 Task: Buy 1 Sunsuits of size small for Baby Girls from Clothing section under best seller category for shipping address: Greyson Robinson, 3110 Abia Martin Drive, Panther Burn, Mississippi 38765, Cell Number 6314971043. Pay from credit card ending with 2005, CVV 3321
Action: Mouse moved to (227, 69)
Screenshot: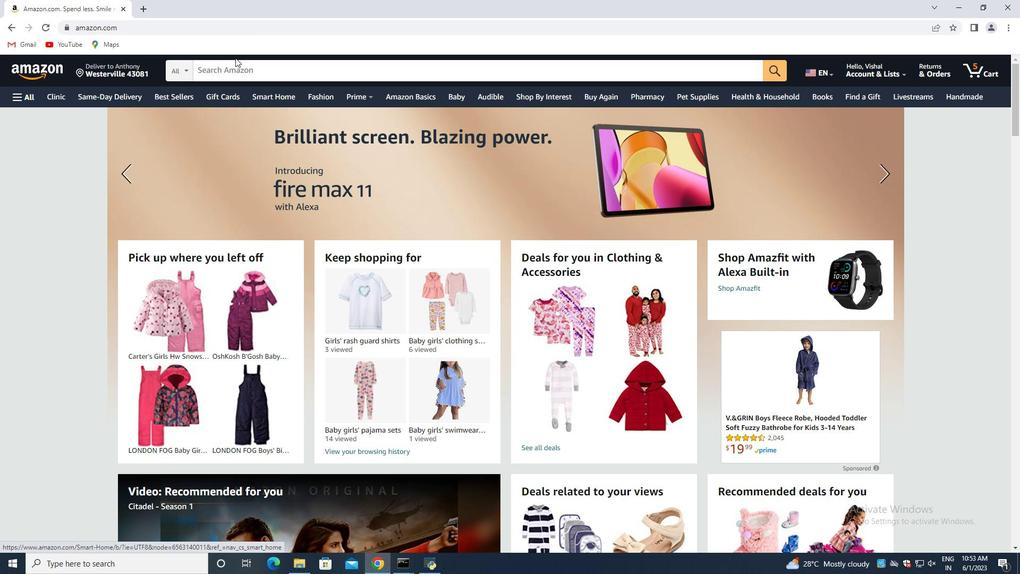 
Action: Mouse pressed left at (227, 69)
Screenshot: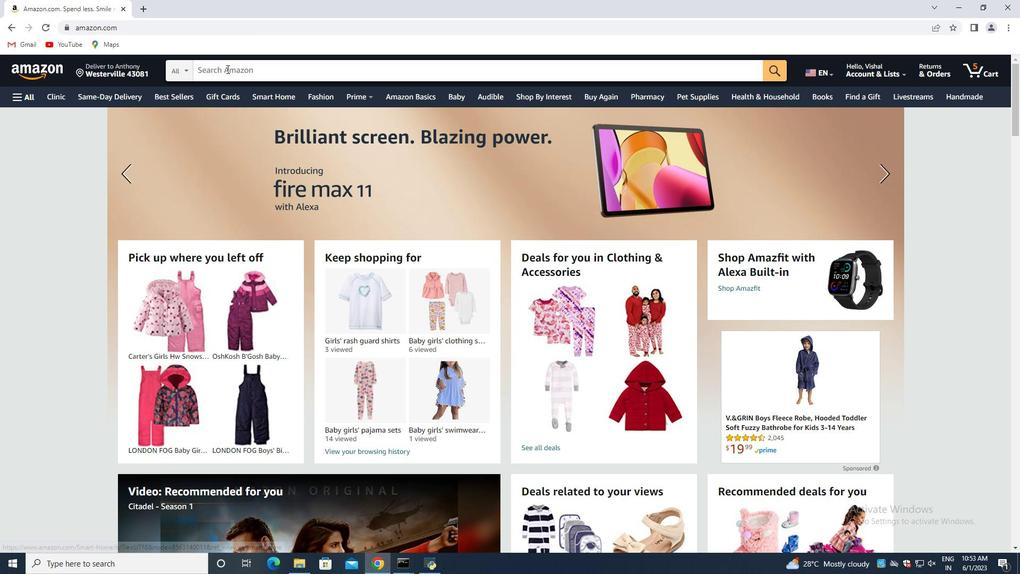 
Action: Key pressed <Key.shift>Sunsuits<Key.space>of<Key.space>size<Key.space>small<Key.space>for<Key.space><Key.shift>Baby<Key.space><Key.shift>Girls<Key.enter>
Screenshot: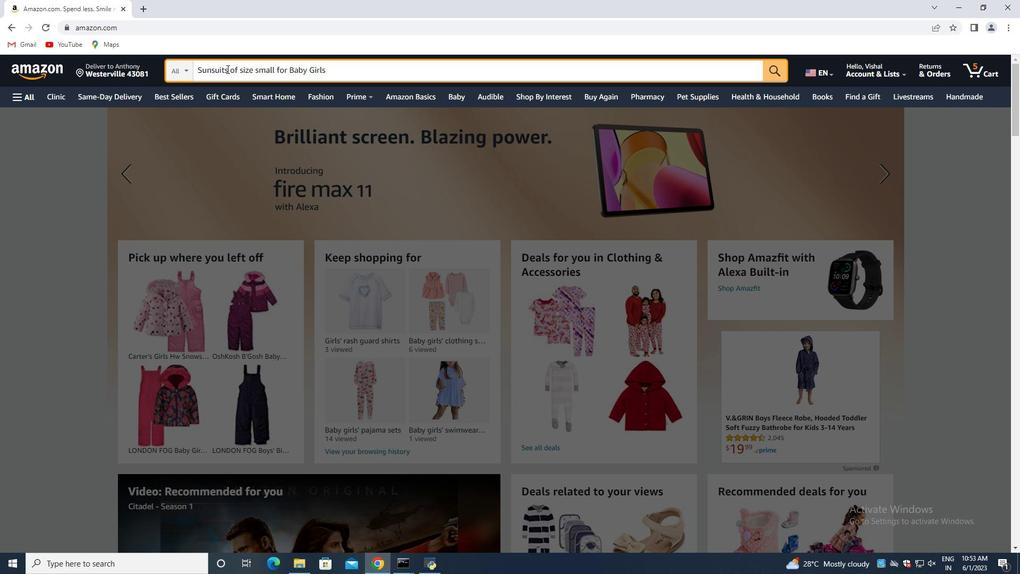 
Action: Mouse moved to (996, 240)
Screenshot: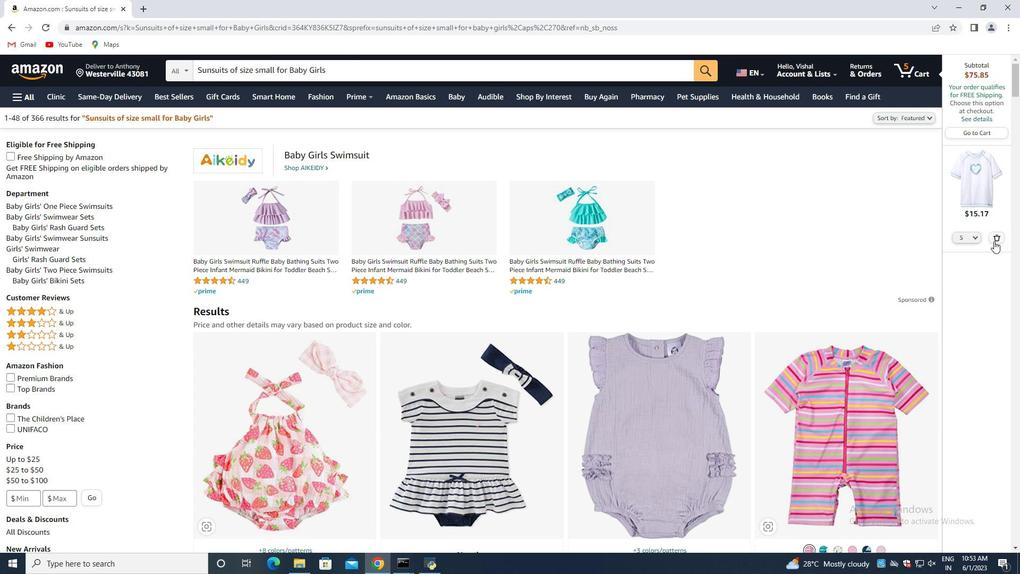 
Action: Mouse pressed left at (996, 240)
Screenshot: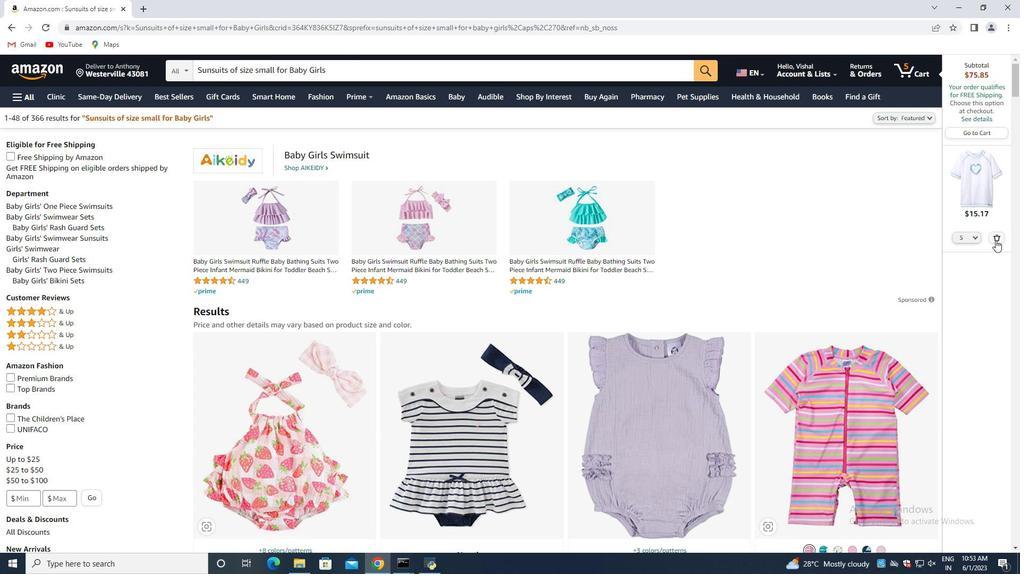 
Action: Mouse moved to (409, 287)
Screenshot: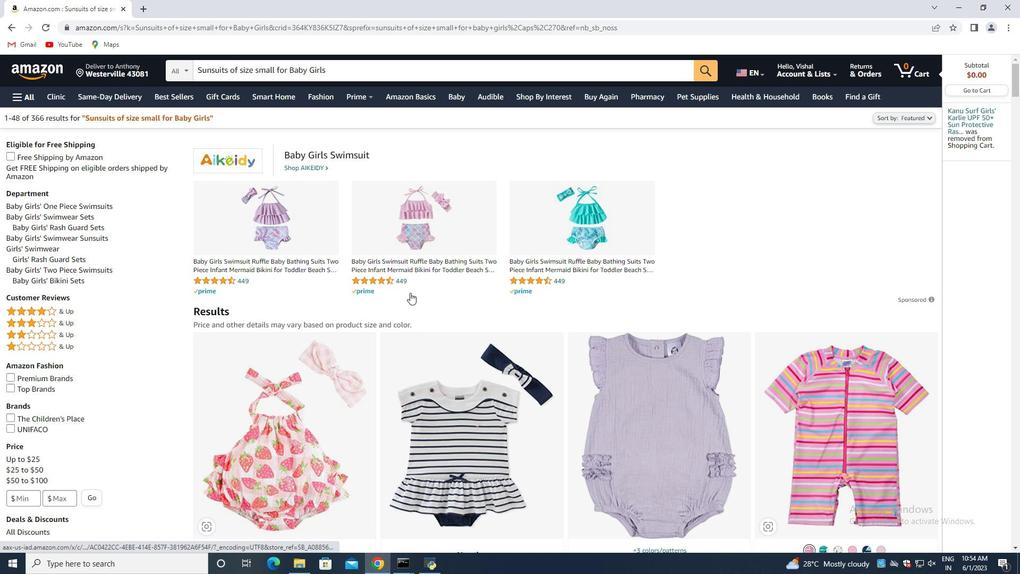 
Action: Mouse scrolled (409, 286) with delta (0, 0)
Screenshot: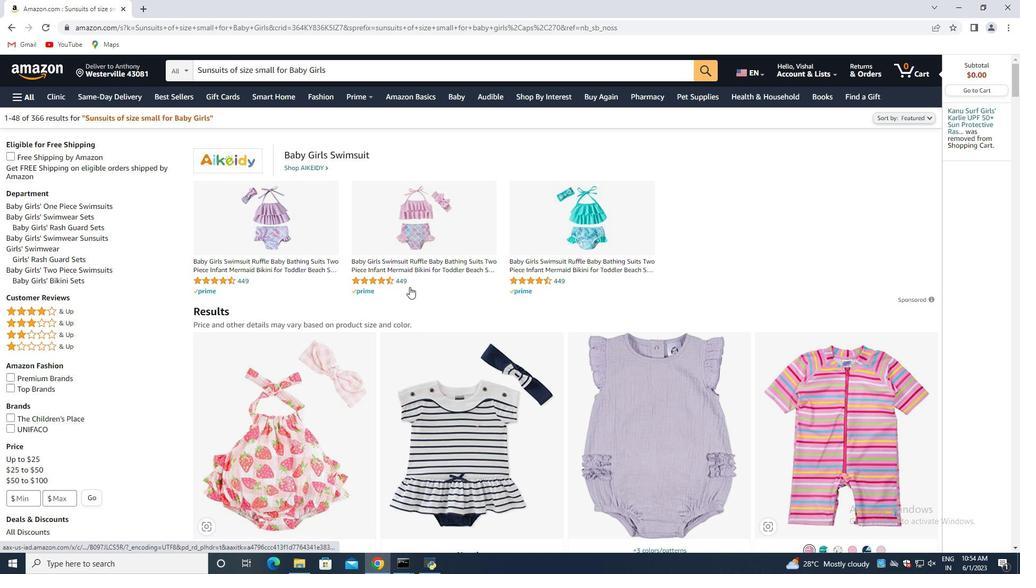 
Action: Mouse moved to (412, 281)
Screenshot: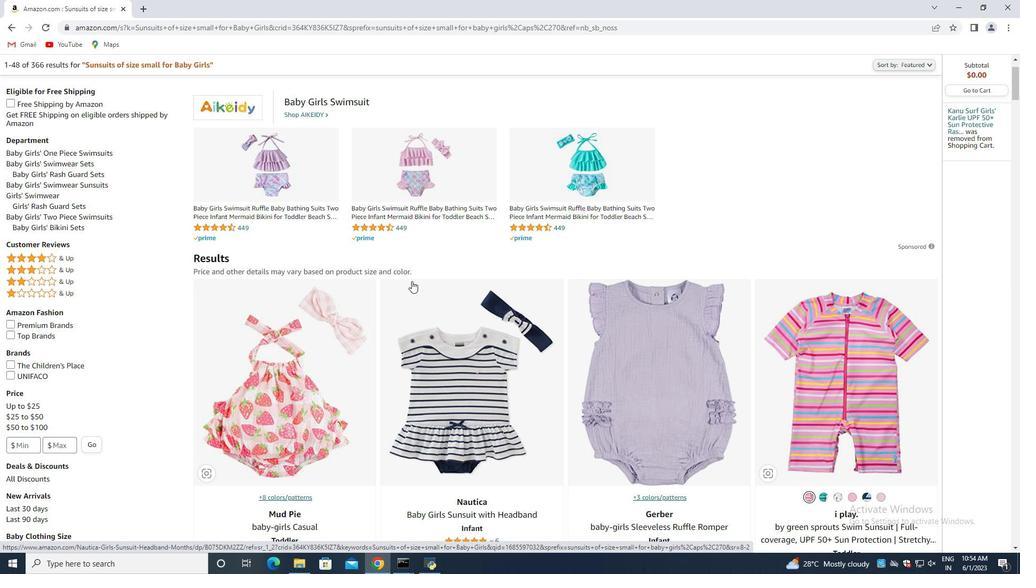 
Action: Mouse scrolled (412, 280) with delta (0, 0)
Screenshot: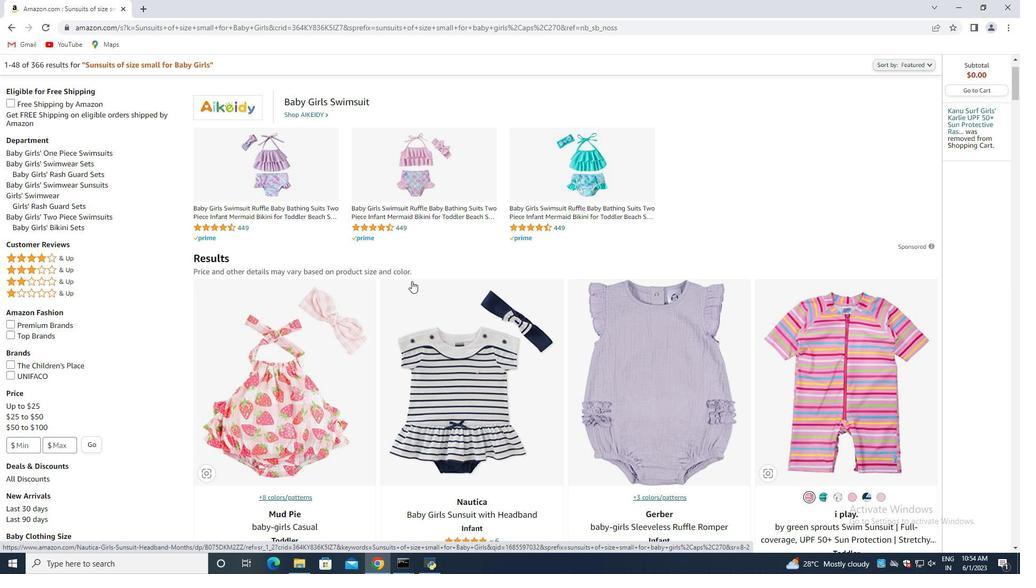 
Action: Mouse moved to (354, 282)
Screenshot: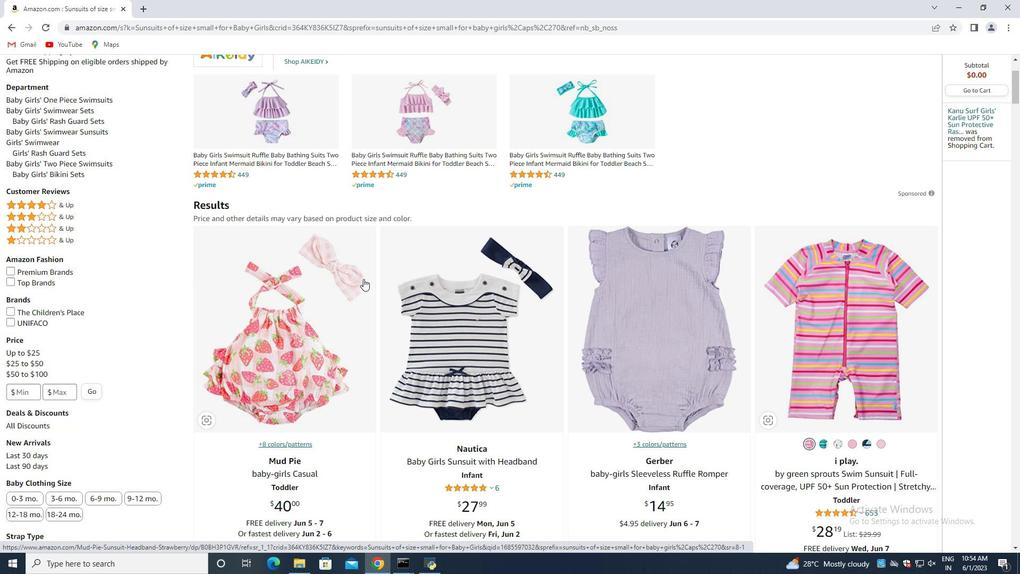 
Action: Mouse scrolled (354, 281) with delta (0, 0)
Screenshot: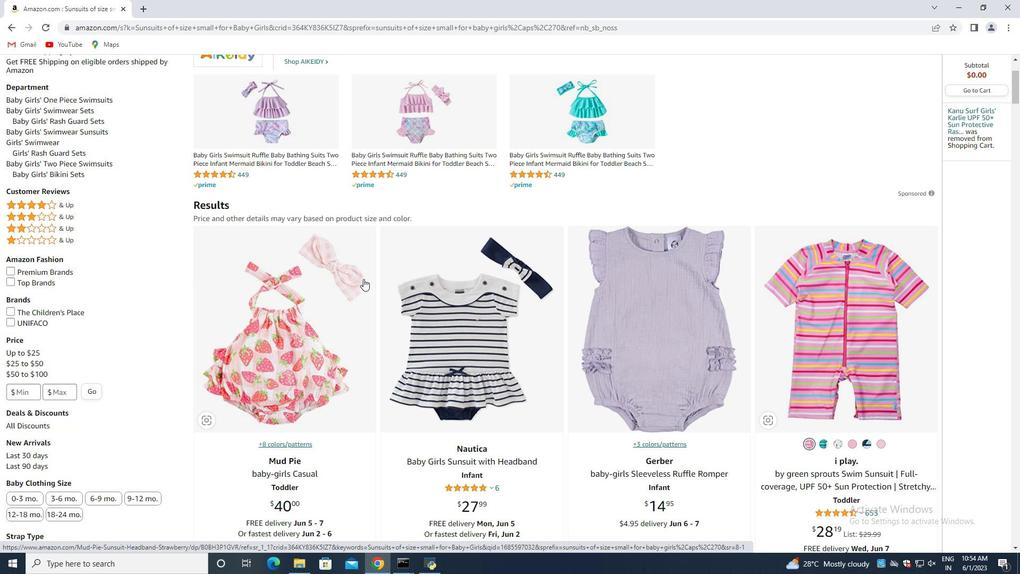 
Action: Mouse moved to (353, 283)
Screenshot: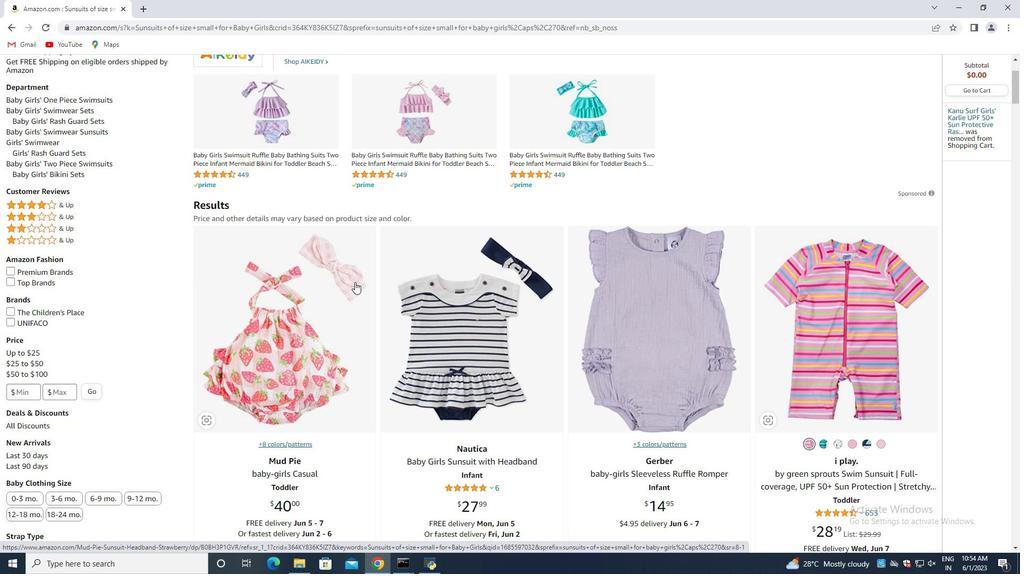 
Action: Mouse scrolled (353, 282) with delta (0, 0)
Screenshot: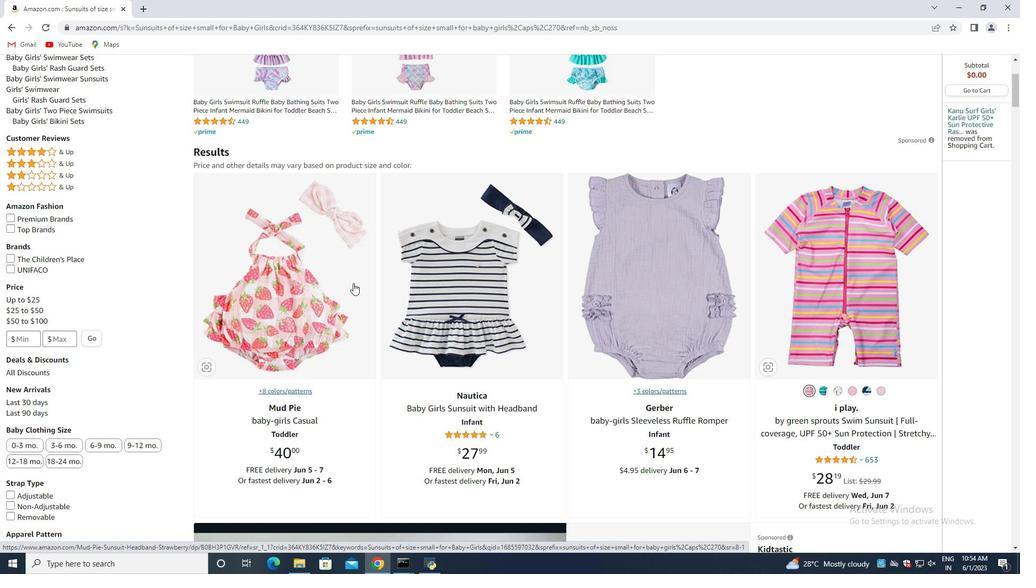 
Action: Mouse moved to (635, 301)
Screenshot: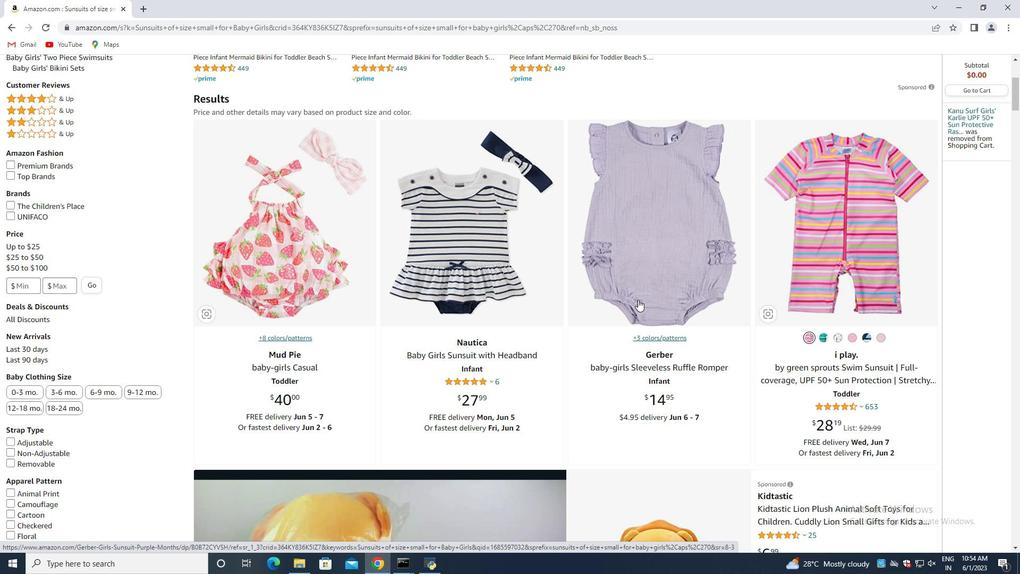 
Action: Mouse scrolled (635, 300) with delta (0, 0)
Screenshot: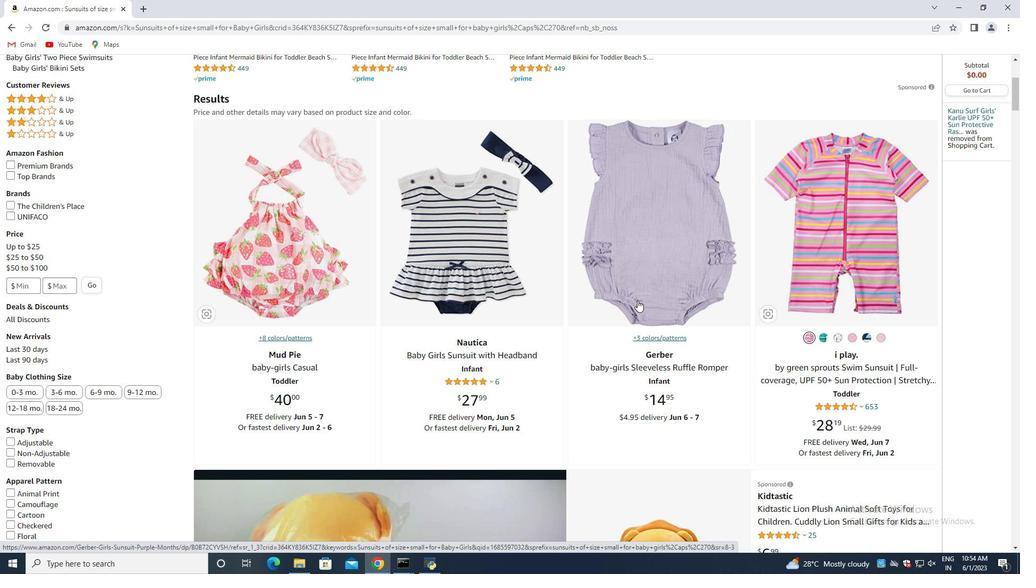 
Action: Mouse moved to (632, 303)
Screenshot: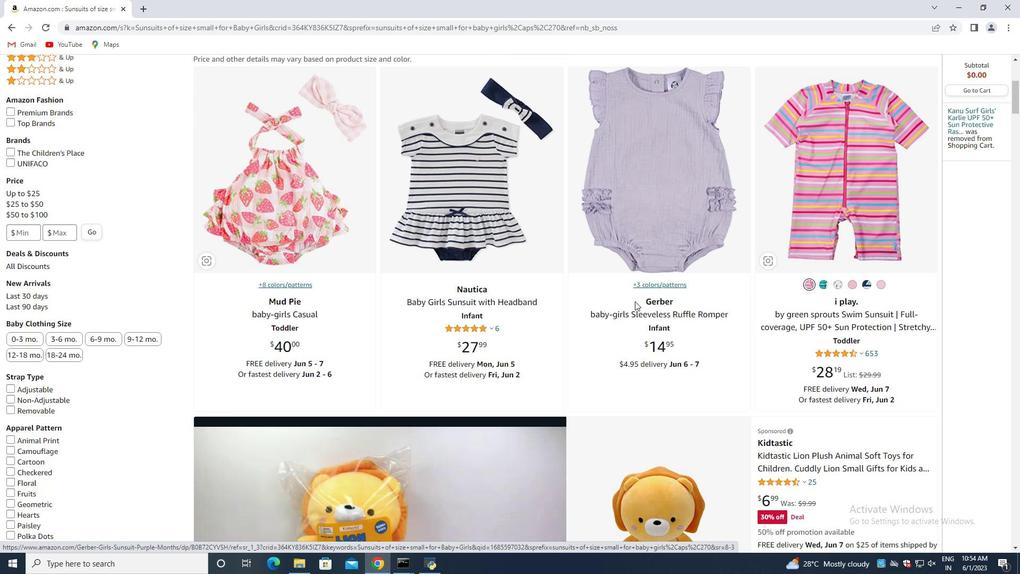 
Action: Mouse scrolled (632, 302) with delta (0, 0)
Screenshot: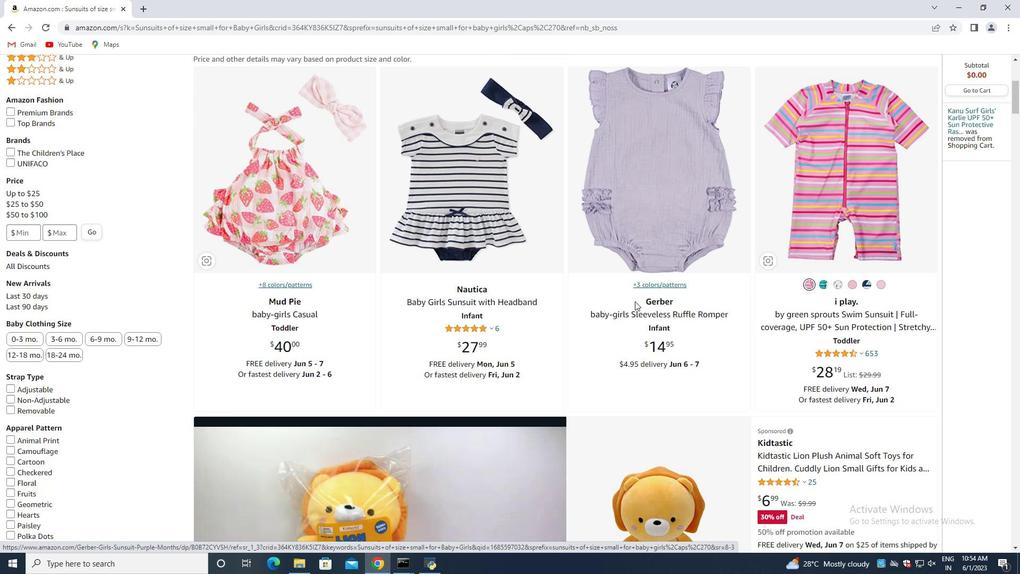 
Action: Mouse moved to (631, 303)
Screenshot: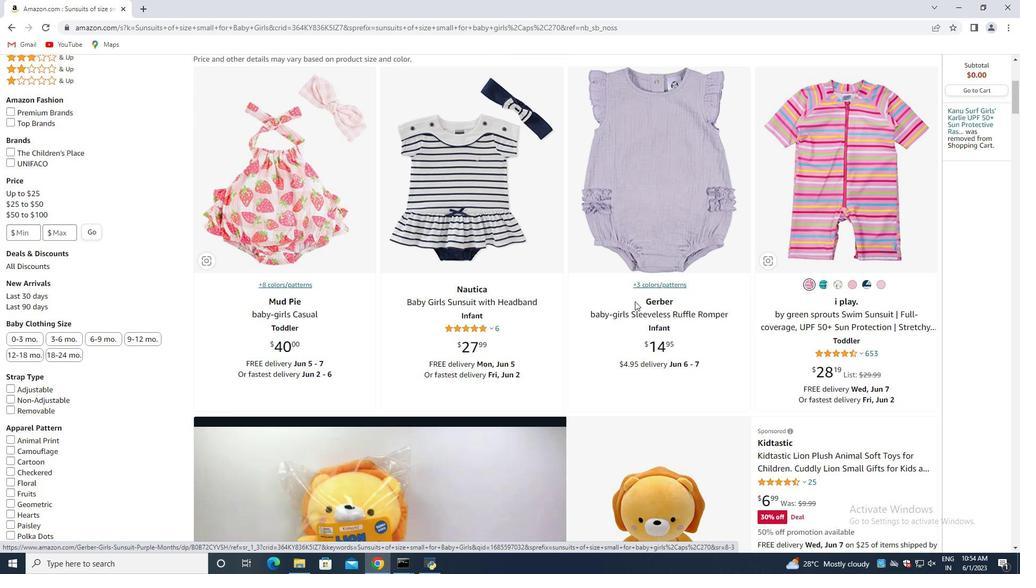 
Action: Mouse scrolled (631, 303) with delta (0, 0)
Screenshot: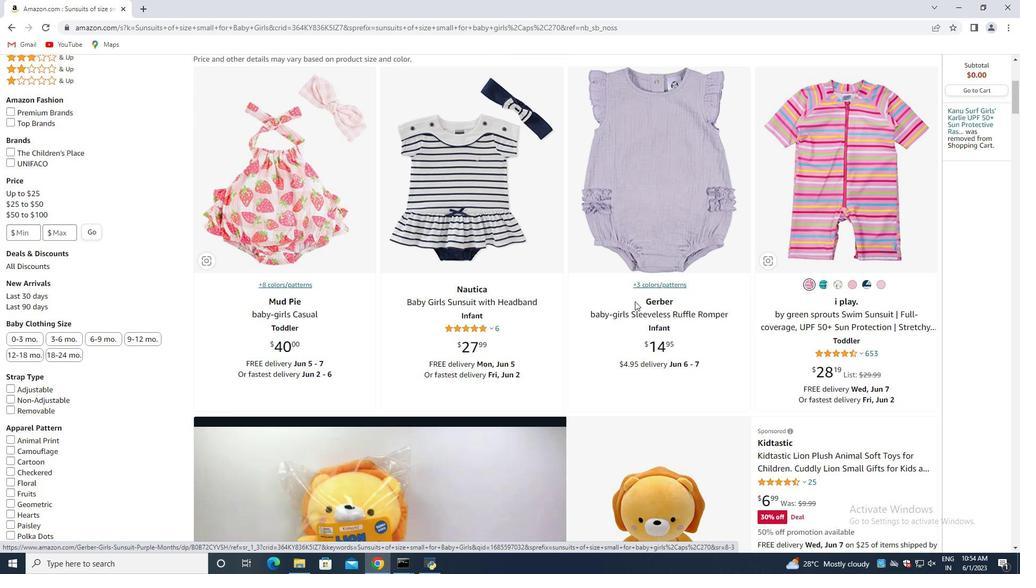 
Action: Mouse moved to (630, 304)
Screenshot: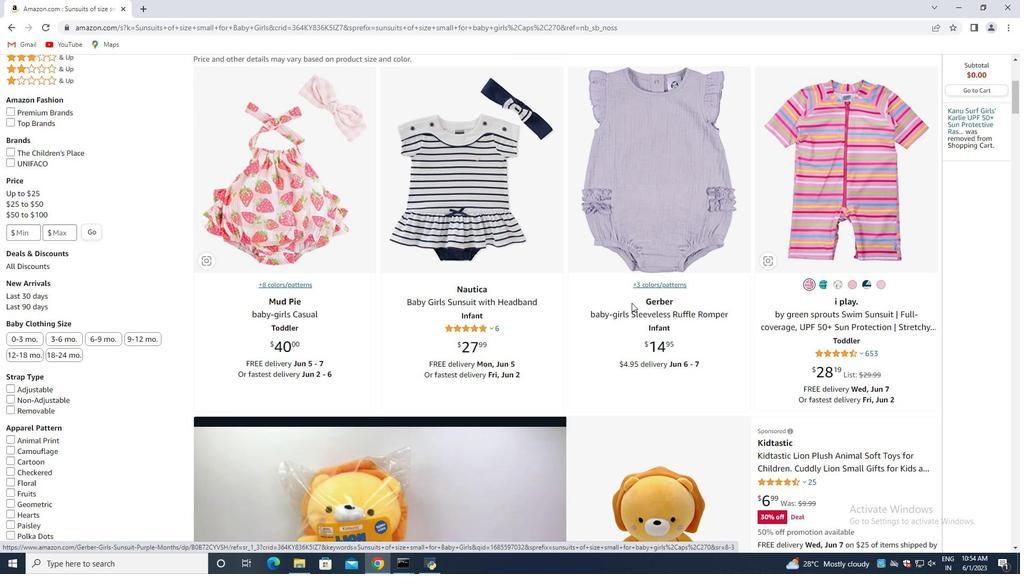 
Action: Mouse scrolled (630, 304) with delta (0, 0)
Screenshot: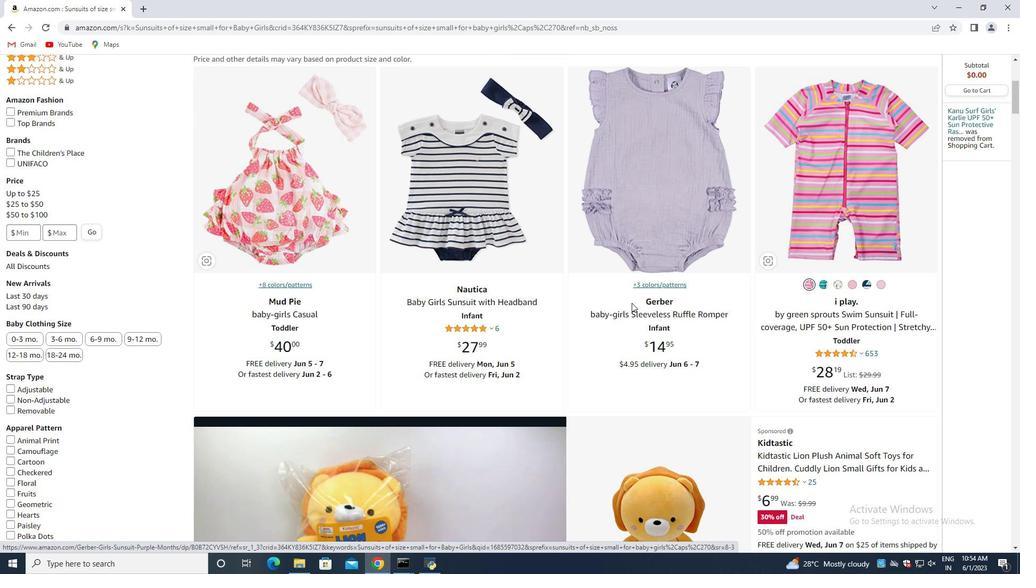
Action: Mouse moved to (618, 313)
Screenshot: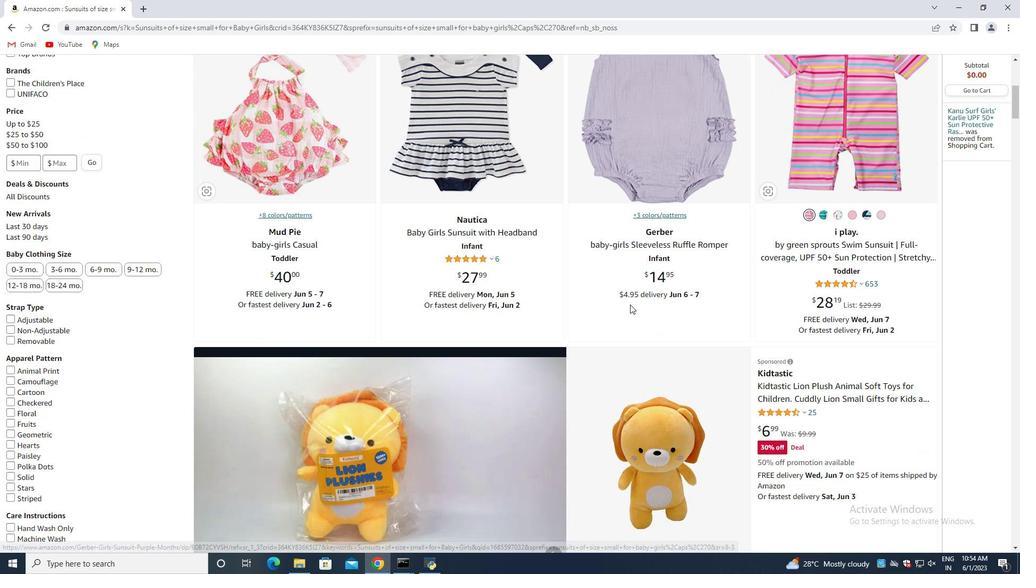 
Action: Mouse scrolled (618, 313) with delta (0, 0)
Screenshot: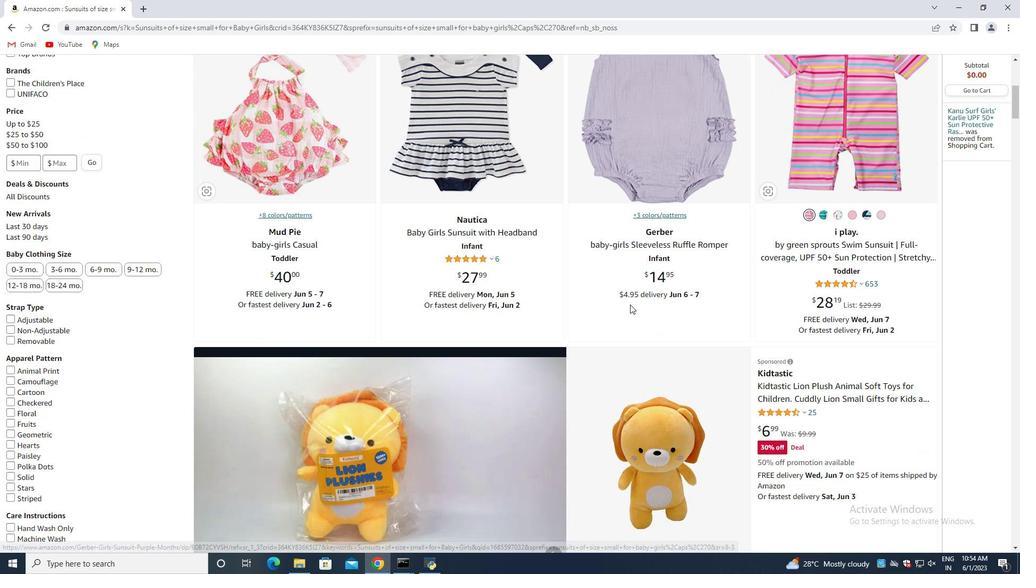 
Action: Mouse moved to (606, 320)
Screenshot: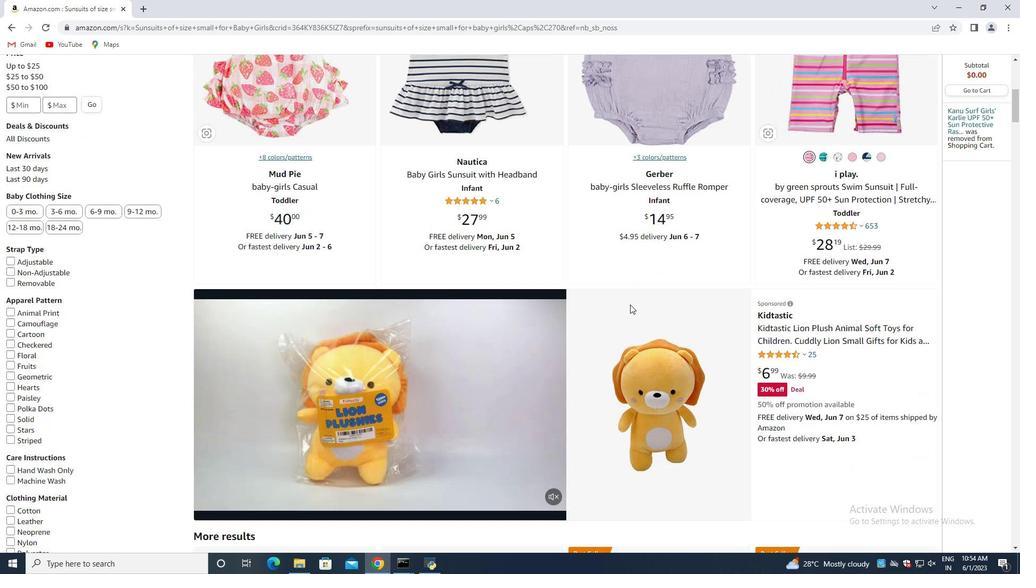 
Action: Mouse scrolled (606, 320) with delta (0, 0)
Screenshot: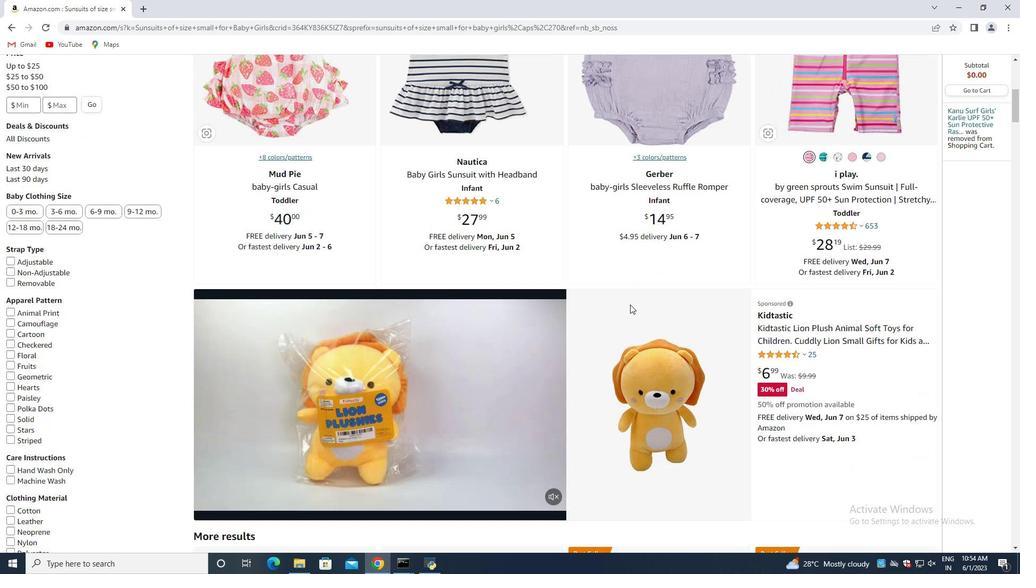 
Action: Mouse moved to (599, 323)
Screenshot: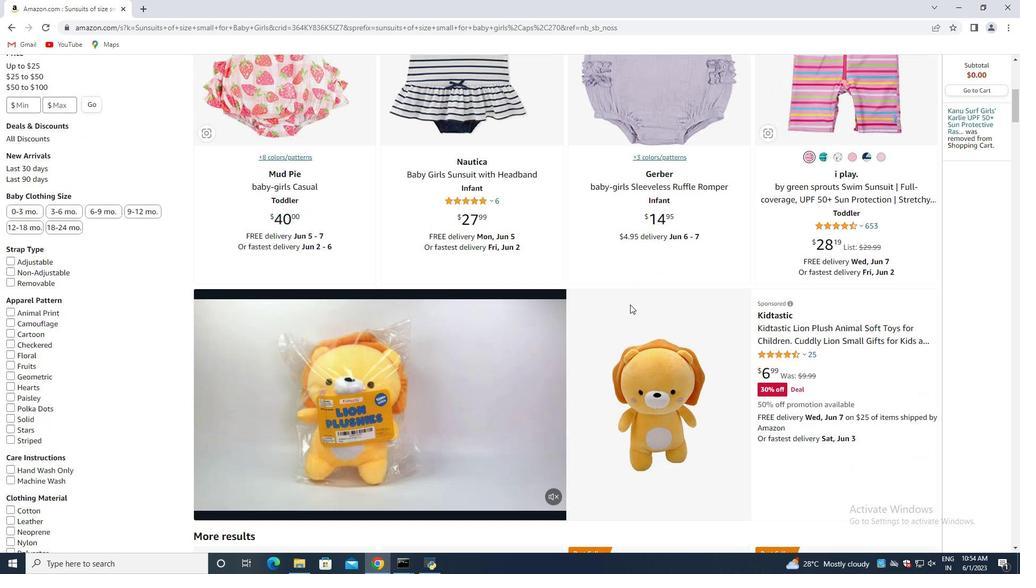 
Action: Mouse scrolled (599, 323) with delta (0, 0)
Screenshot: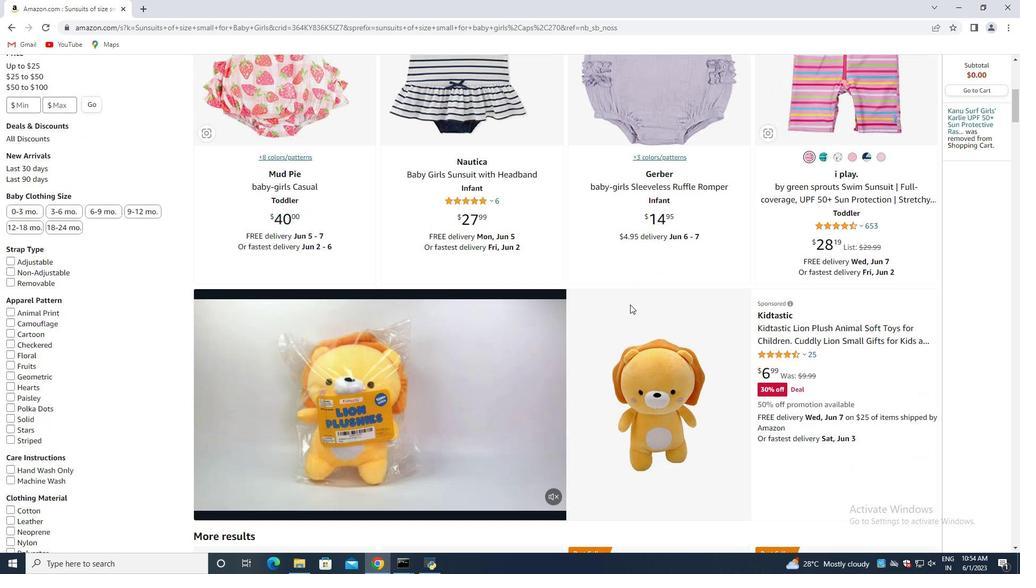 
Action: Mouse moved to (593, 326)
Screenshot: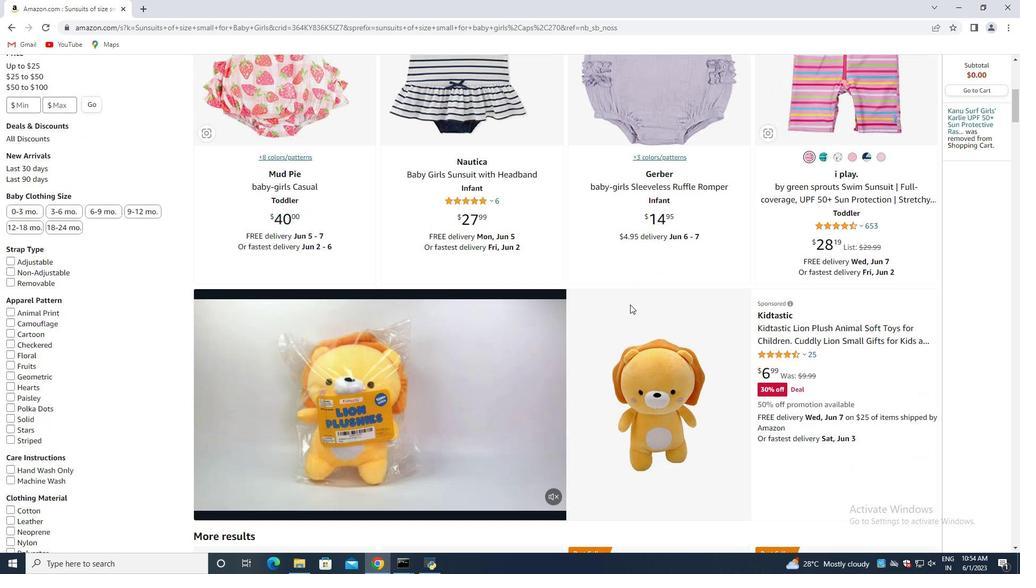 
Action: Mouse scrolled (593, 326) with delta (0, 0)
Screenshot: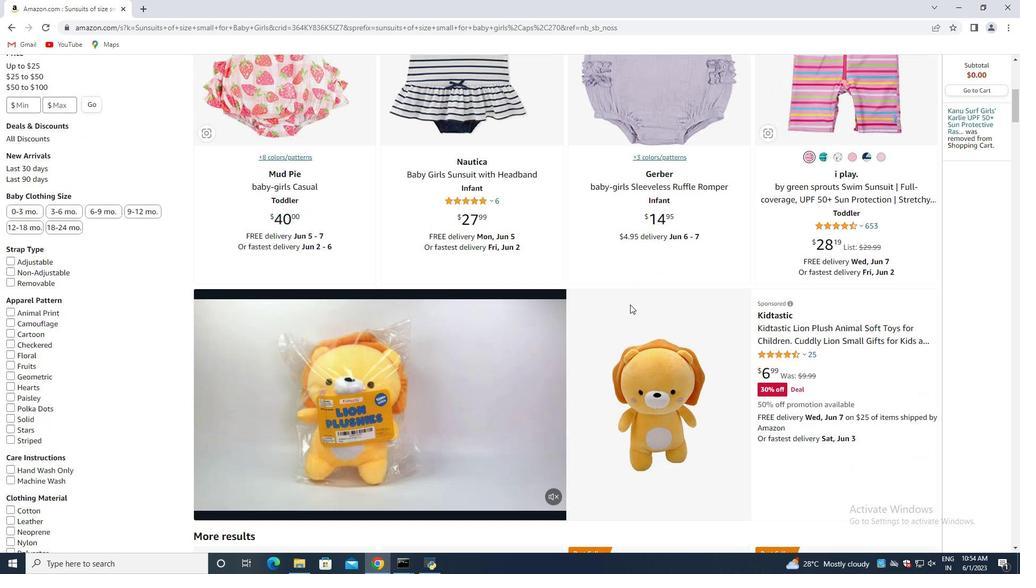 
Action: Mouse moved to (590, 329)
Screenshot: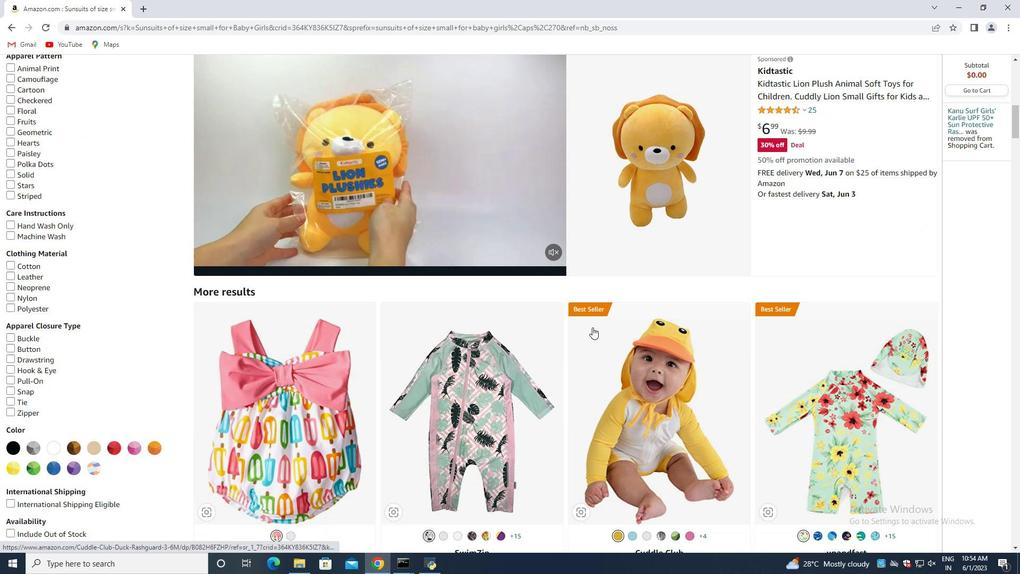 
Action: Mouse scrolled (590, 328) with delta (0, 0)
Screenshot: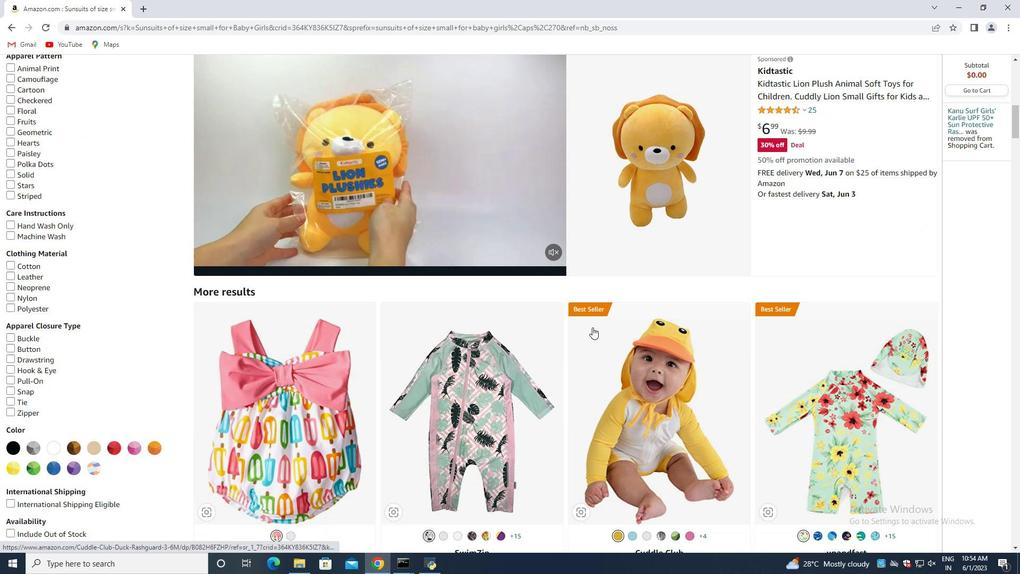 
Action: Mouse moved to (588, 329)
Screenshot: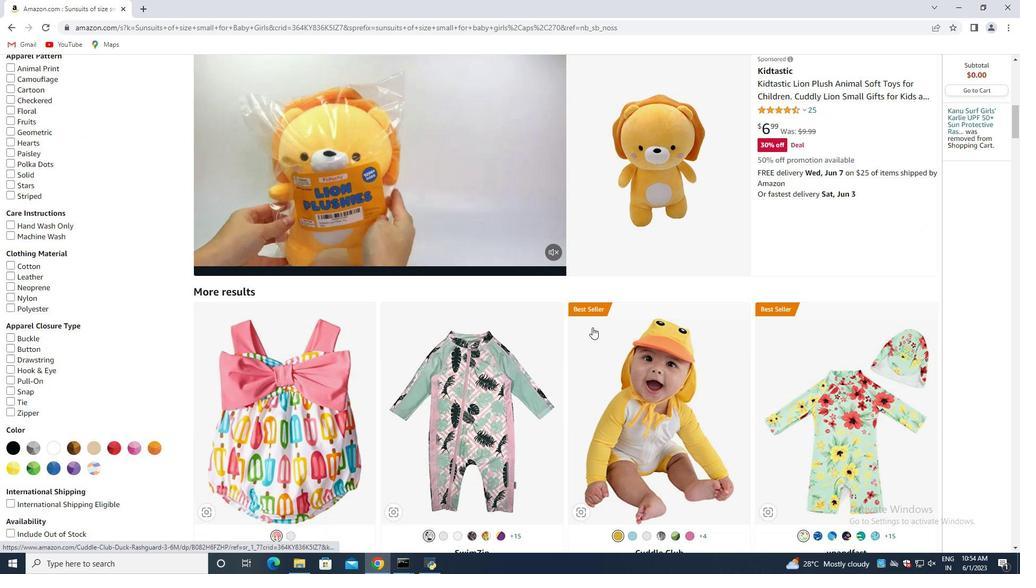 
Action: Mouse scrolled (588, 329) with delta (0, 0)
Screenshot: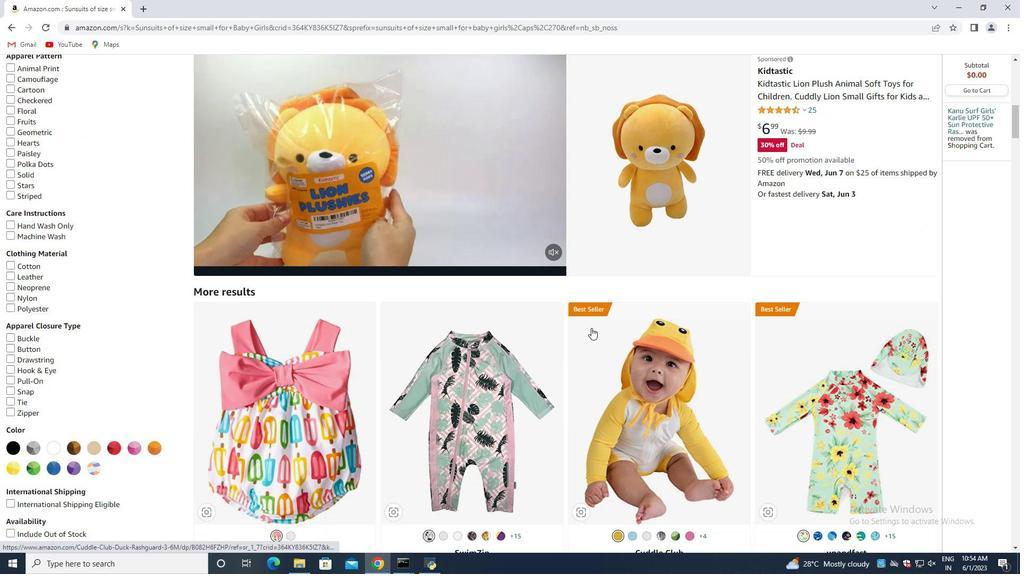 
Action: Mouse moved to (647, 319)
Screenshot: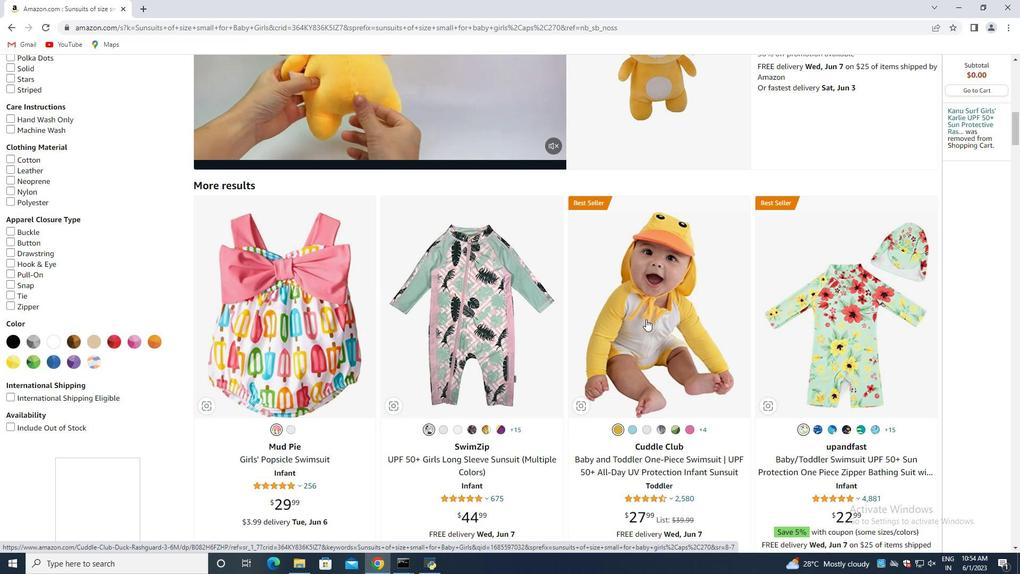 
Action: Mouse pressed left at (647, 319)
Screenshot: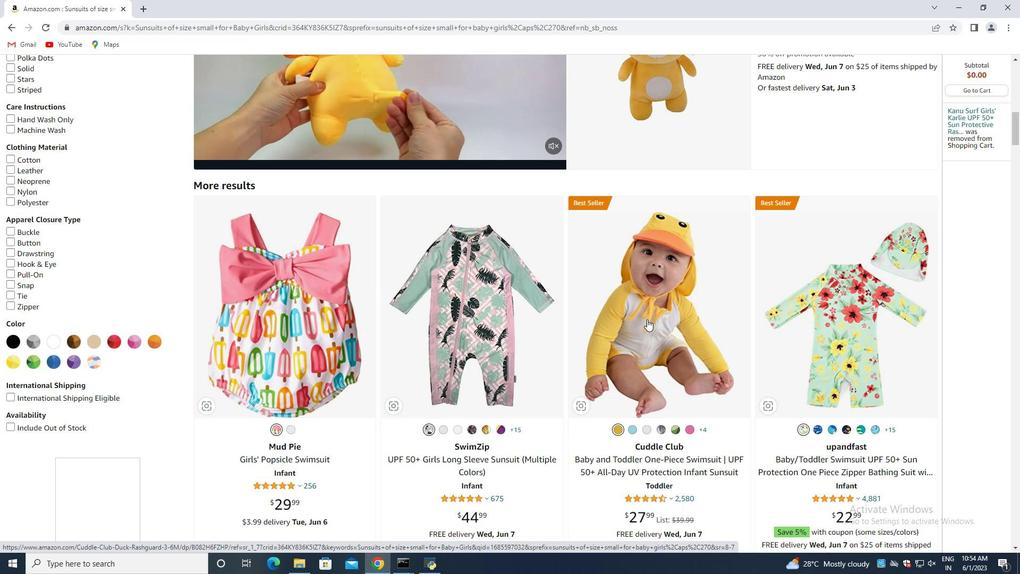 
Action: Mouse moved to (576, 390)
Screenshot: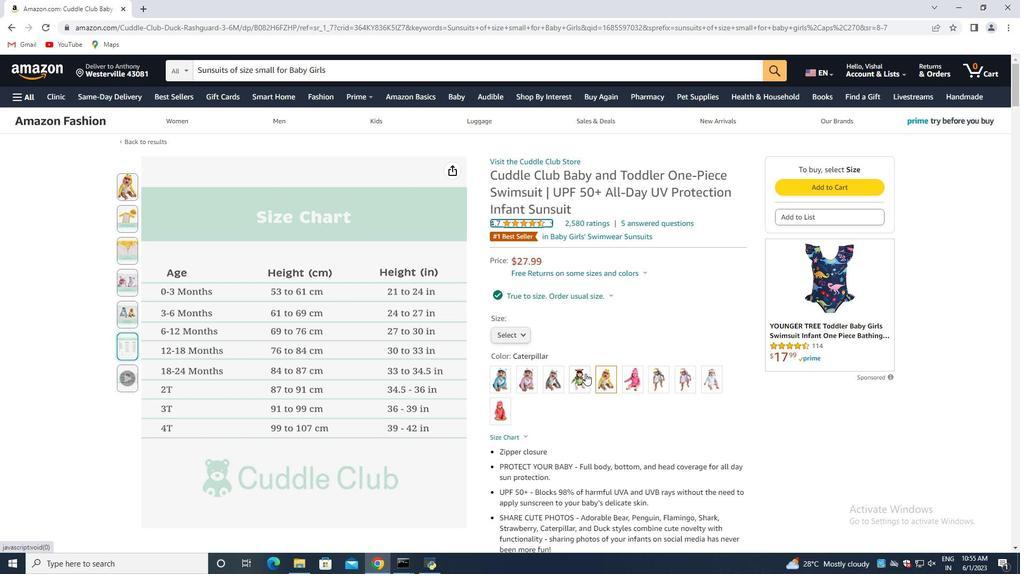 
Action: Mouse scrolled (576, 389) with delta (0, 0)
Screenshot: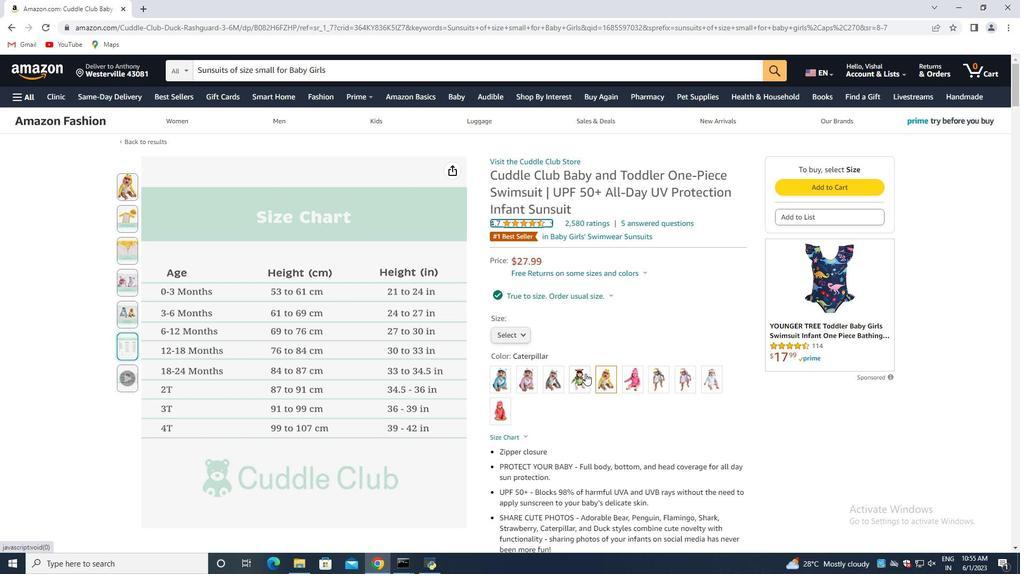 
Action: Mouse moved to (575, 395)
Screenshot: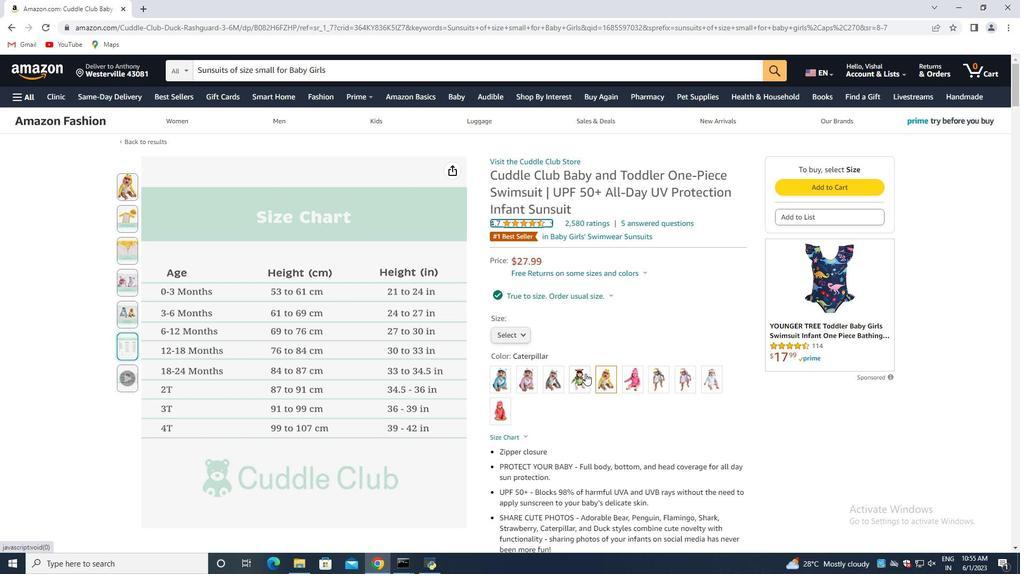 
Action: Mouse scrolled (575, 394) with delta (0, 0)
Screenshot: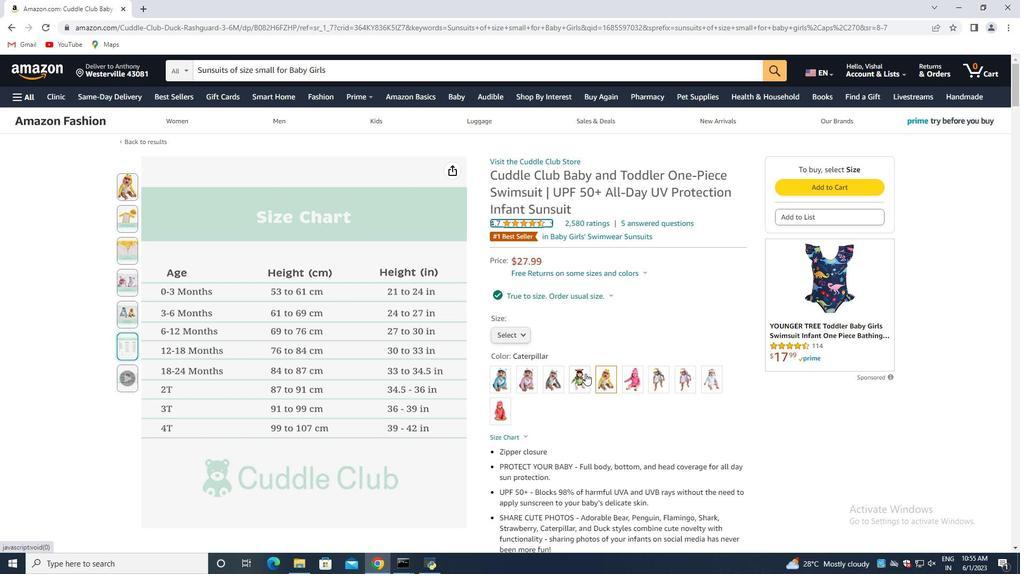 
Action: Mouse moved to (575, 396)
Screenshot: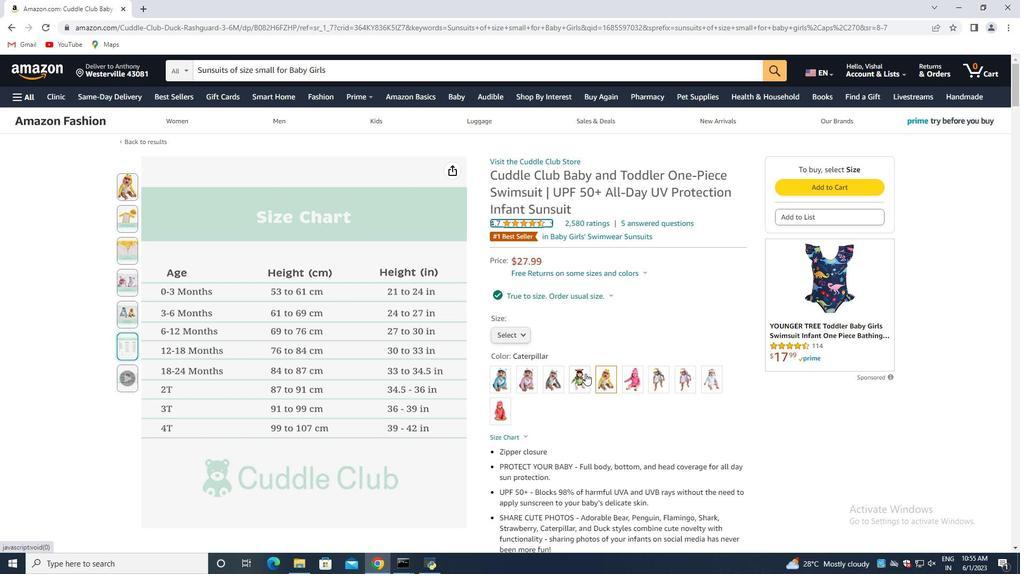 
Action: Mouse scrolled (575, 395) with delta (0, 0)
Screenshot: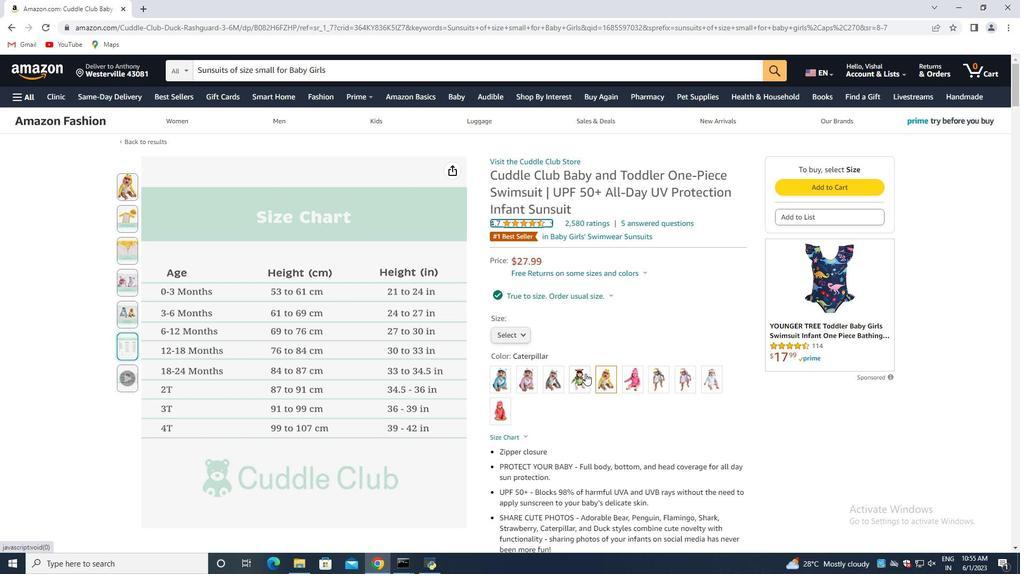 
Action: Mouse scrolled (575, 395) with delta (0, 0)
Screenshot: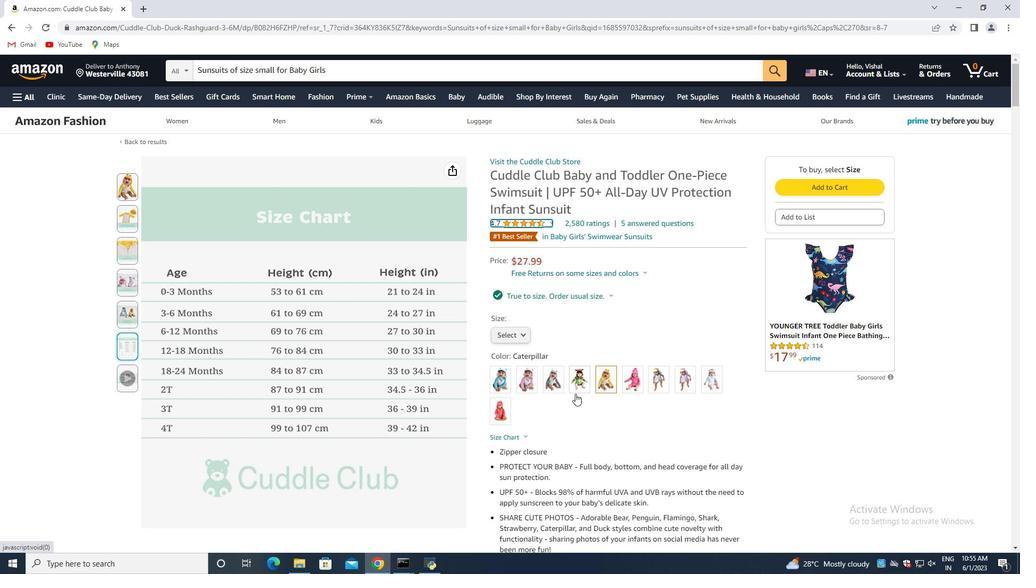 
Action: Mouse moved to (571, 399)
Screenshot: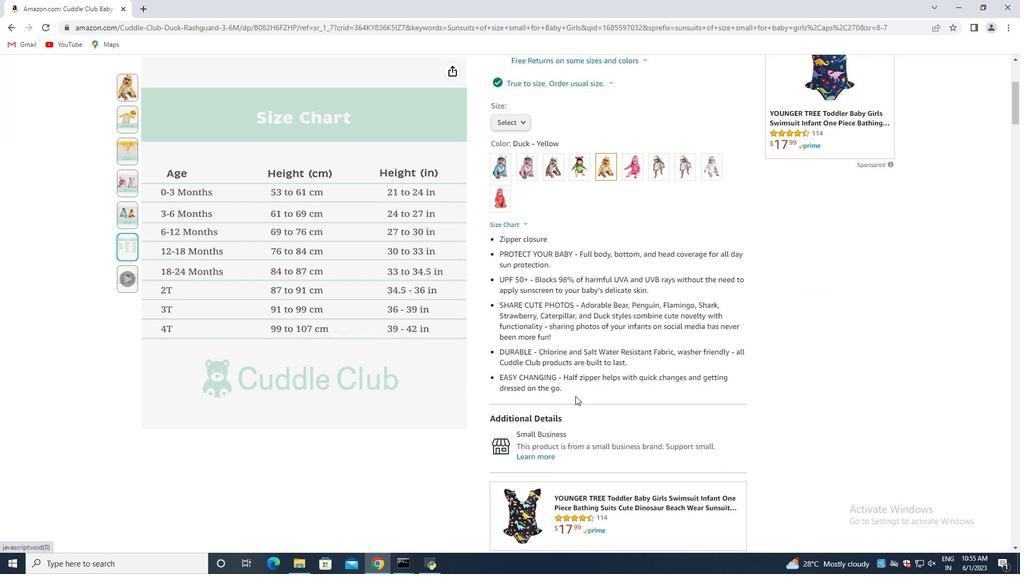 
Action: Mouse scrolled (571, 399) with delta (0, 0)
Screenshot: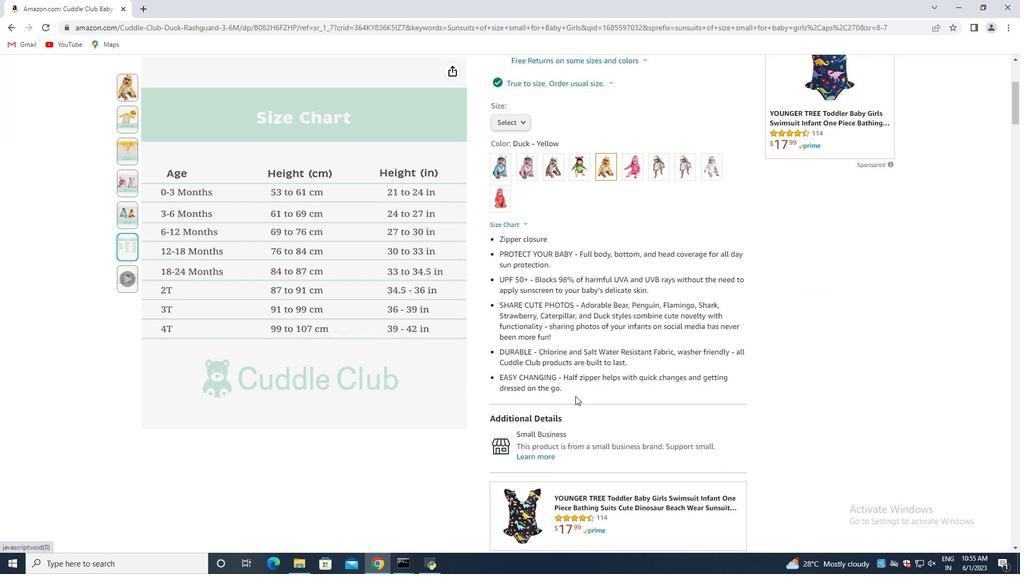 
Action: Mouse moved to (569, 400)
Screenshot: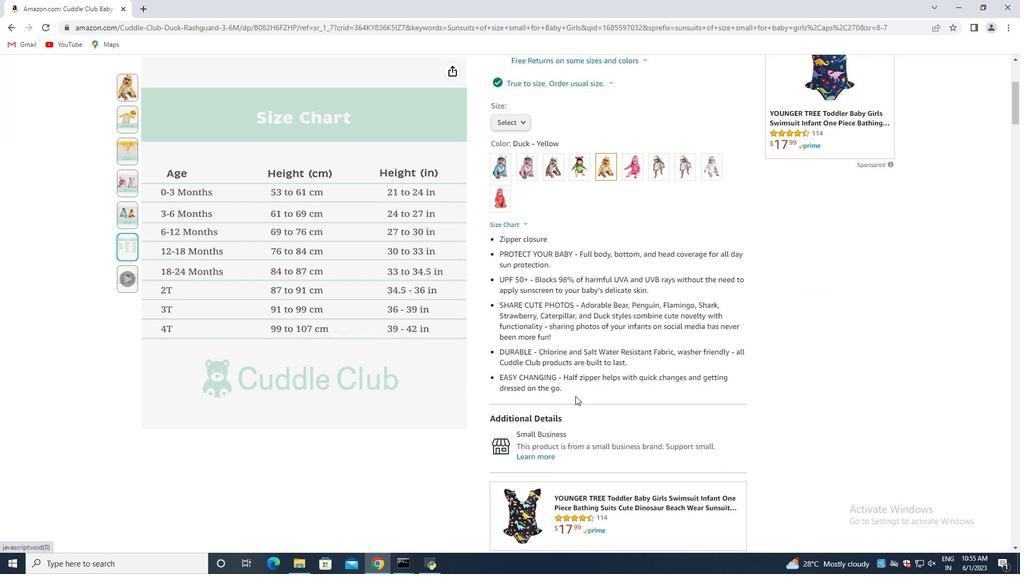 
Action: Mouse scrolled (569, 399) with delta (0, 0)
Screenshot: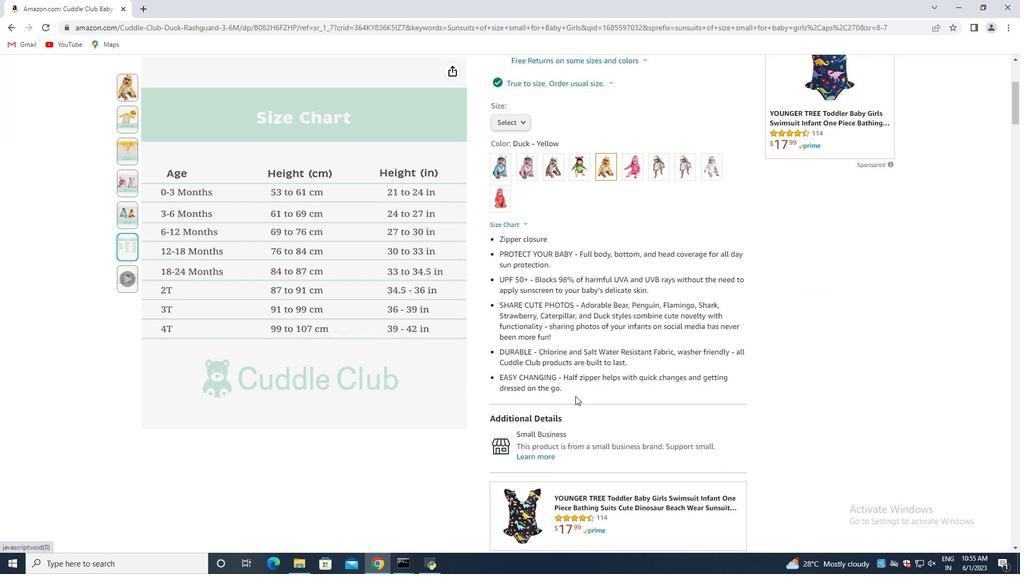 
Action: Mouse scrolled (569, 399) with delta (0, 0)
Screenshot: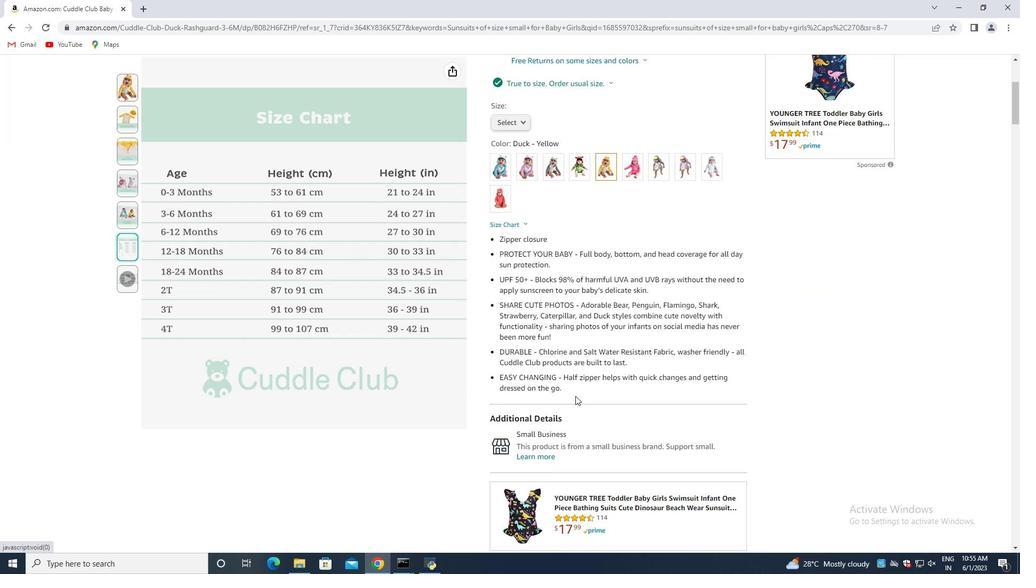 
Action: Mouse moved to (569, 400)
Screenshot: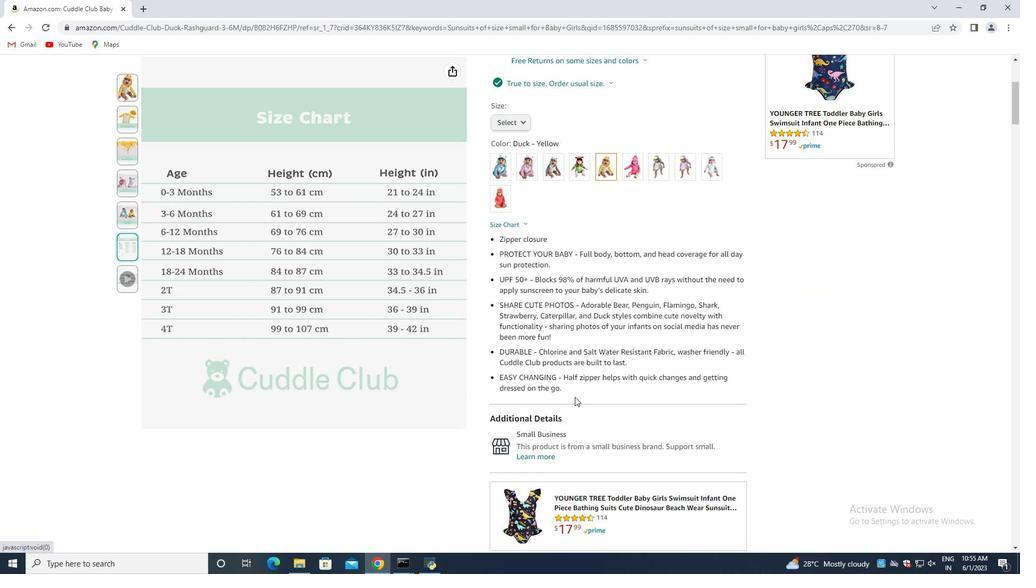 
Action: Mouse scrolled (569, 399) with delta (0, 0)
Screenshot: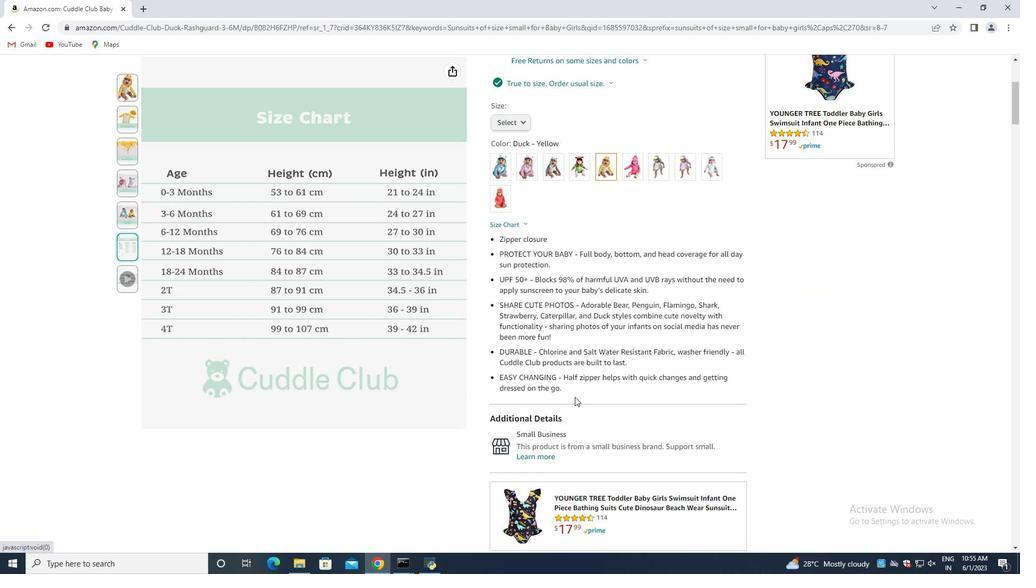 
Action: Mouse moved to (566, 400)
Screenshot: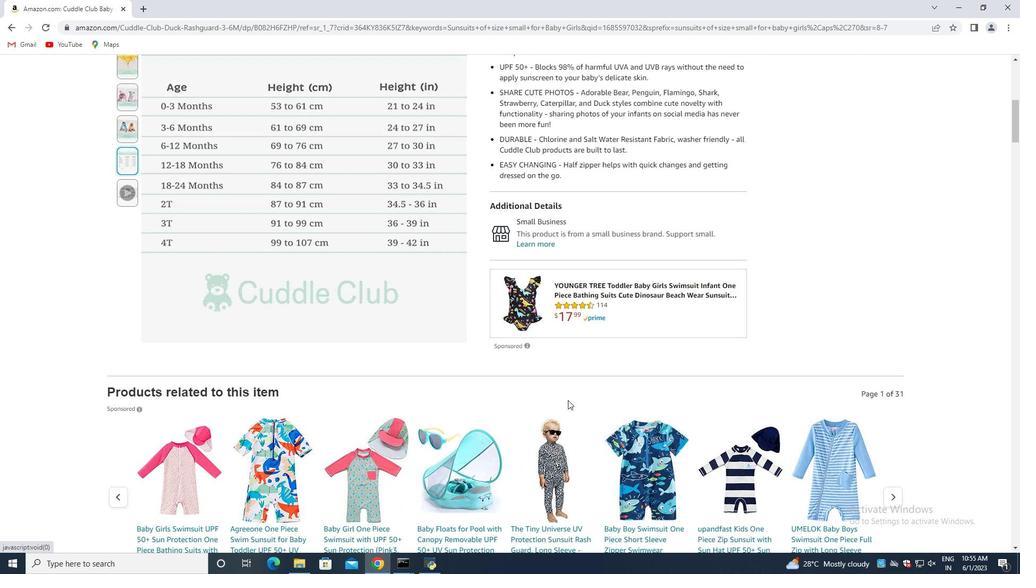 
Action: Mouse scrolled (566, 399) with delta (0, 0)
Screenshot: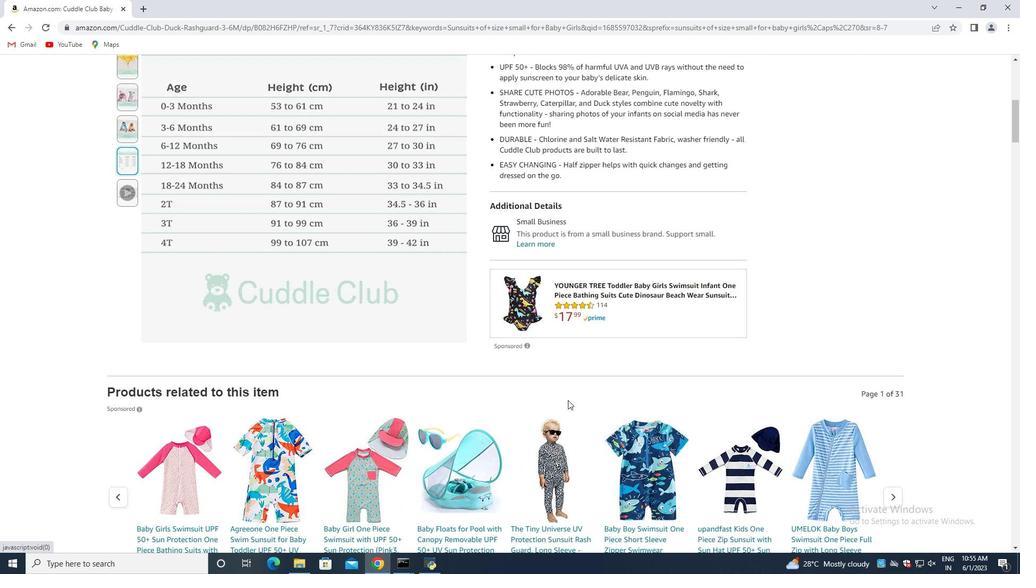 
Action: Mouse scrolled (566, 399) with delta (0, 0)
Screenshot: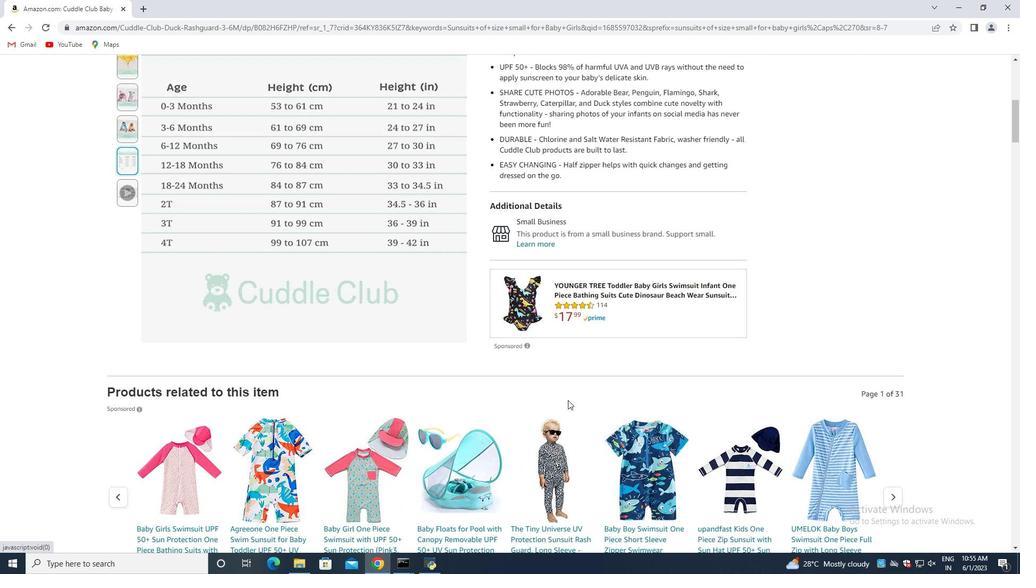 
Action: Mouse moved to (565, 400)
Screenshot: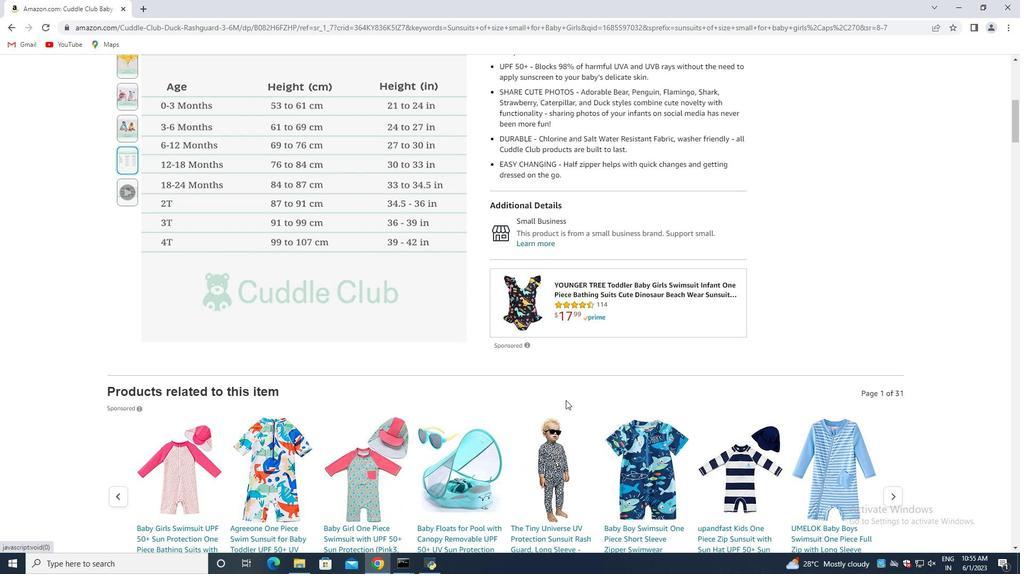 
Action: Mouse scrolled (566, 399) with delta (0, 0)
Screenshot: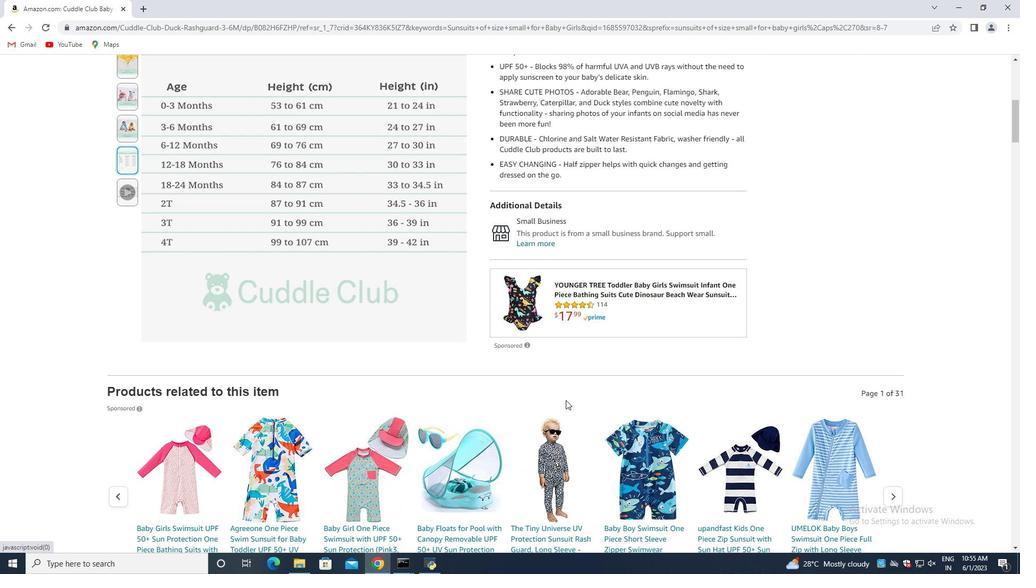 
Action: Mouse moved to (562, 401)
Screenshot: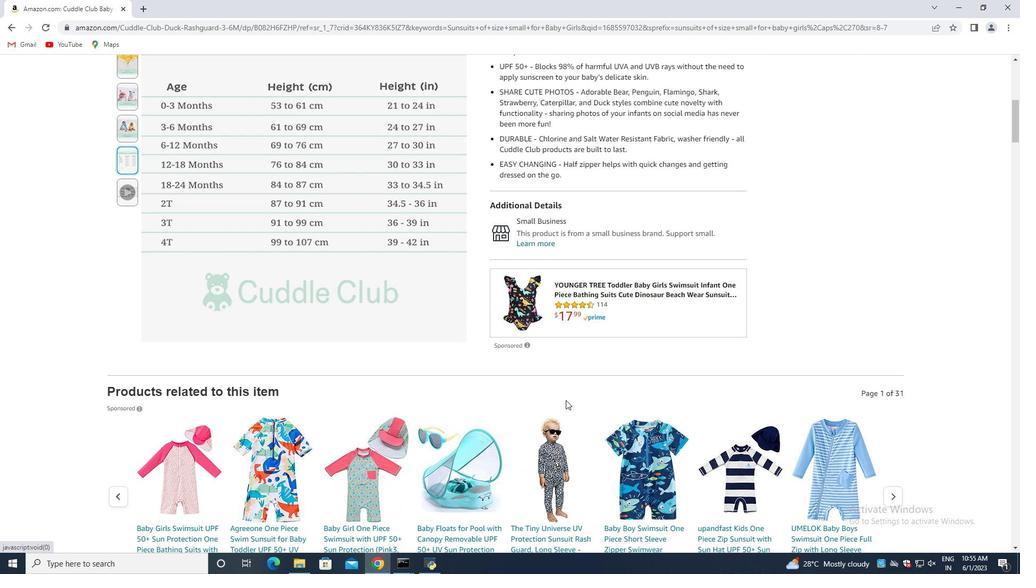 
Action: Mouse scrolled (565, 400) with delta (0, 0)
Screenshot: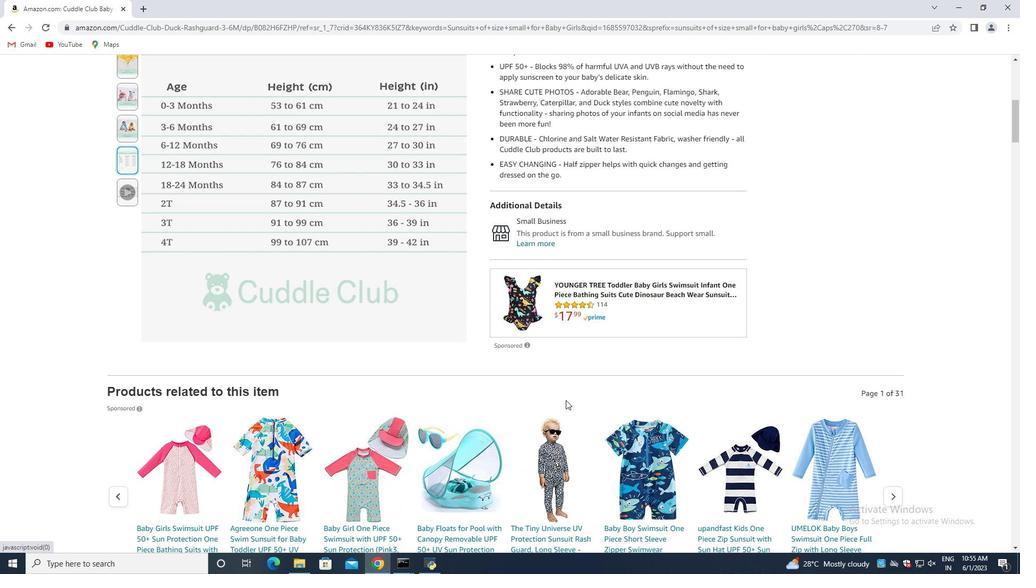 
Action: Mouse moved to (555, 405)
Screenshot: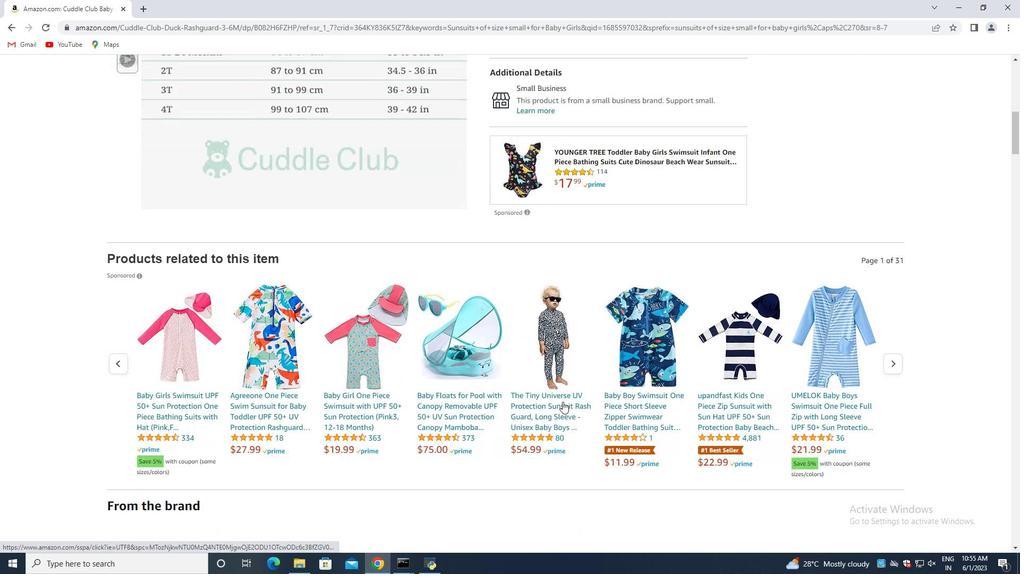 
Action: Mouse scrolled (558, 402) with delta (0, 0)
Screenshot: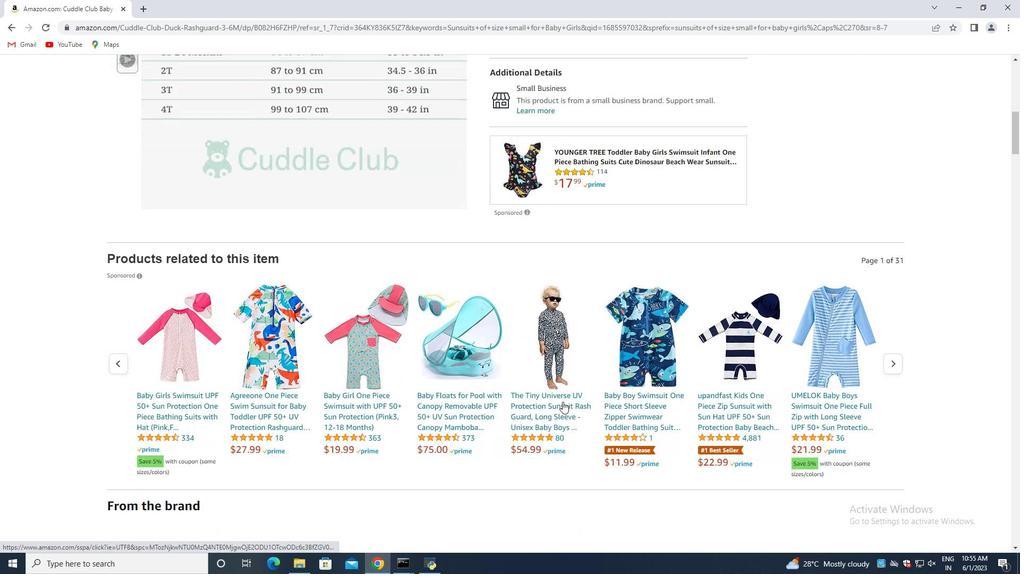 
Action: Mouse moved to (555, 406)
Screenshot: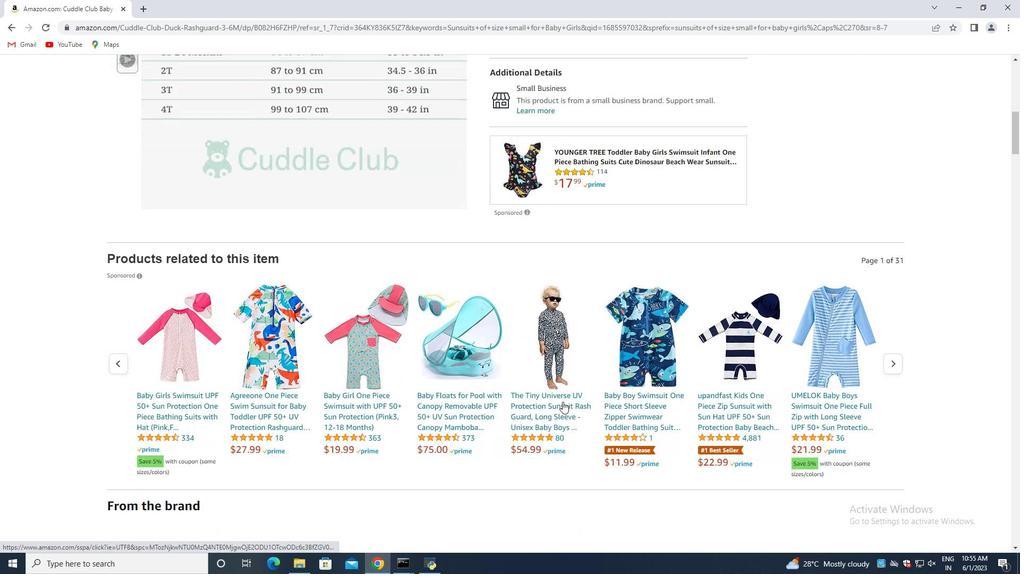 
Action: Mouse scrolled (555, 405) with delta (0, 0)
Screenshot: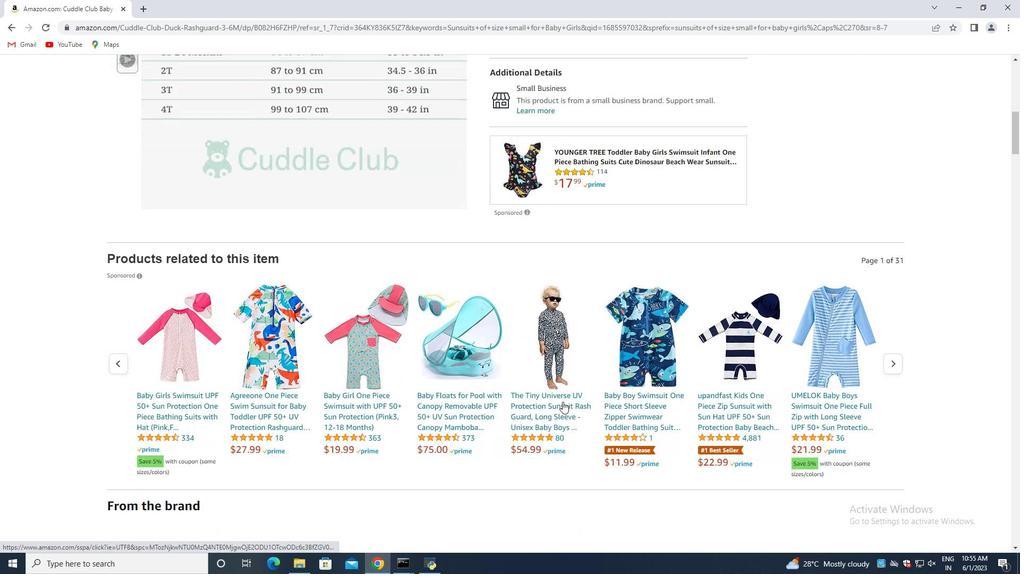 
Action: Mouse moved to (555, 406)
Screenshot: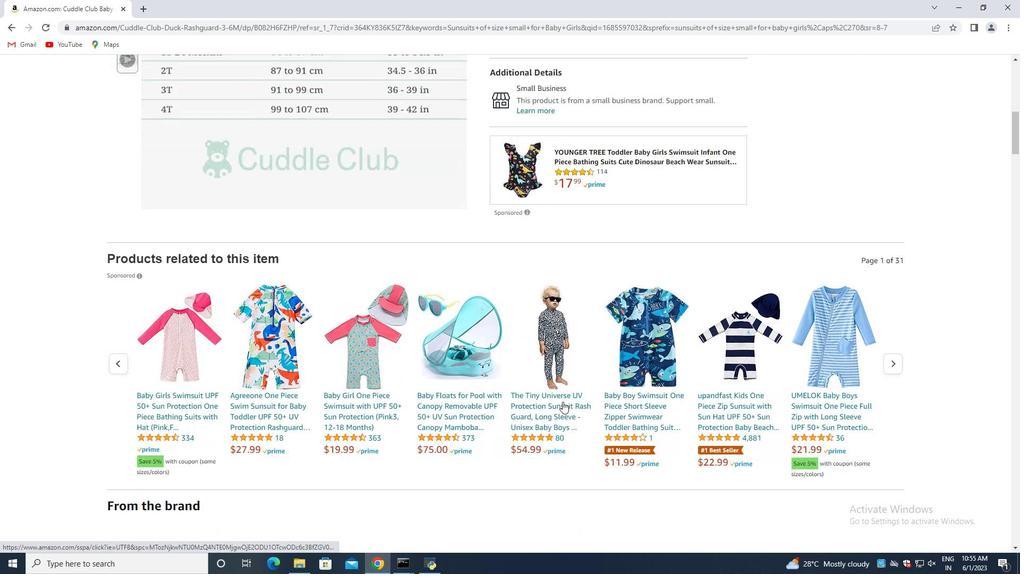 
Action: Mouse scrolled (555, 405) with delta (0, 0)
Screenshot: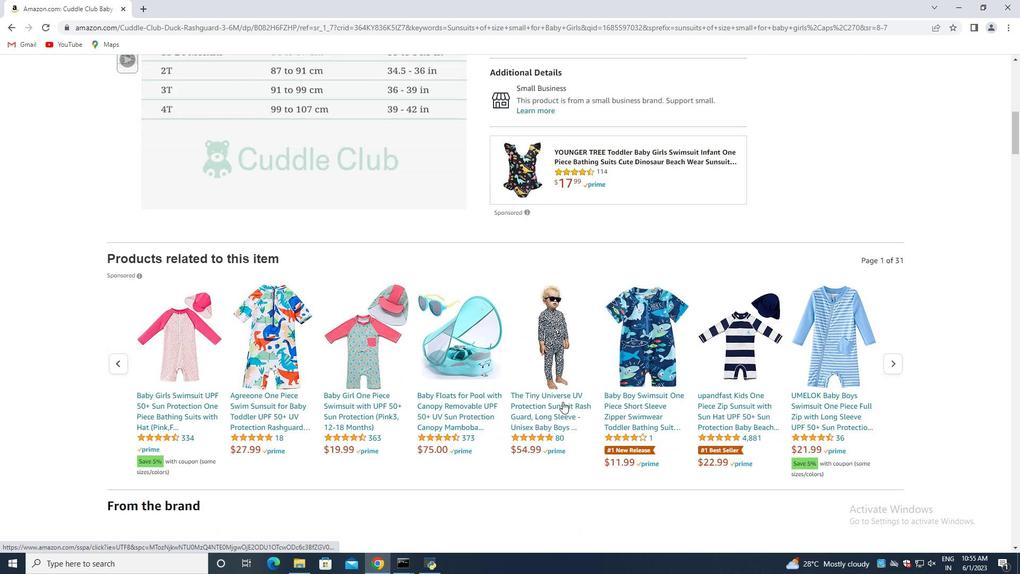 
Action: Mouse scrolled (555, 405) with delta (0, 0)
Screenshot: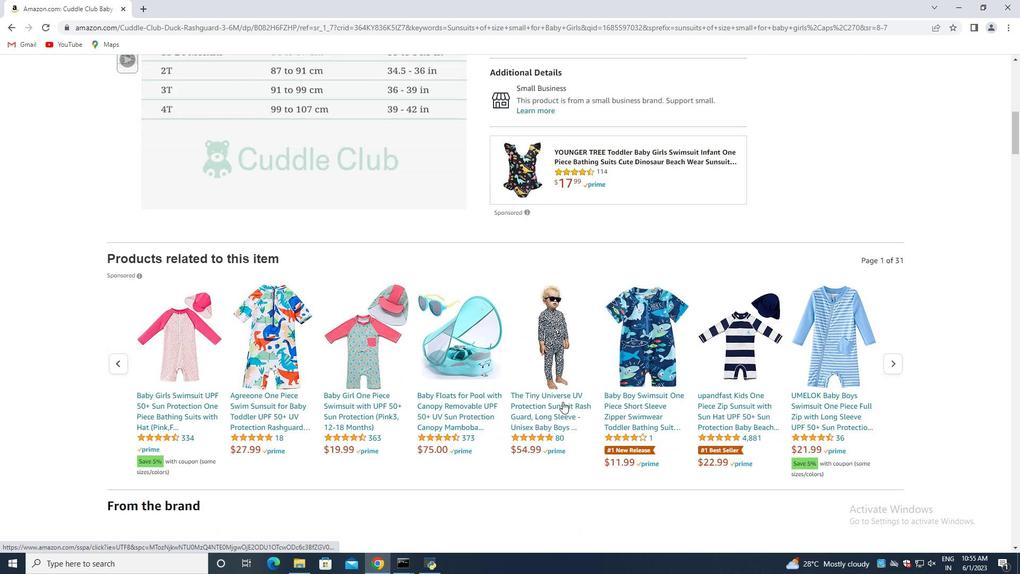 
Action: Mouse moved to (552, 406)
Screenshot: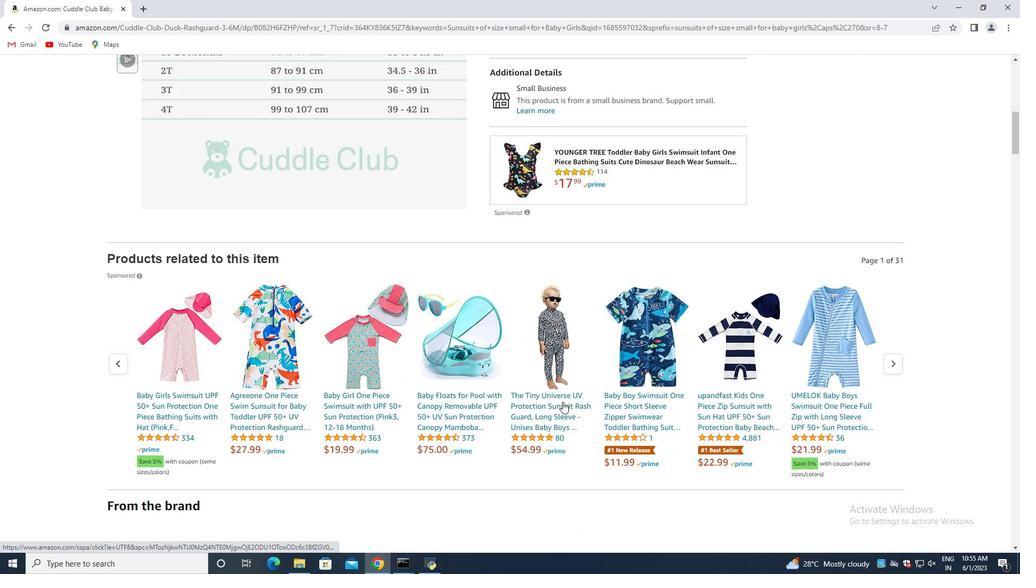 
Action: Mouse scrolled (552, 406) with delta (0, 0)
Screenshot: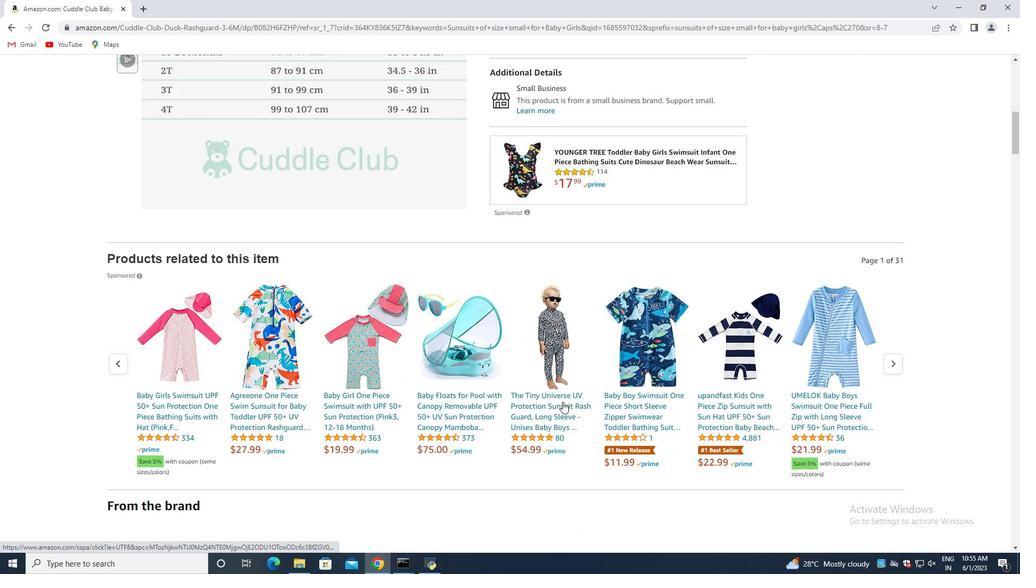 
Action: Mouse moved to (543, 411)
Screenshot: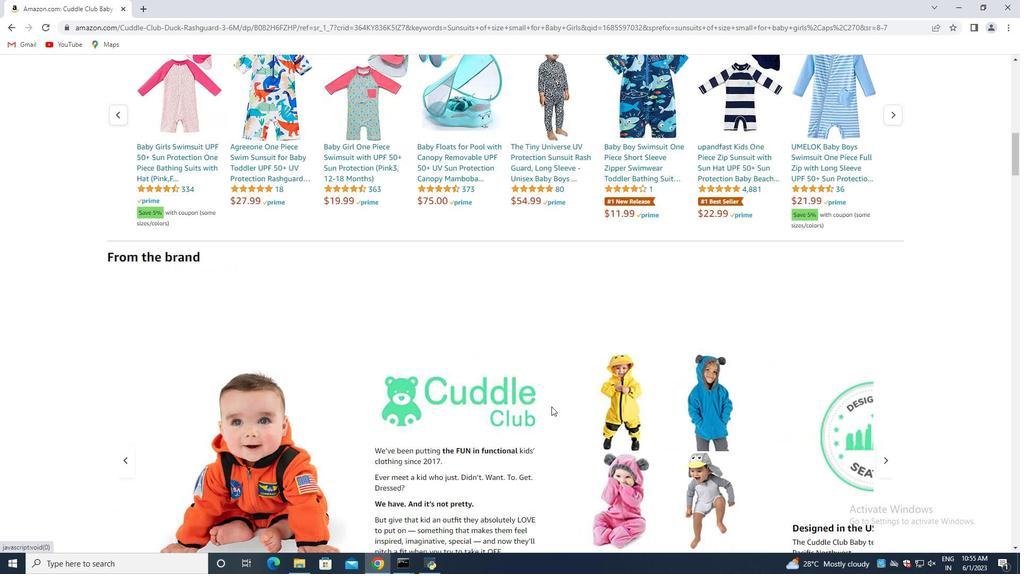 
Action: Mouse scrolled (543, 410) with delta (0, 0)
Screenshot: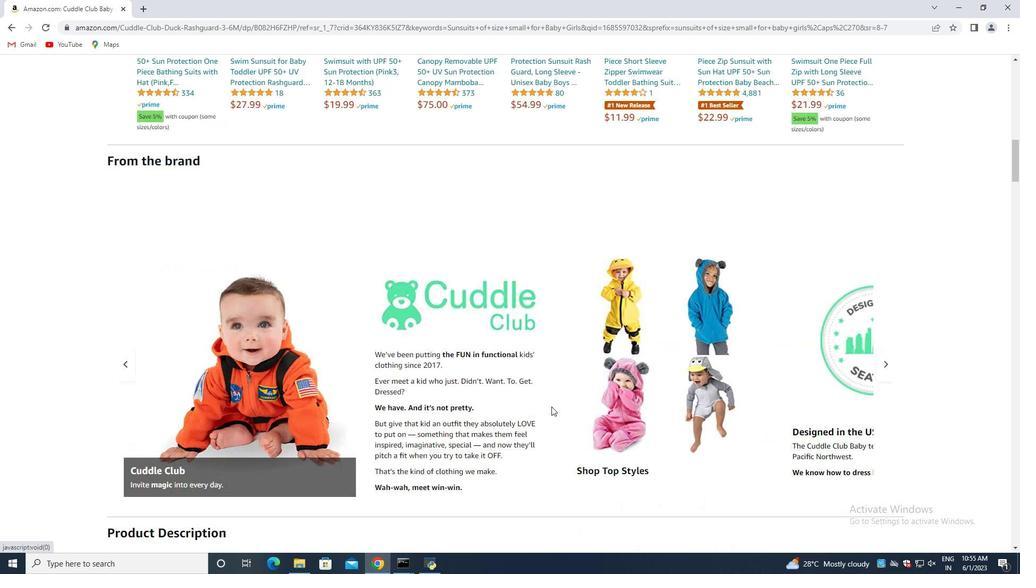 
Action: Mouse moved to (541, 413)
Screenshot: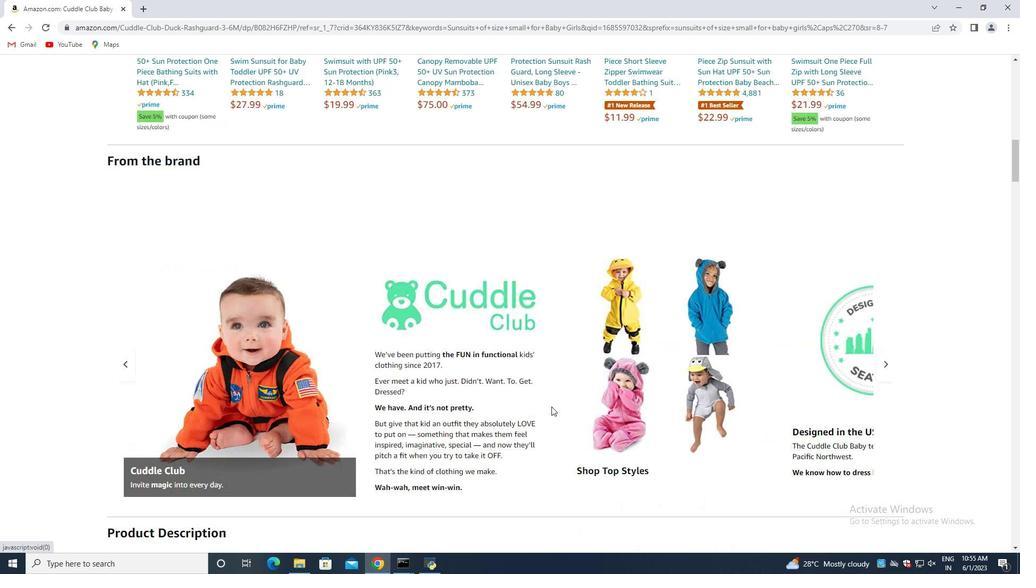 
Action: Mouse scrolled (541, 413) with delta (0, 0)
Screenshot: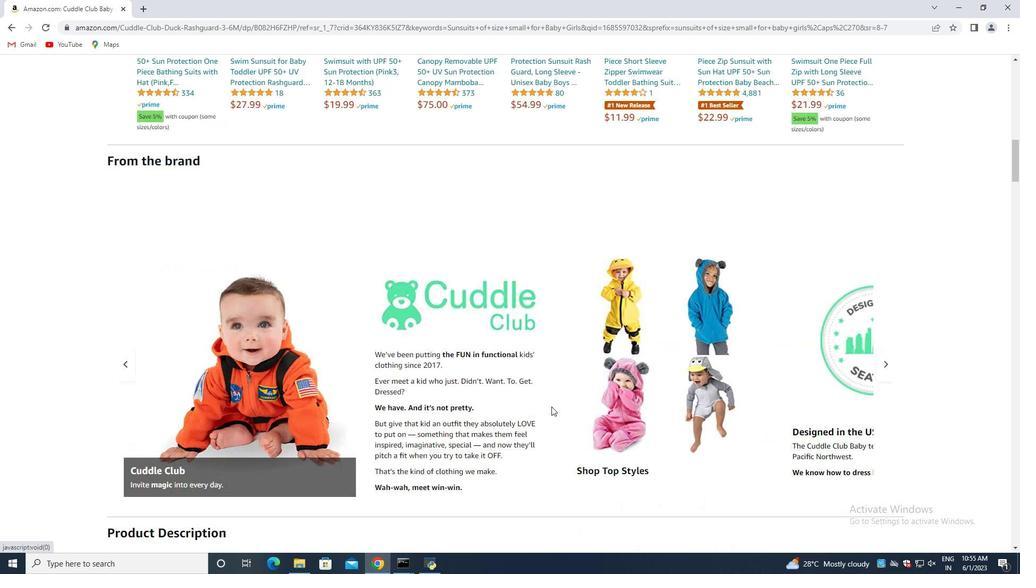 
Action: Mouse scrolled (541, 413) with delta (0, 0)
Screenshot: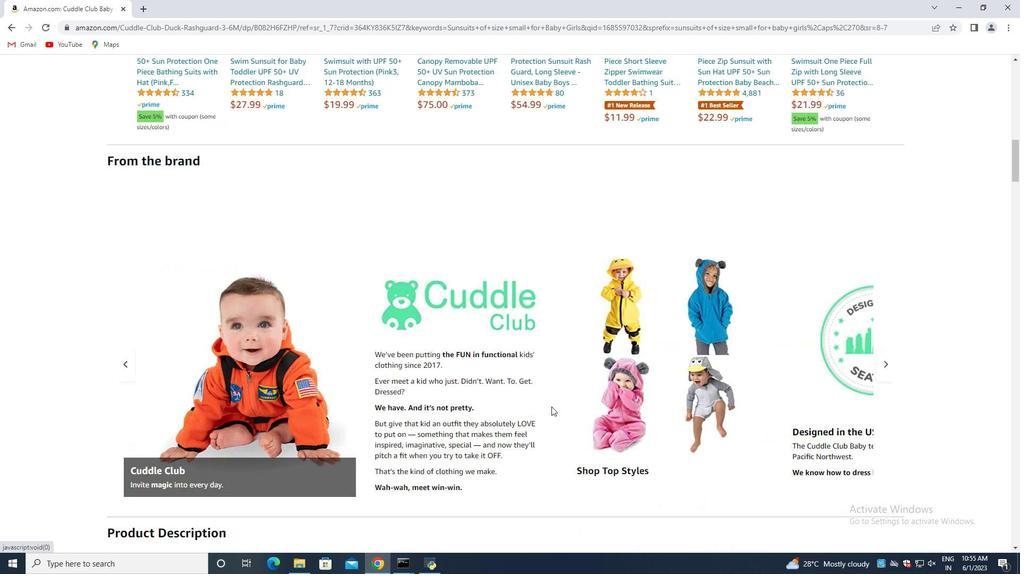 
Action: Mouse moved to (523, 415)
Screenshot: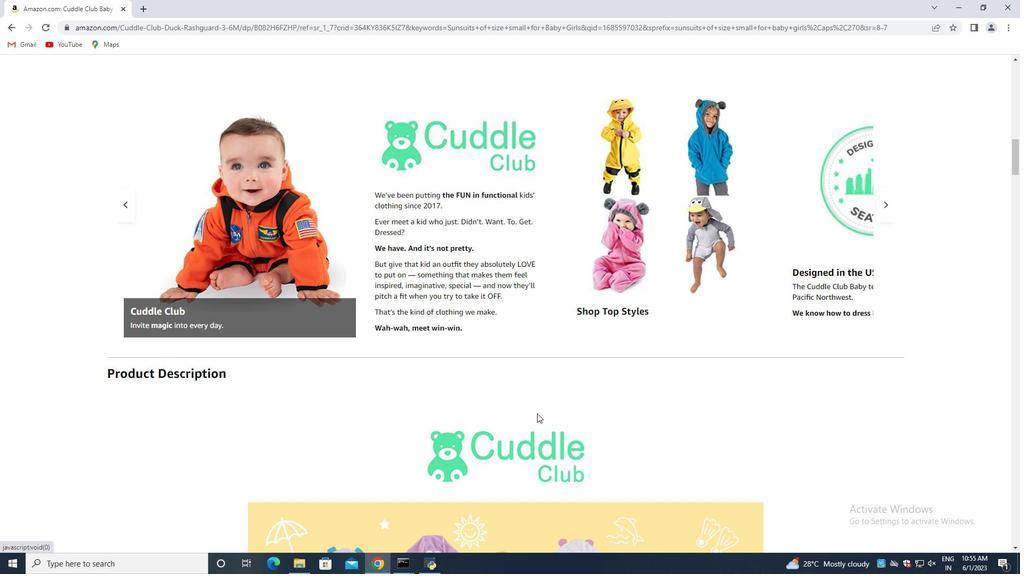 
Action: Mouse scrolled (523, 415) with delta (0, 0)
Screenshot: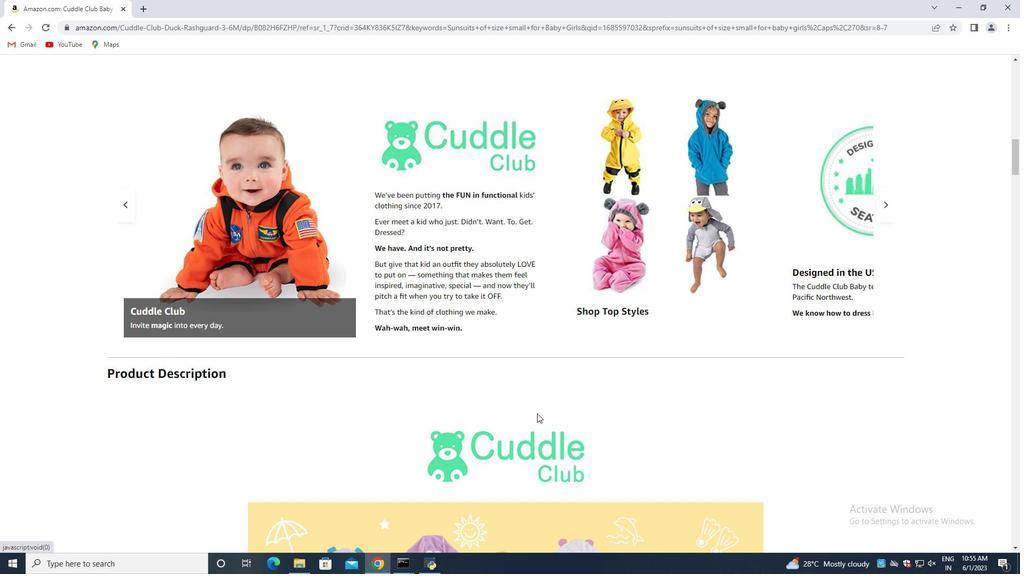 
Action: Mouse moved to (515, 416)
Screenshot: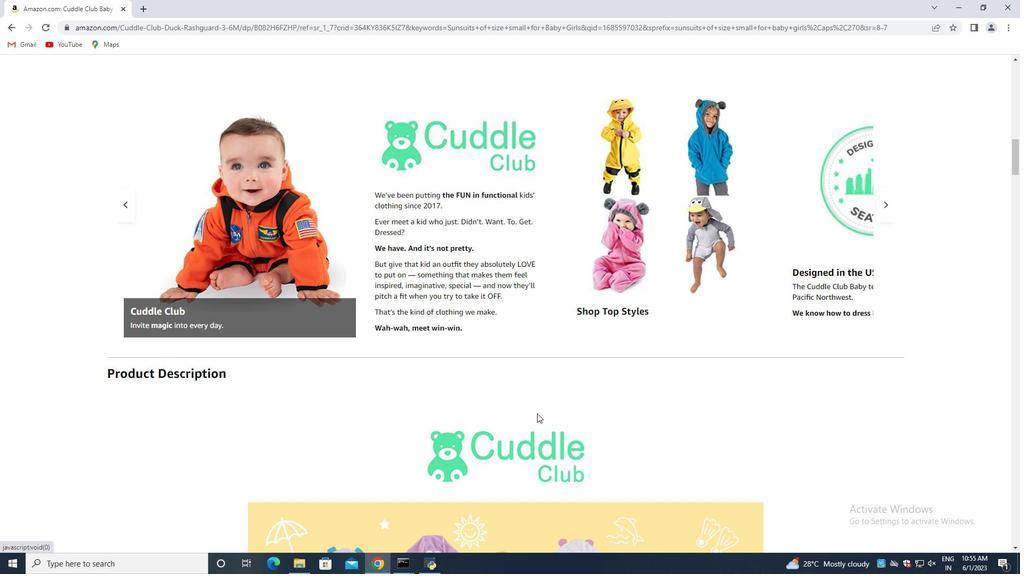 
Action: Mouse scrolled (515, 416) with delta (0, 0)
Screenshot: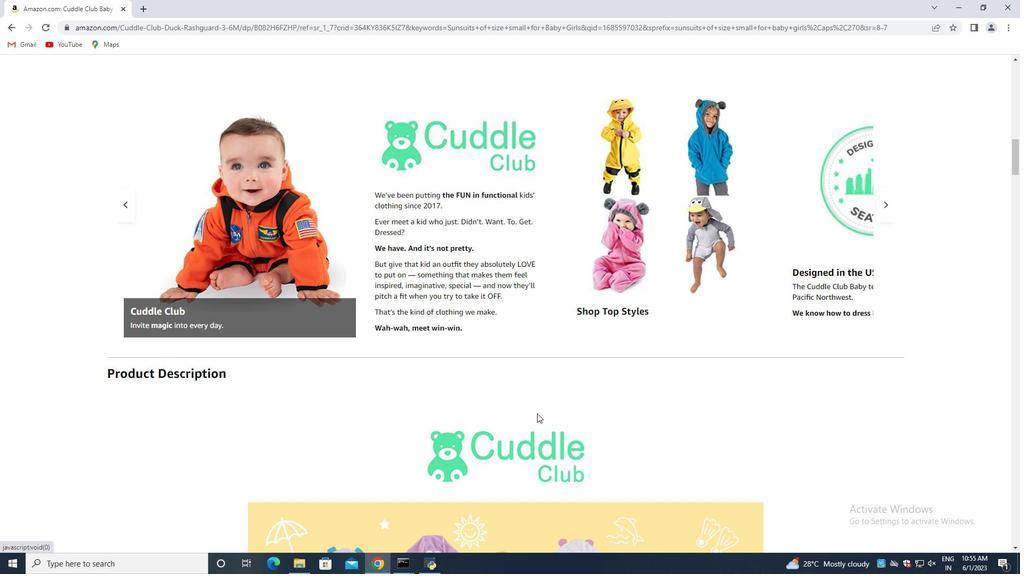 
Action: Mouse moved to (515, 416)
Screenshot: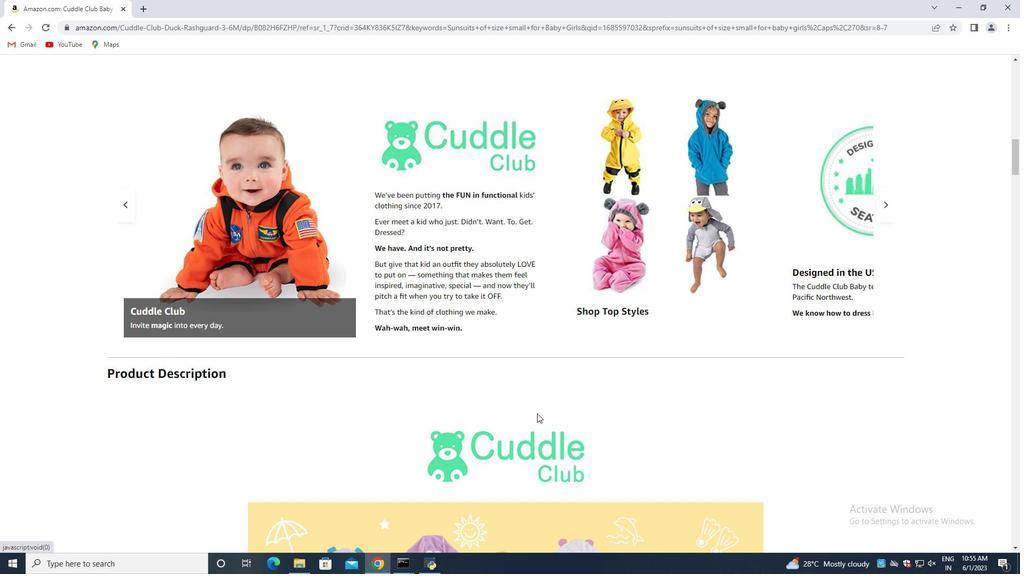 
Action: Mouse scrolled (515, 416) with delta (0, 0)
Screenshot: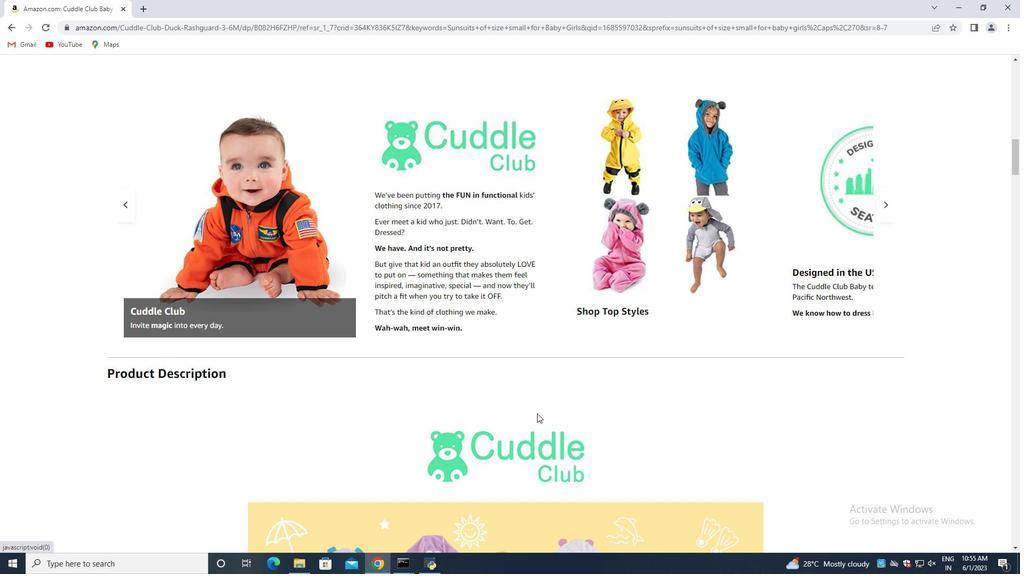 
Action: Mouse moved to (513, 415)
Screenshot: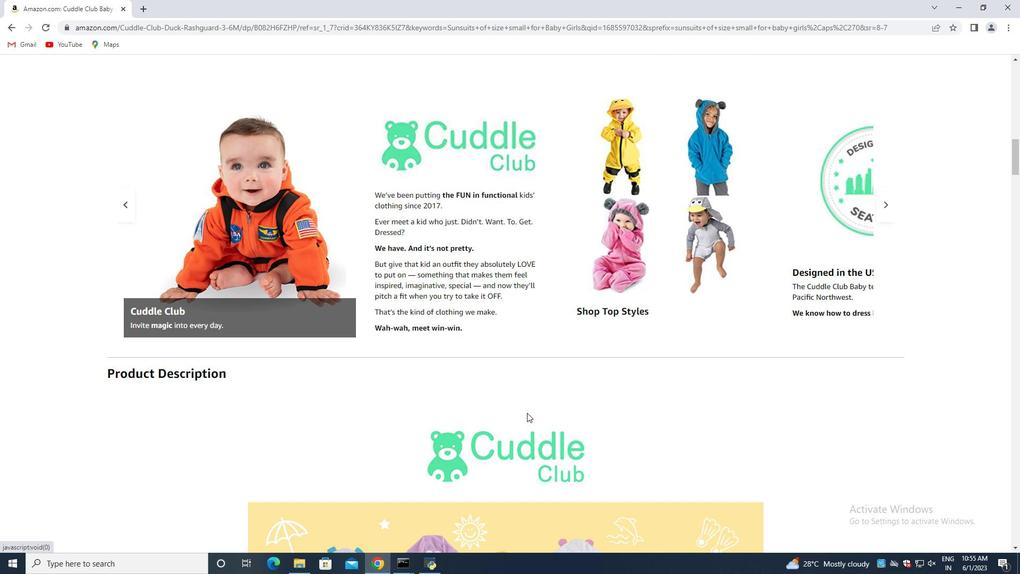 
Action: Mouse scrolled (514, 416) with delta (0, 0)
Screenshot: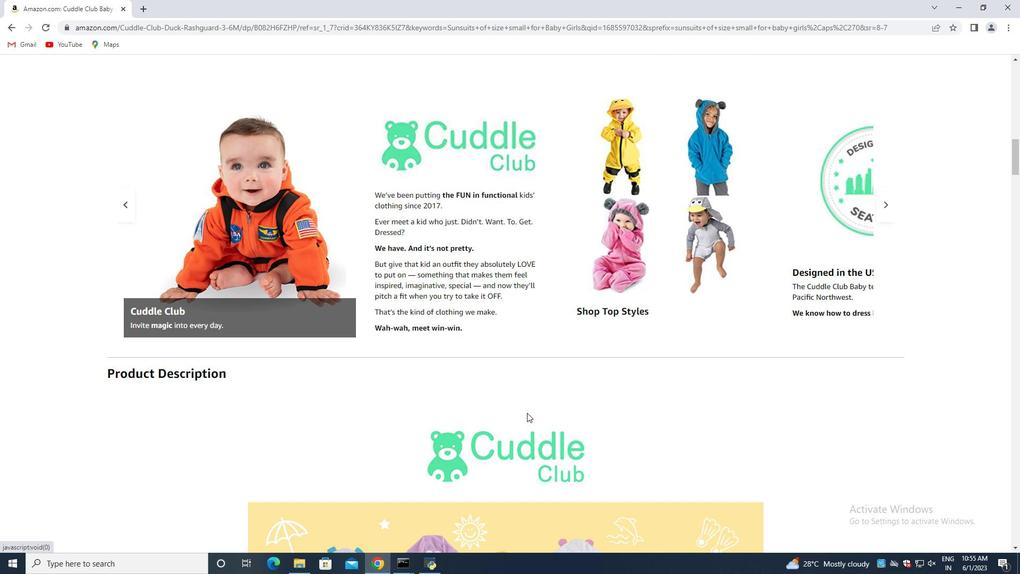 
Action: Mouse moved to (513, 412)
Screenshot: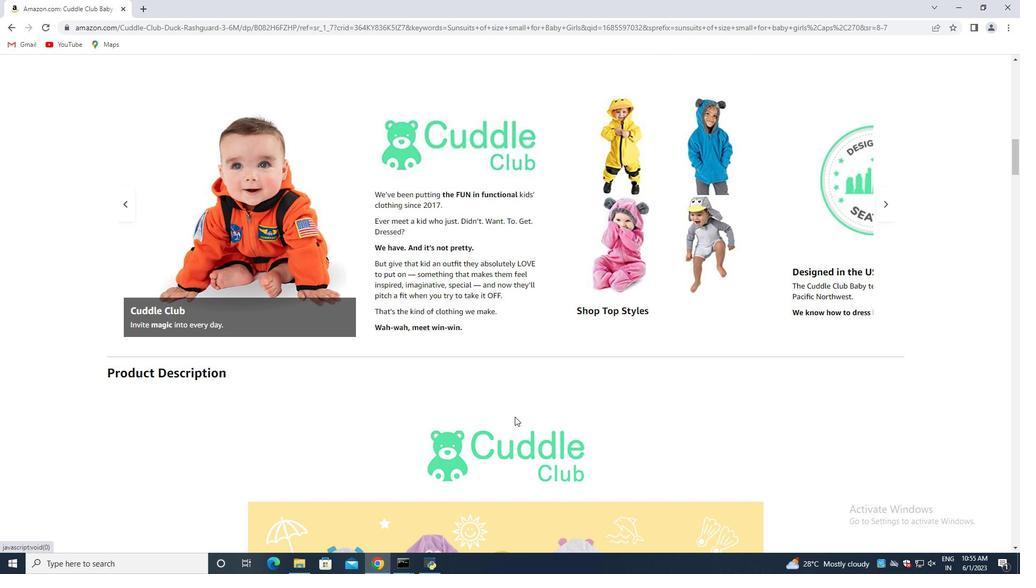 
Action: Mouse scrolled (513, 412) with delta (0, 0)
Screenshot: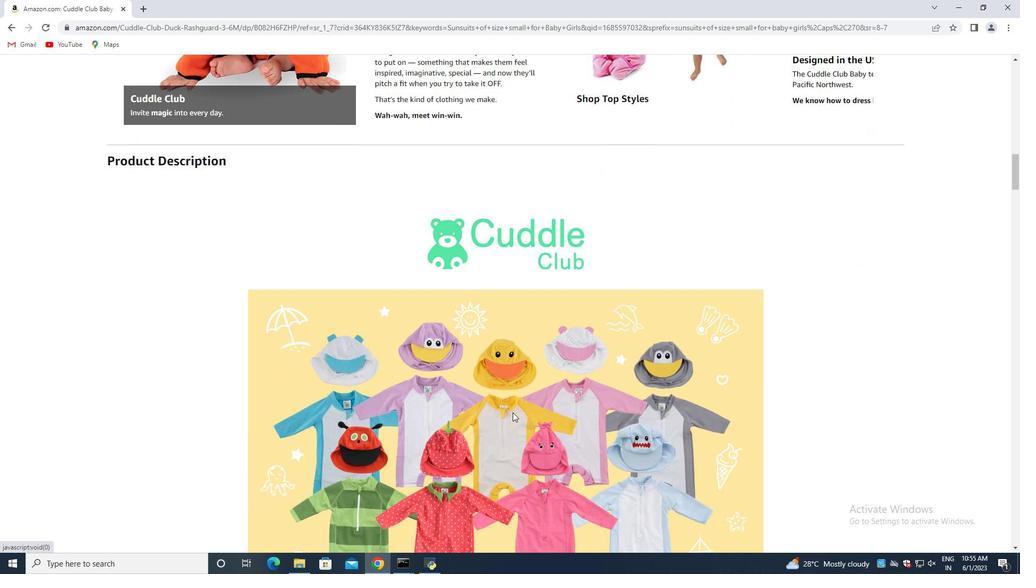 
Action: Mouse moved to (513, 412)
Screenshot: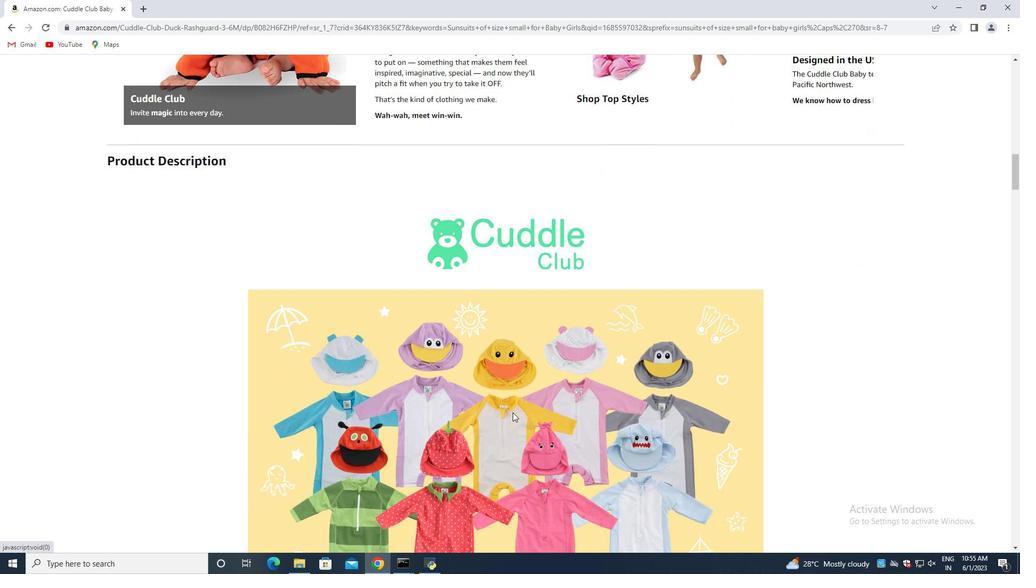 
Action: Mouse scrolled (513, 411) with delta (0, 0)
Screenshot: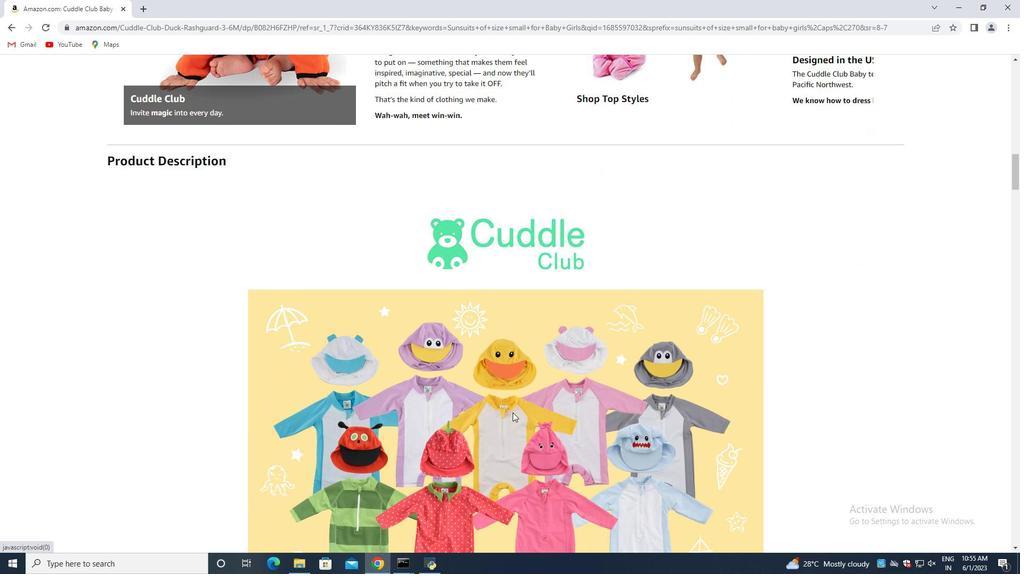 
Action: Mouse moved to (513, 412)
Screenshot: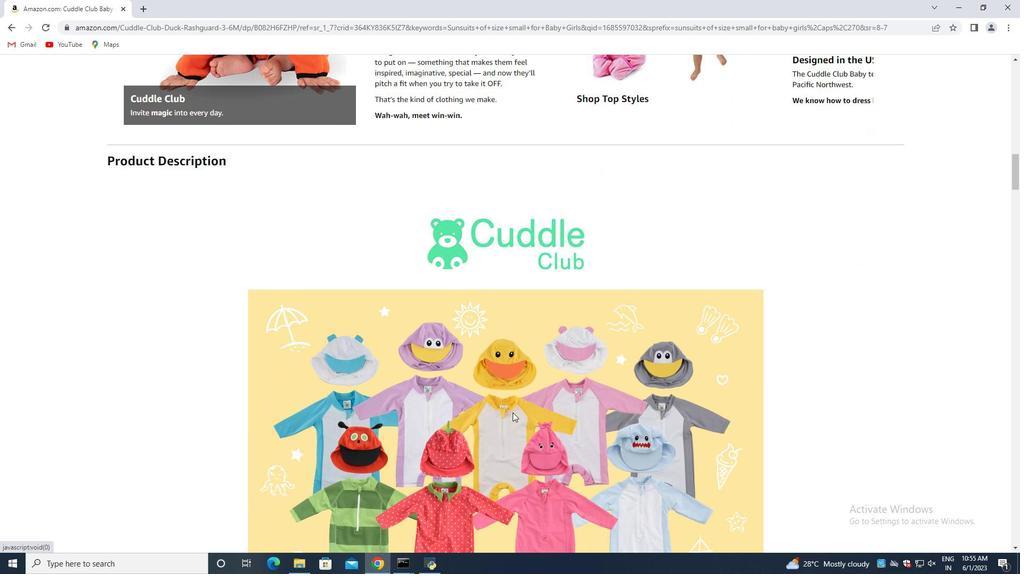 
Action: Mouse scrolled (513, 411) with delta (0, 0)
Screenshot: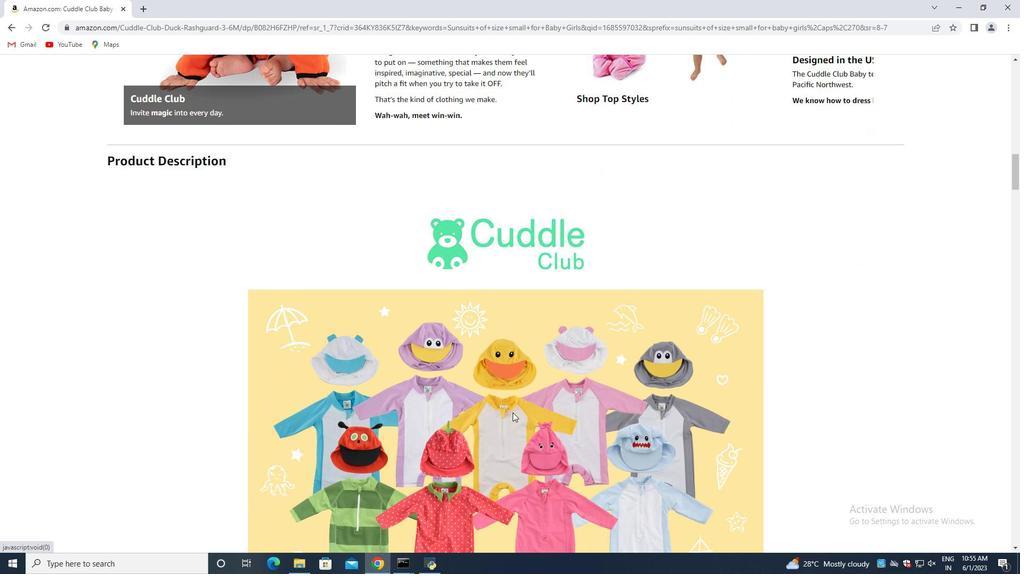 
Action: Mouse moved to (511, 412)
Screenshot: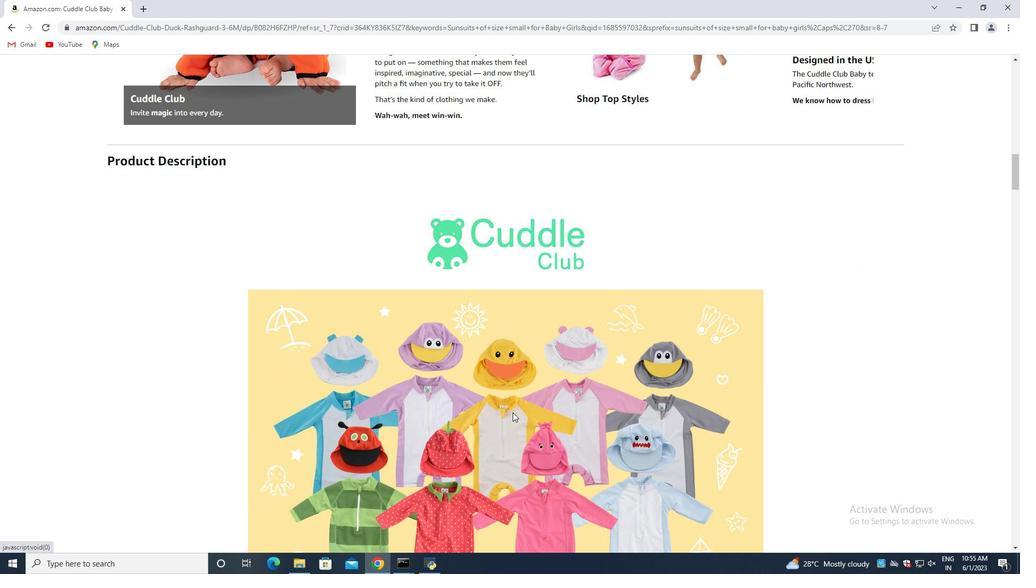 
Action: Mouse scrolled (511, 411) with delta (0, 0)
Screenshot: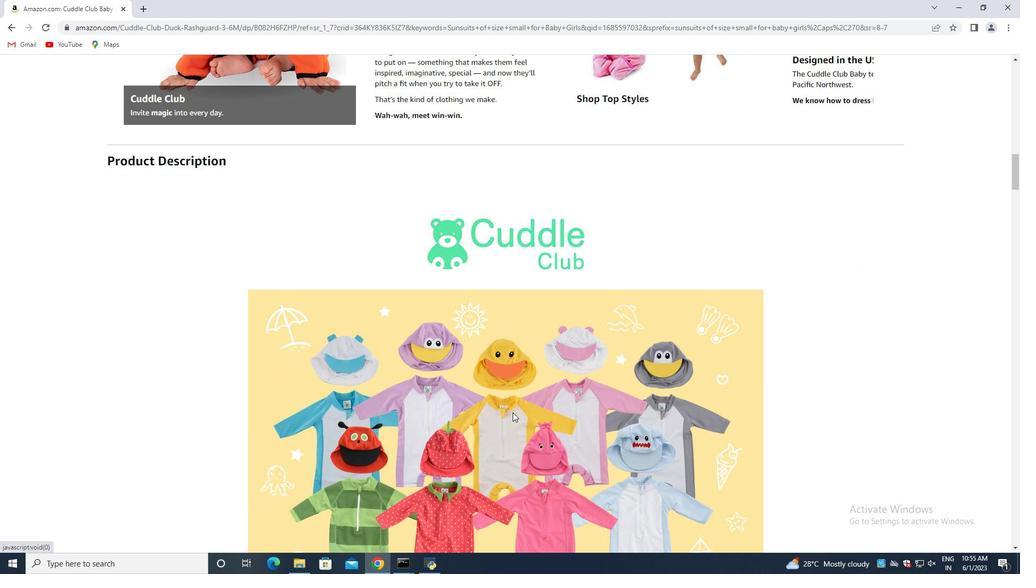 
Action: Mouse moved to (508, 412)
Screenshot: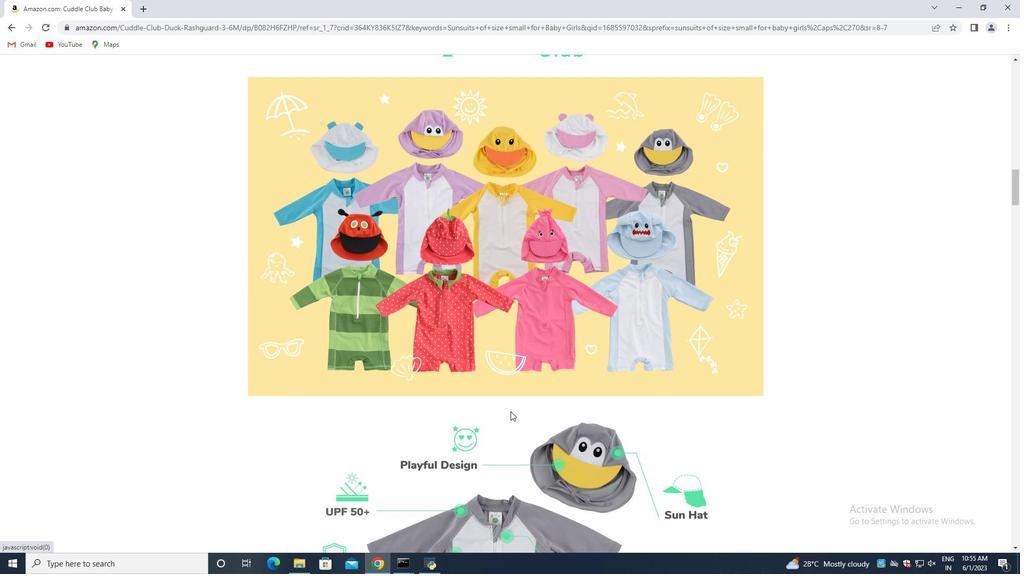 
Action: Mouse scrolled (508, 411) with delta (0, 0)
Screenshot: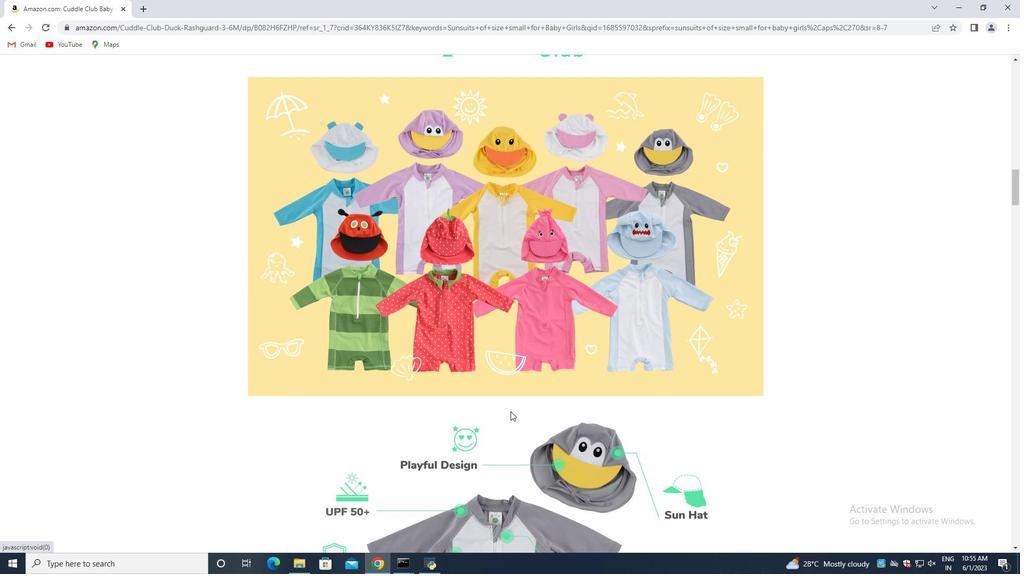 
Action: Mouse moved to (507, 412)
Screenshot: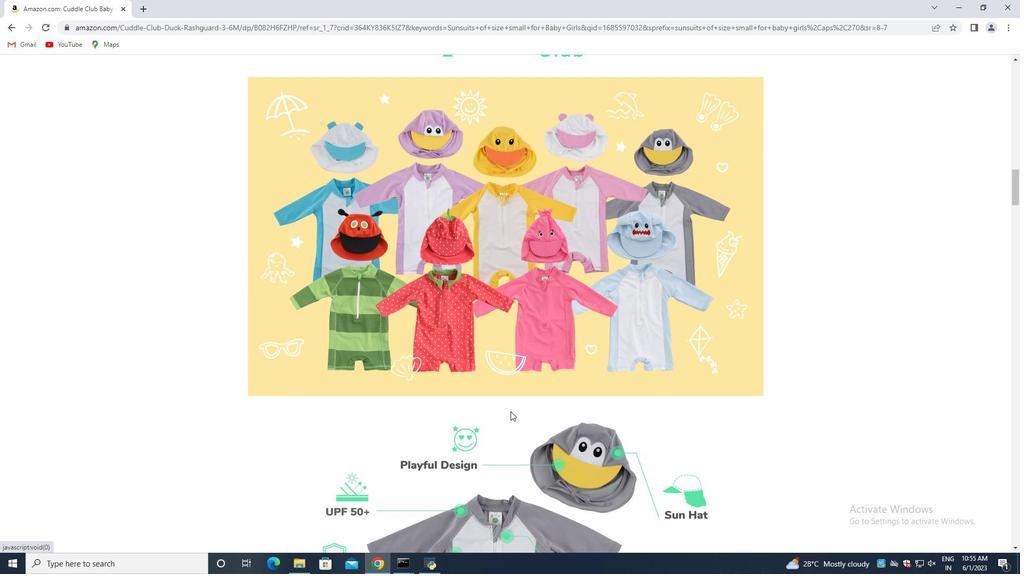 
Action: Mouse scrolled (507, 411) with delta (0, 0)
Screenshot: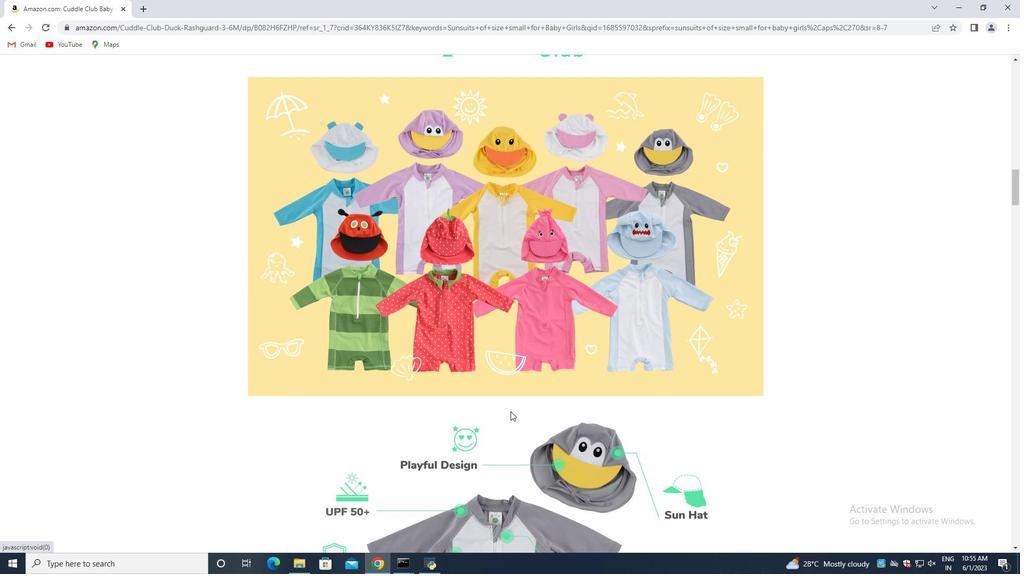 
Action: Mouse scrolled (507, 411) with delta (0, 0)
Screenshot: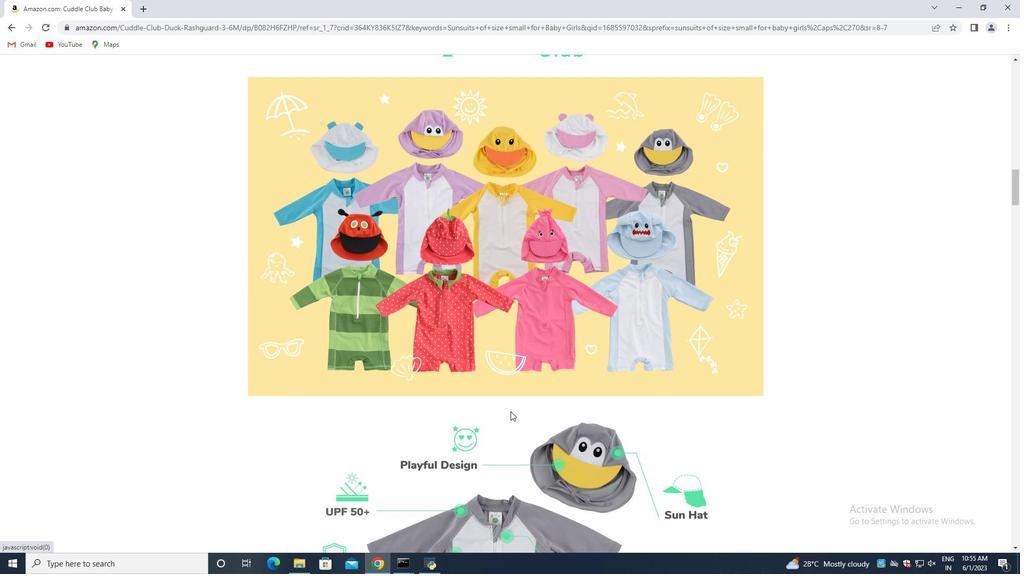 
Action: Mouse scrolled (507, 411) with delta (0, 0)
Screenshot: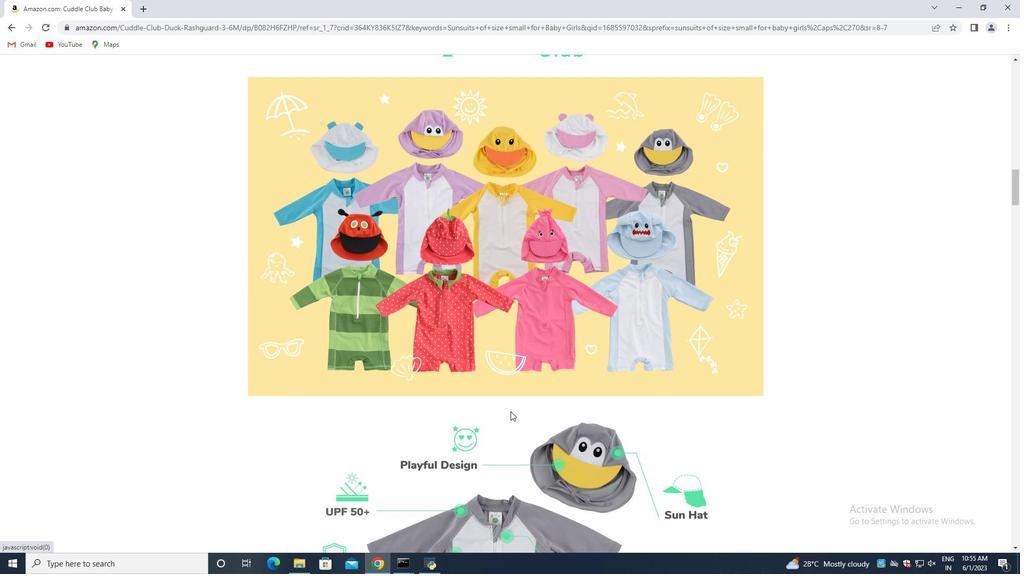 
Action: Mouse moved to (507, 412)
Screenshot: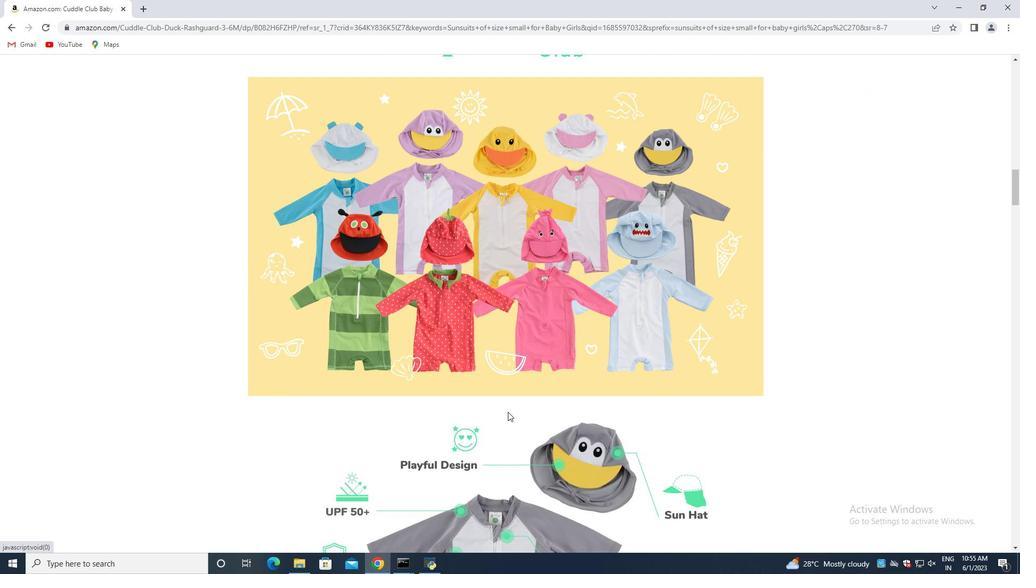 
Action: Mouse scrolled (507, 411) with delta (0, 0)
Screenshot: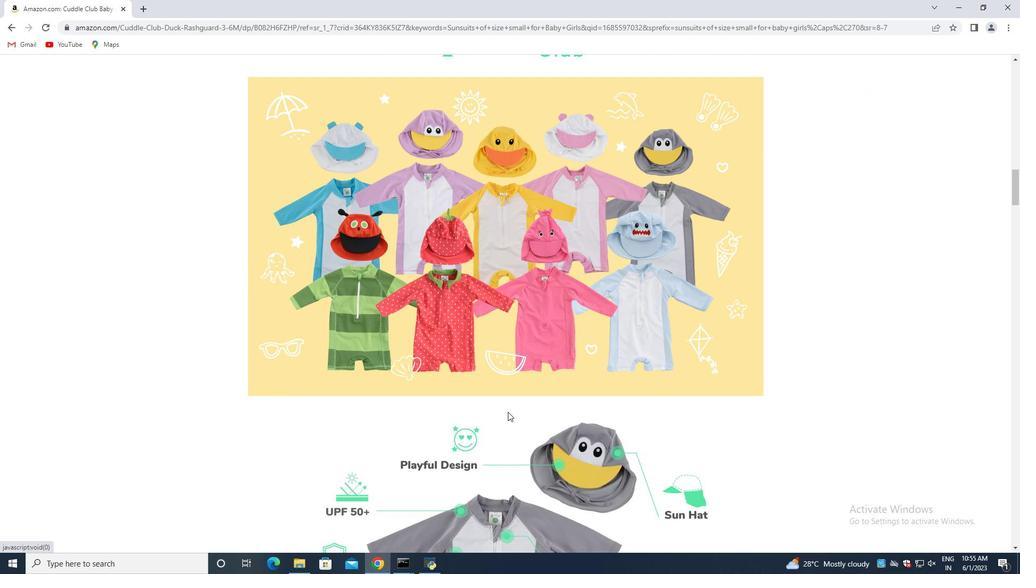 
Action: Mouse moved to (506, 410)
Screenshot: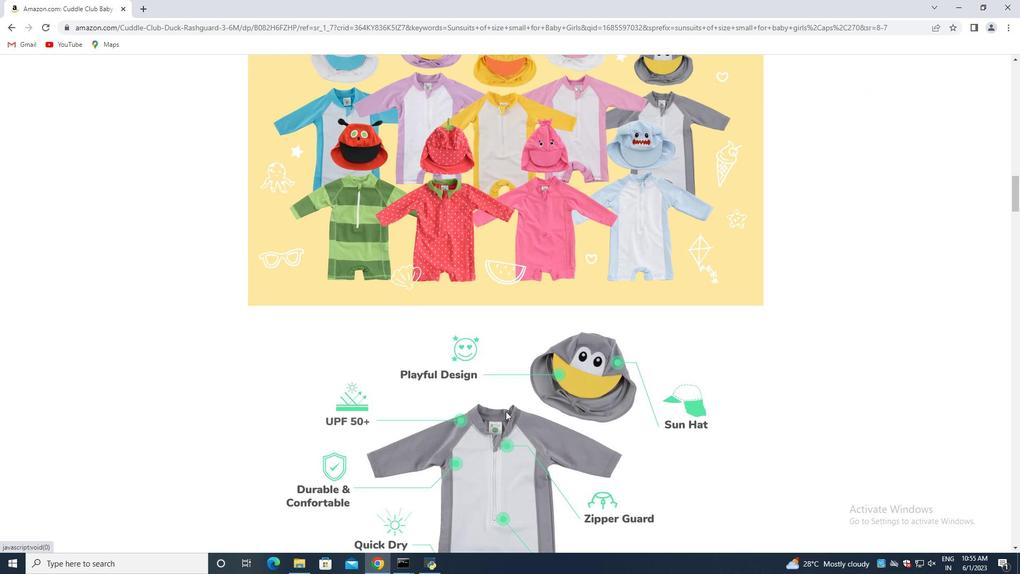 
Action: Mouse scrolled (506, 410) with delta (0, 0)
Screenshot: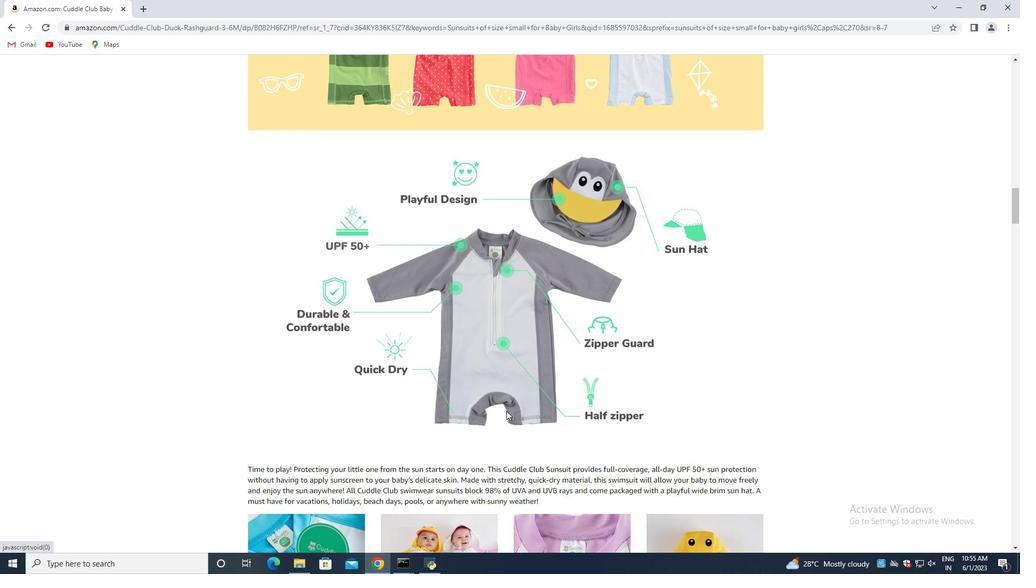 
Action: Mouse scrolled (506, 410) with delta (0, 0)
Screenshot: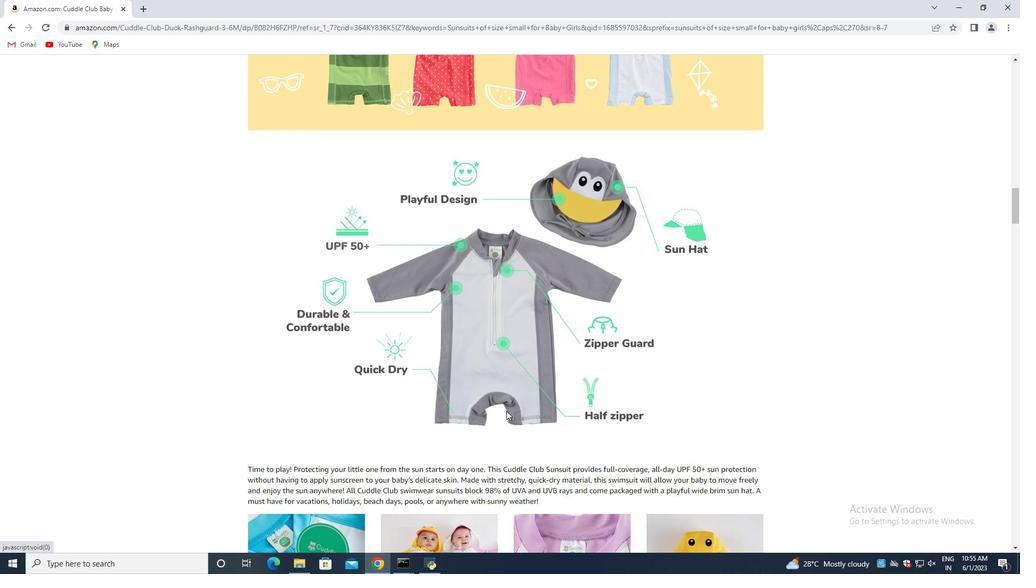 
Action: Mouse scrolled (506, 410) with delta (0, 0)
Screenshot: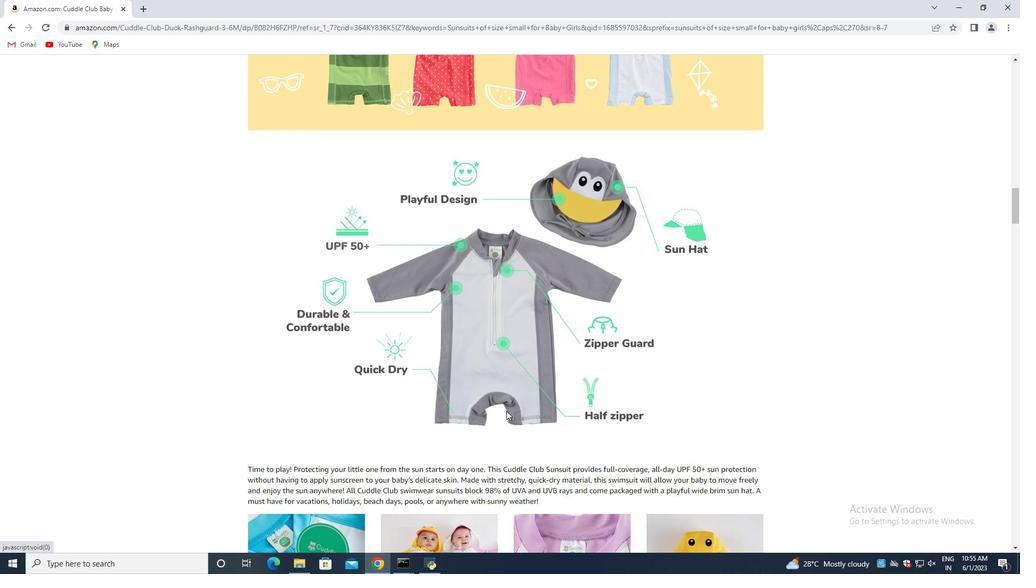 
Action: Mouse moved to (506, 410)
Screenshot: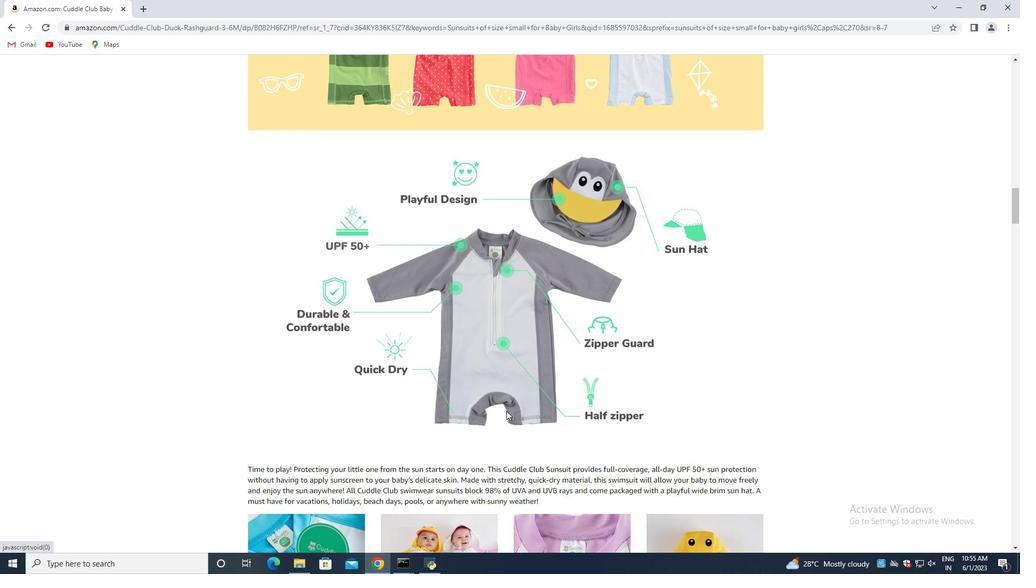 
Action: Mouse scrolled (506, 410) with delta (0, 0)
Screenshot: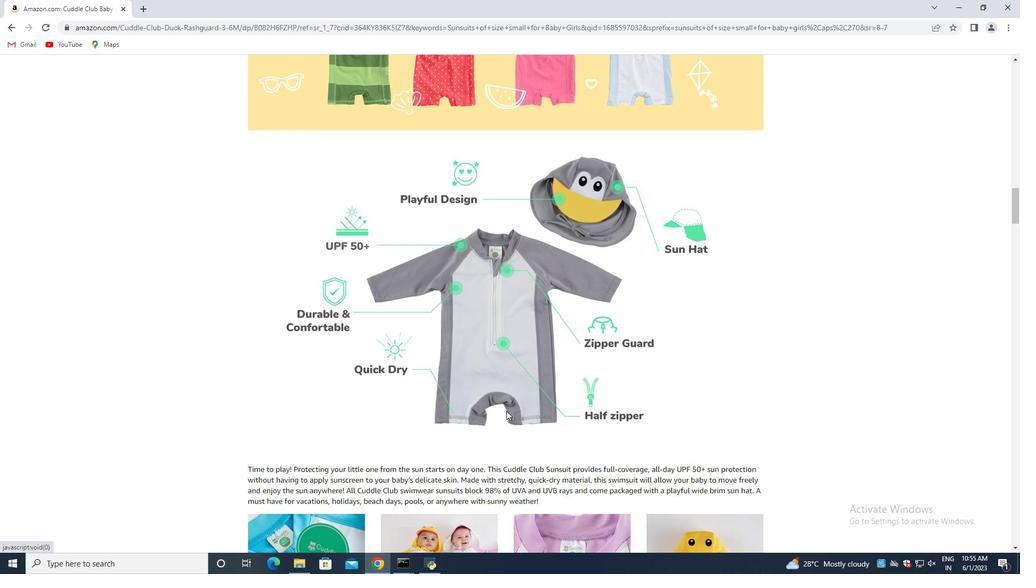 
Action: Mouse moved to (506, 410)
Screenshot: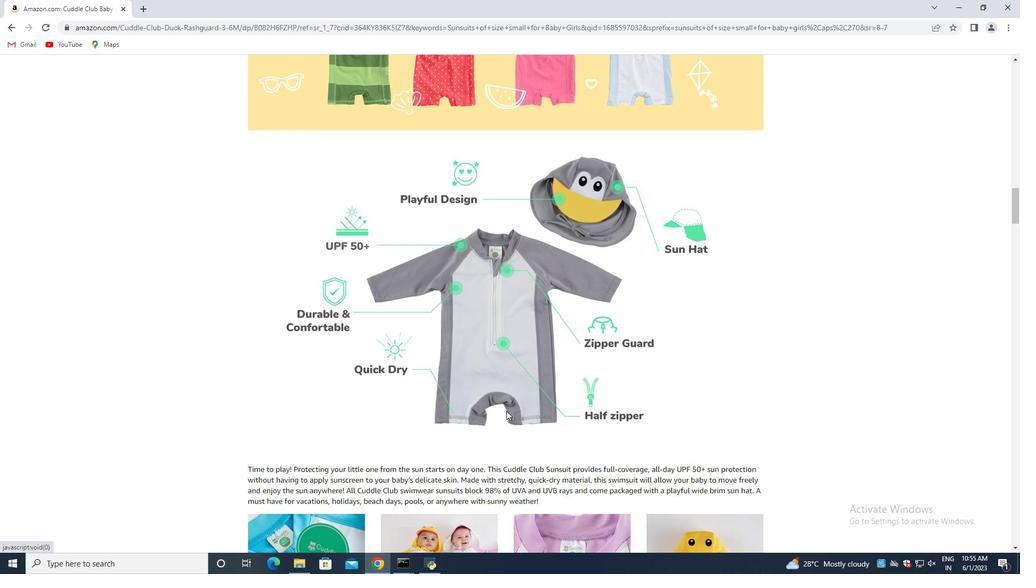 
Action: Mouse scrolled (506, 410) with delta (0, 0)
Screenshot: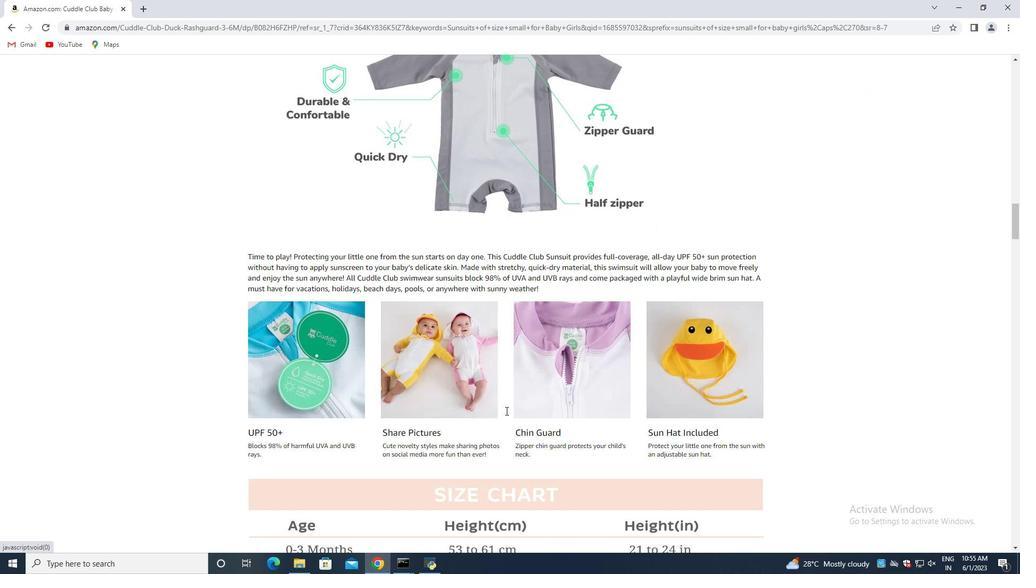 
Action: Mouse scrolled (506, 410) with delta (0, 0)
Screenshot: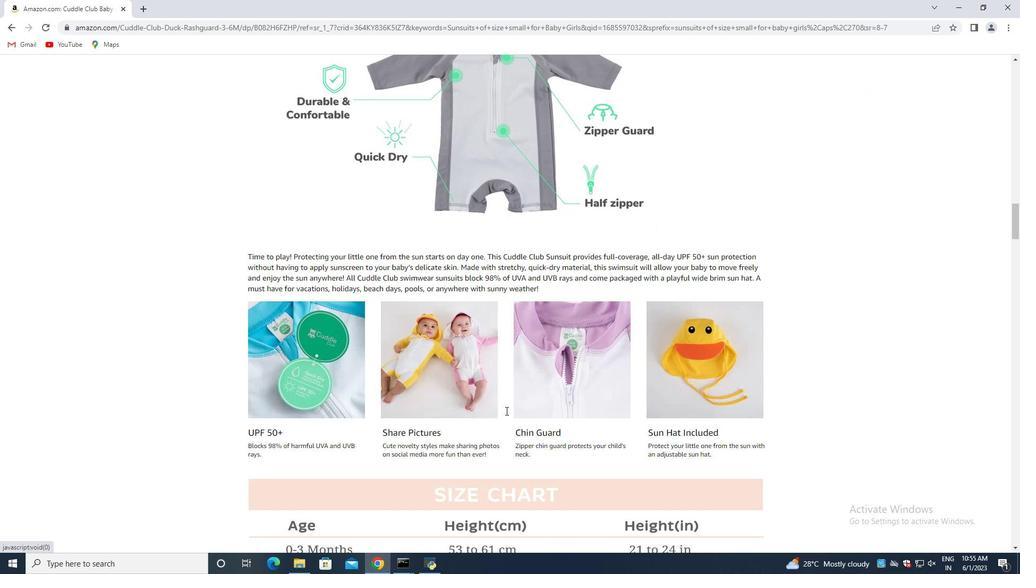 
Action: Mouse moved to (505, 410)
Screenshot: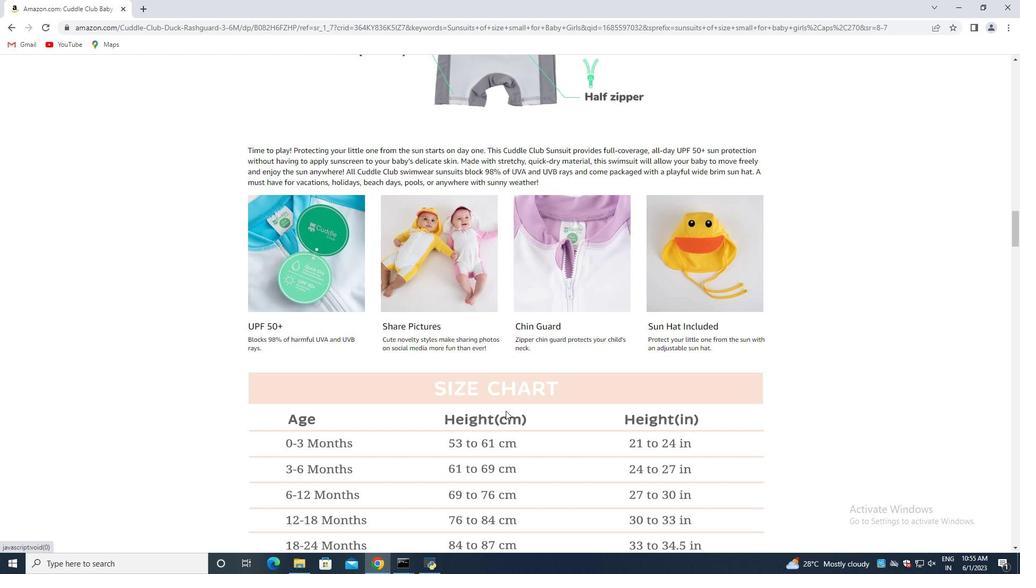 
Action: Mouse scrolled (505, 410) with delta (0, 0)
Screenshot: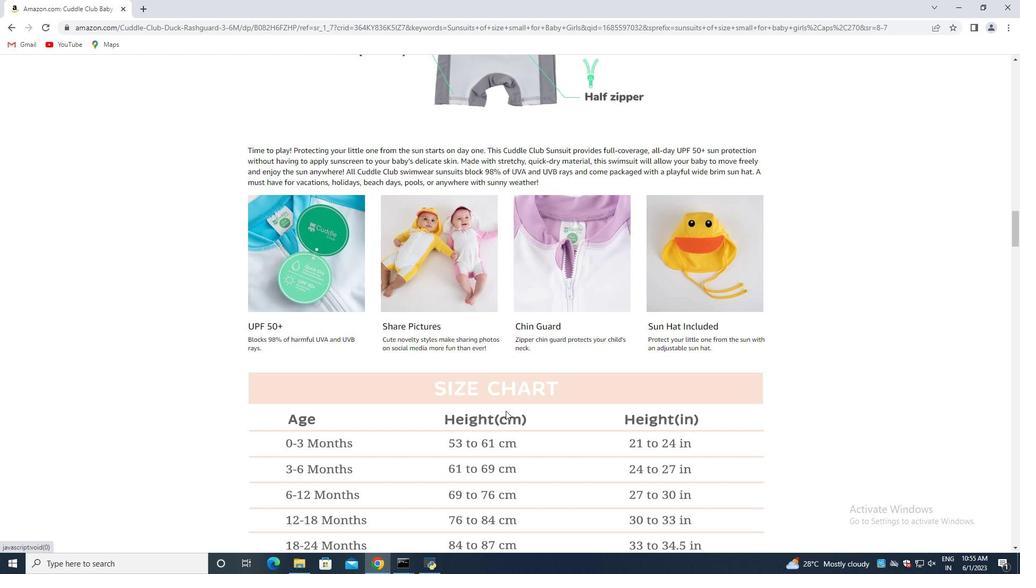 
Action: Mouse scrolled (505, 410) with delta (0, 0)
Screenshot: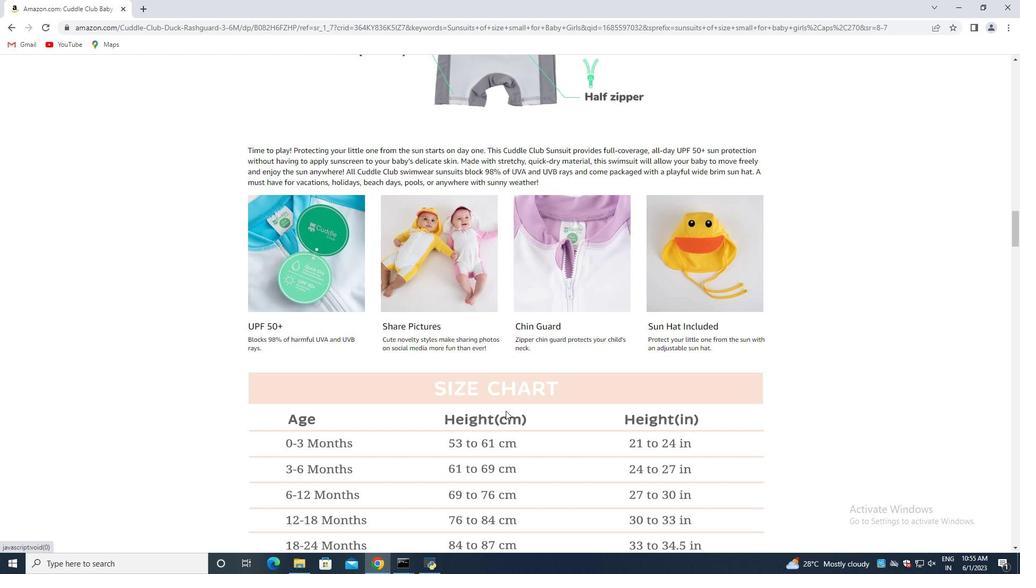 
Action: Mouse scrolled (505, 410) with delta (0, 0)
Screenshot: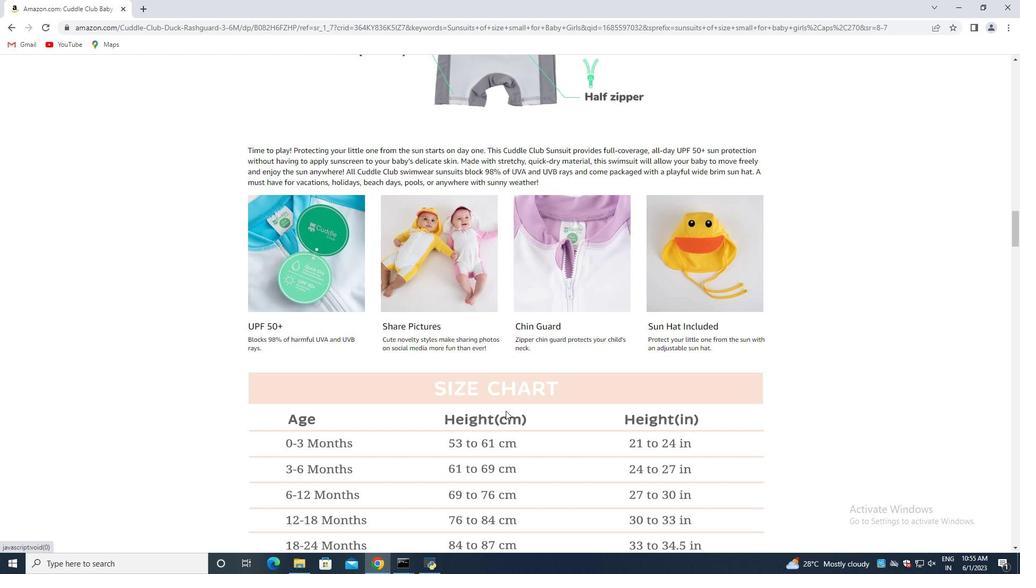 
Action: Mouse moved to (503, 410)
Screenshot: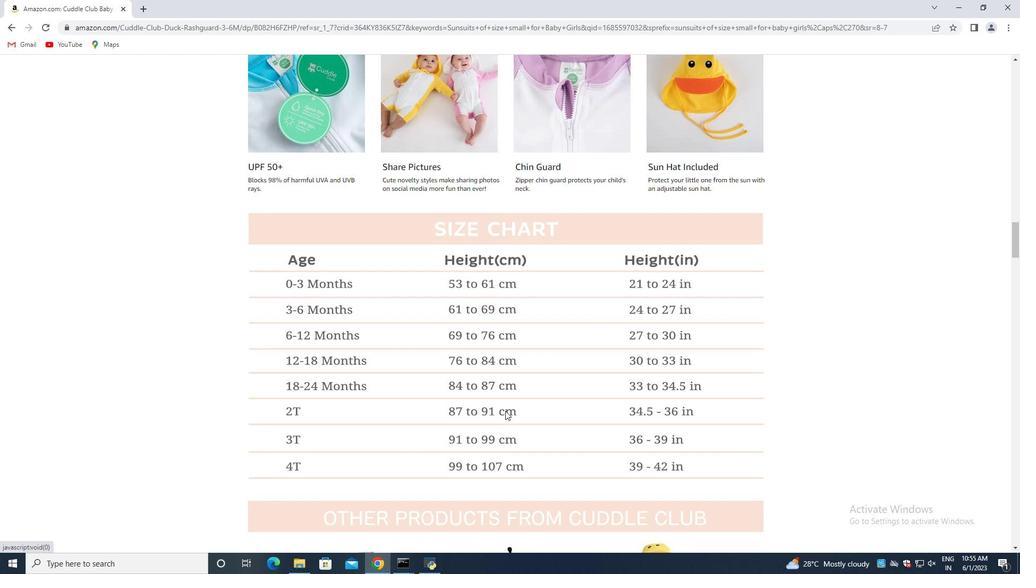 
Action: Mouse scrolled (503, 410) with delta (0, 0)
Screenshot: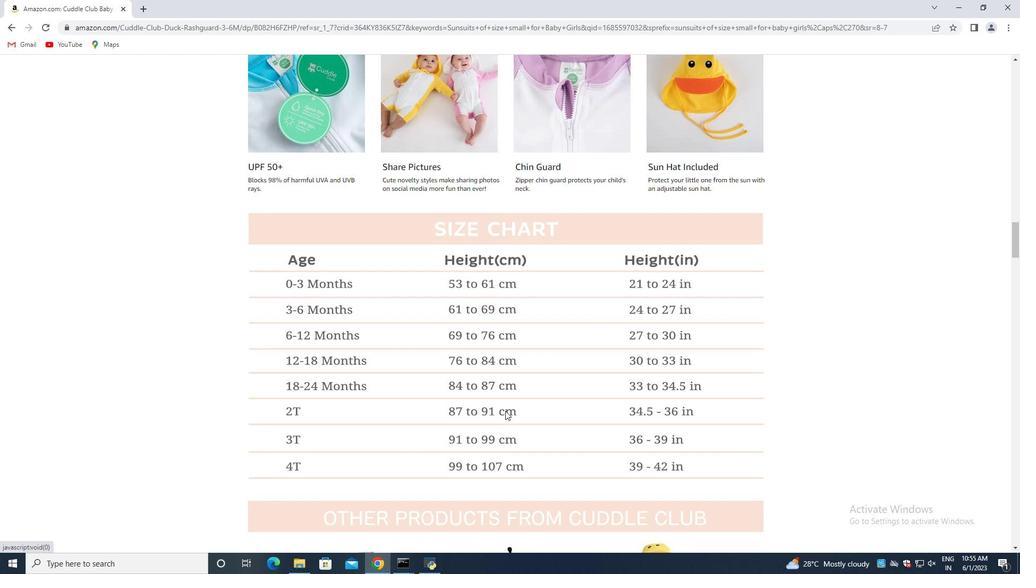 
Action: Mouse moved to (503, 411)
Screenshot: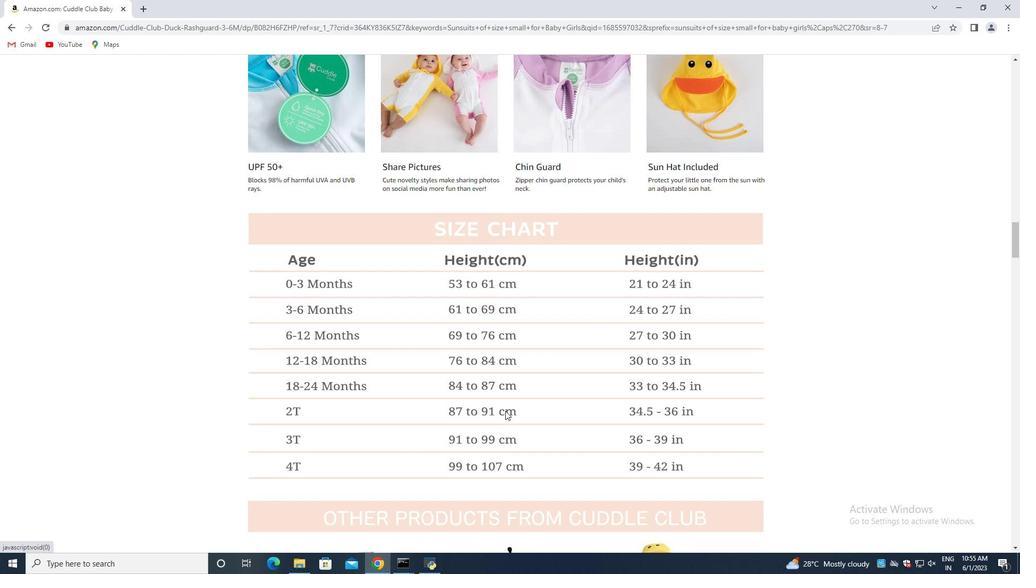 
Action: Mouse scrolled (503, 410) with delta (0, 0)
Screenshot: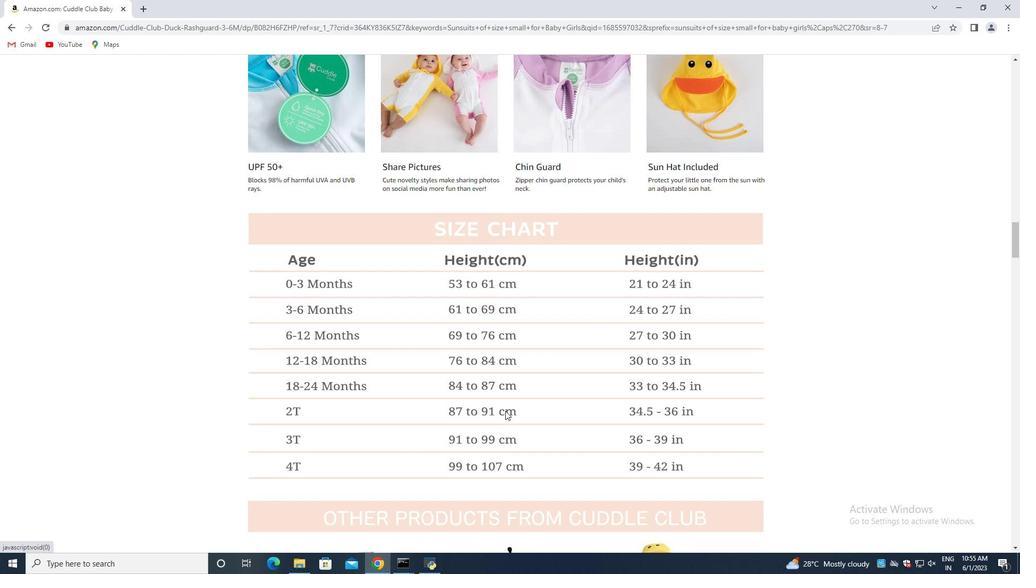 
Action: Mouse scrolled (503, 410) with delta (0, 0)
Screenshot: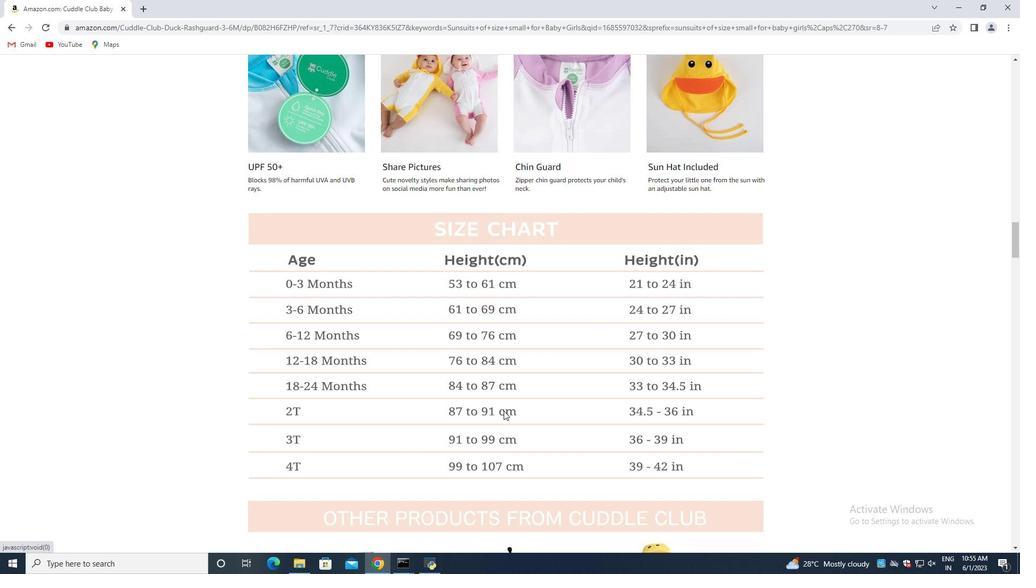 
Action: Mouse moved to (493, 417)
Screenshot: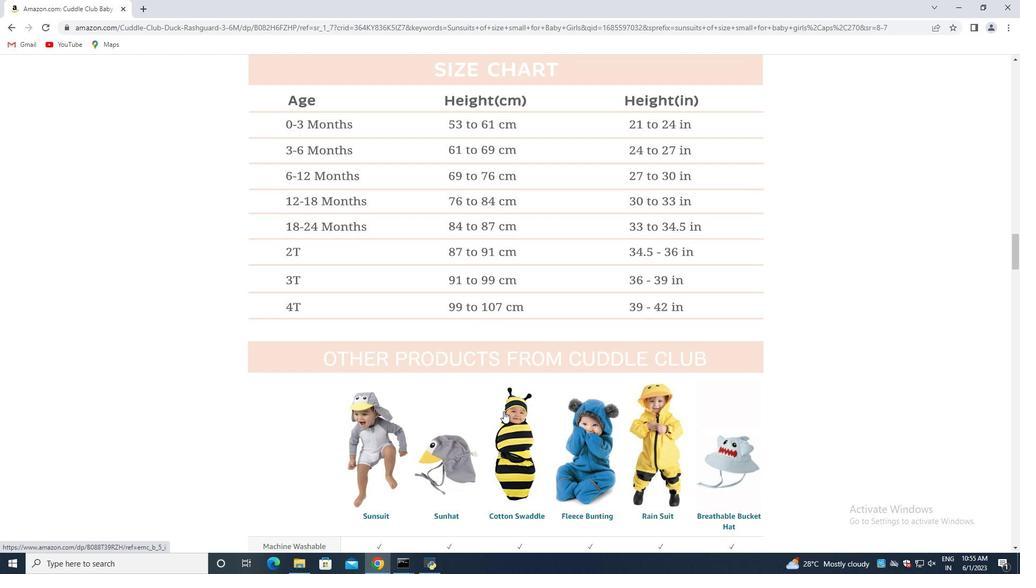 
Action: Mouse scrolled (493, 417) with delta (0, 0)
Screenshot: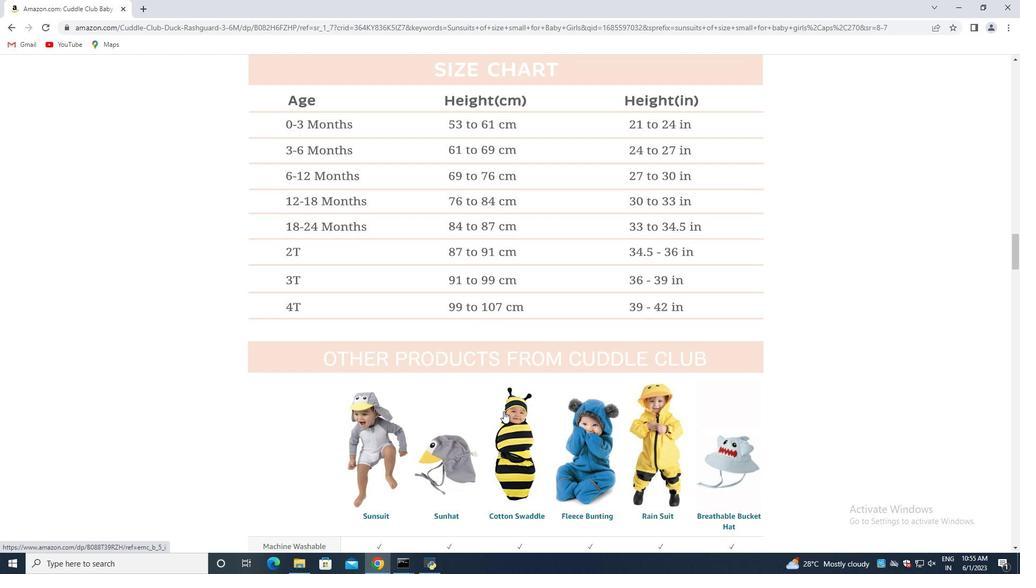 
Action: Mouse moved to (491, 418)
Screenshot: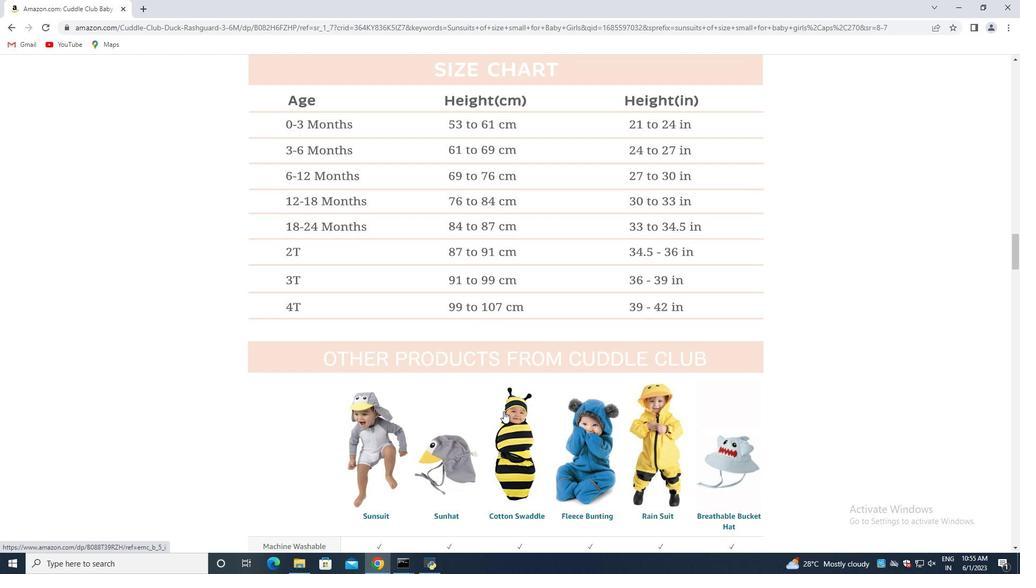 
Action: Mouse scrolled (491, 418) with delta (0, 0)
Screenshot: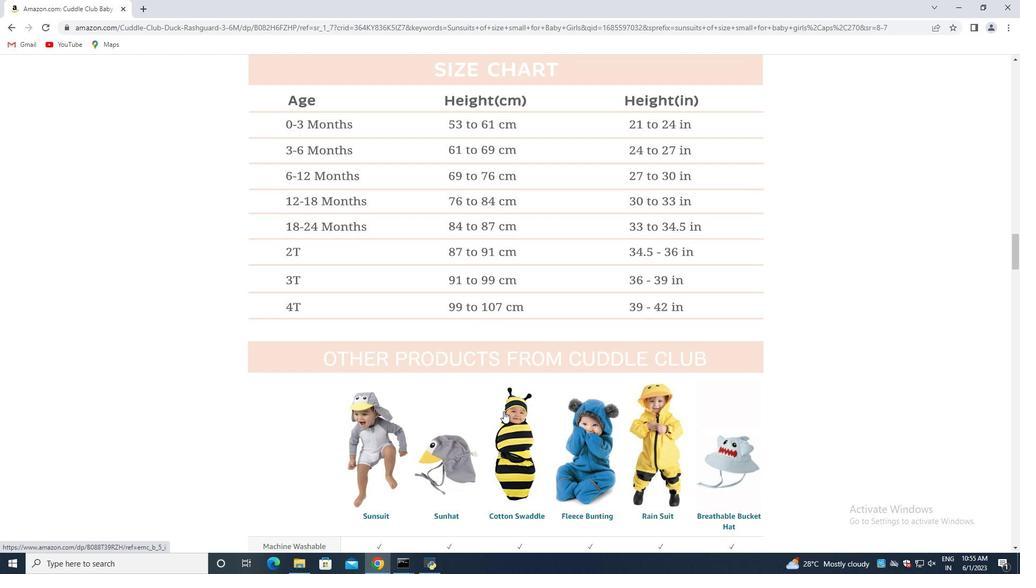 
Action: Mouse moved to (489, 419)
Screenshot: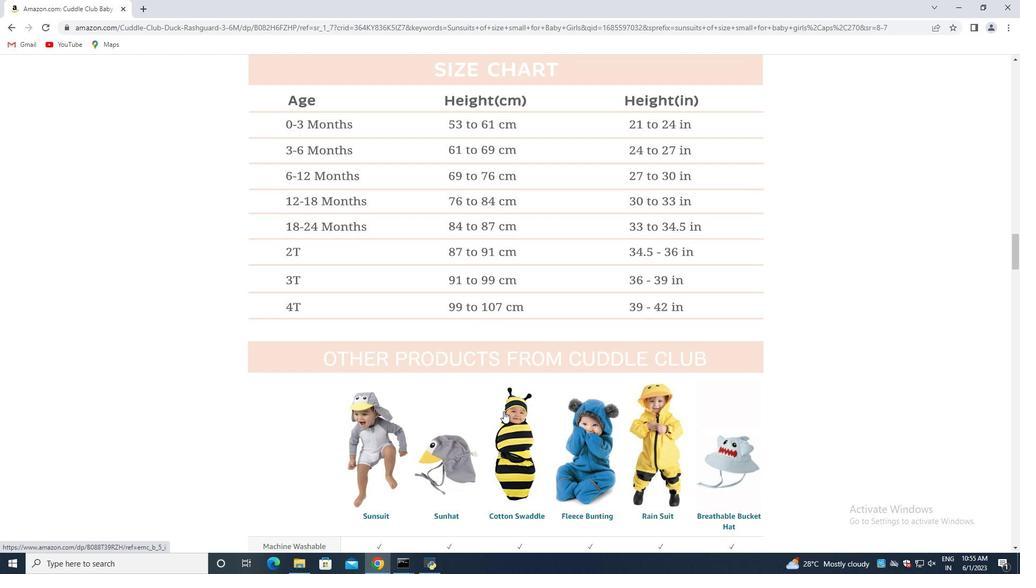 
Action: Mouse scrolled (489, 419) with delta (0, 0)
Screenshot: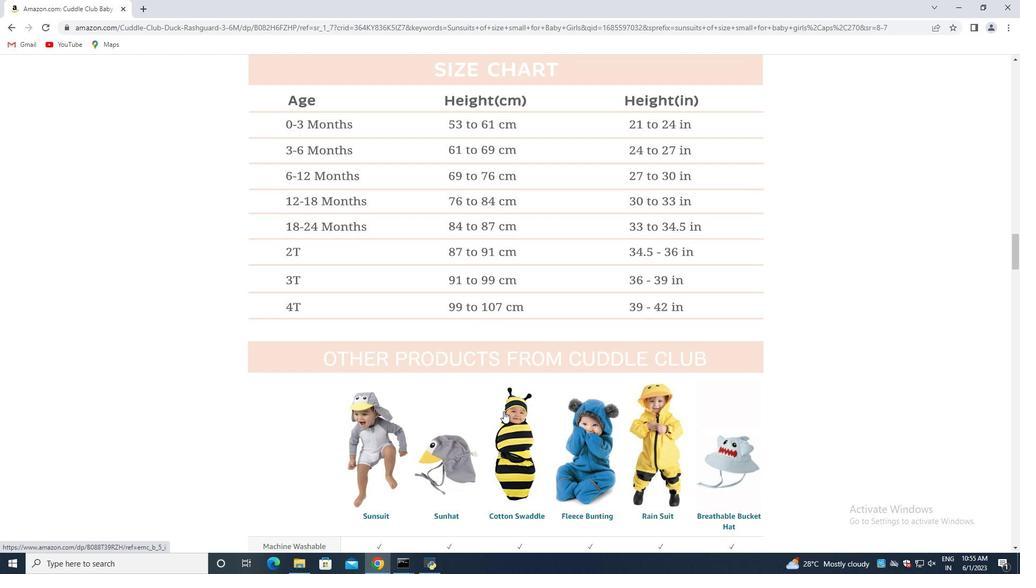 
Action: Mouse moved to (488, 420)
Screenshot: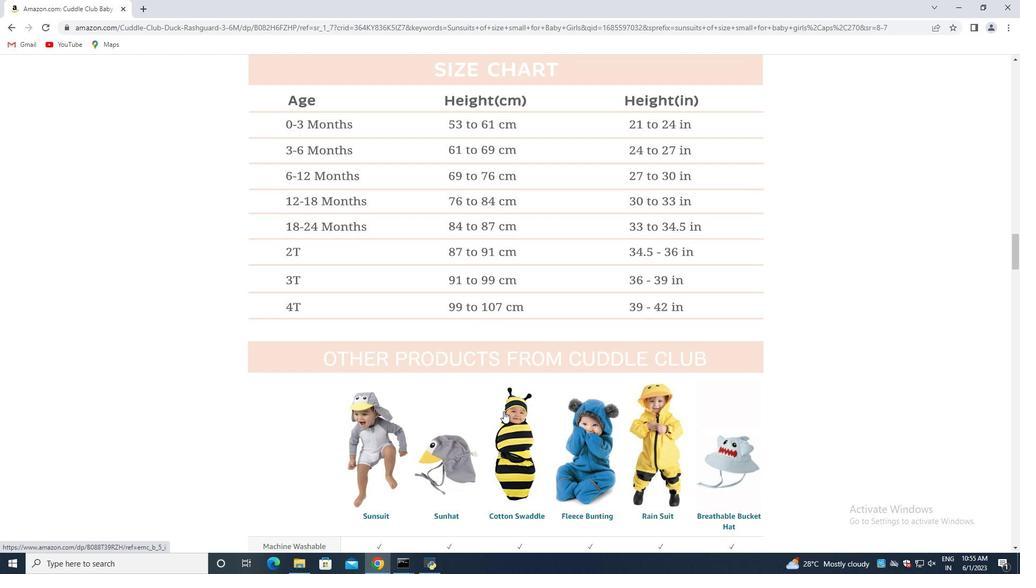 
Action: Mouse scrolled (488, 419) with delta (0, 0)
Screenshot: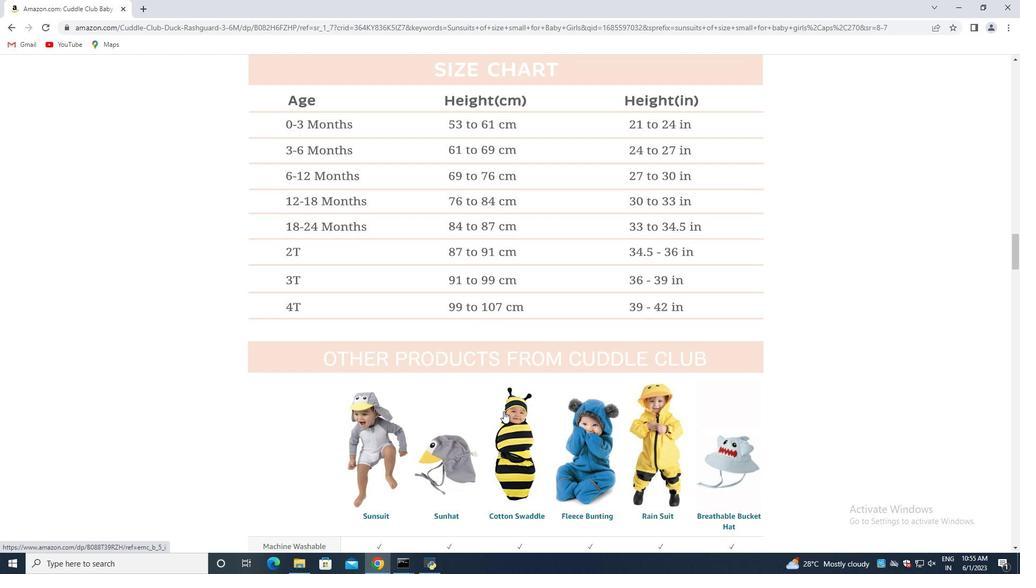 
Action: Mouse moved to (485, 421)
Screenshot: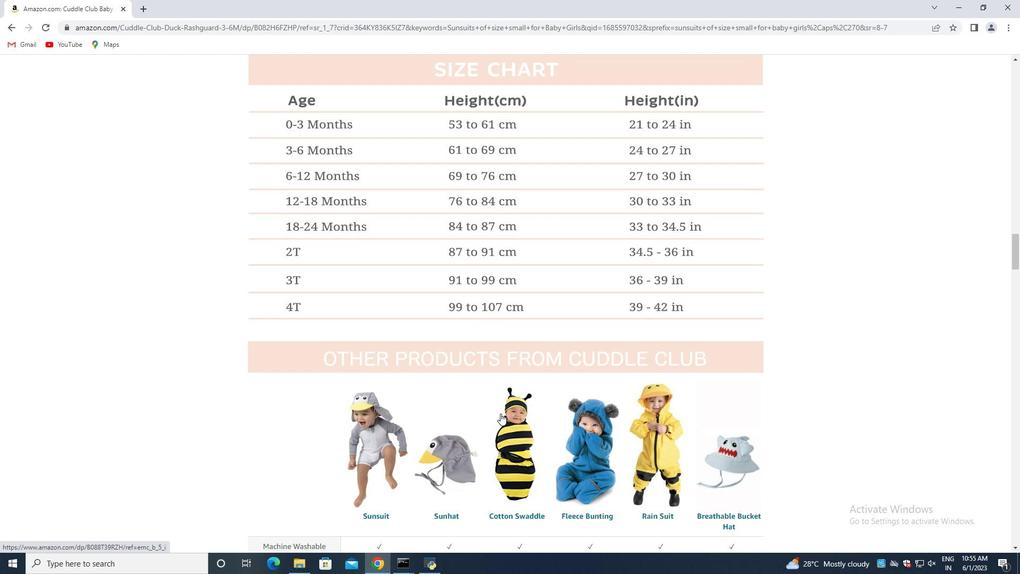 
Action: Mouse scrolled (485, 420) with delta (0, 0)
Screenshot: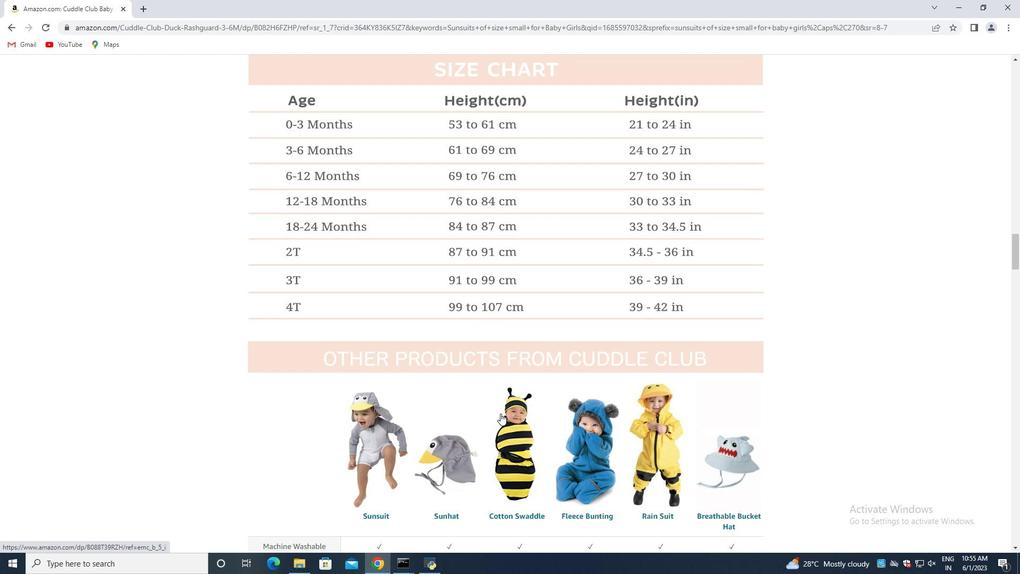 
Action: Mouse moved to (484, 418)
Screenshot: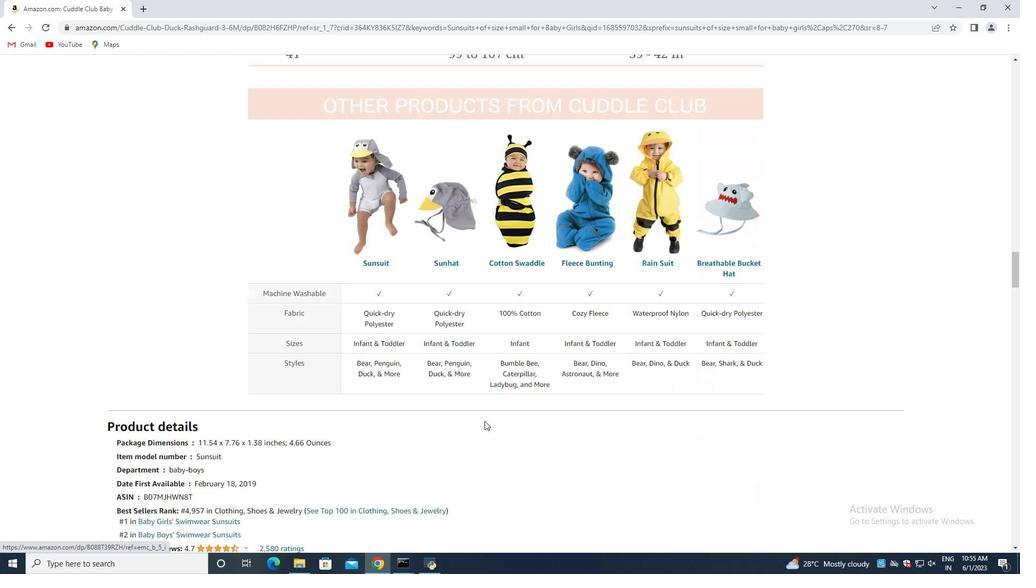 
Action: Mouse scrolled (484, 417) with delta (0, 0)
Screenshot: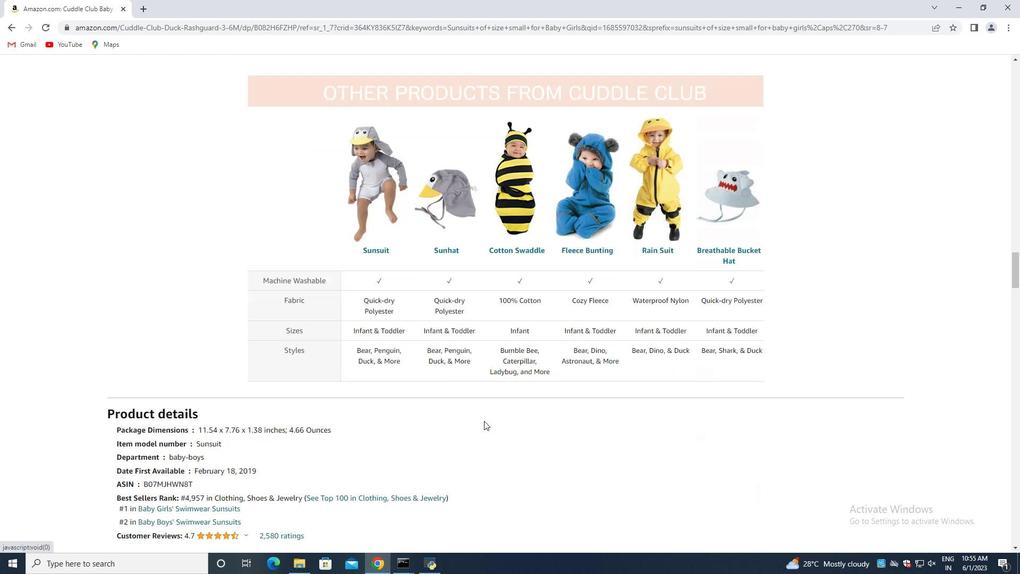 
Action: Mouse scrolled (484, 417) with delta (0, 0)
Screenshot: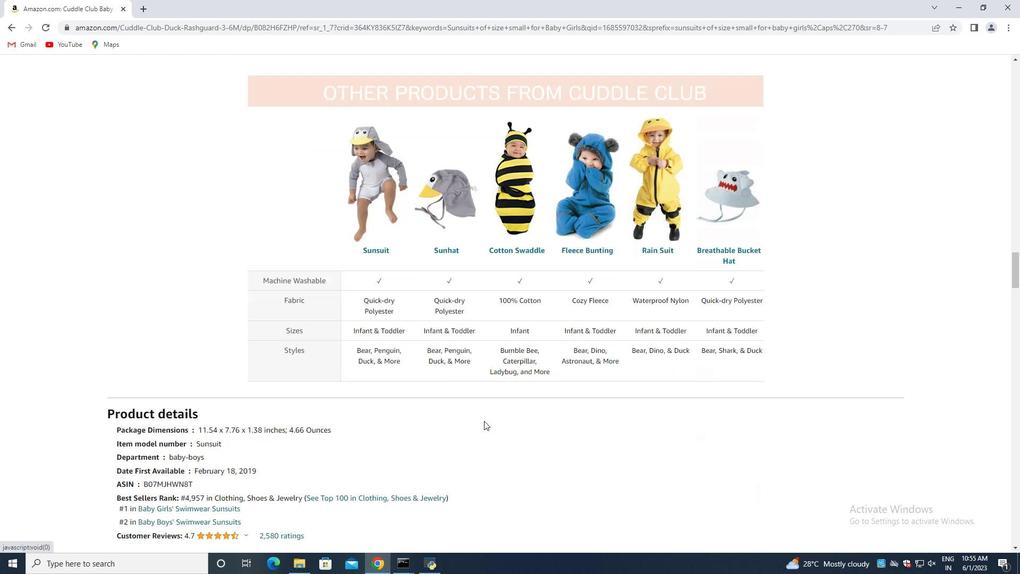 
Action: Mouse scrolled (484, 417) with delta (0, 0)
Screenshot: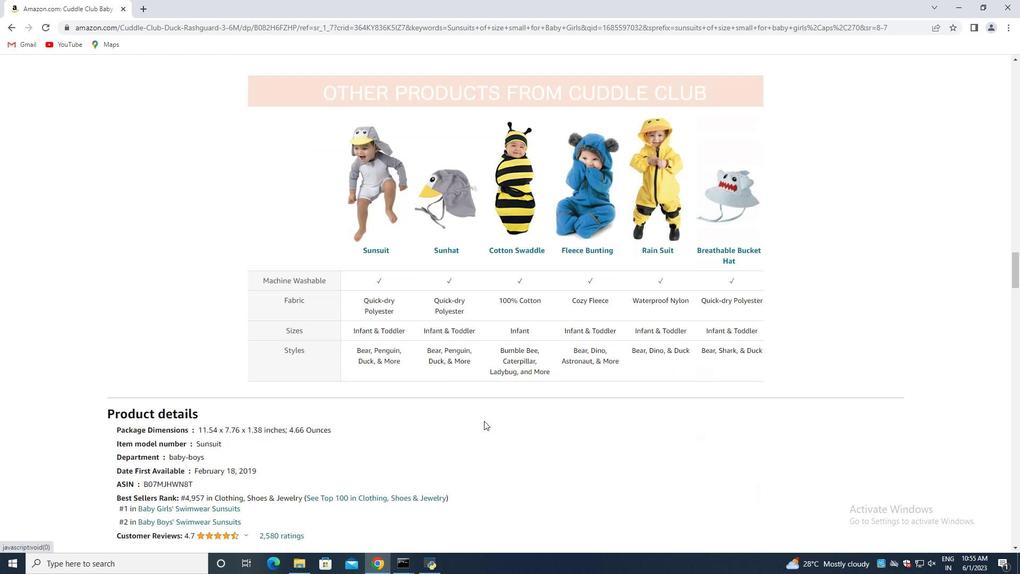 
Action: Mouse moved to (489, 416)
Screenshot: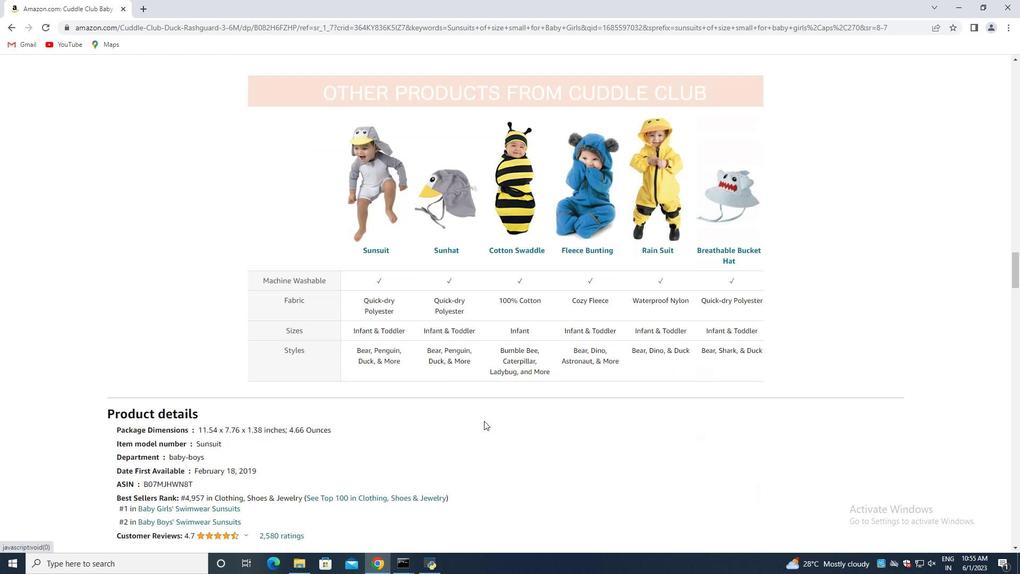 
Action: Mouse scrolled (489, 416) with delta (0, 0)
Screenshot: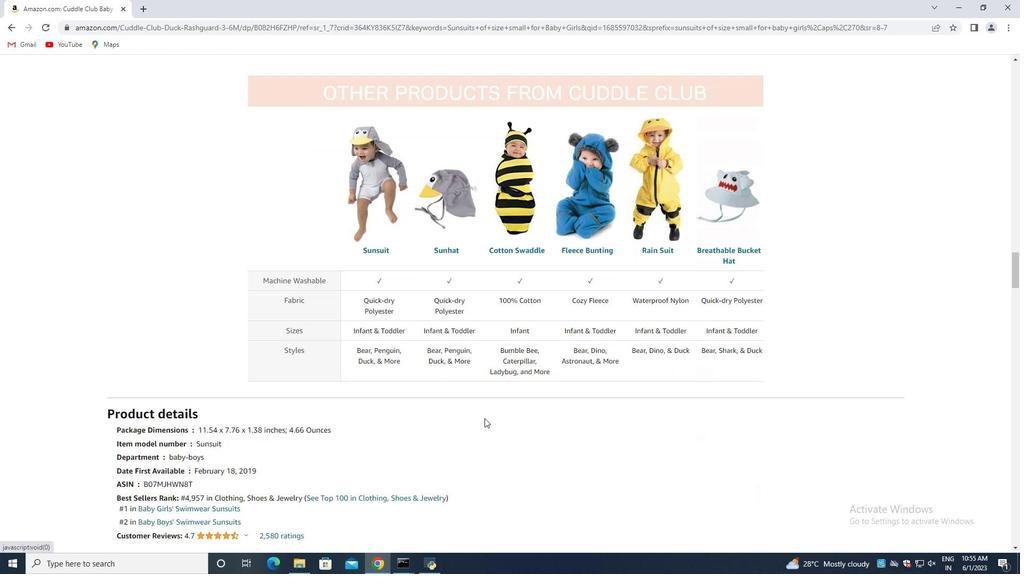 
Action: Mouse moved to (501, 409)
Screenshot: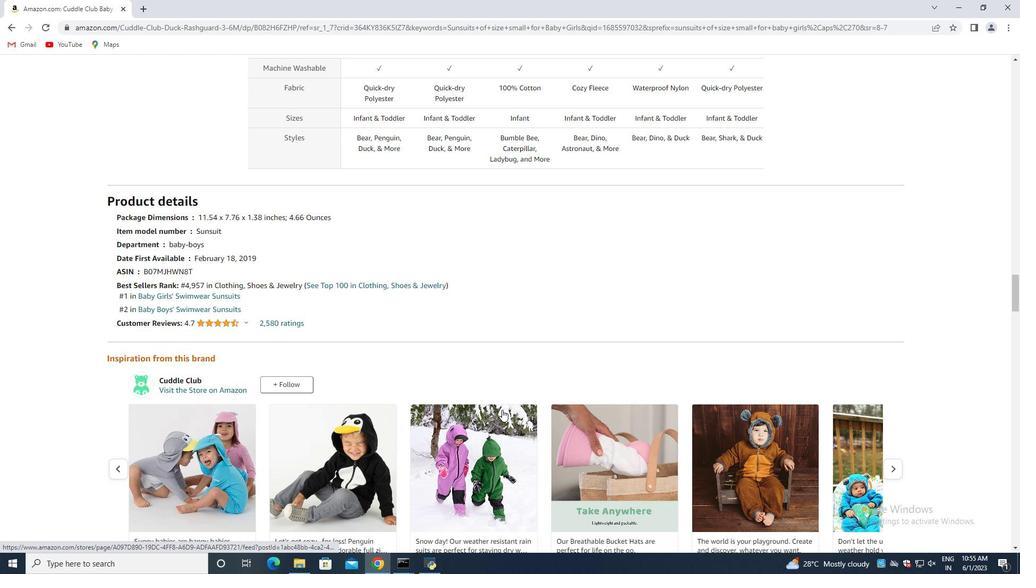 
Action: Mouse scrolled (501, 409) with delta (0, 0)
Screenshot: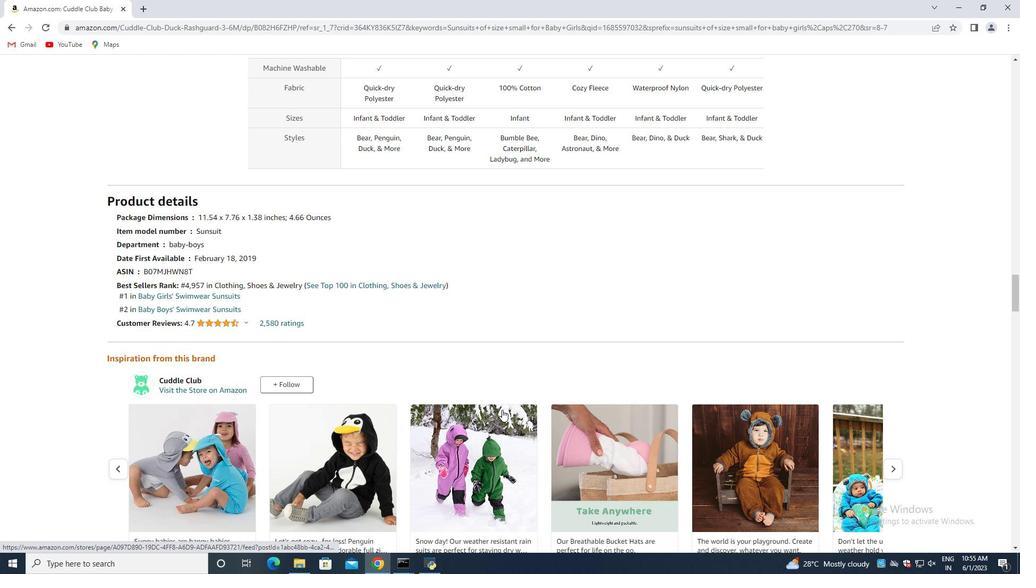 
Action: Mouse moved to (500, 409)
Screenshot: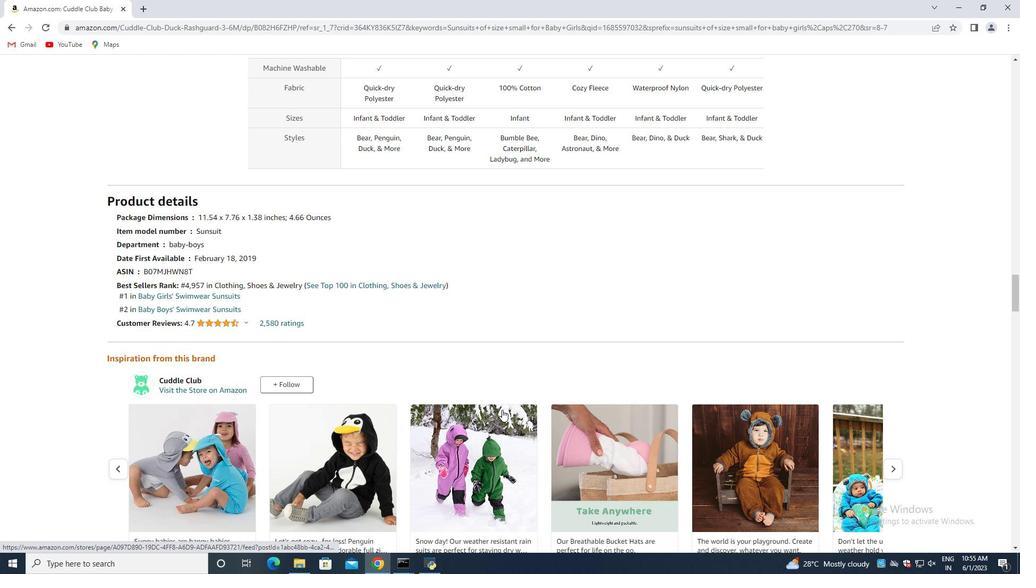 
Action: Mouse scrolled (500, 409) with delta (0, 0)
Screenshot: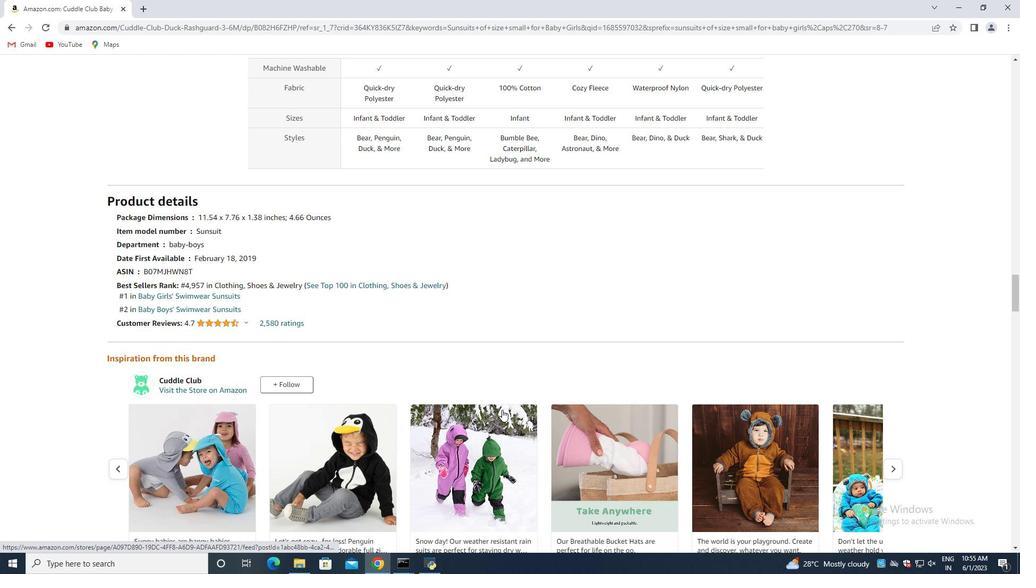 
Action: Mouse moved to (500, 410)
Screenshot: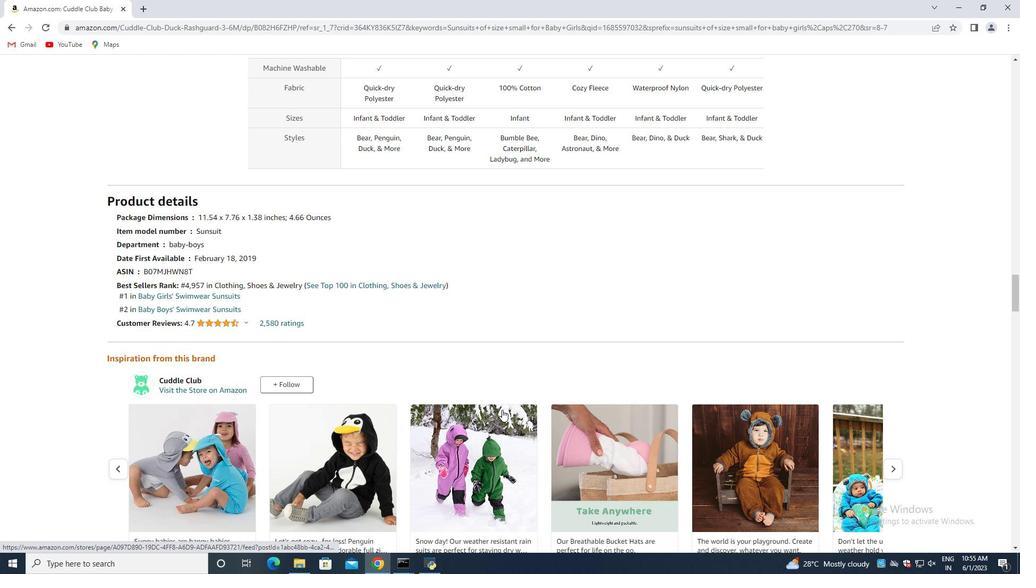 
Action: Mouse scrolled (500, 409) with delta (0, 0)
Screenshot: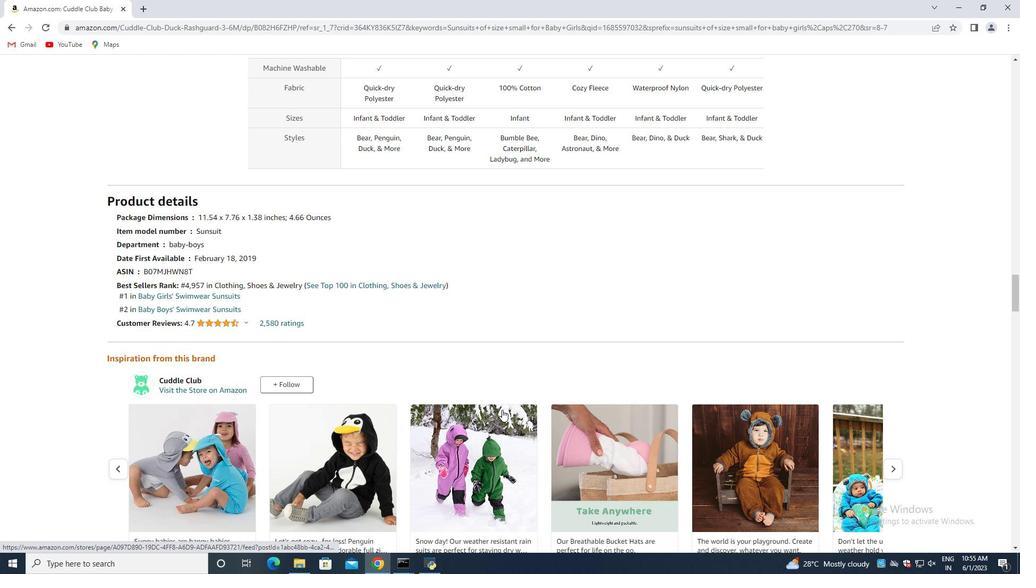
Action: Mouse moved to (500, 410)
Screenshot: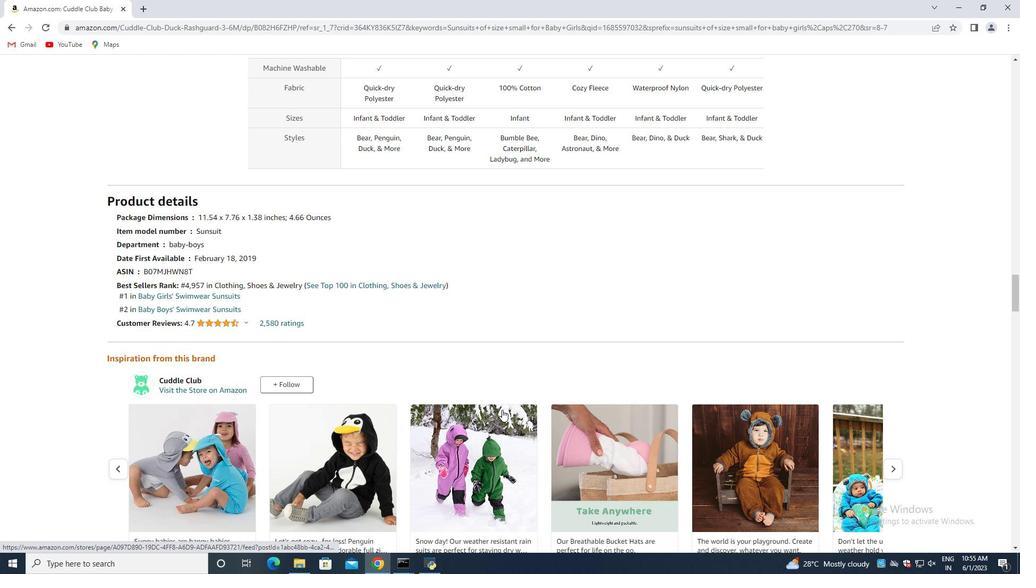 
Action: Mouse scrolled (500, 410) with delta (0, 0)
Screenshot: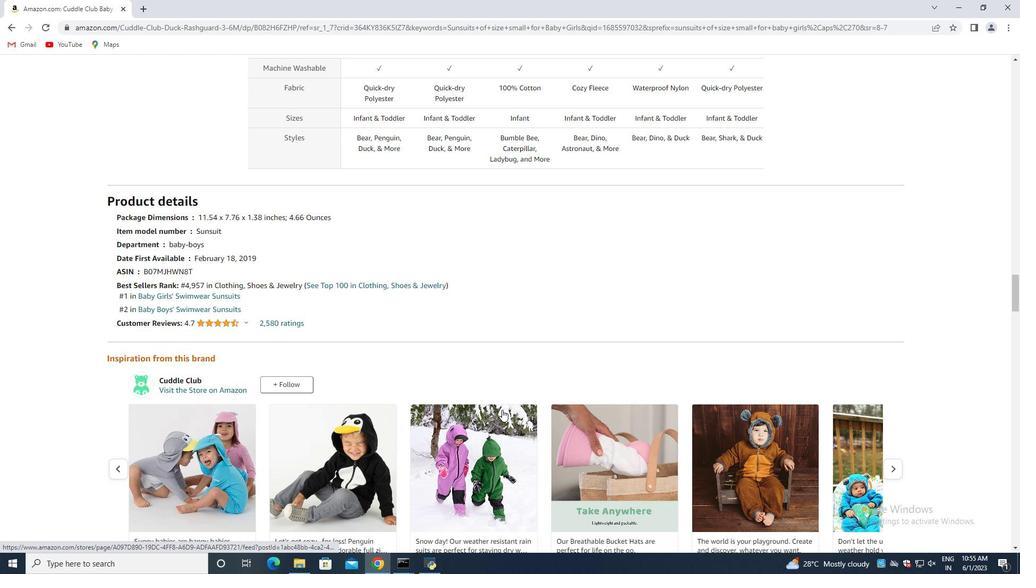 
Action: Mouse scrolled (500, 410) with delta (0, 0)
Screenshot: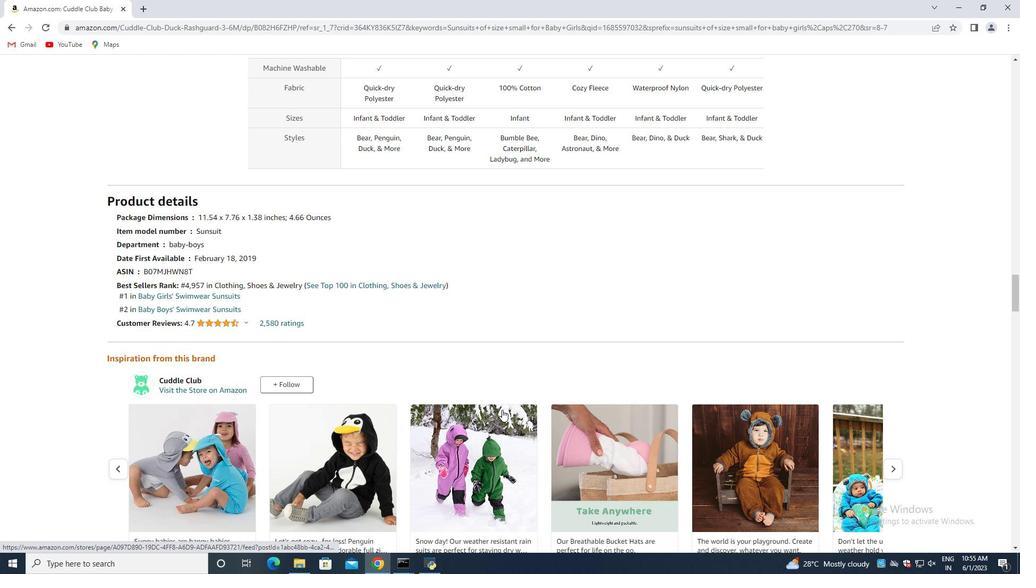 
Action: Mouse moved to (499, 410)
Screenshot: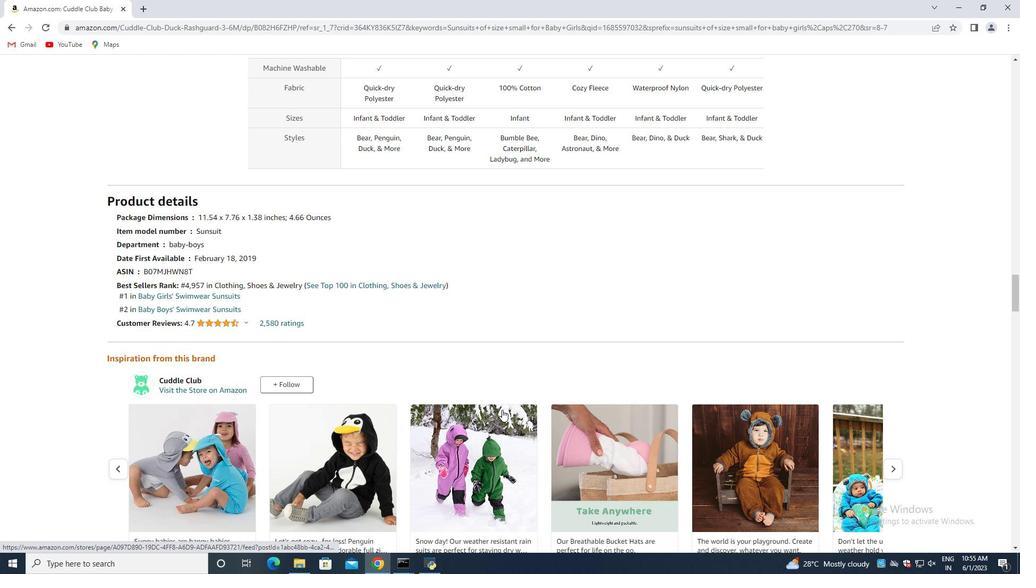 
Action: Mouse scrolled (499, 410) with delta (0, 0)
Screenshot: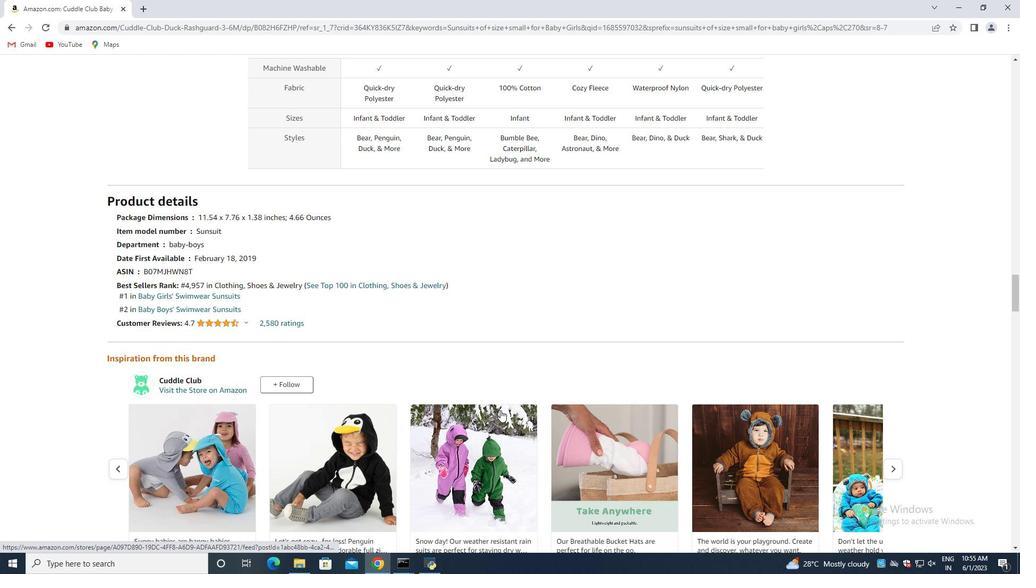 
Action: Mouse moved to (501, 408)
Screenshot: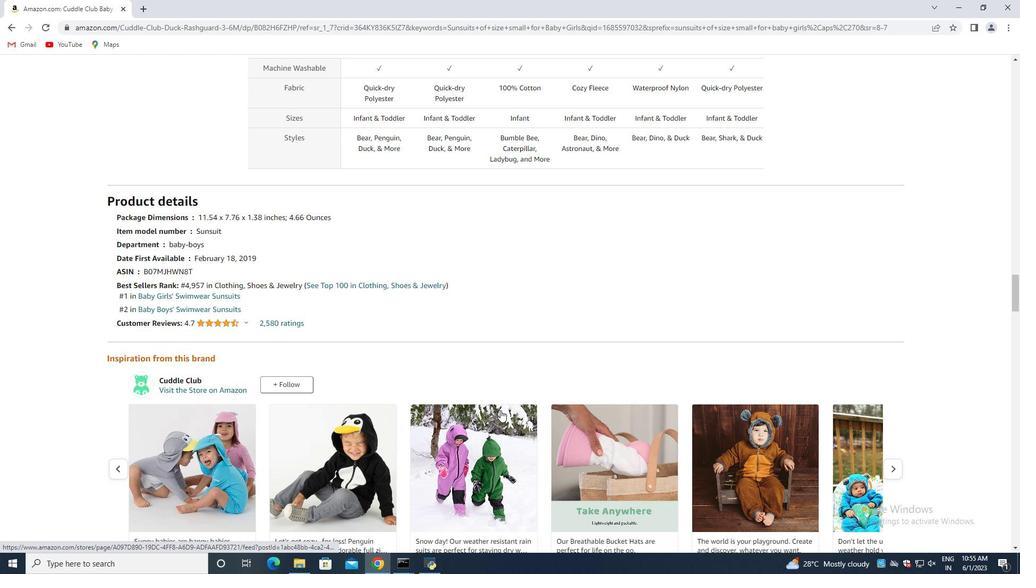 
Action: Mouse scrolled (501, 409) with delta (0, 0)
Screenshot: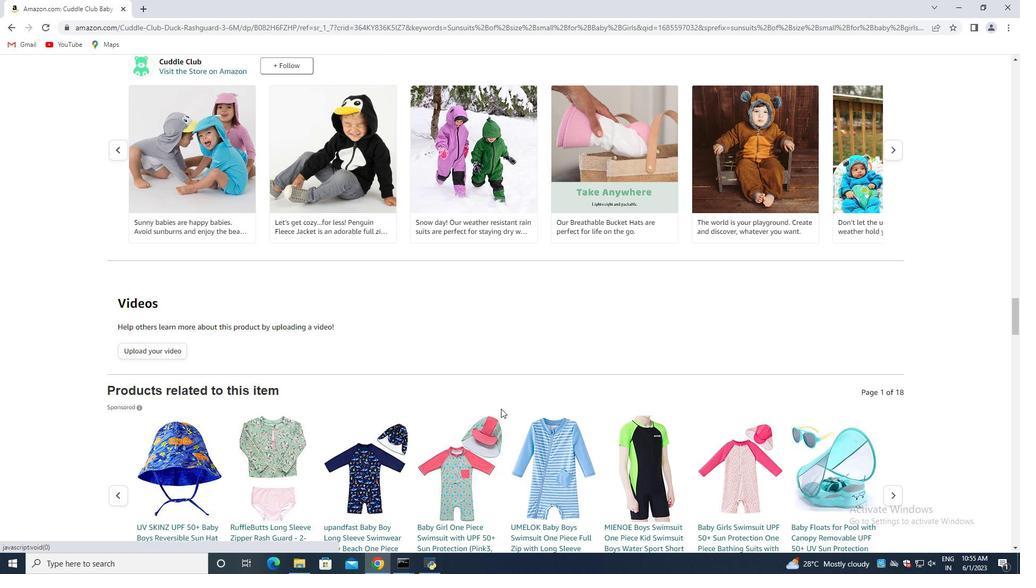 
Action: Mouse scrolled (501, 409) with delta (0, 0)
Screenshot: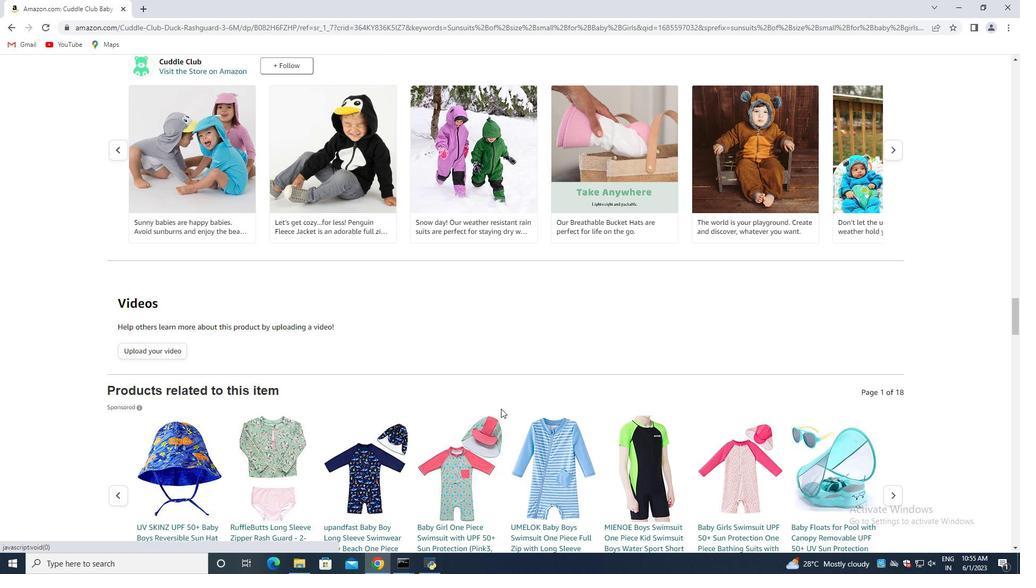 
Action: Mouse scrolled (501, 409) with delta (0, 0)
Screenshot: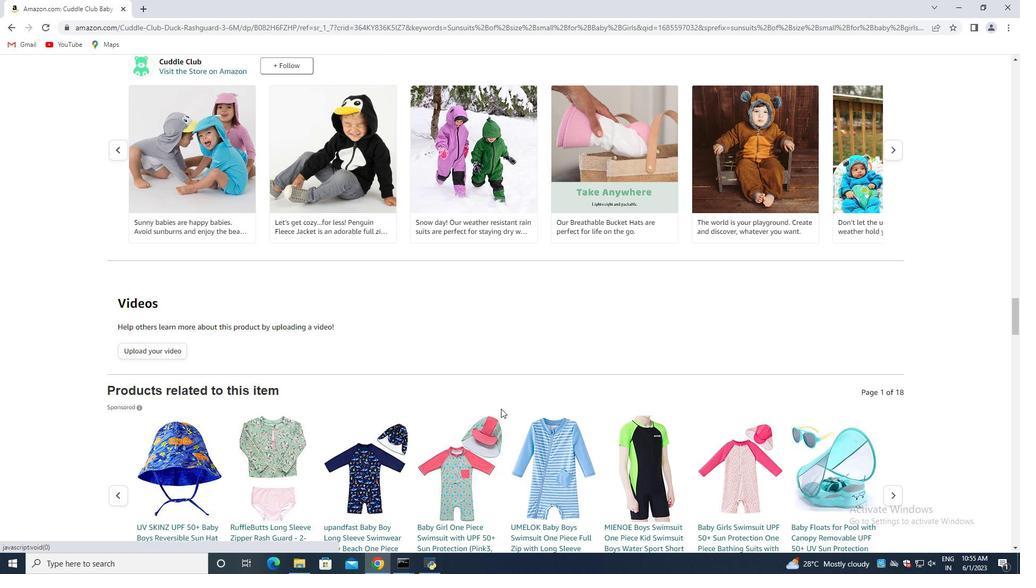 
Action: Mouse scrolled (501, 409) with delta (0, 0)
Screenshot: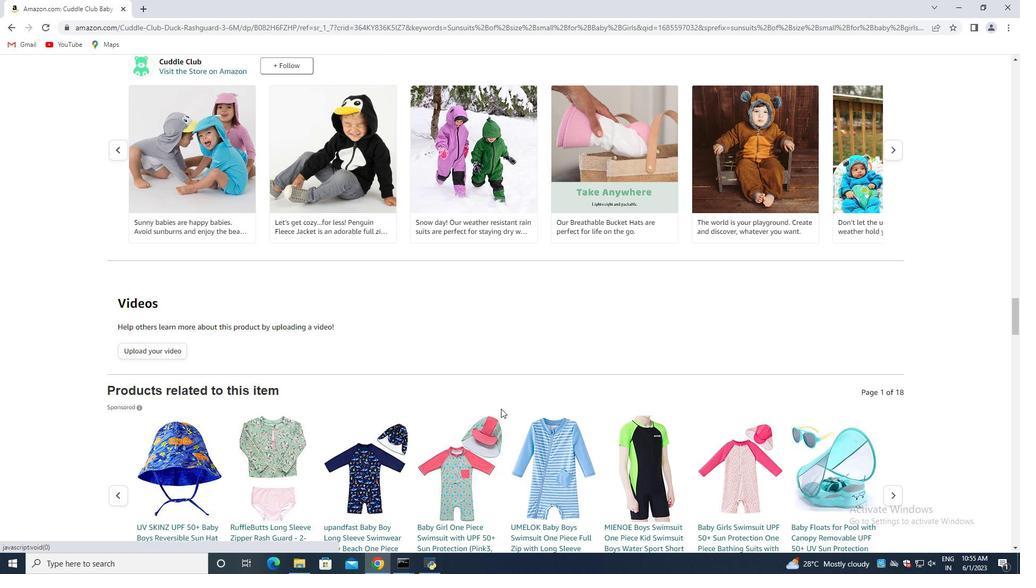 
Action: Mouse scrolled (501, 409) with delta (0, 0)
Screenshot: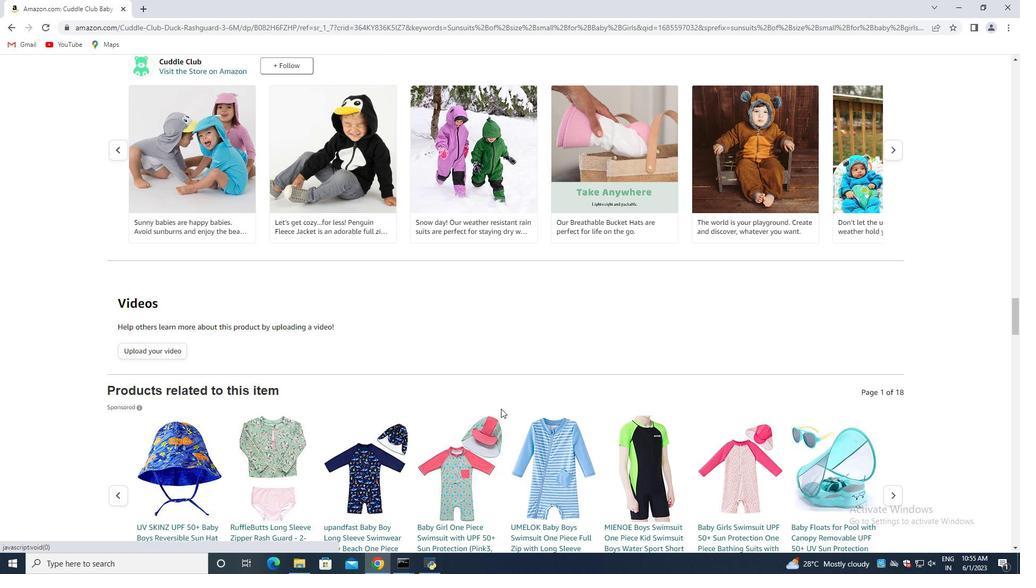 
Action: Mouse scrolled (501, 409) with delta (0, 0)
Screenshot: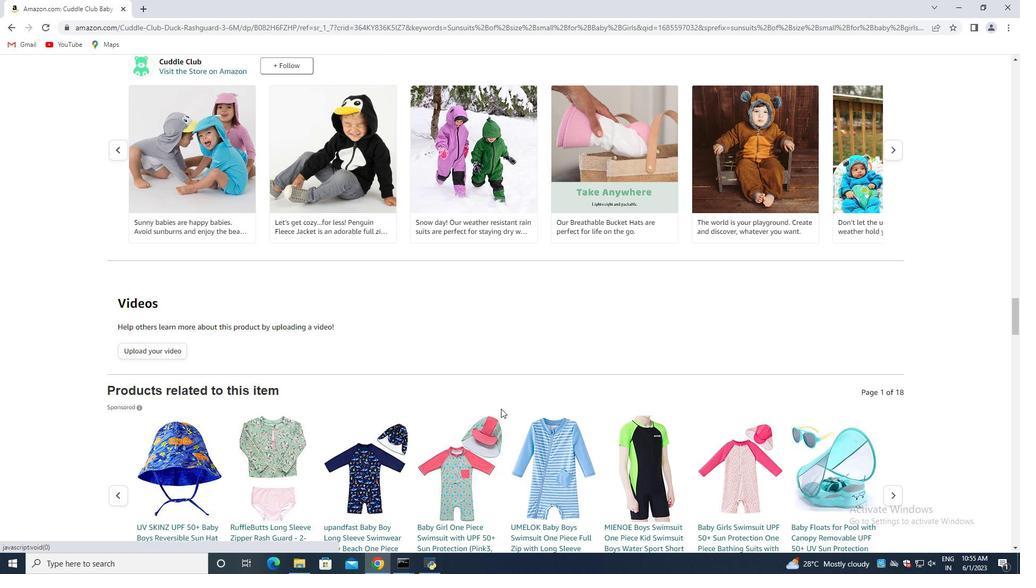 
Action: Mouse scrolled (501, 409) with delta (0, 0)
Screenshot: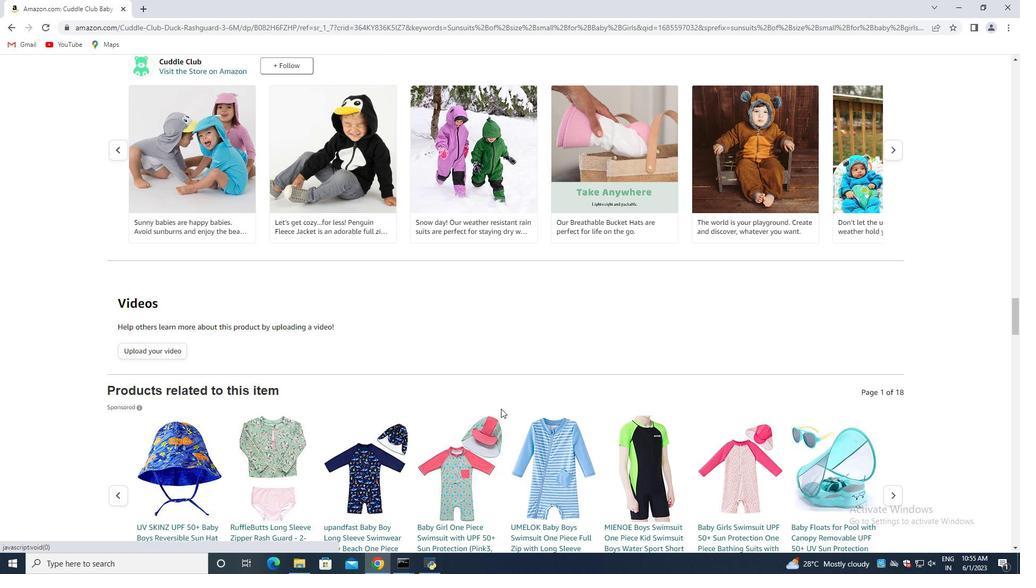 
Action: Mouse scrolled (501, 409) with delta (0, 0)
Screenshot: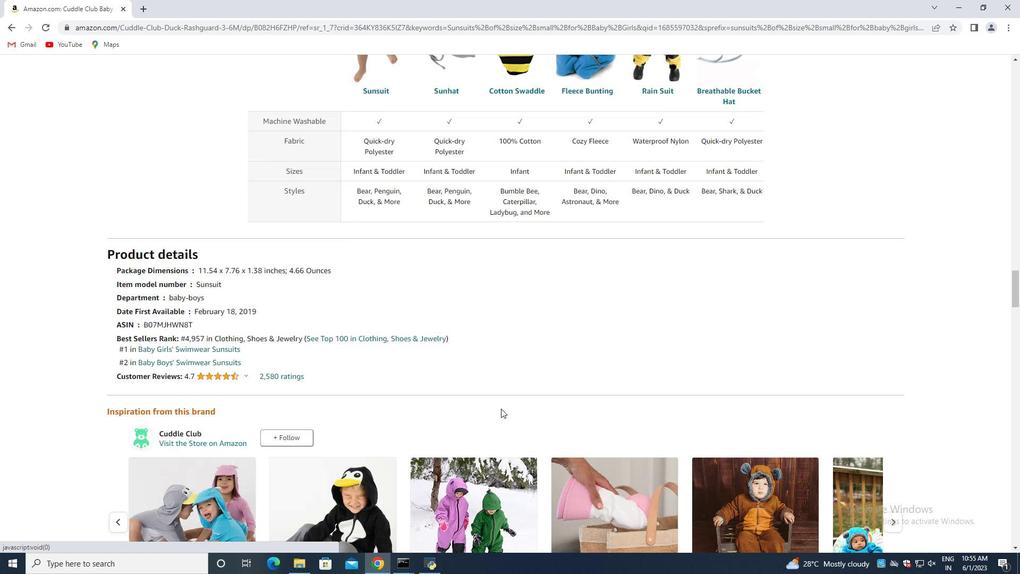 
Action: Mouse scrolled (501, 409) with delta (0, 0)
Screenshot: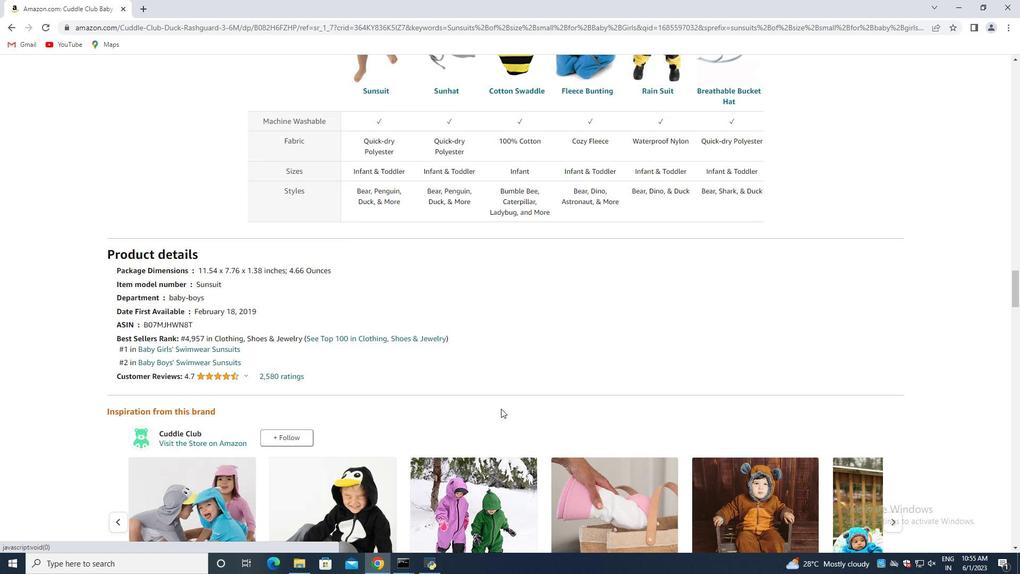 
Action: Mouse scrolled (501, 409) with delta (0, 0)
Screenshot: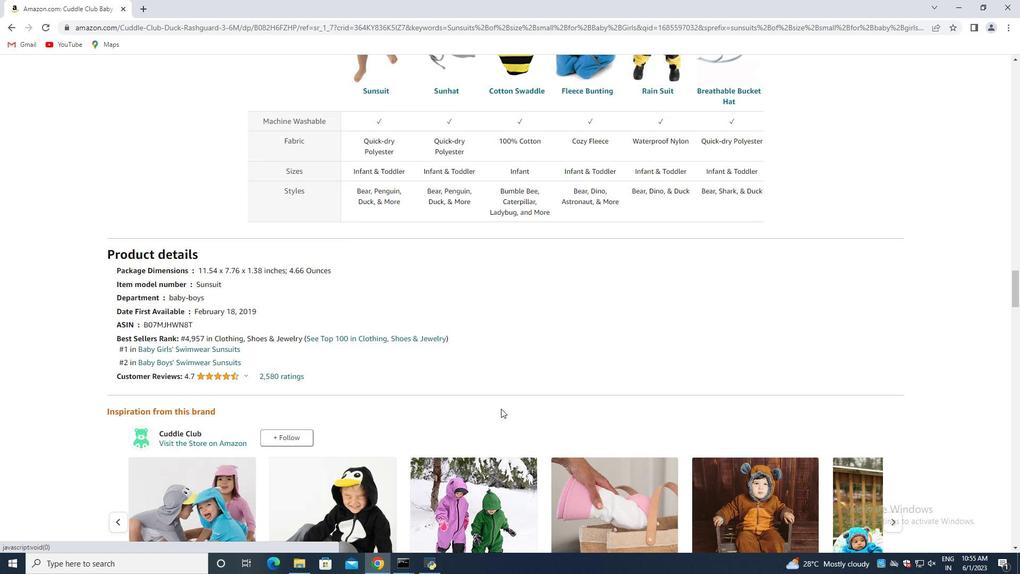 
Action: Mouse scrolled (501, 409) with delta (0, 0)
Screenshot: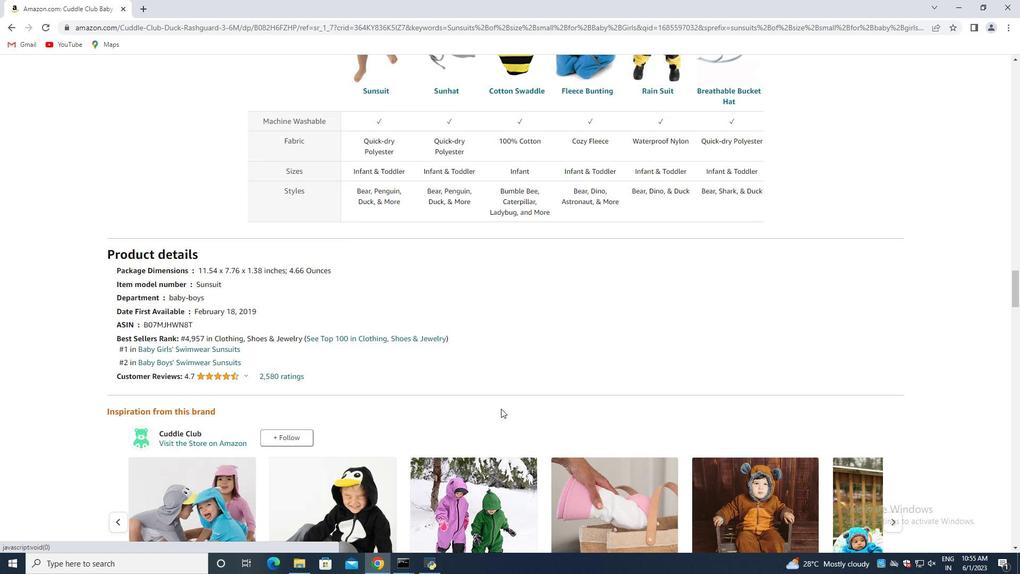 
Action: Mouse scrolled (501, 409) with delta (0, 0)
Screenshot: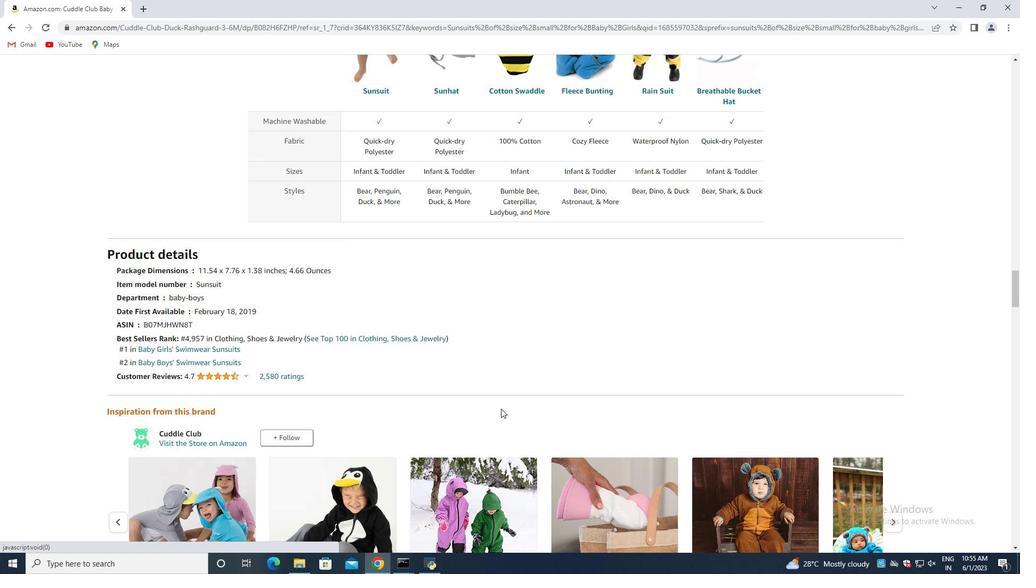 
Action: Mouse scrolled (501, 409) with delta (0, 0)
Screenshot: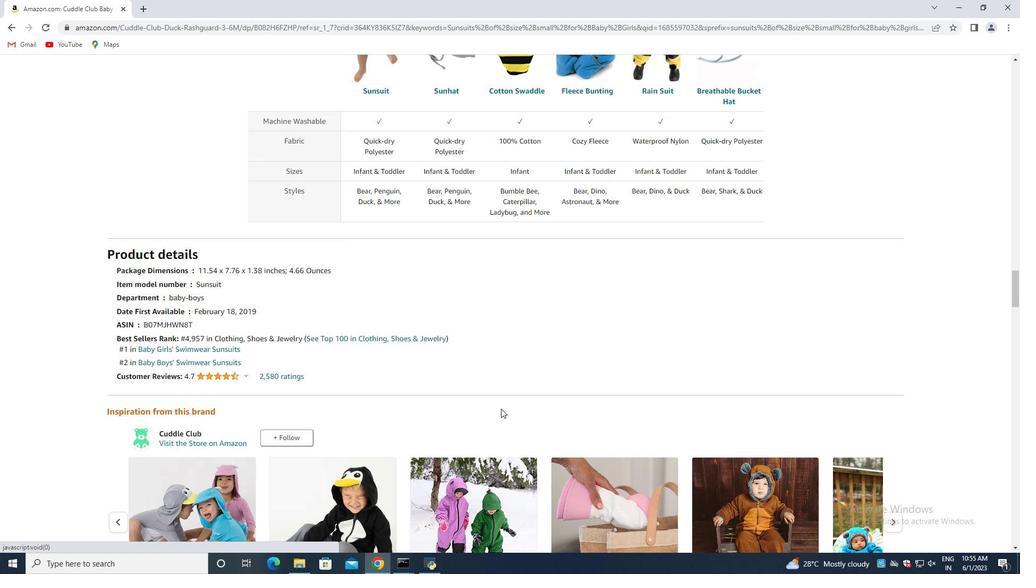 
Action: Mouse scrolled (501, 409) with delta (0, 0)
Screenshot: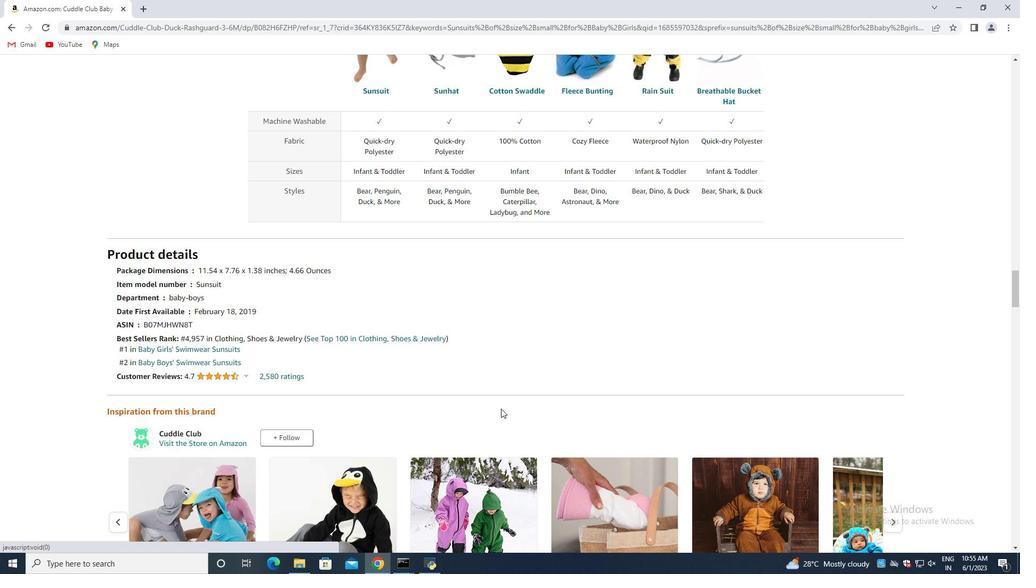 
Action: Mouse scrolled (501, 409) with delta (0, 0)
Screenshot: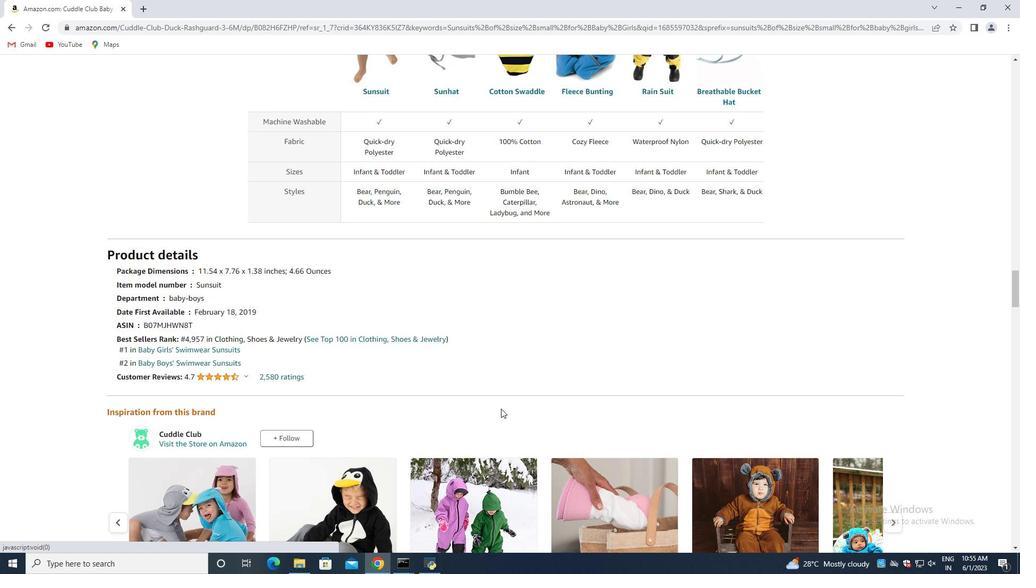 
Action: Mouse moved to (501, 407)
Screenshot: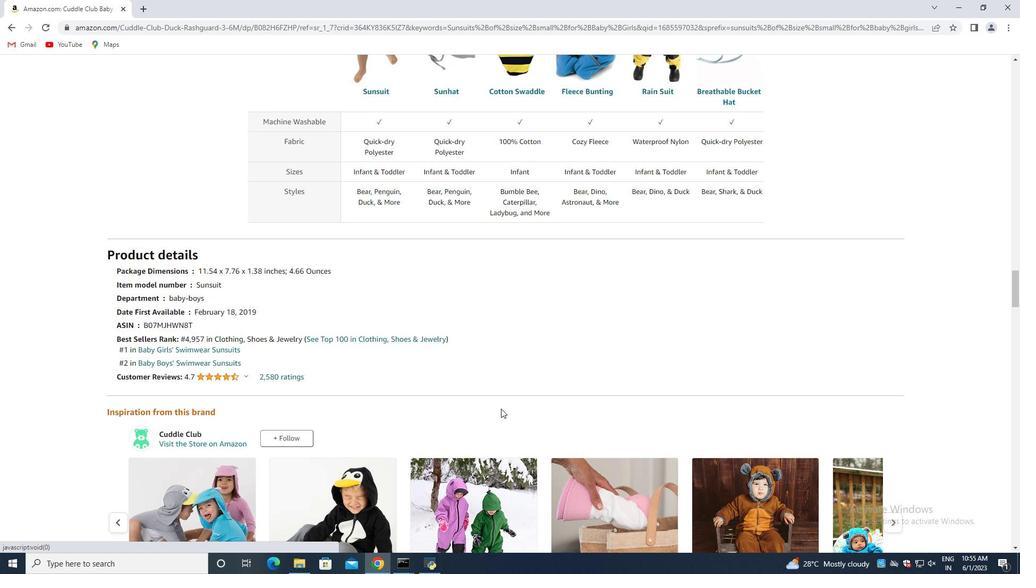
Action: Mouse scrolled (501, 408) with delta (0, 0)
Screenshot: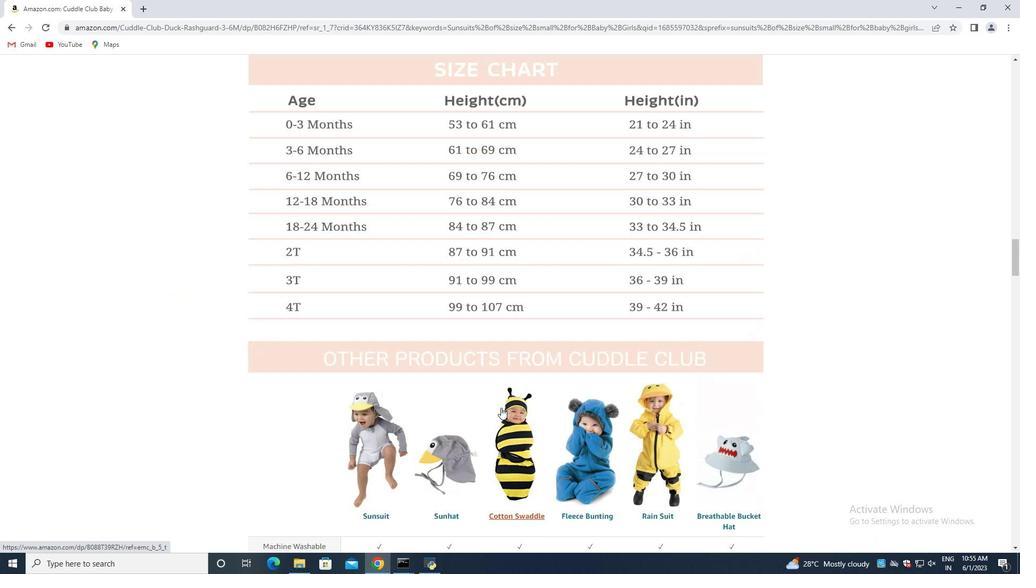 
Action: Mouse scrolled (501, 408) with delta (0, 0)
Screenshot: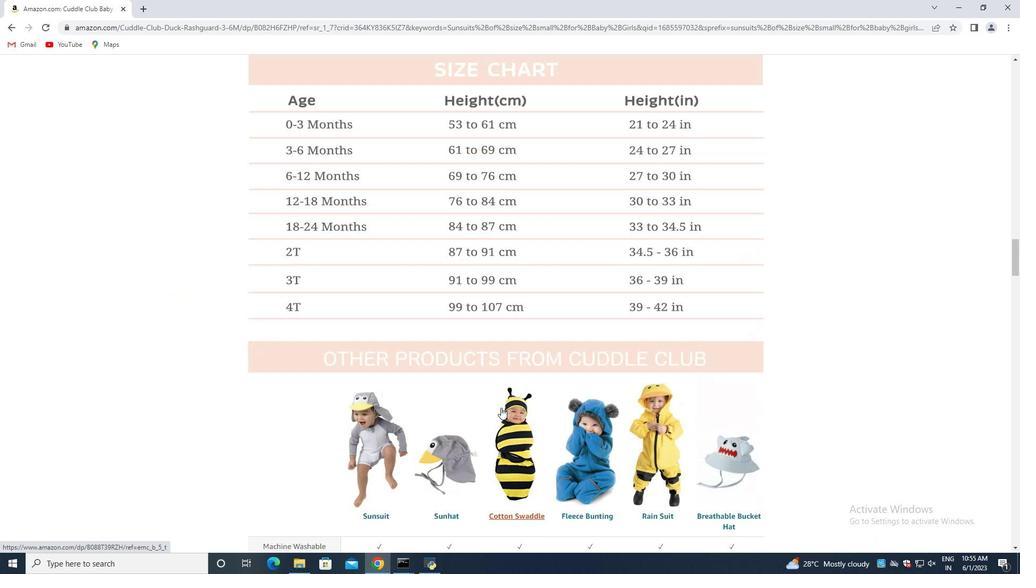 
Action: Mouse scrolled (501, 408) with delta (0, 0)
Screenshot: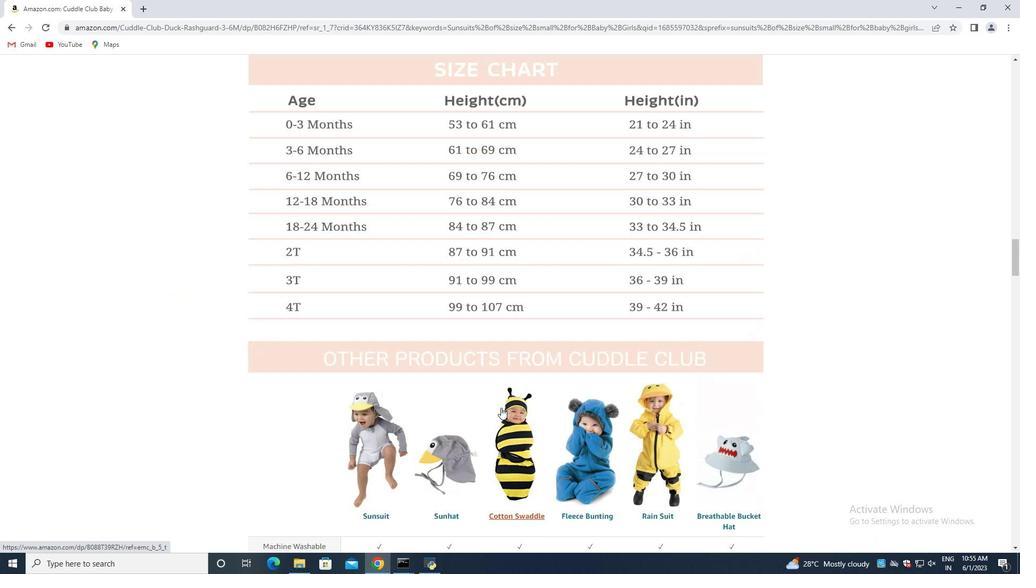 
Action: Mouse scrolled (501, 408) with delta (0, 0)
Screenshot: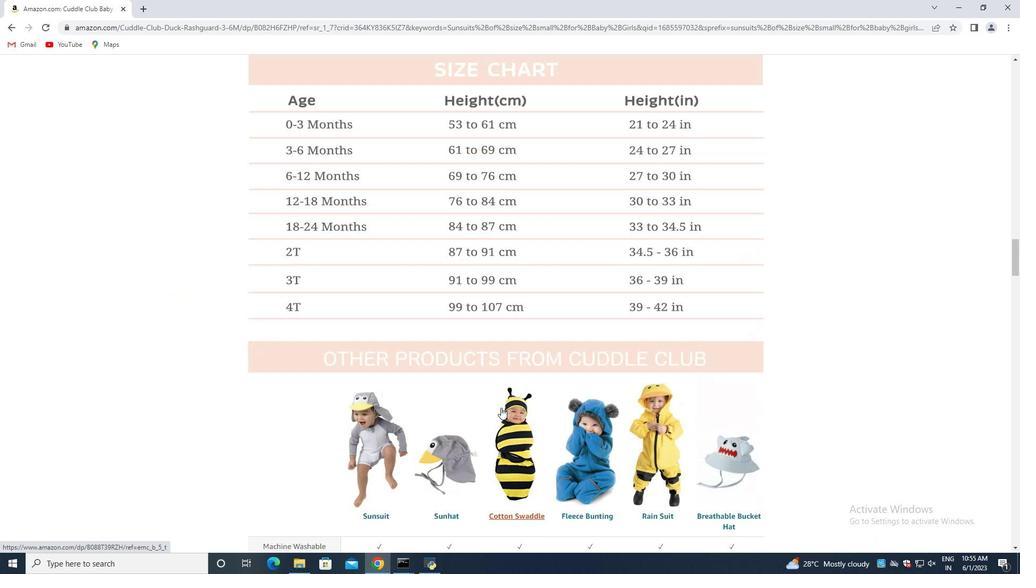 
Action: Mouse scrolled (501, 408) with delta (0, 0)
Screenshot: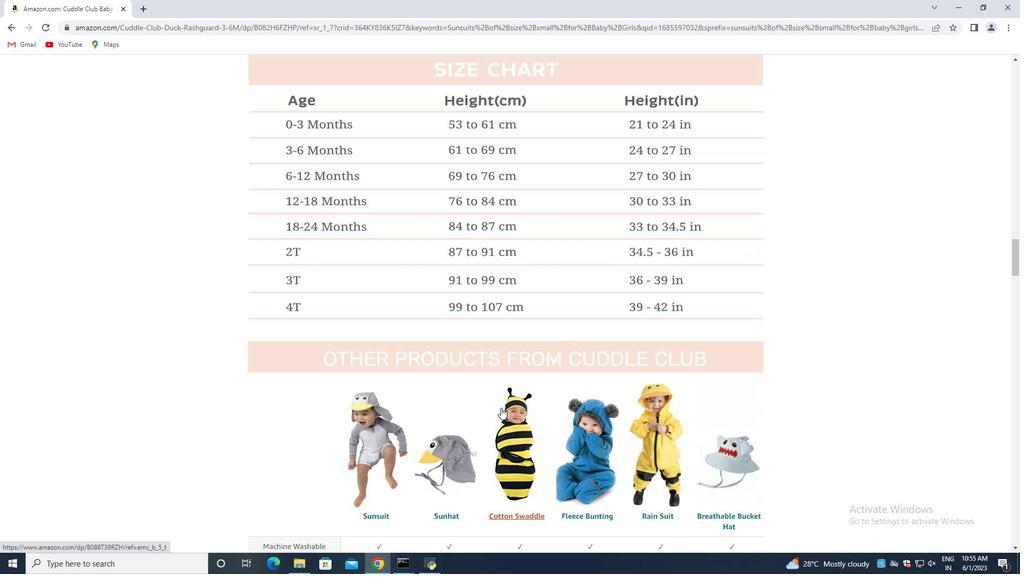 
Action: Mouse scrolled (501, 408) with delta (0, 0)
Screenshot: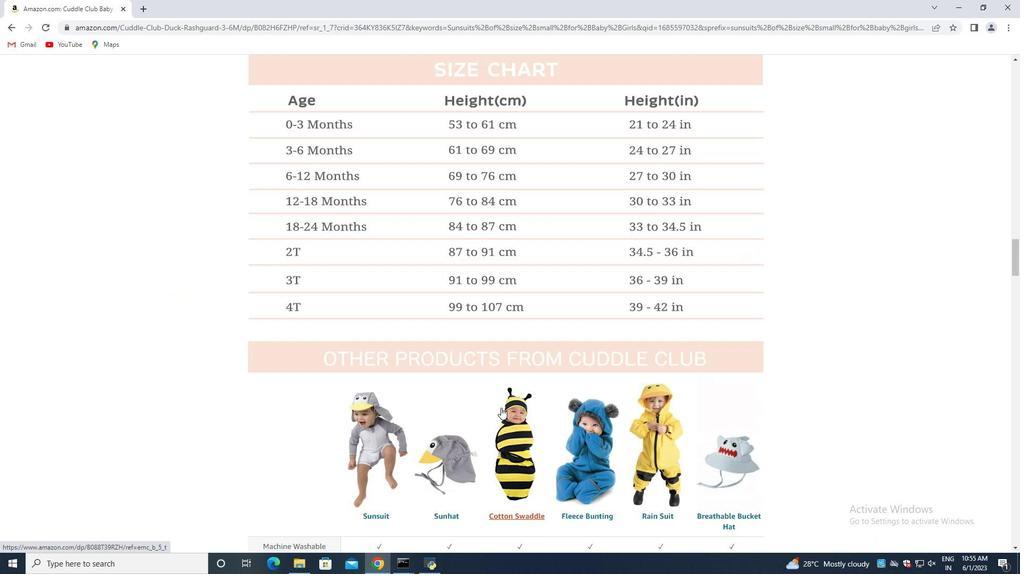 
Action: Mouse scrolled (501, 408) with delta (0, 0)
Screenshot: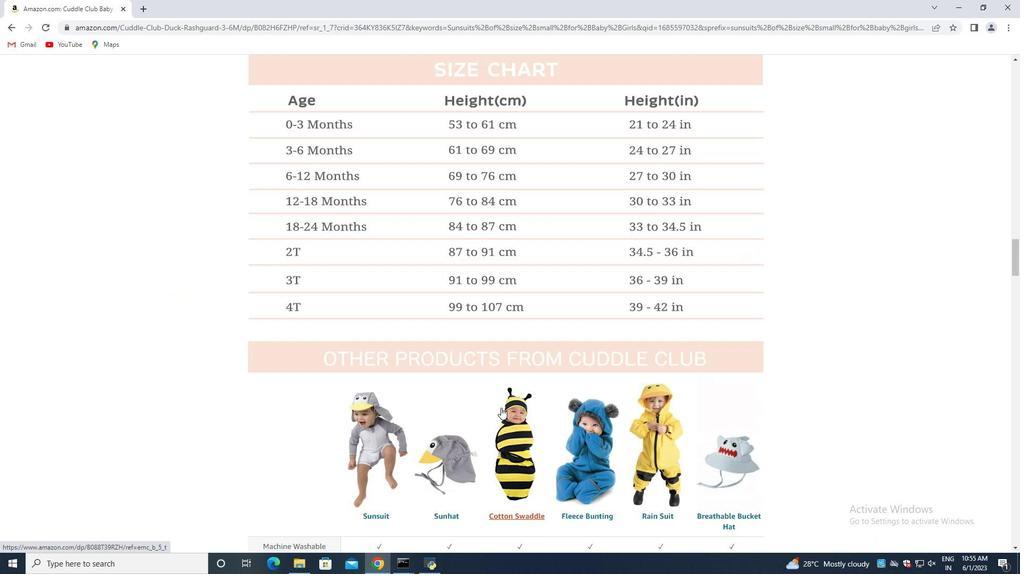
Action: Mouse scrolled (501, 408) with delta (0, 0)
Screenshot: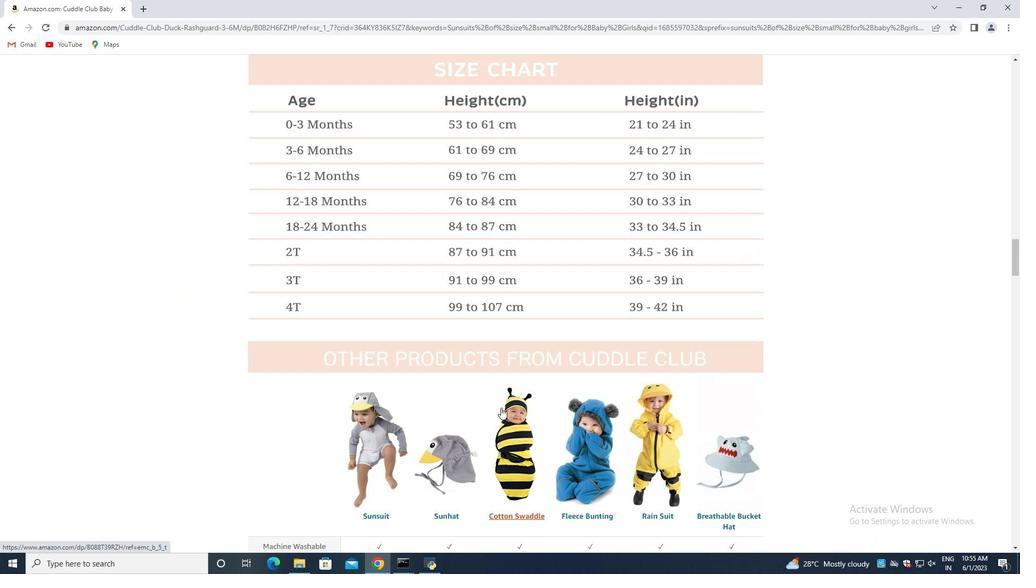 
Action: Mouse moved to (500, 406)
Screenshot: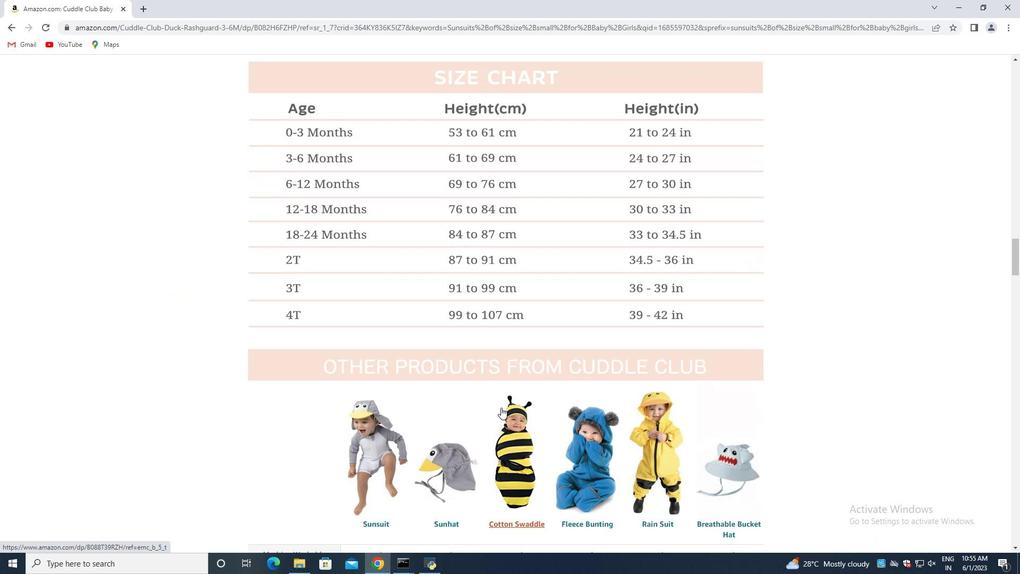 
Action: Mouse scrolled (500, 407) with delta (0, 0)
Screenshot: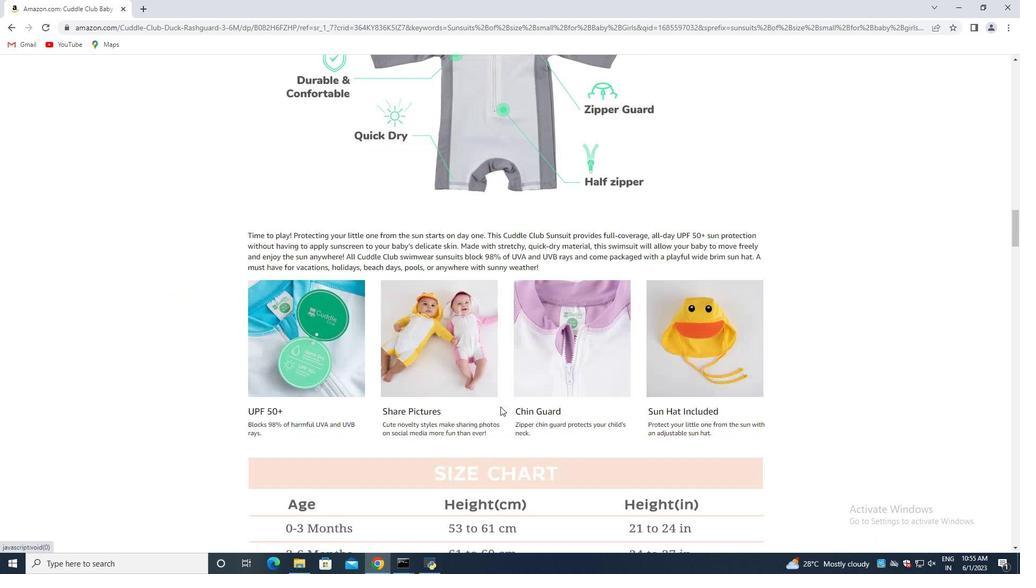 
Action: Mouse scrolled (500, 407) with delta (0, 0)
Screenshot: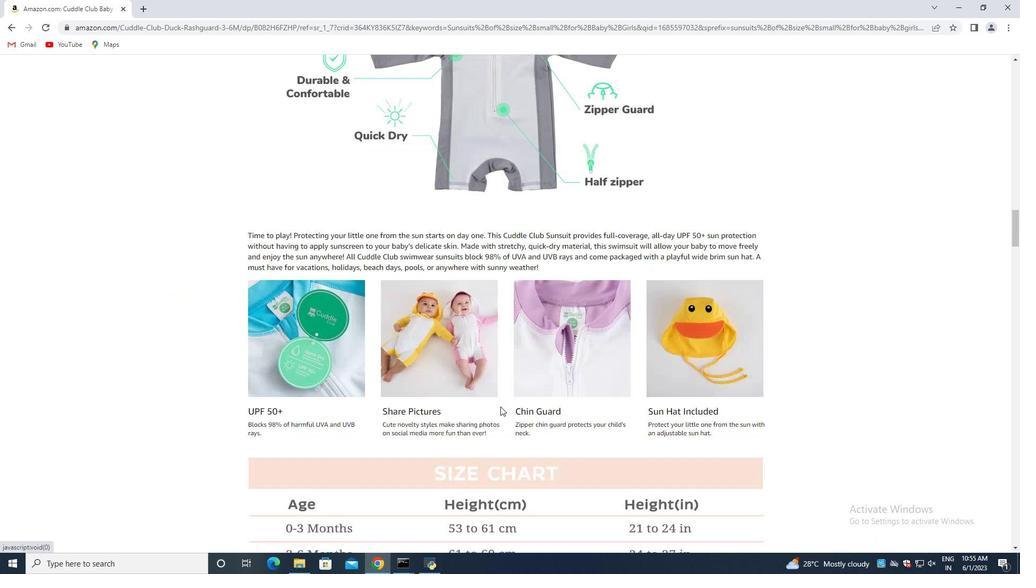 
Action: Mouse scrolled (500, 407) with delta (0, 0)
Screenshot: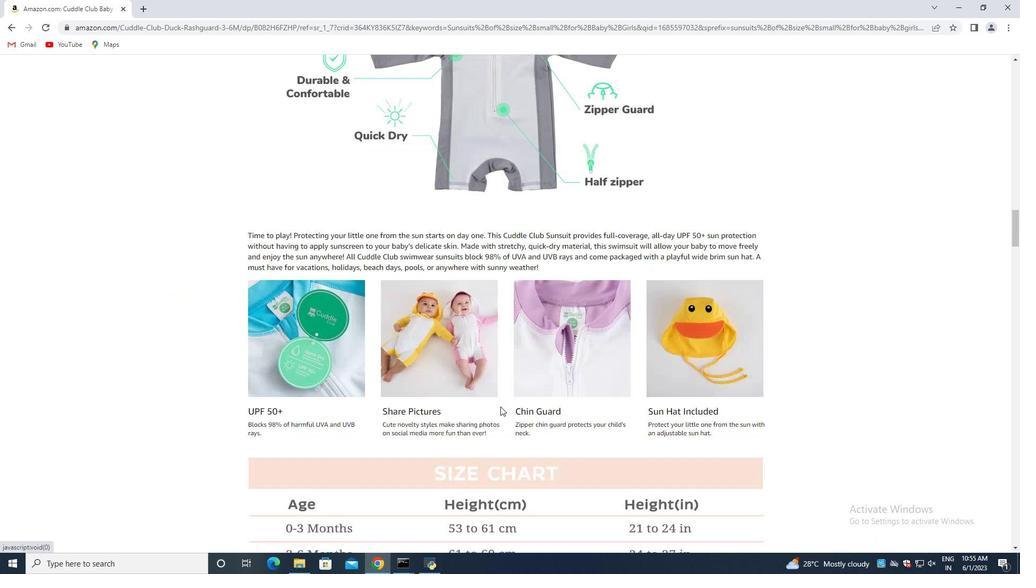 
Action: Mouse scrolled (500, 407) with delta (0, 0)
Screenshot: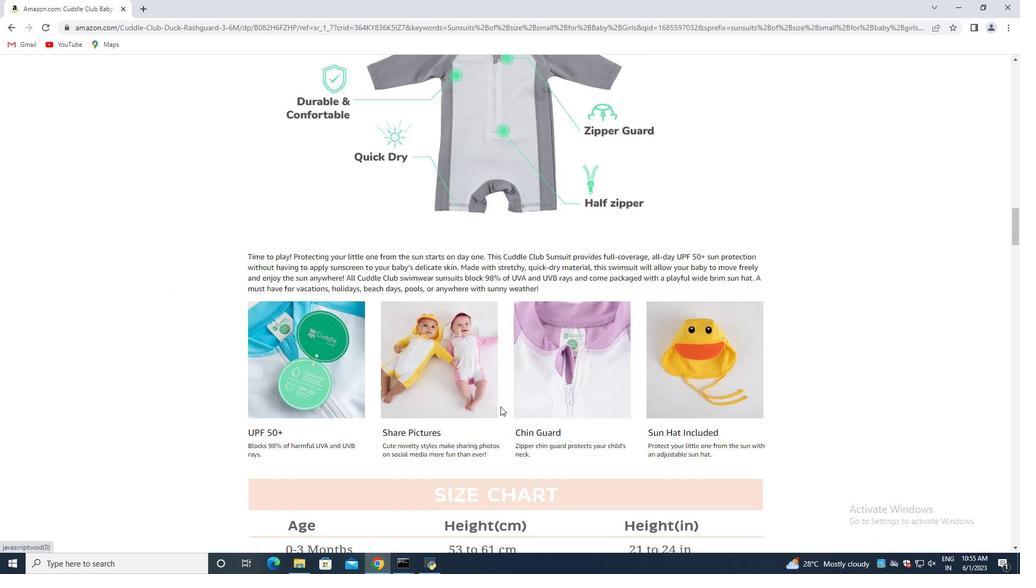 
Action: Mouse scrolled (500, 407) with delta (0, 0)
Screenshot: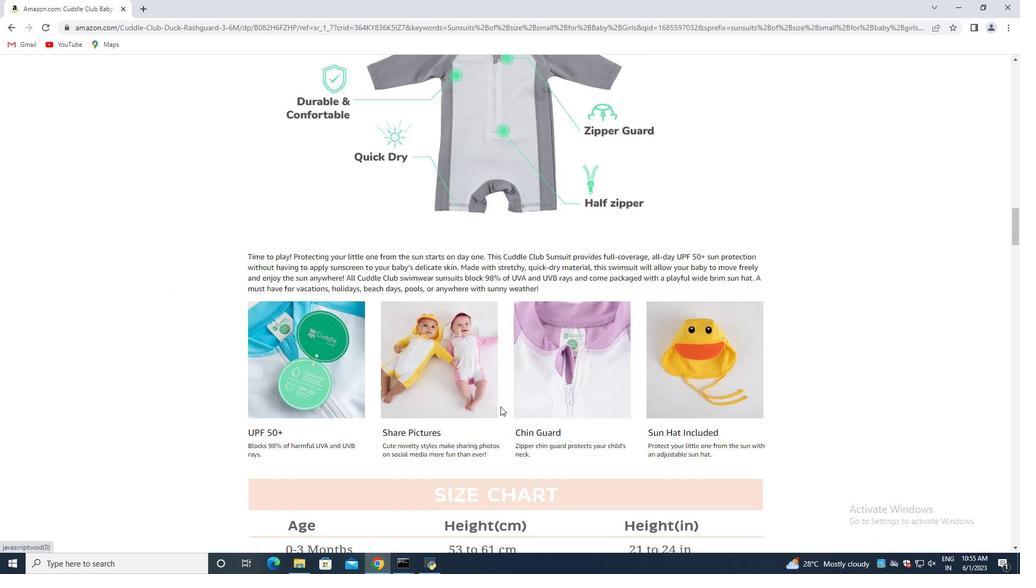 
Action: Mouse scrolled (500, 407) with delta (0, 0)
Screenshot: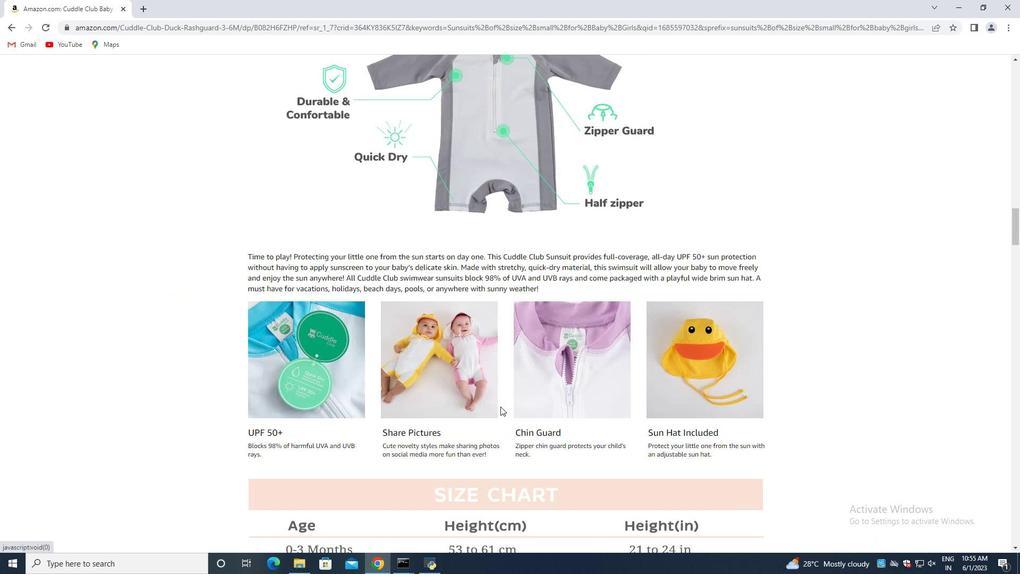 
Action: Mouse scrolled (500, 407) with delta (0, 0)
Screenshot: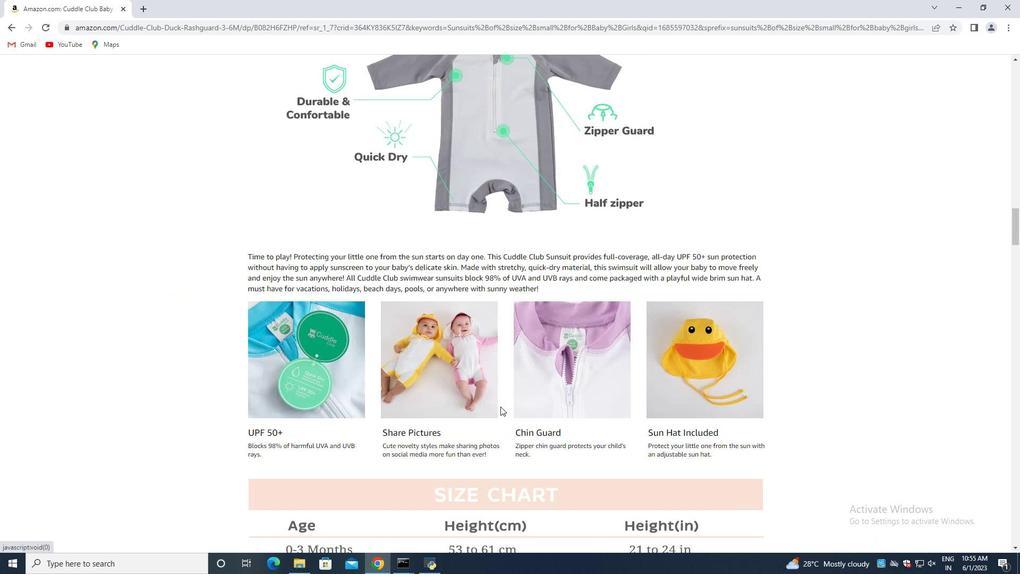 
Action: Mouse moved to (500, 404)
Screenshot: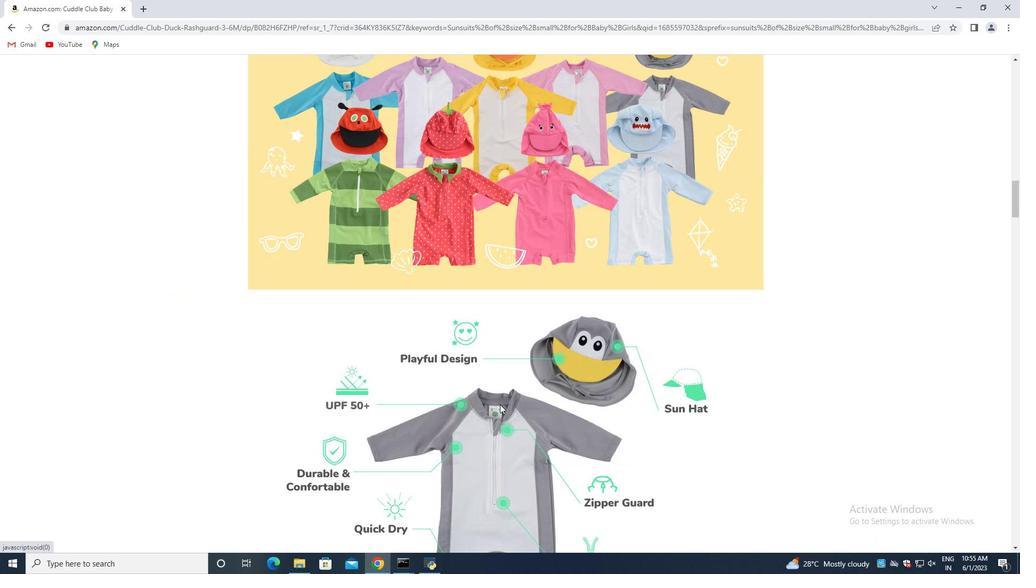 
Action: Mouse scrolled (500, 404) with delta (0, 0)
Screenshot: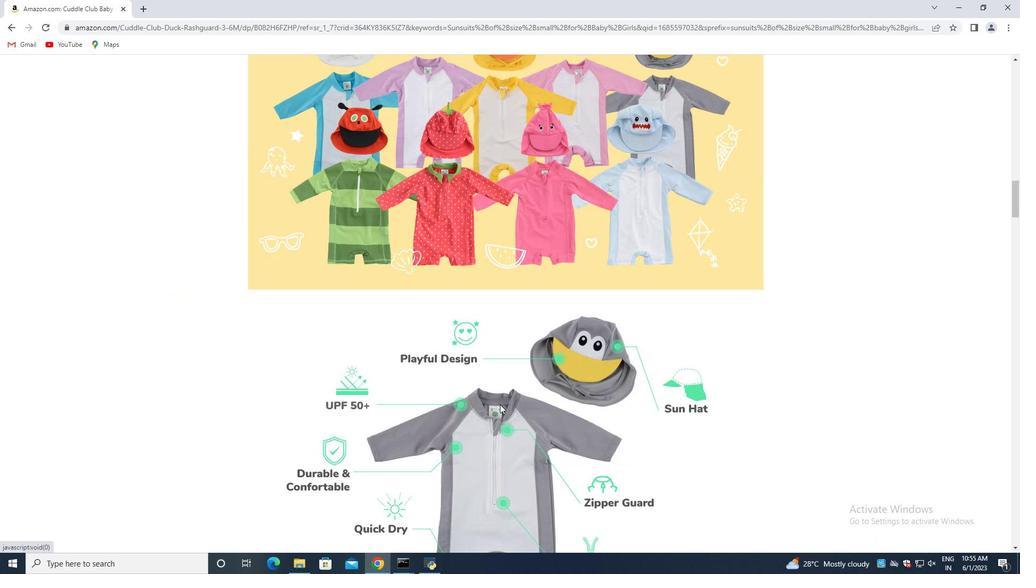 
Action: Mouse scrolled (500, 404) with delta (0, 0)
Screenshot: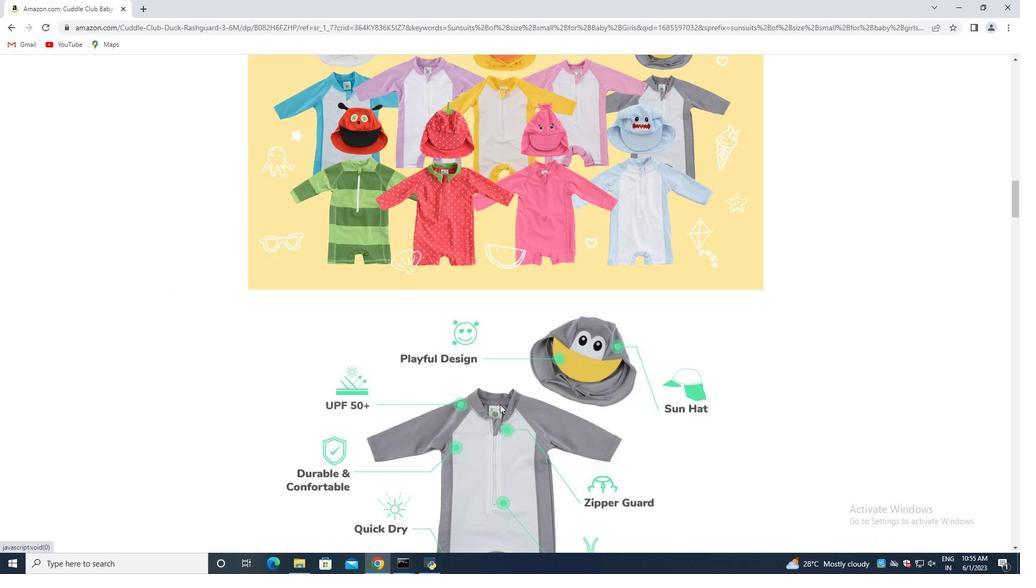 
Action: Mouse moved to (500, 404)
Screenshot: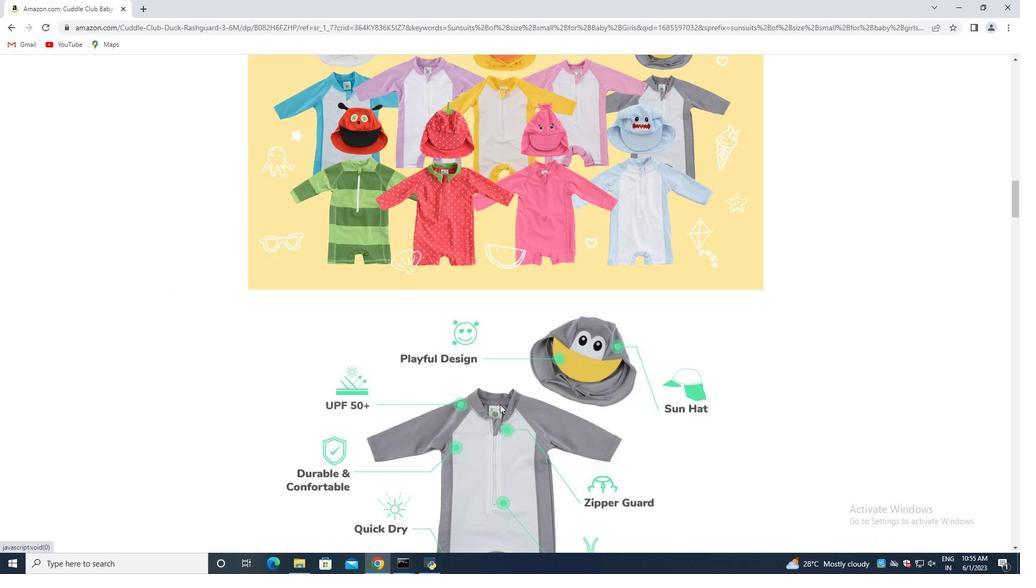 
Action: Mouse scrolled (500, 404) with delta (0, 0)
Screenshot: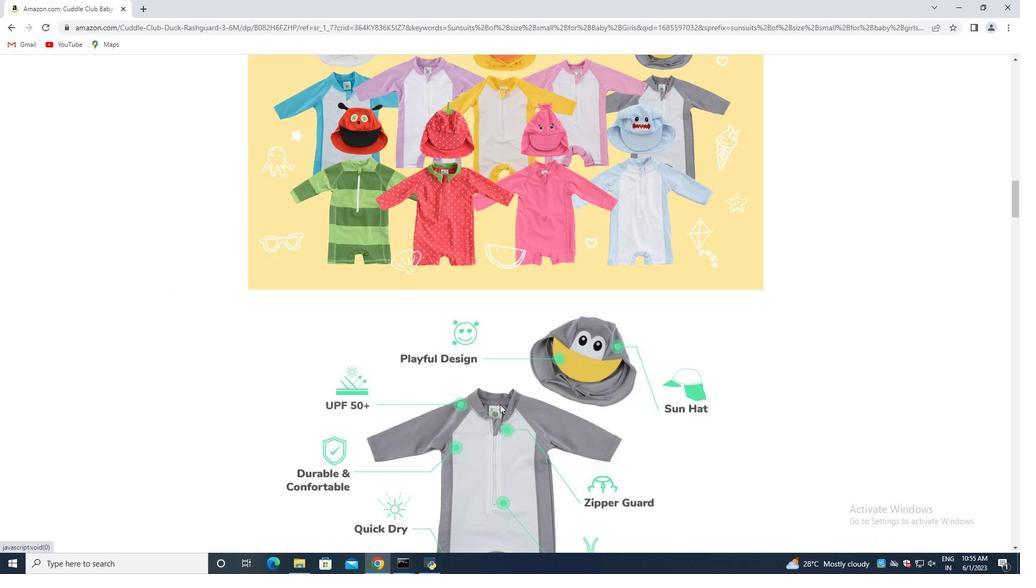 
Action: Mouse moved to (500, 402)
Screenshot: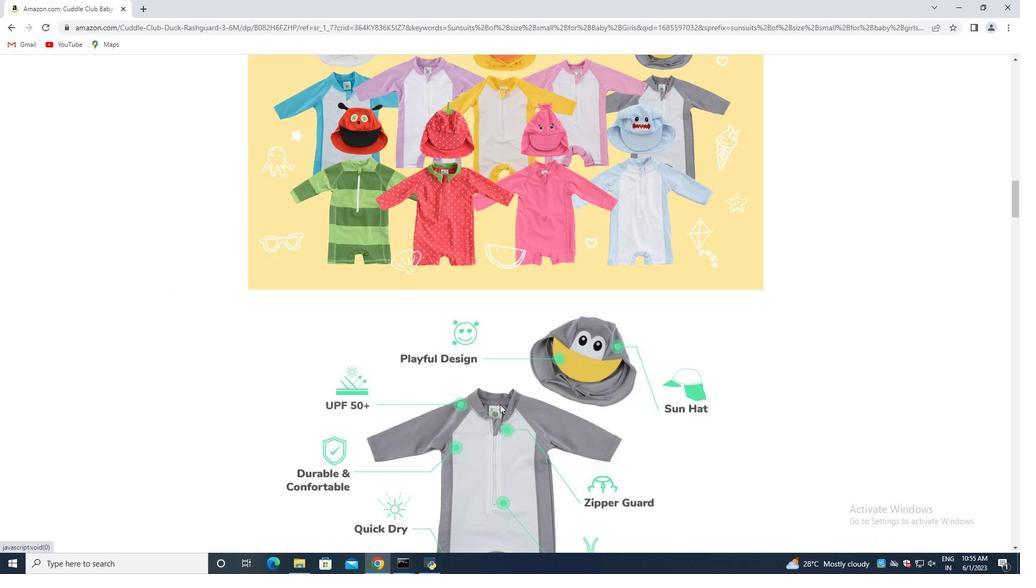 
Action: Mouse scrolled (500, 403) with delta (0, 0)
Screenshot: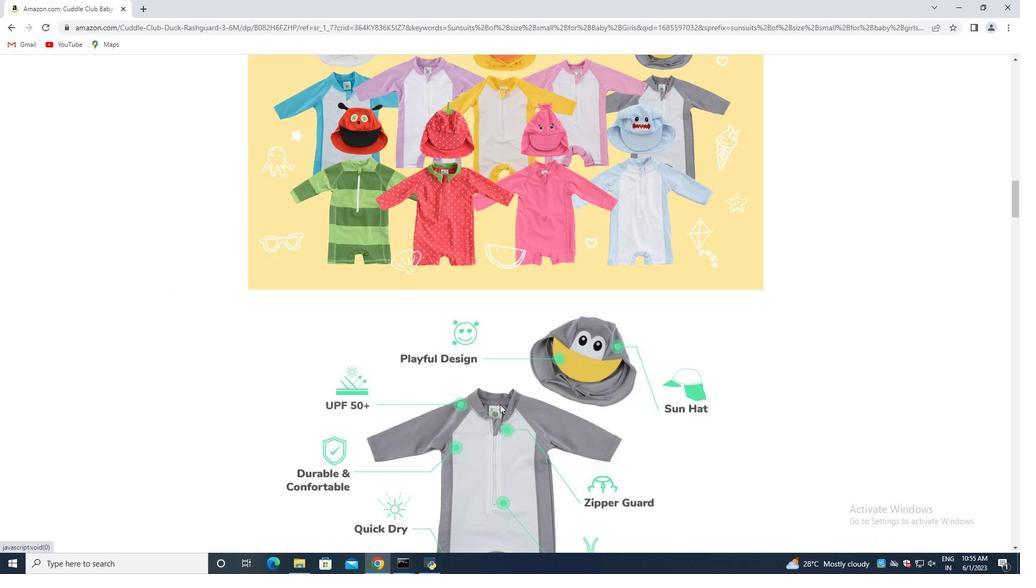 
Action: Mouse moved to (500, 402)
Screenshot: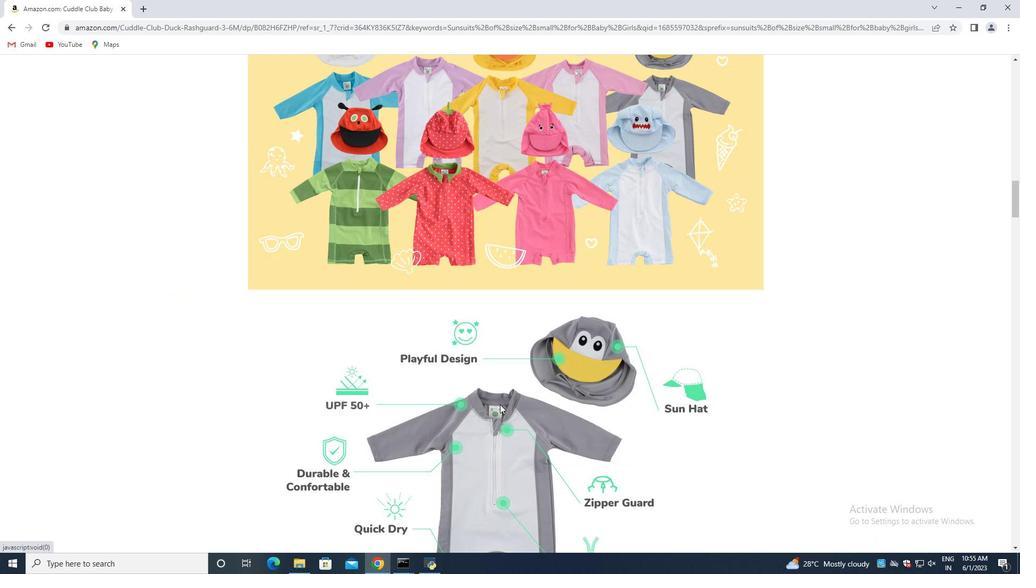 
Action: Mouse scrolled (500, 403) with delta (0, 0)
Screenshot: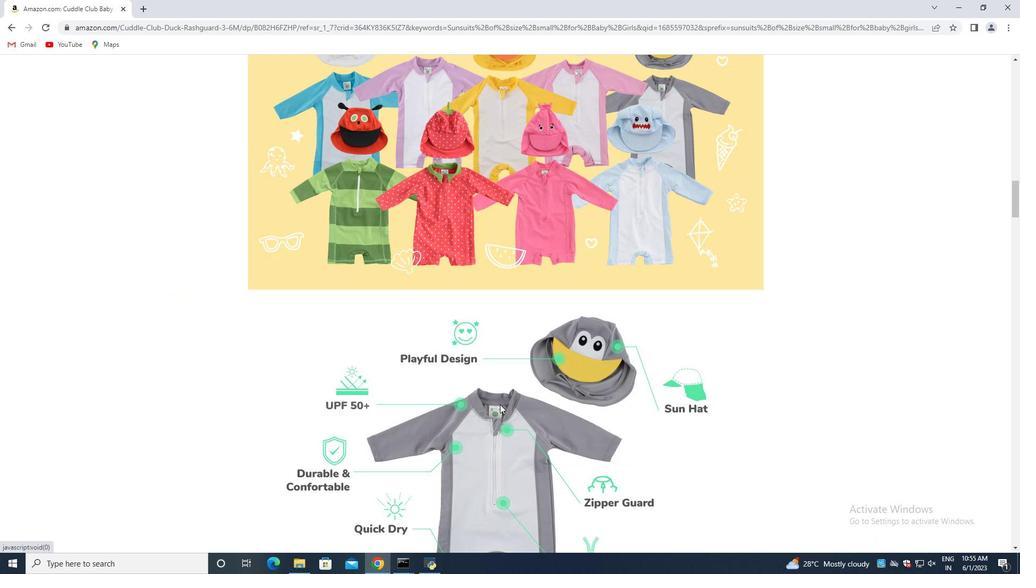 
Action: Mouse scrolled (500, 403) with delta (0, 0)
Screenshot: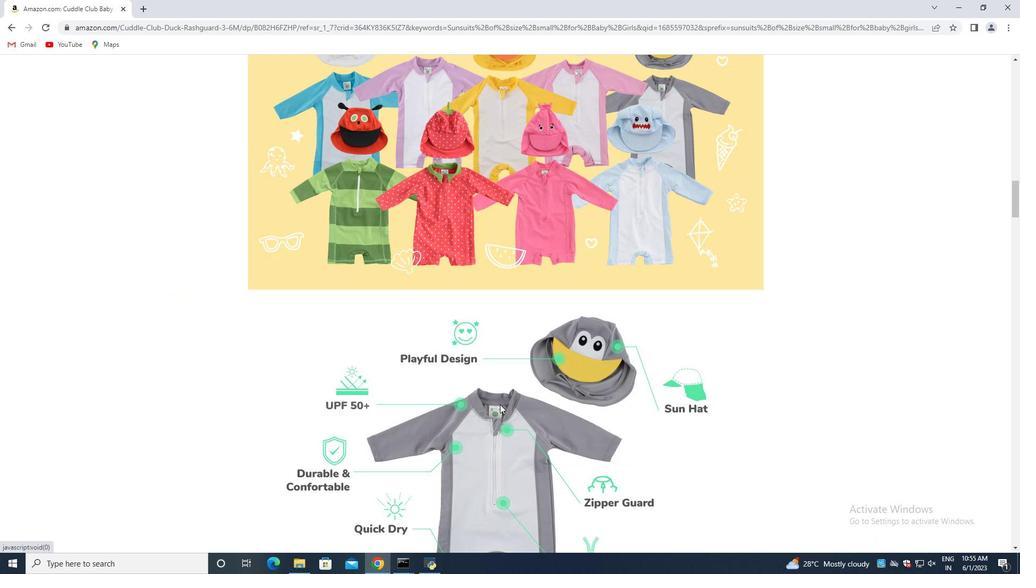 
Action: Mouse scrolled (500, 403) with delta (0, 0)
Screenshot: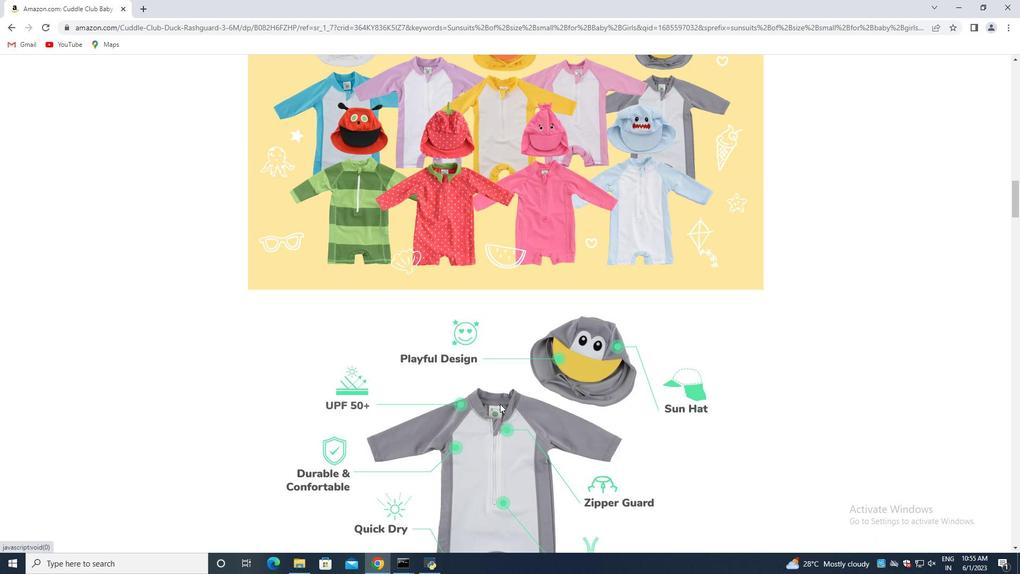 
Action: Mouse scrolled (500, 403) with delta (0, 0)
Screenshot: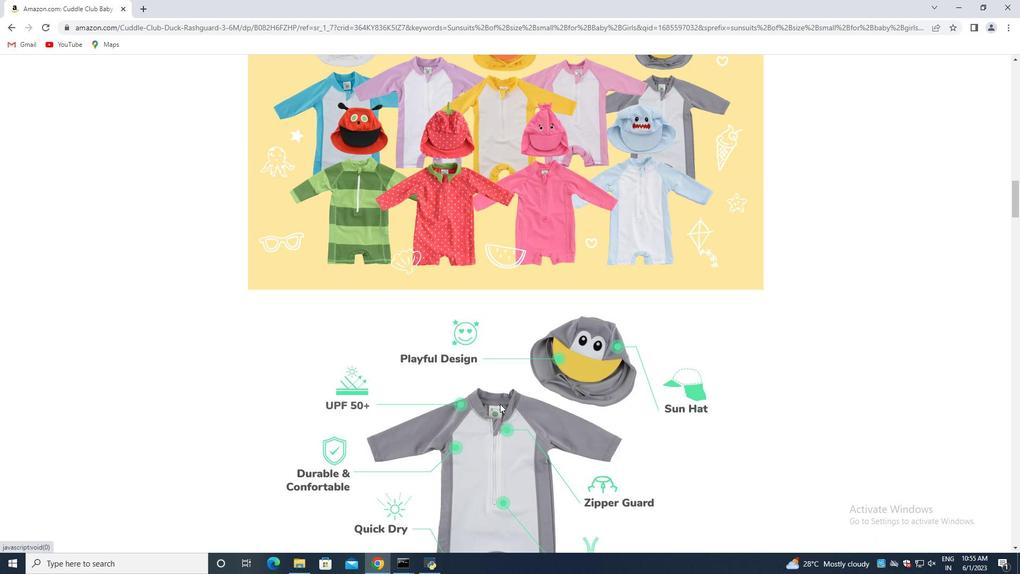 
Action: Mouse scrolled (500, 403) with delta (0, 0)
Screenshot: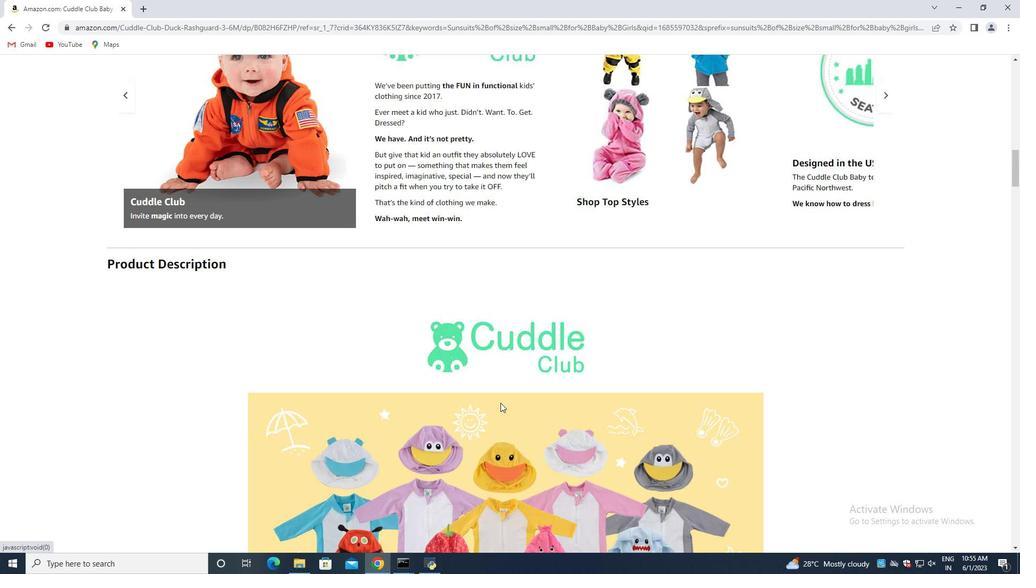 
Action: Mouse scrolled (500, 403) with delta (0, 0)
Screenshot: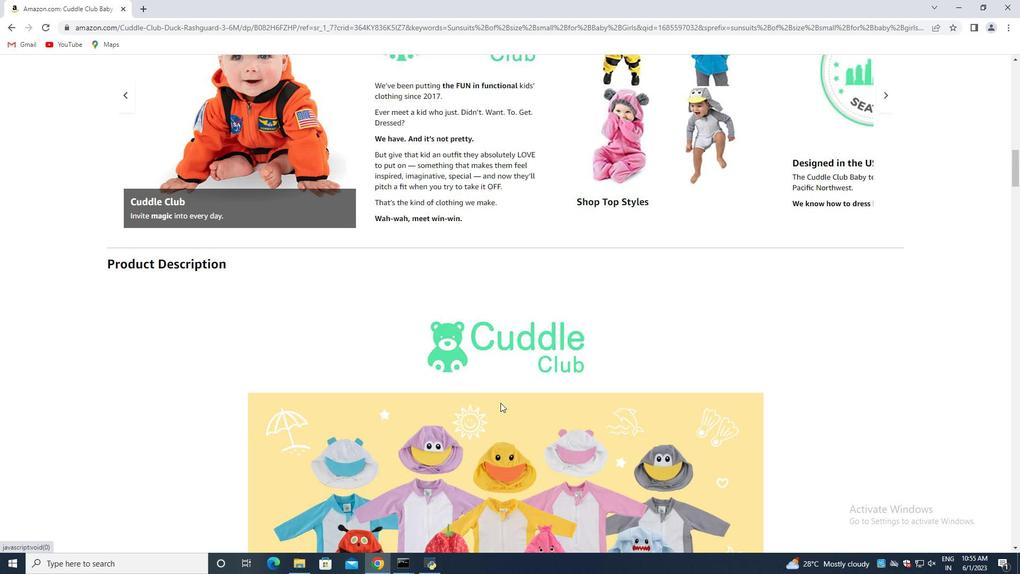 
Action: Mouse moved to (501, 402)
Screenshot: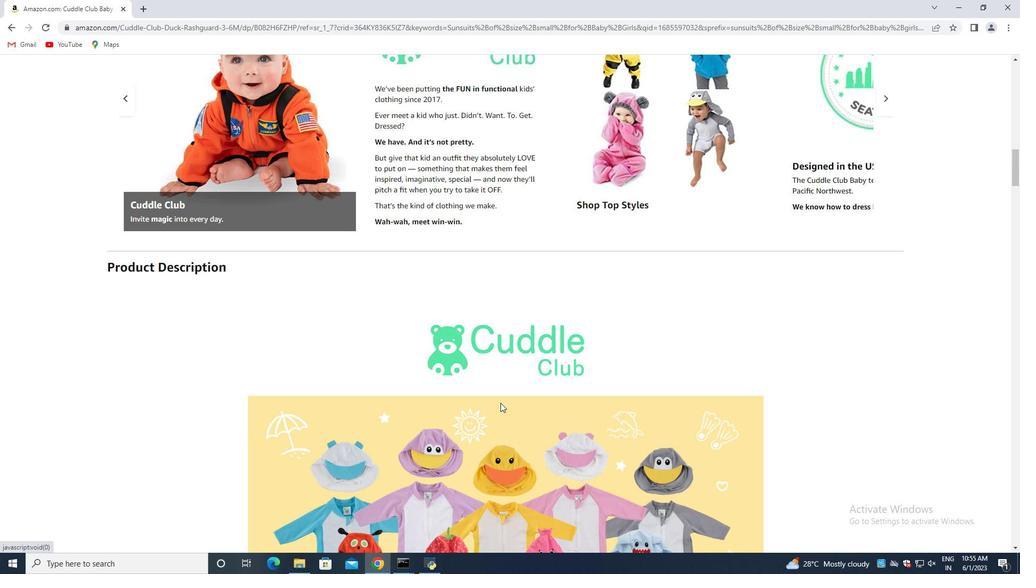 
Action: Mouse scrolled (501, 402) with delta (0, 0)
Screenshot: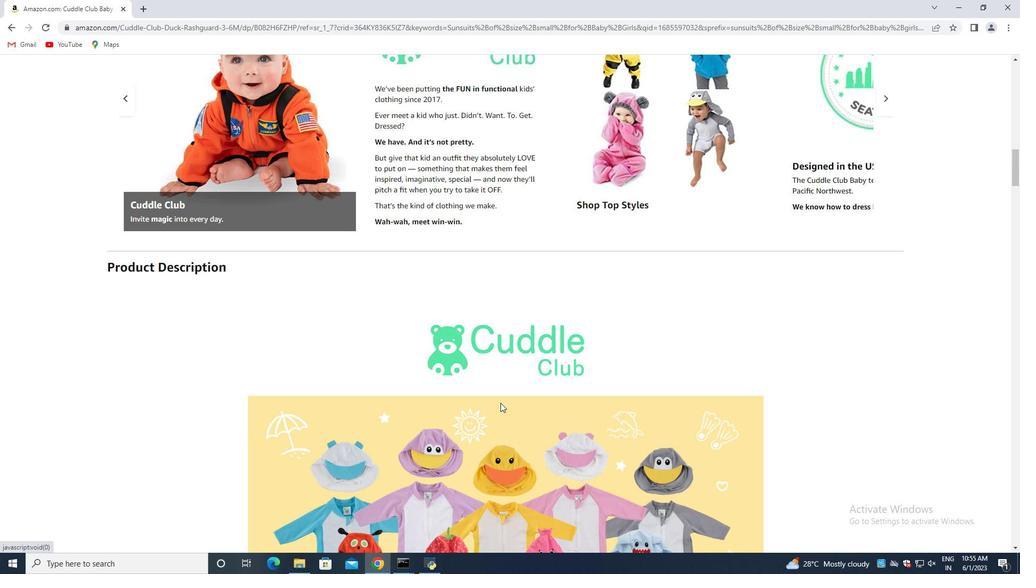 
Action: Mouse scrolled (501, 402) with delta (0, 0)
Screenshot: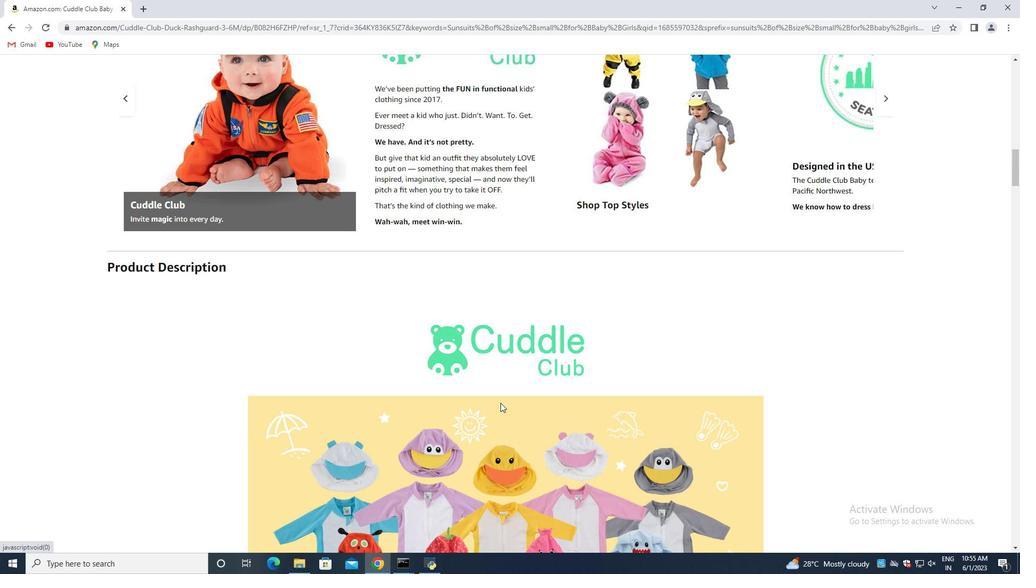 
Action: Mouse moved to (502, 402)
Screenshot: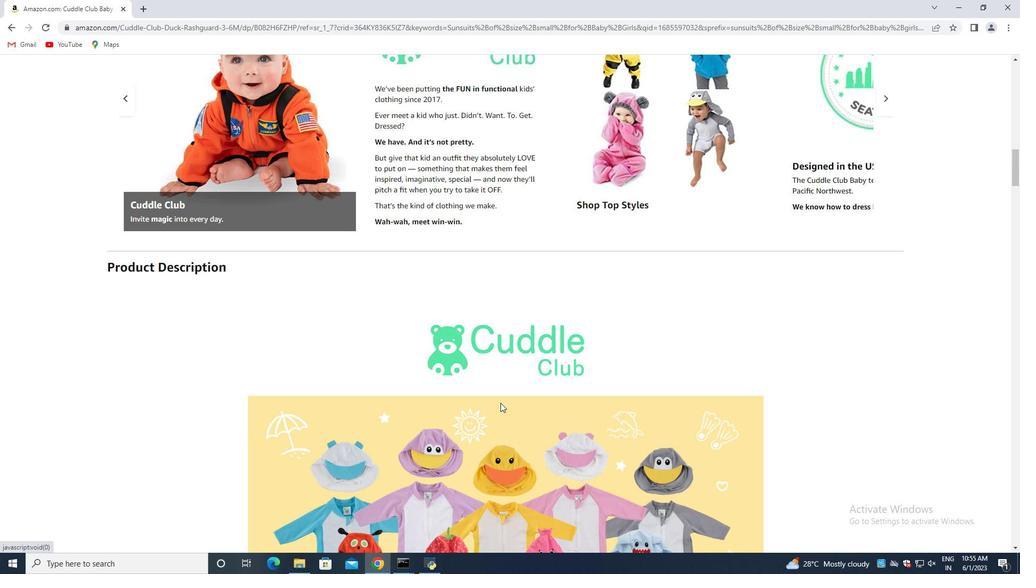 
Action: Mouse scrolled (502, 402) with delta (0, 0)
Screenshot: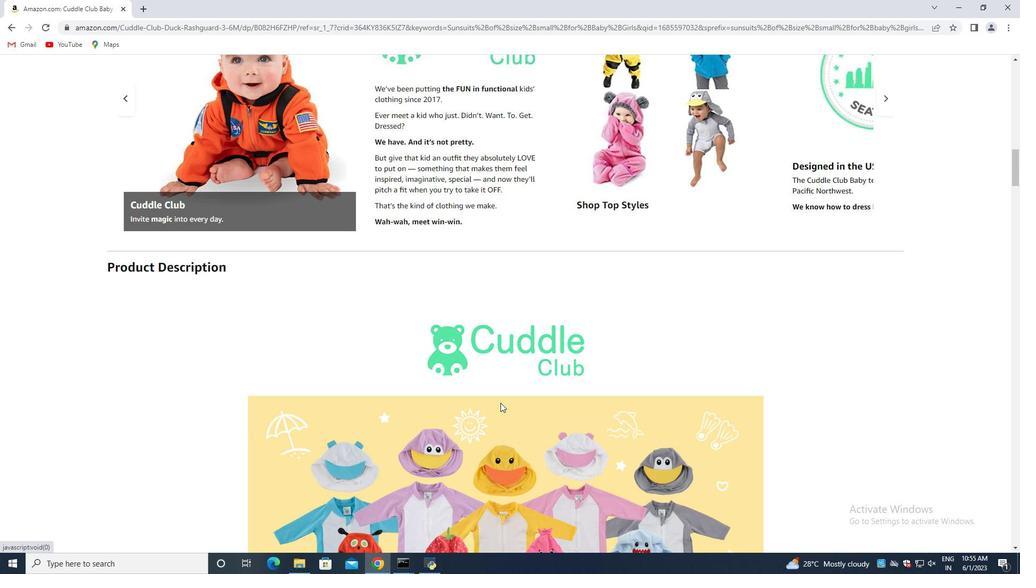 
Action: Mouse scrolled (502, 402) with delta (0, 0)
Screenshot: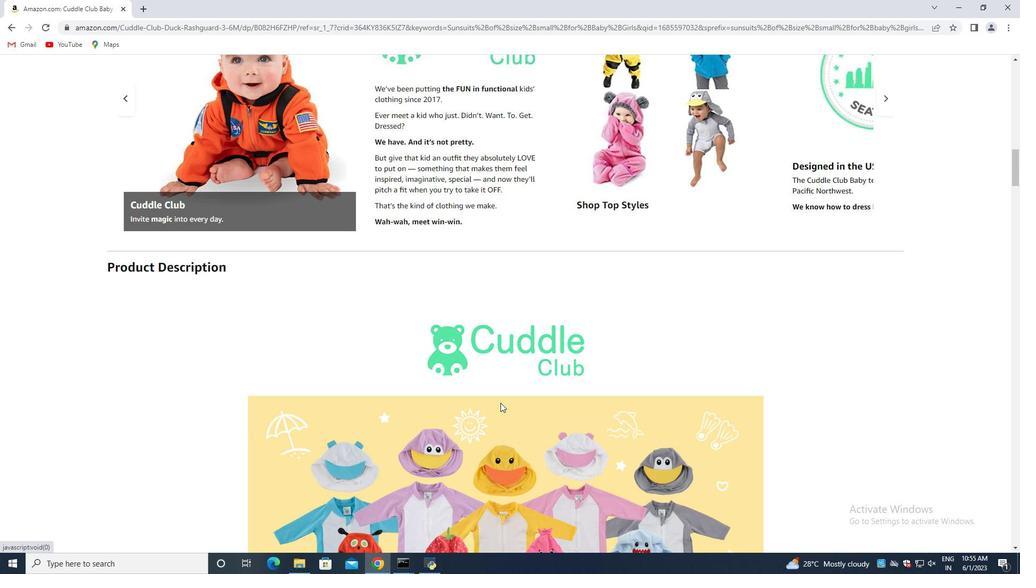 
Action: Mouse scrolled (502, 402) with delta (0, 0)
Screenshot: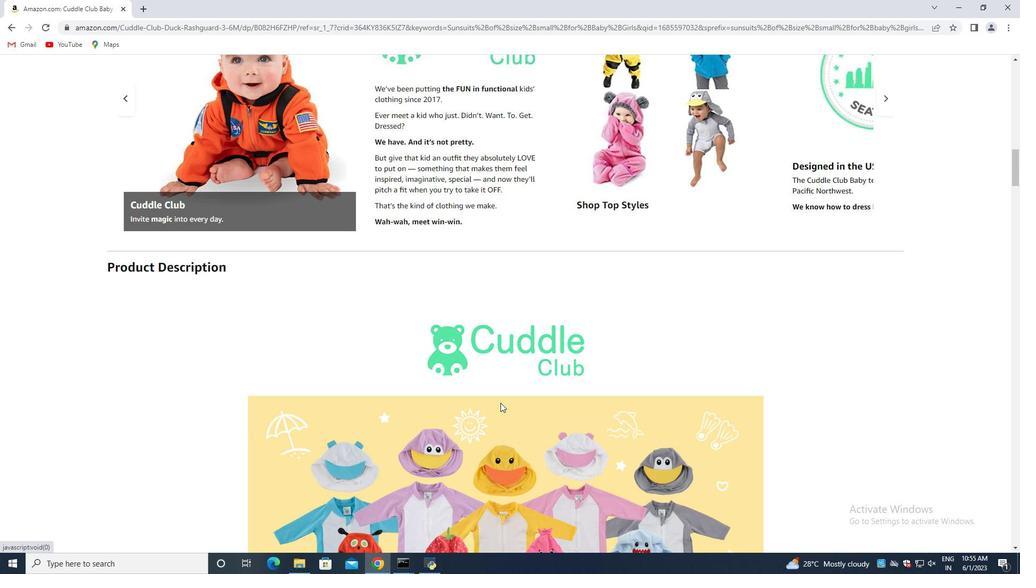 
Action: Mouse scrolled (502, 402) with delta (0, 0)
Screenshot: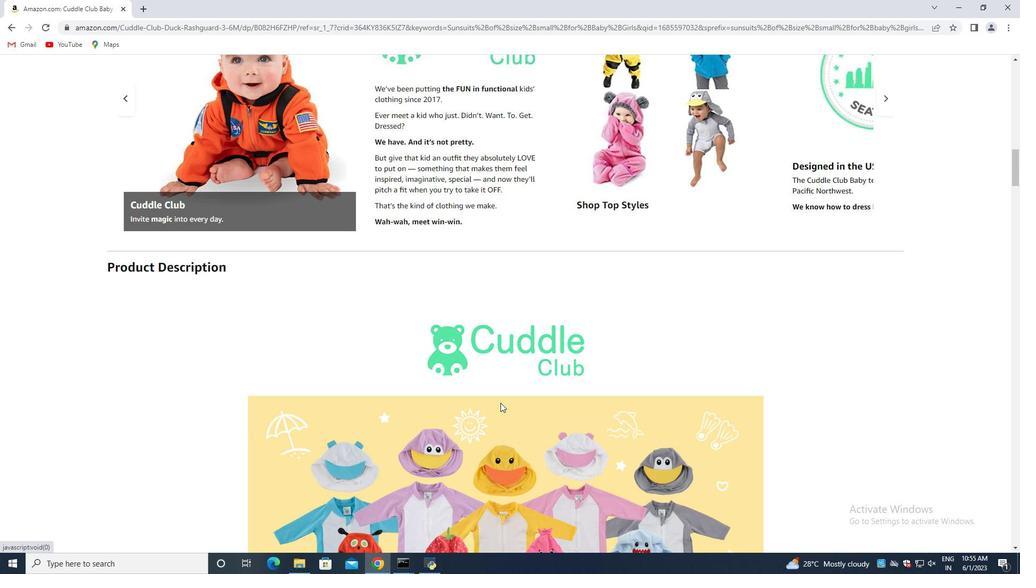 
Action: Mouse moved to (503, 400)
Screenshot: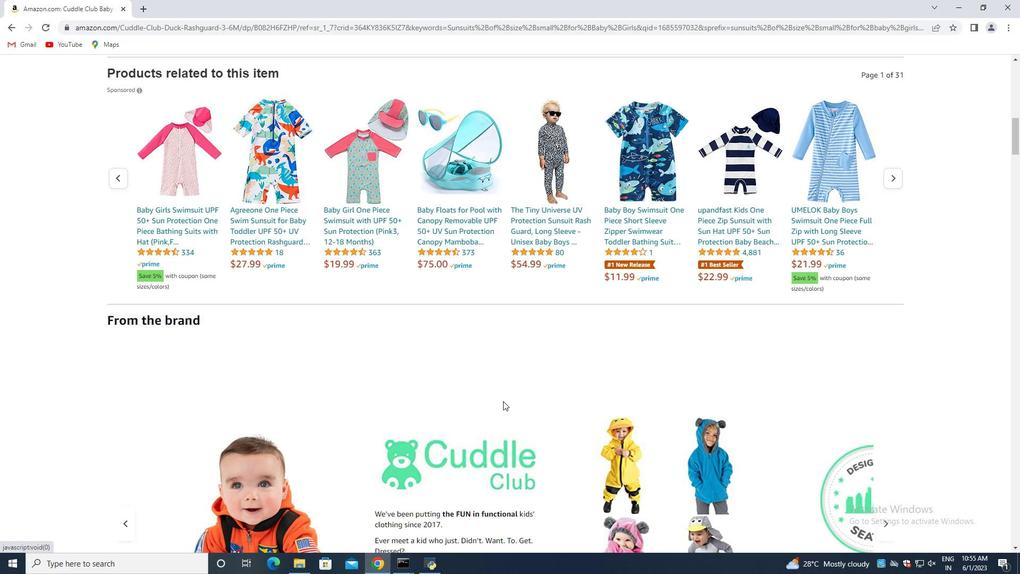 
Action: Mouse scrolled (503, 401) with delta (0, 0)
Screenshot: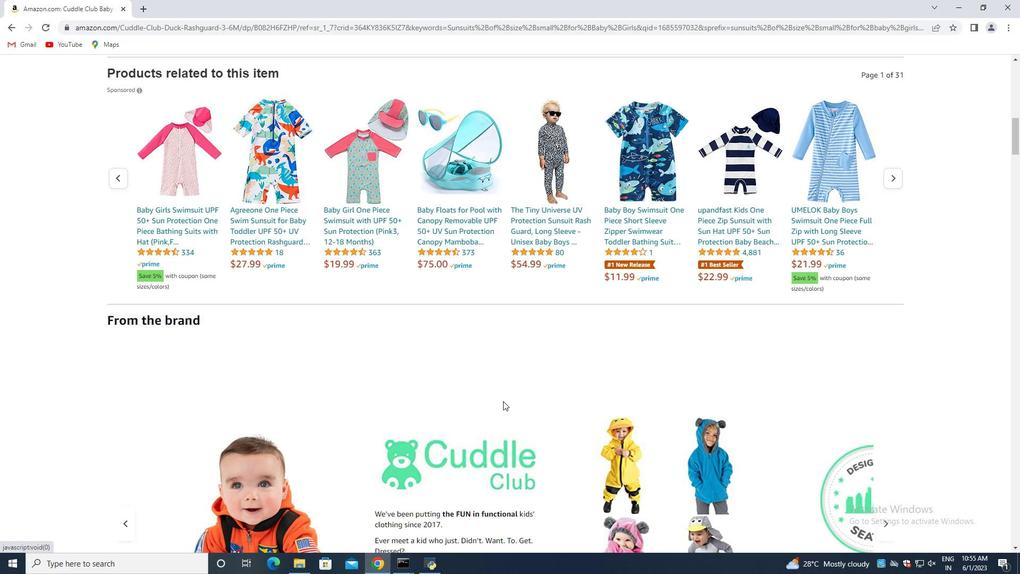 
Action: Mouse scrolled (503, 401) with delta (0, 0)
Screenshot: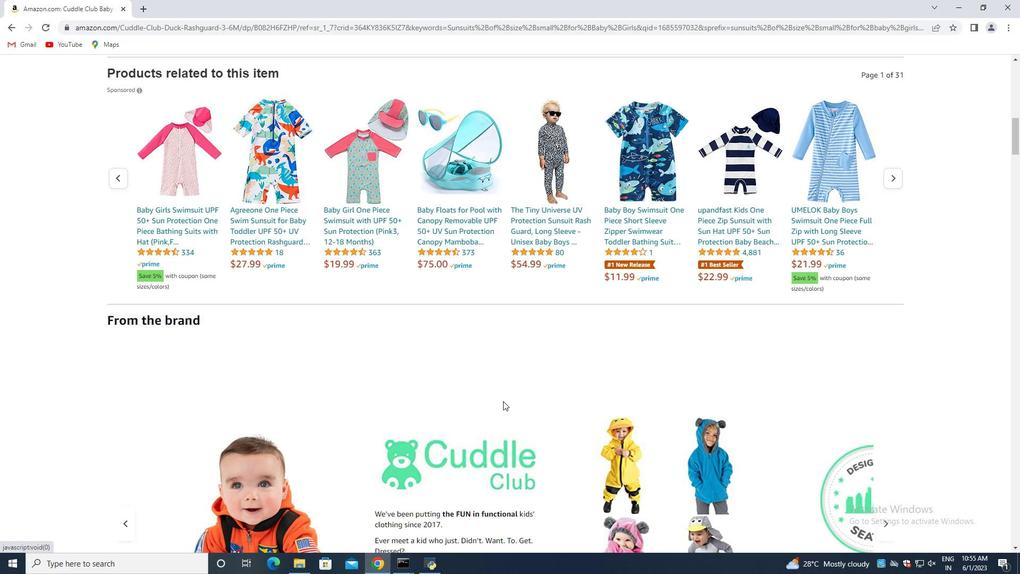 
Action: Mouse scrolled (503, 401) with delta (0, 0)
Screenshot: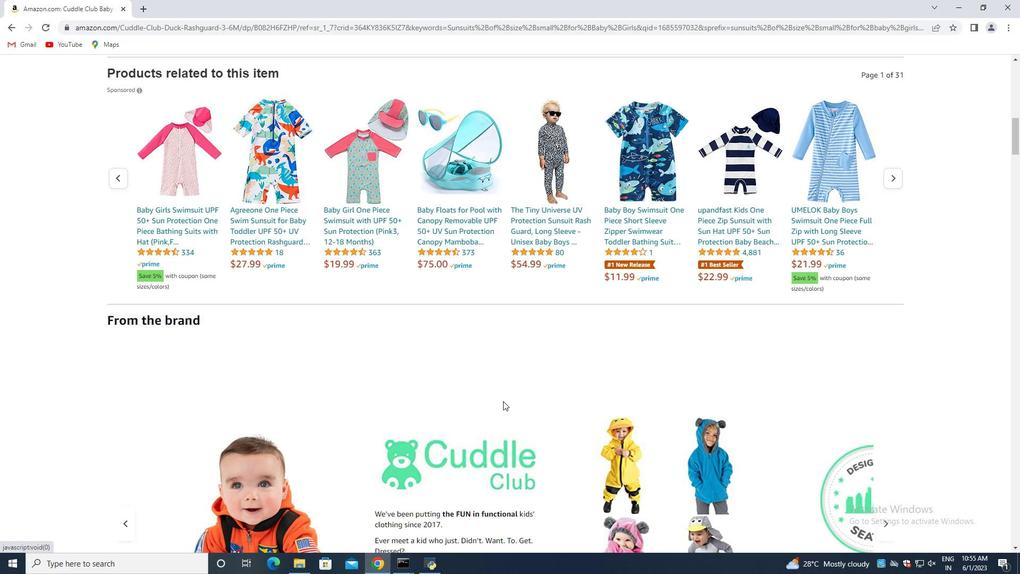 
Action: Mouse scrolled (503, 401) with delta (0, 0)
Screenshot: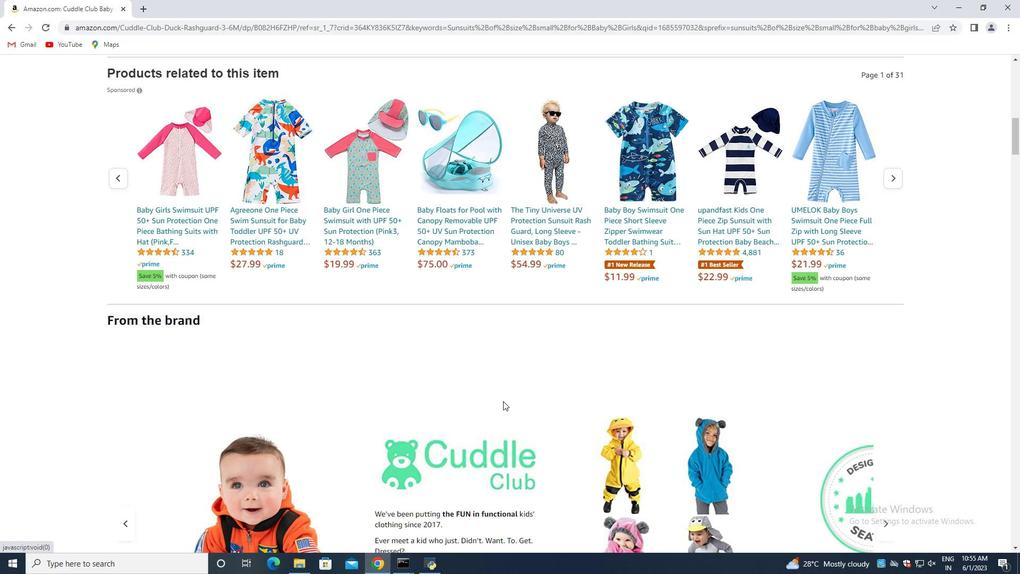 
Action: Mouse scrolled (503, 401) with delta (0, 0)
Screenshot: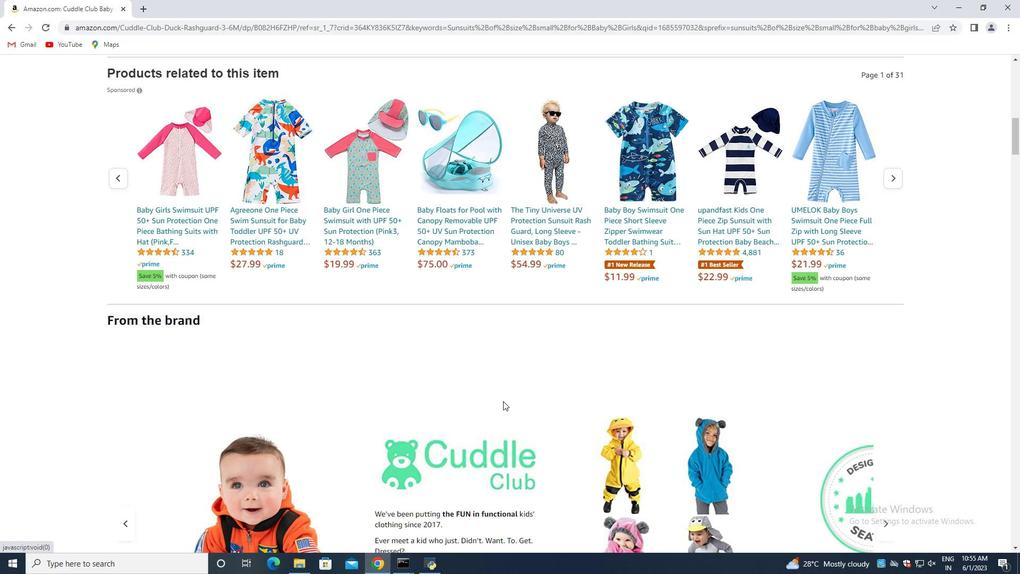 
Action: Mouse scrolled (503, 401) with delta (0, 0)
Screenshot: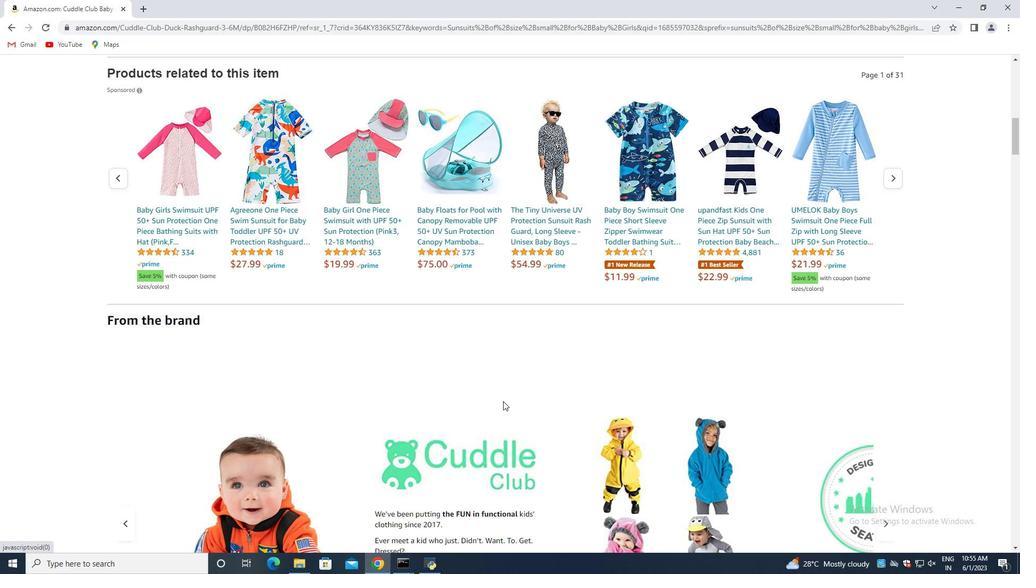 
Action: Mouse scrolled (503, 401) with delta (0, 0)
Screenshot: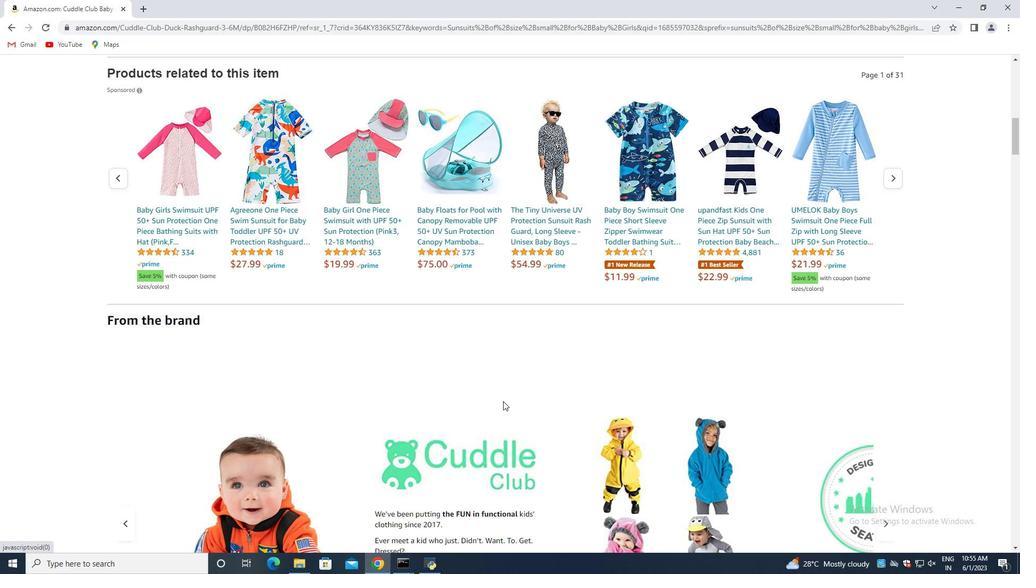 
Action: Mouse scrolled (503, 401) with delta (0, 0)
Screenshot: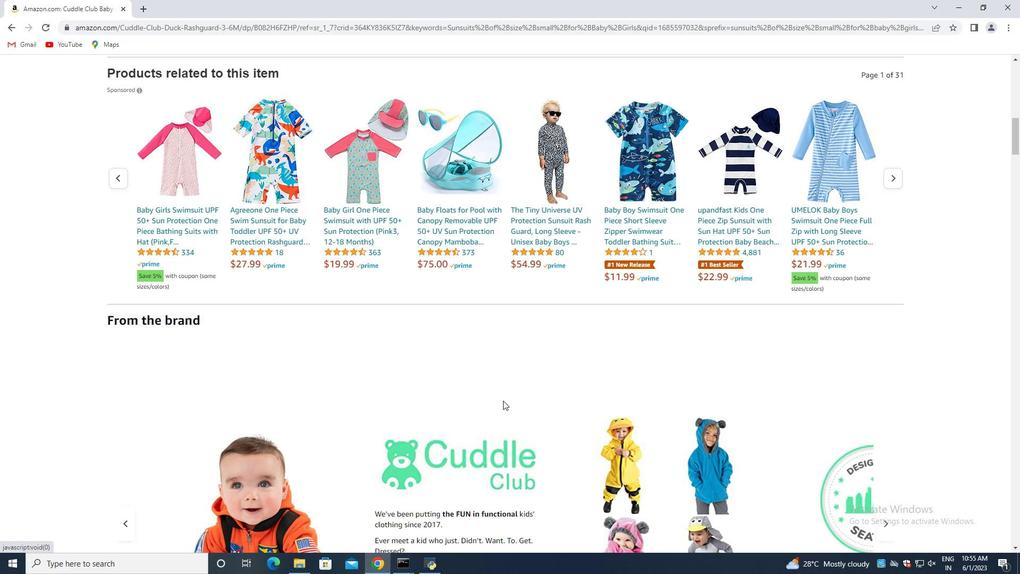 
Action: Mouse scrolled (503, 401) with delta (0, 0)
Screenshot: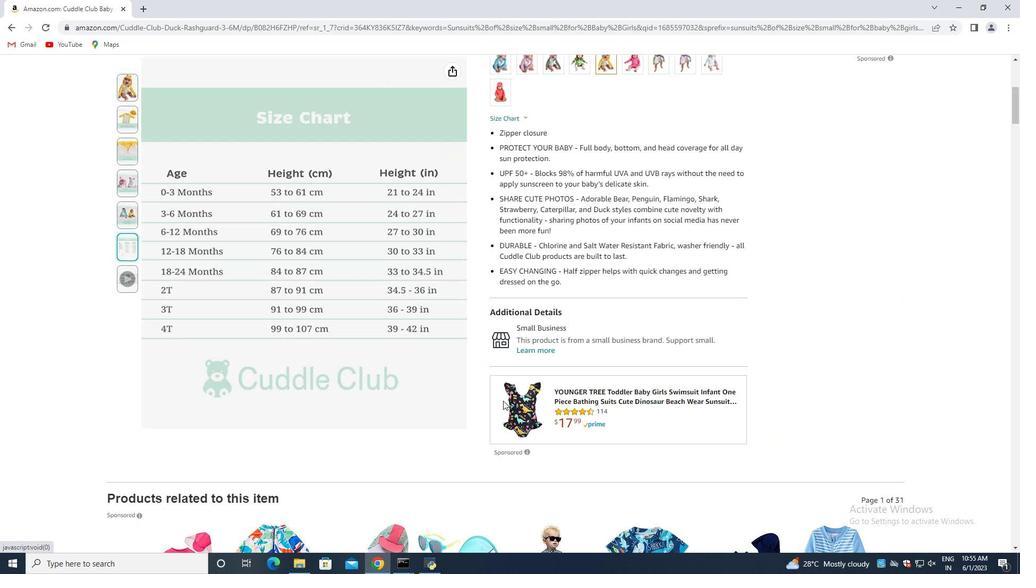 
Action: Mouse scrolled (503, 401) with delta (0, 0)
Screenshot: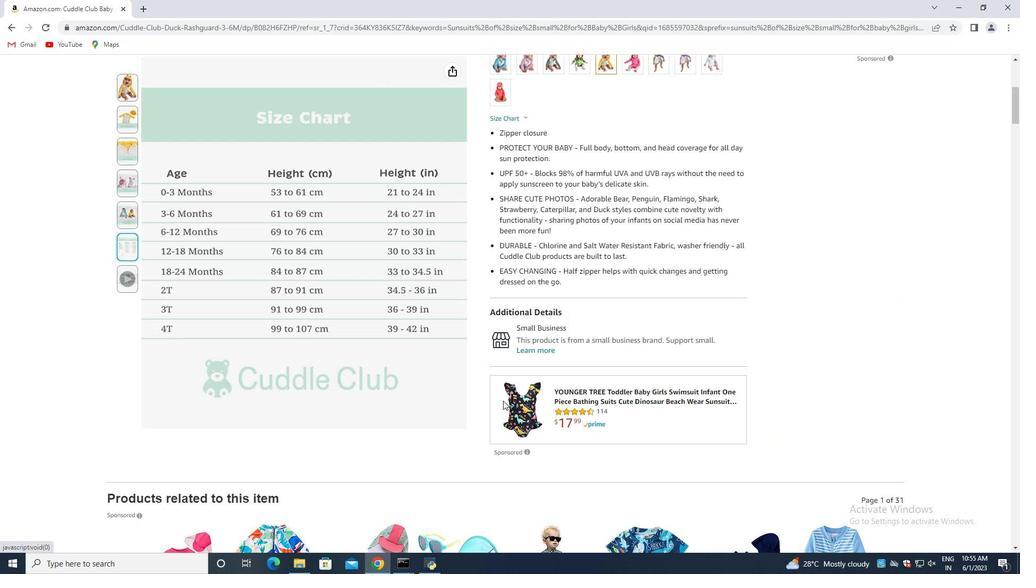 
Action: Mouse scrolled (503, 401) with delta (0, 0)
Screenshot: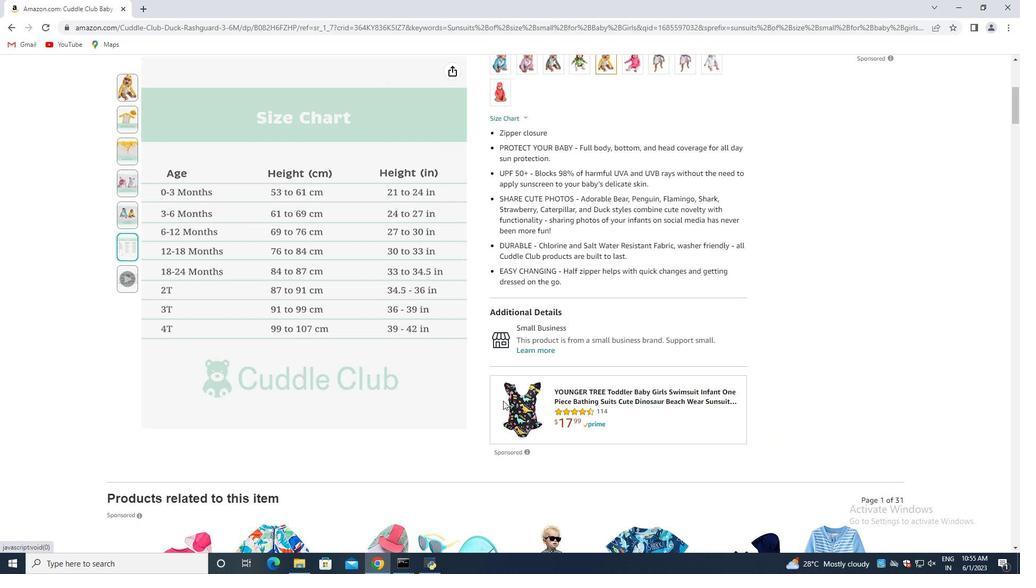
Action: Mouse scrolled (503, 401) with delta (0, 0)
Screenshot: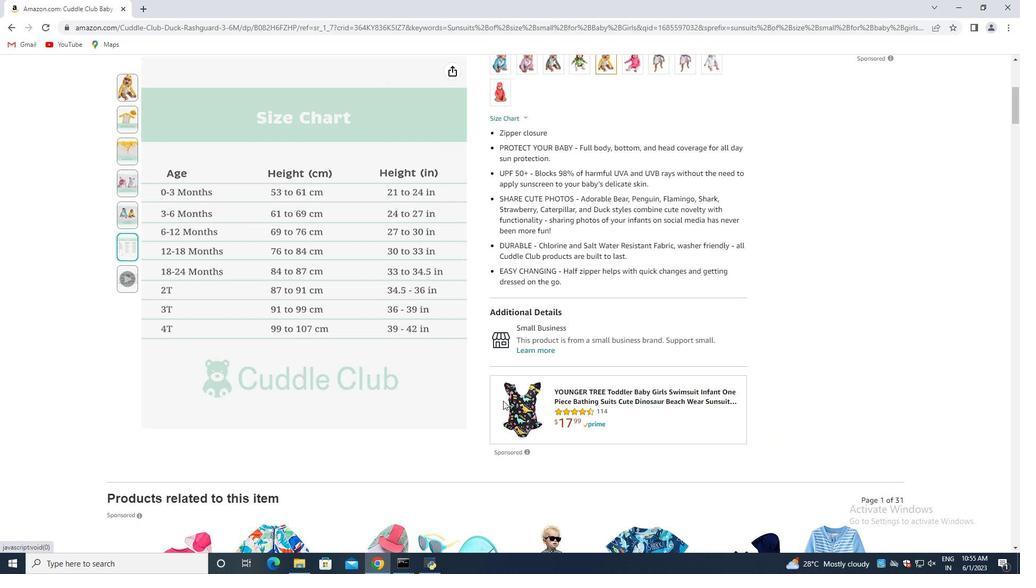 
Action: Mouse scrolled (503, 401) with delta (0, 0)
Screenshot: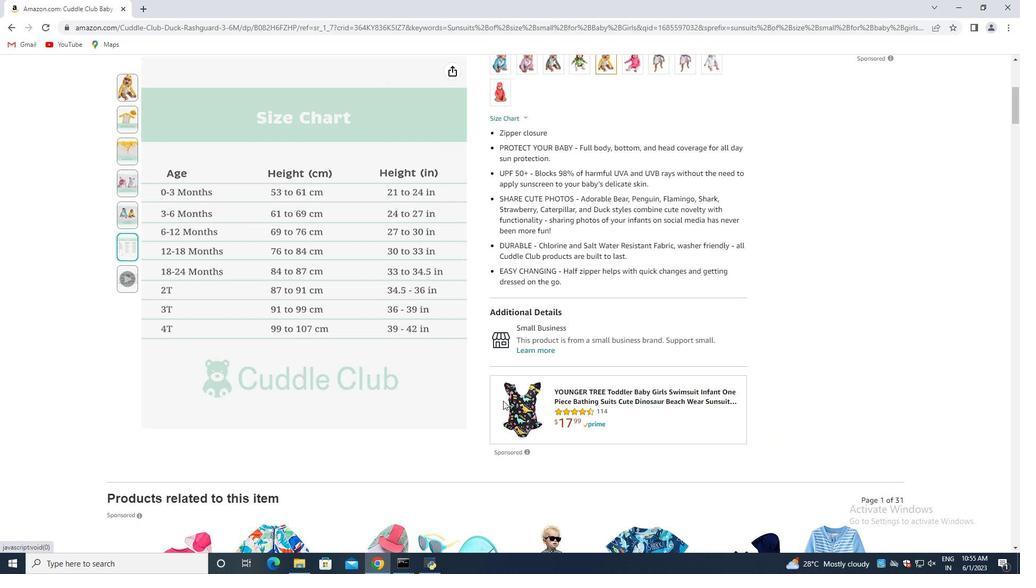 
Action: Mouse scrolled (503, 401) with delta (0, 0)
Screenshot: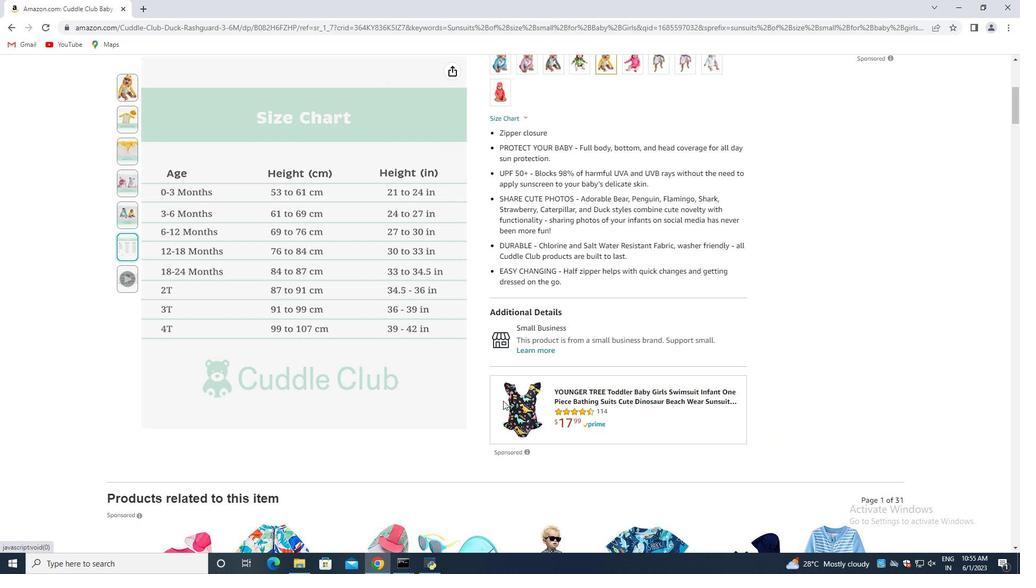 
Action: Mouse scrolled (503, 401) with delta (0, 0)
Screenshot: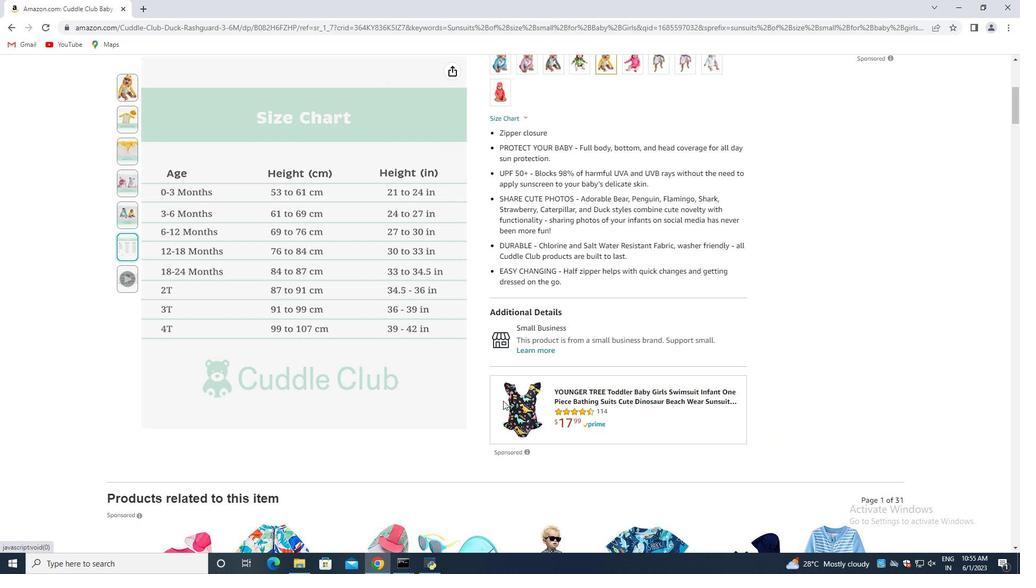 
Action: Mouse moved to (503, 399)
Screenshot: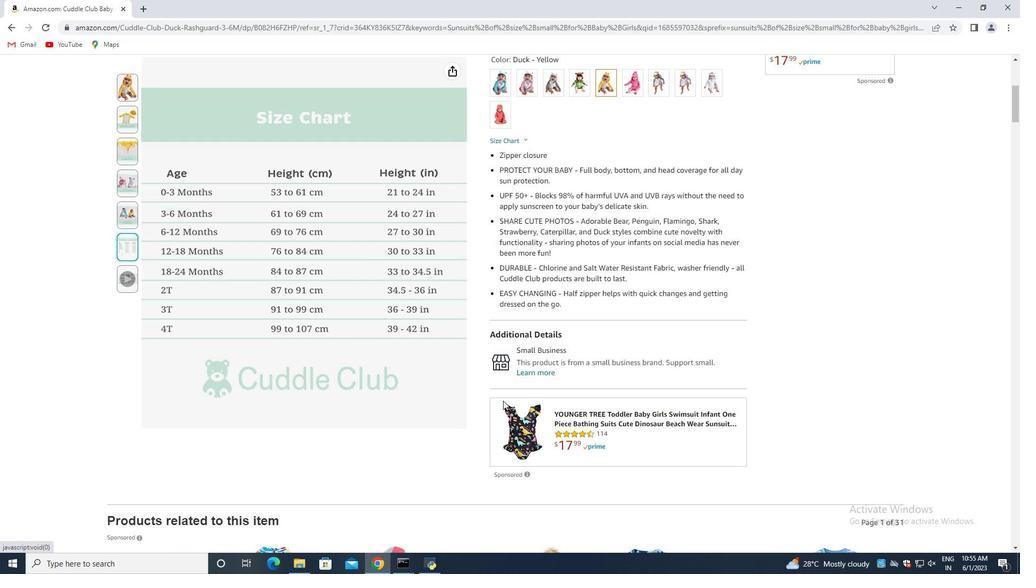
Action: Mouse scrolled (503, 400) with delta (0, 0)
Screenshot: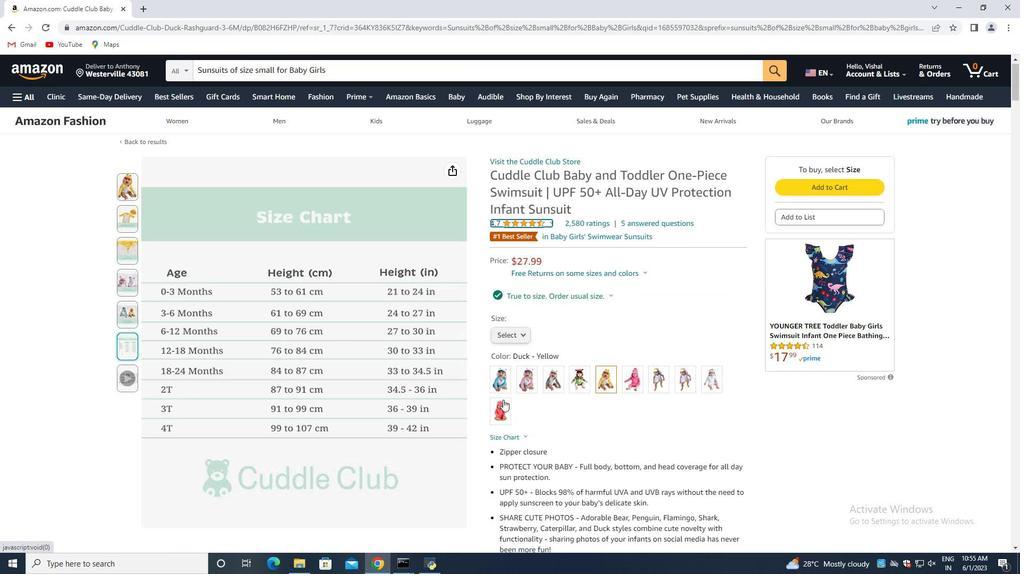 
Action: Mouse scrolled (503, 400) with delta (0, 0)
Screenshot: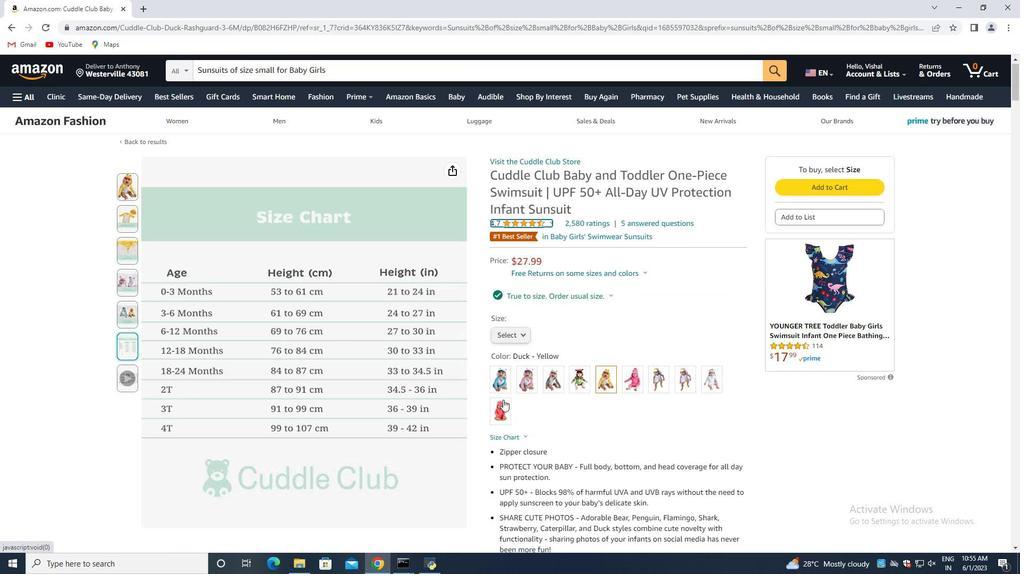 
Action: Mouse scrolled (503, 400) with delta (0, 0)
Screenshot: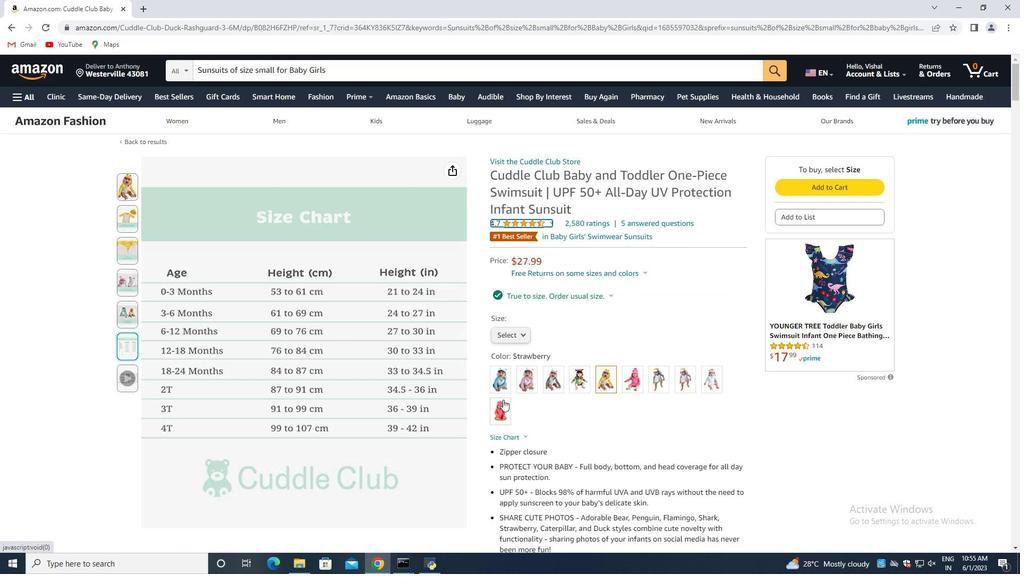 
Action: Mouse scrolled (503, 400) with delta (0, 0)
Screenshot: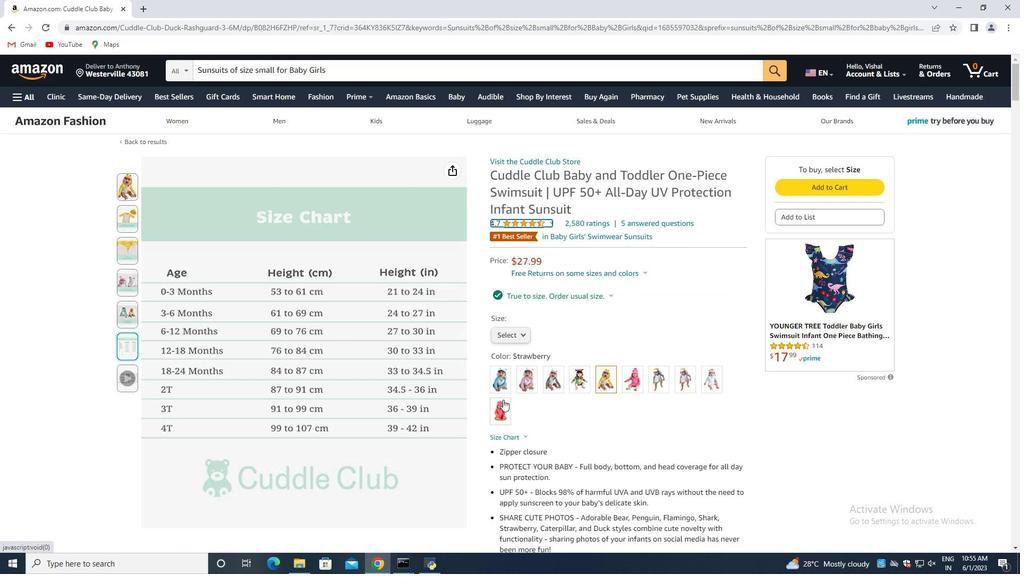 
Action: Mouse scrolled (503, 400) with delta (0, 0)
Screenshot: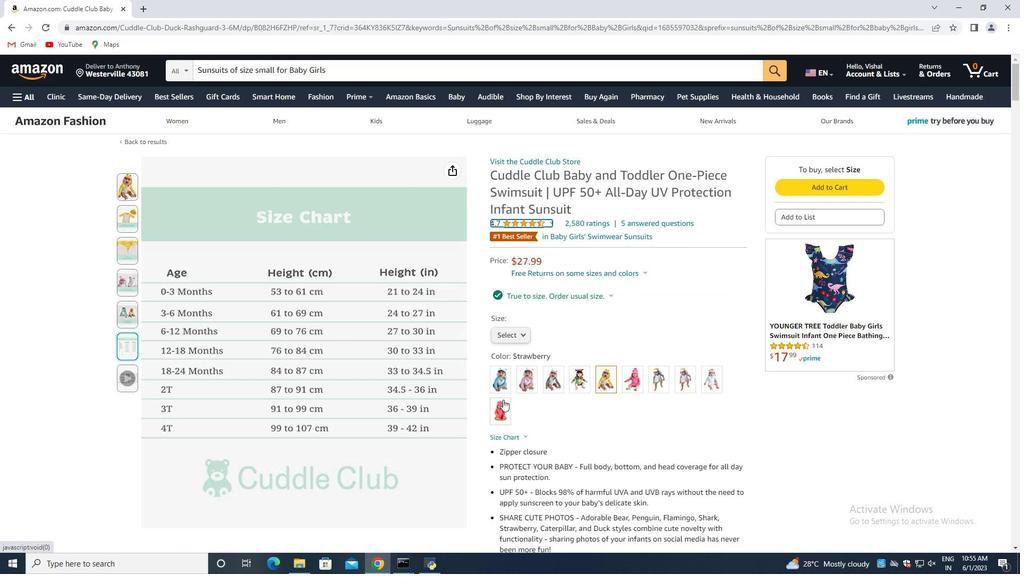 
Action: Mouse scrolled (503, 400) with delta (0, 0)
Screenshot: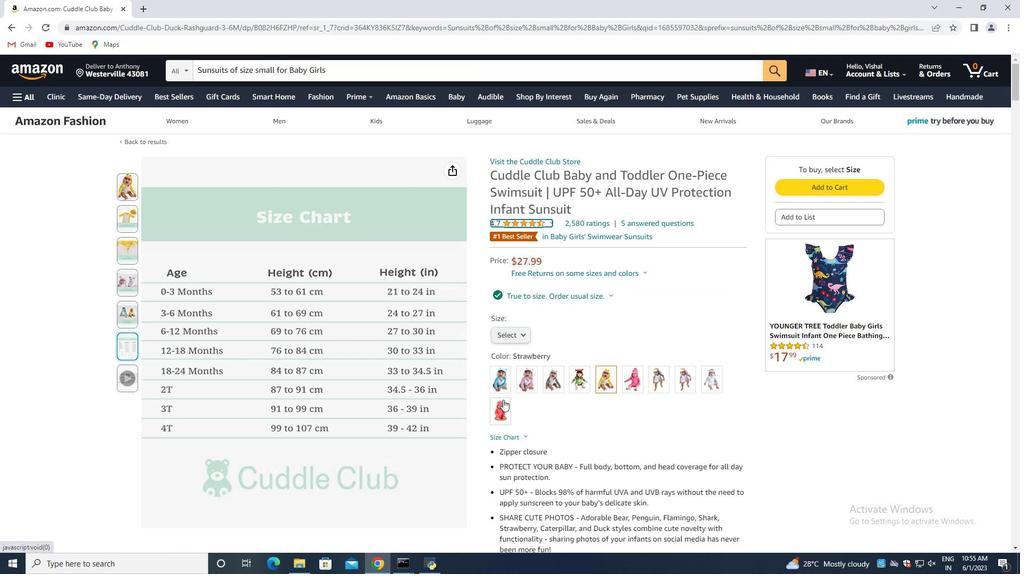 
Action: Mouse moved to (528, 376)
Screenshot: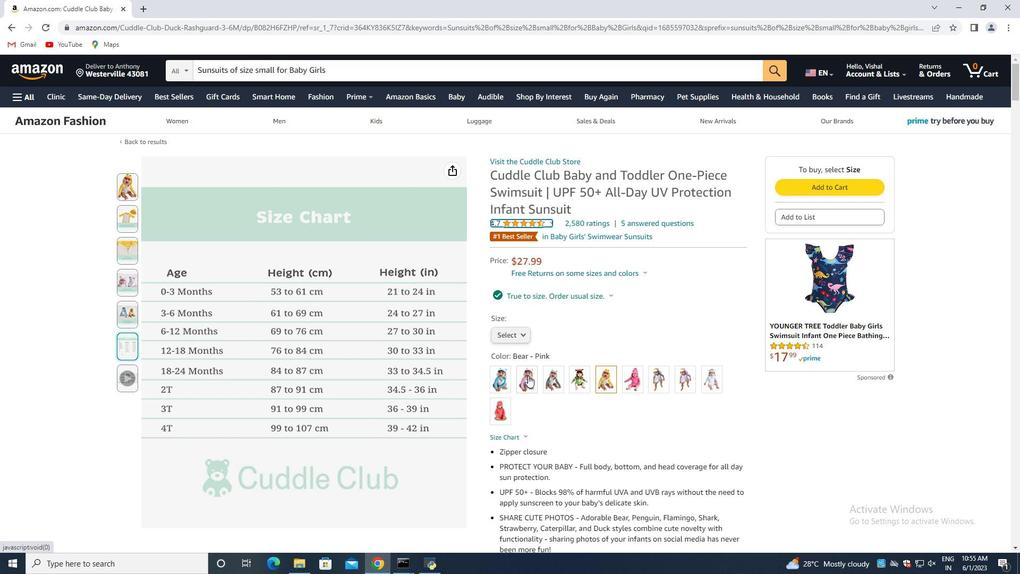 
Action: Mouse pressed left at (528, 376)
Screenshot: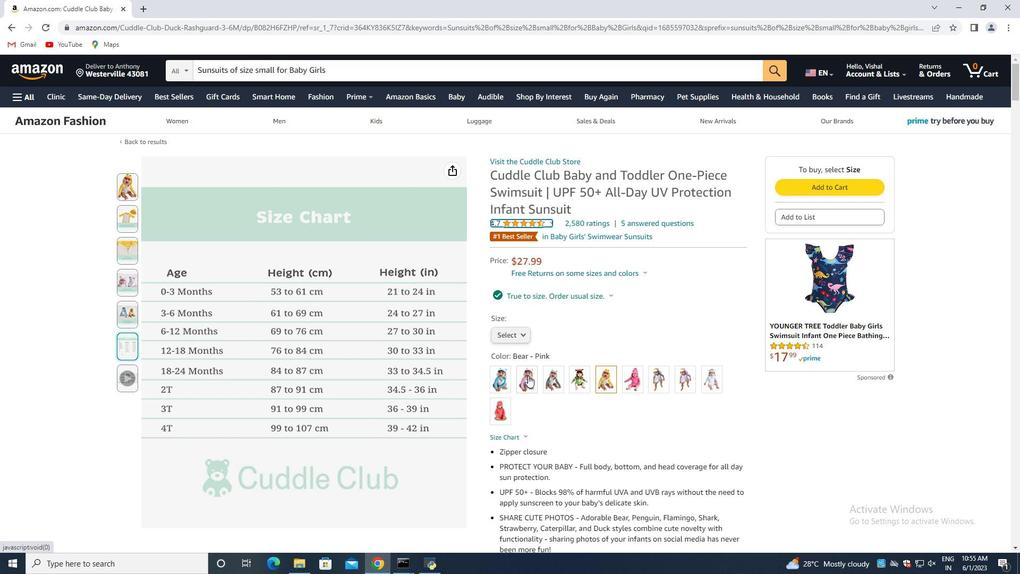 
Action: Mouse moved to (12, 26)
Screenshot: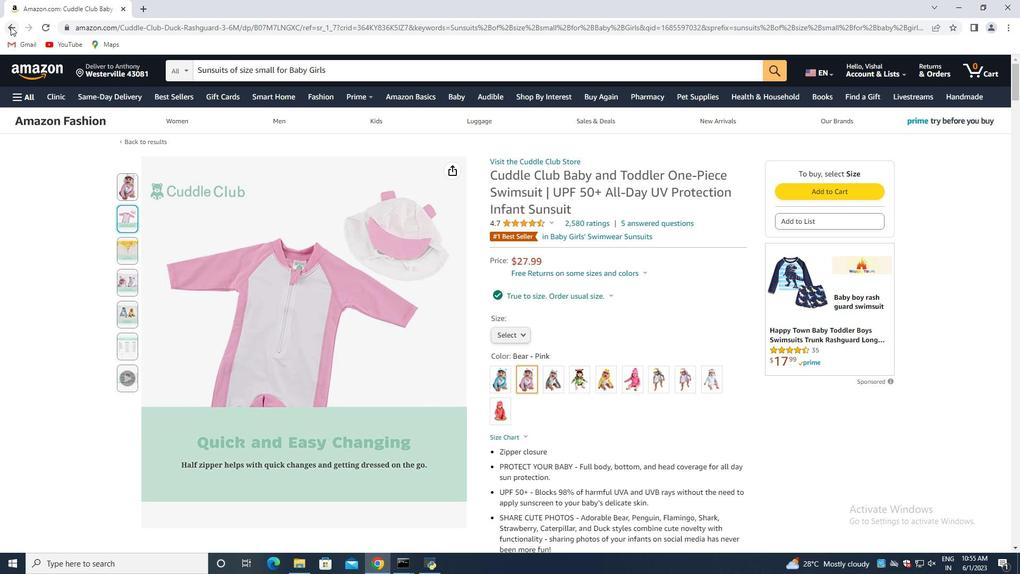 
Action: Mouse pressed left at (12, 26)
Screenshot: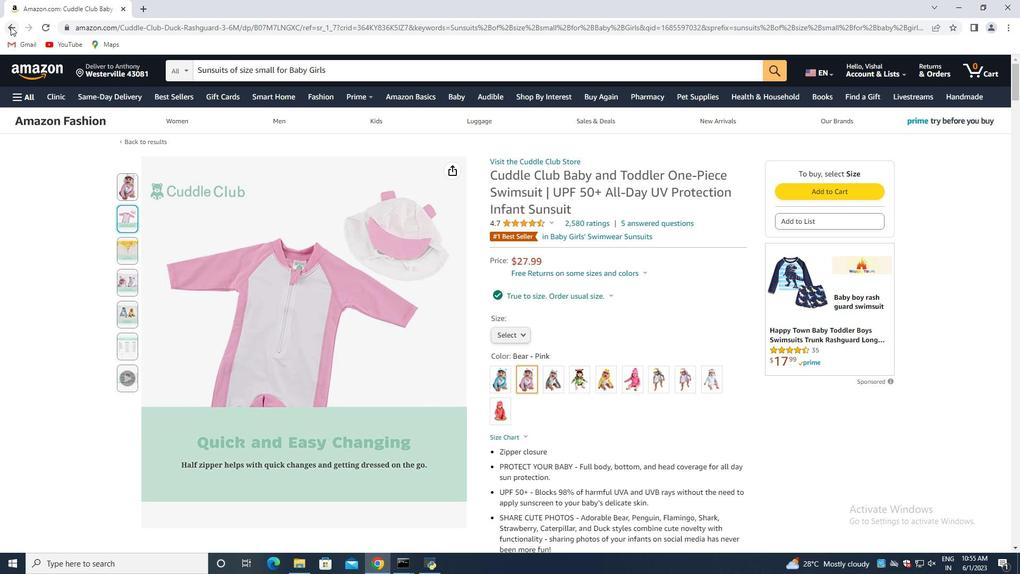 
Action: Mouse moved to (429, 216)
Screenshot: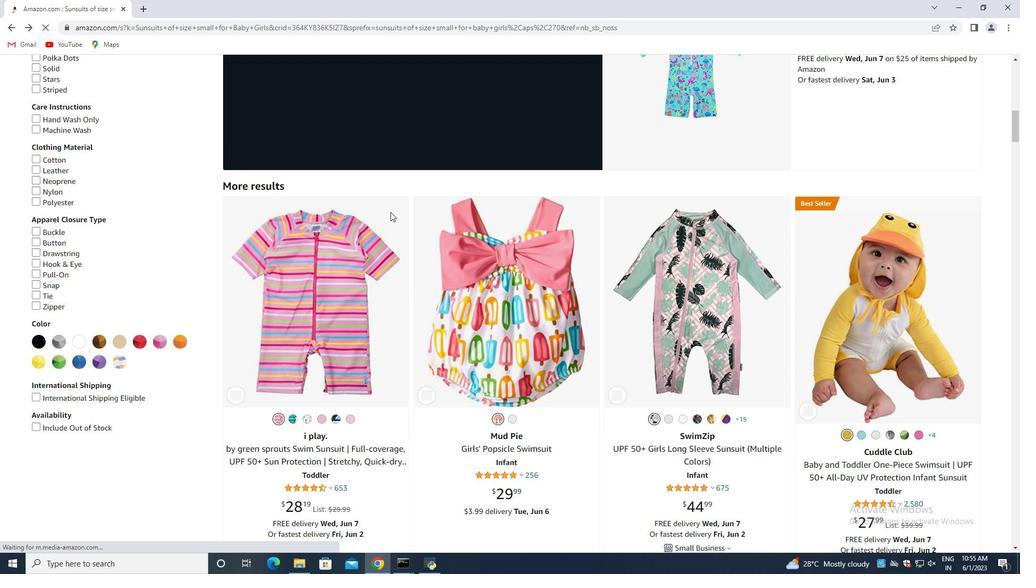 
Action: Mouse scrolled (429, 216) with delta (0, 0)
Screenshot: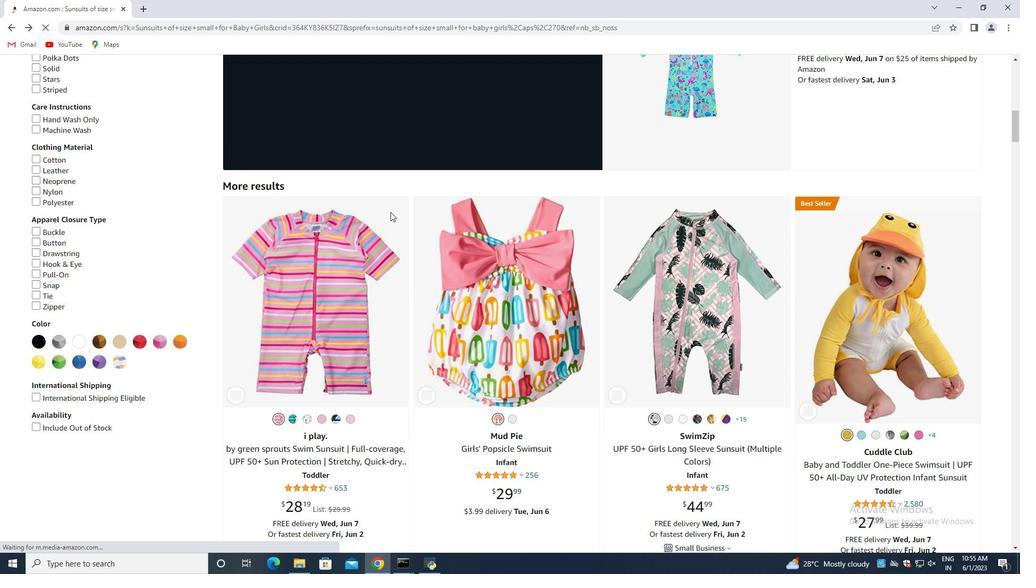 
Action: Mouse moved to (689, 243)
Screenshot: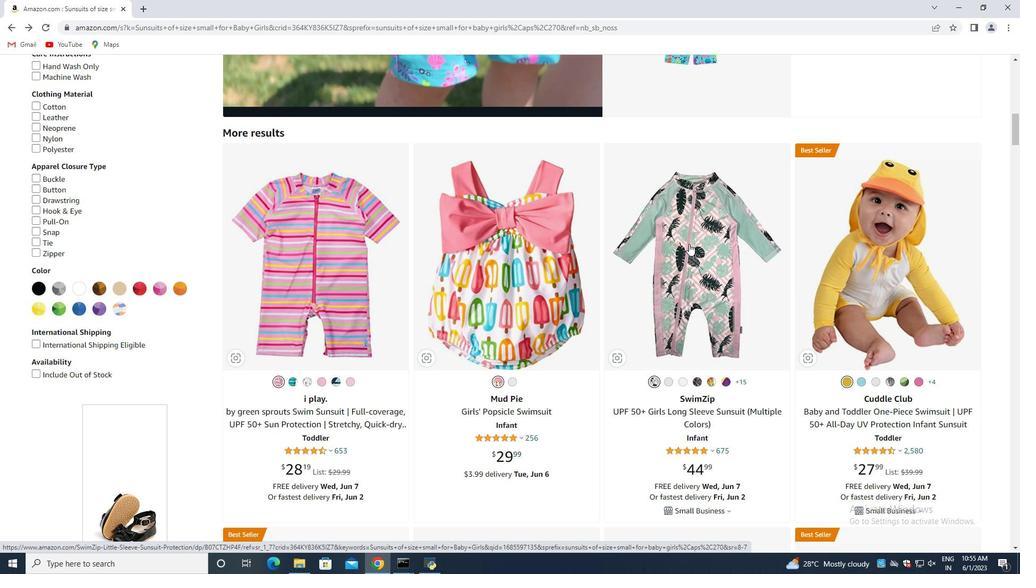 
Action: Mouse scrolled (689, 242) with delta (0, 0)
Screenshot: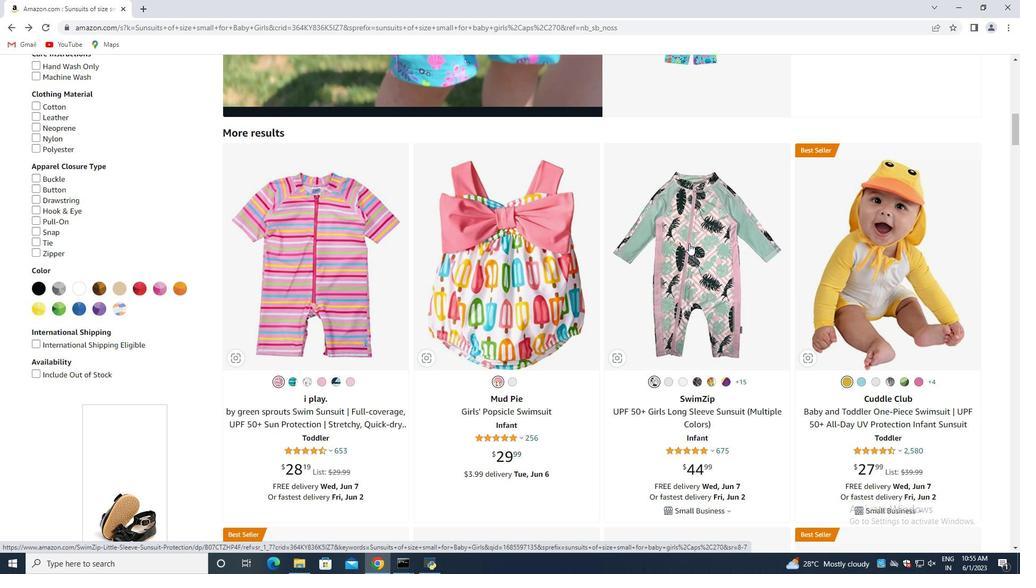 
Action: Mouse scrolled (689, 242) with delta (0, 0)
Screenshot: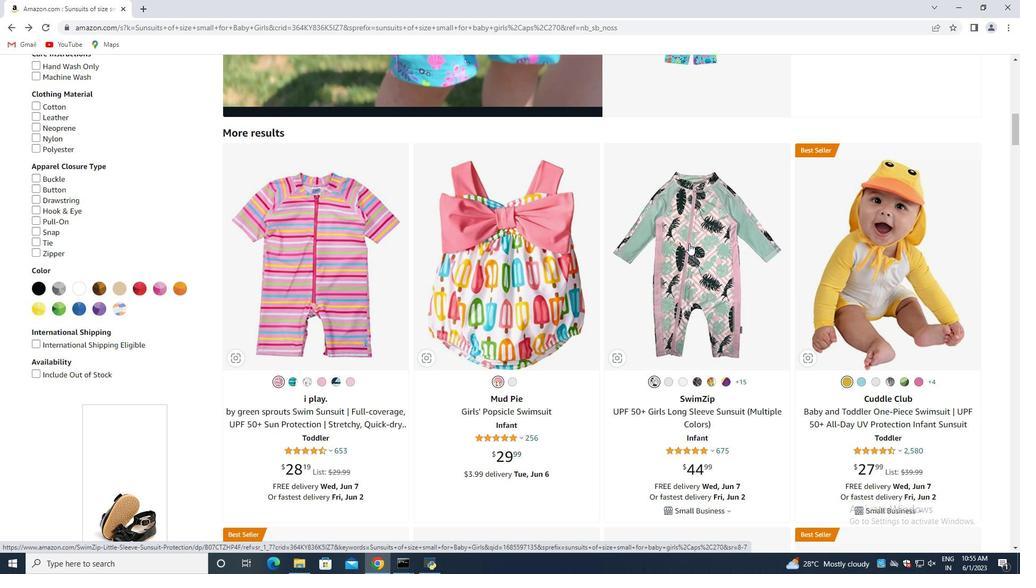 
Action: Mouse moved to (584, 238)
Screenshot: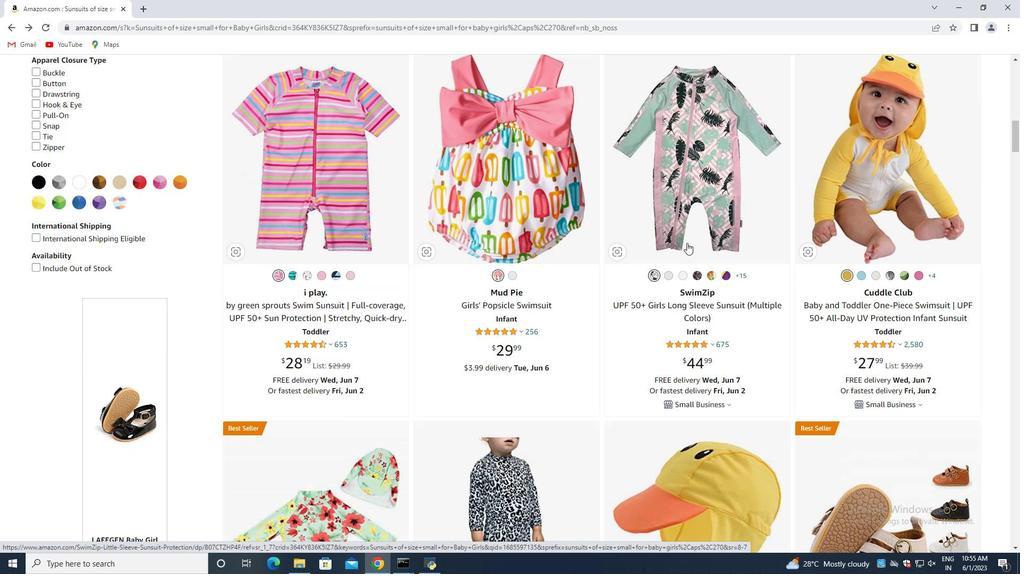 
Action: Mouse scrolled (584, 238) with delta (0, 0)
Screenshot: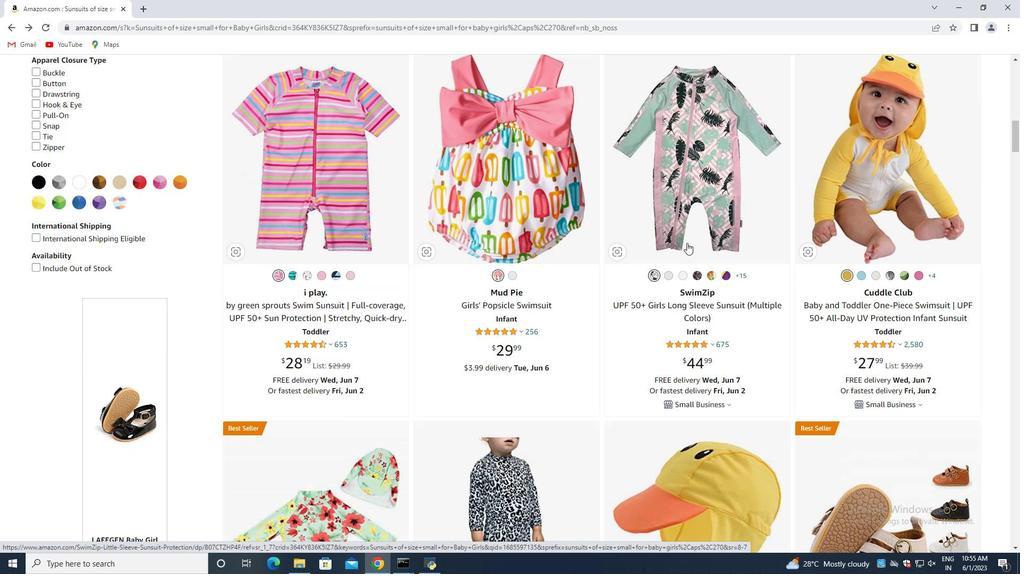 
Action: Mouse moved to (529, 238)
Screenshot: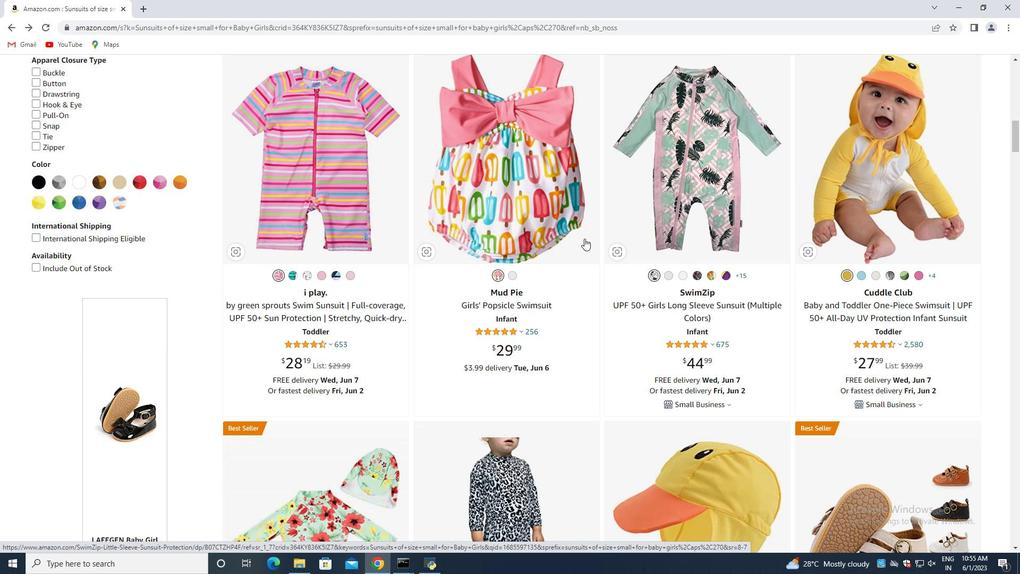 
Action: Mouse scrolled (545, 238) with delta (0, 0)
Screenshot: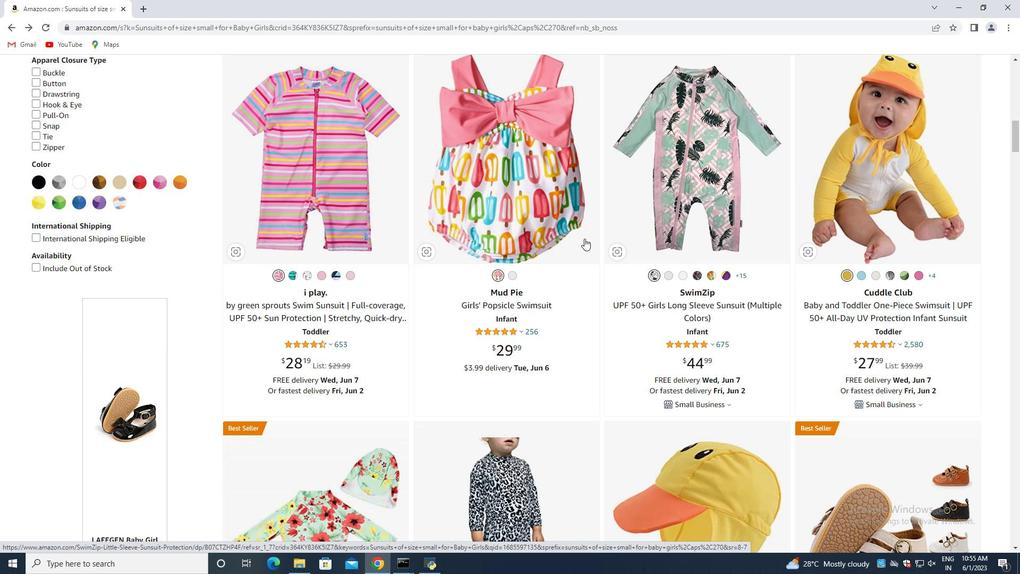 
Action: Mouse moved to (521, 238)
Screenshot: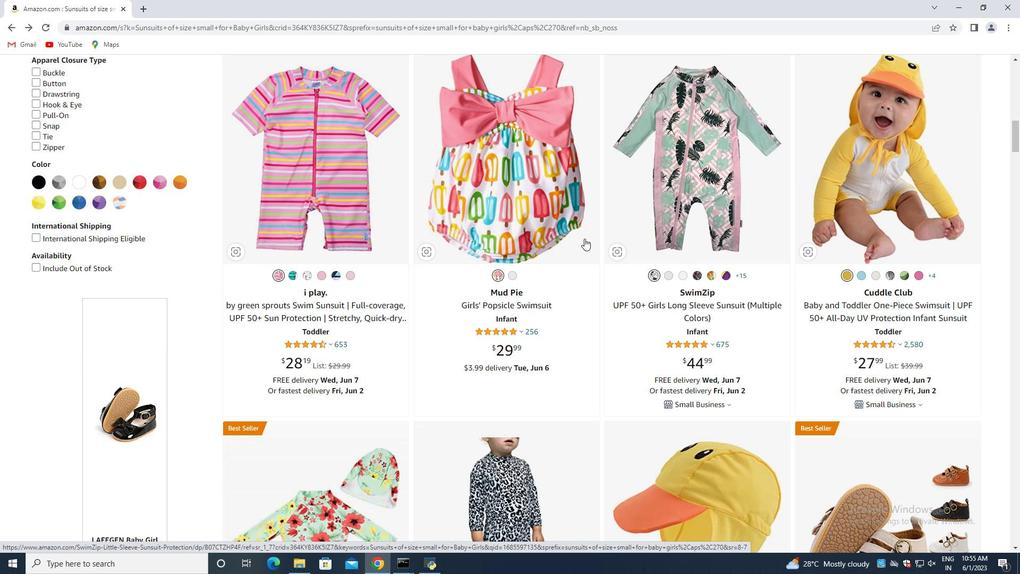
Action: Mouse scrolled (527, 238) with delta (0, 0)
Screenshot: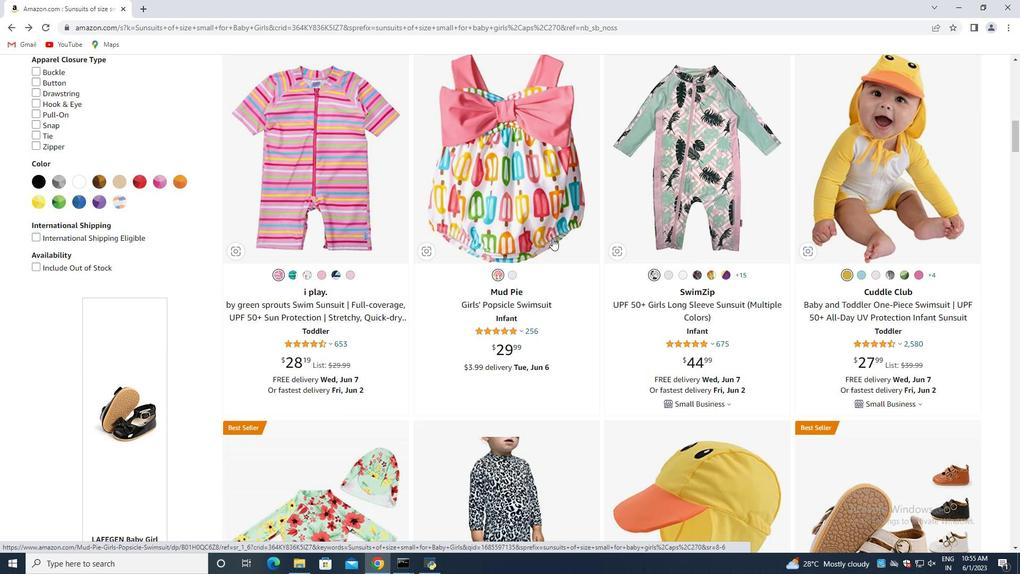 
Action: Mouse moved to (507, 237)
Screenshot: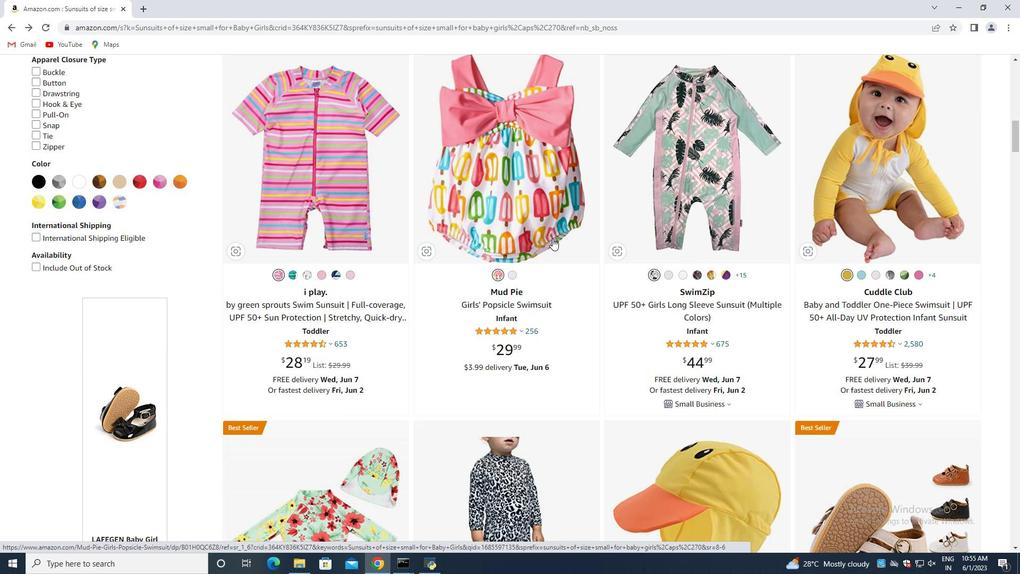 
Action: Mouse scrolled (507, 237) with delta (0, 0)
Screenshot: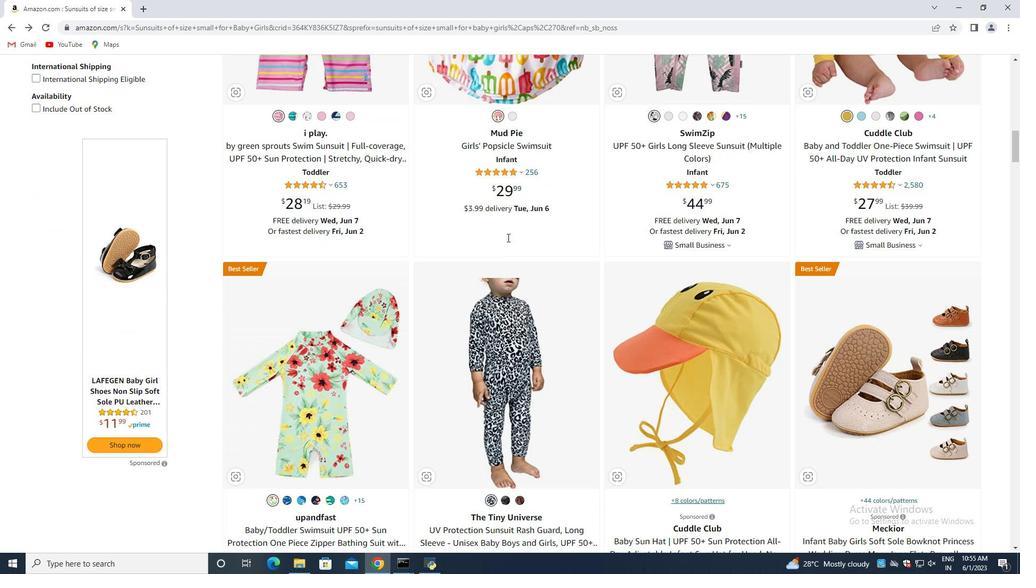 
Action: Mouse moved to (506, 237)
Screenshot: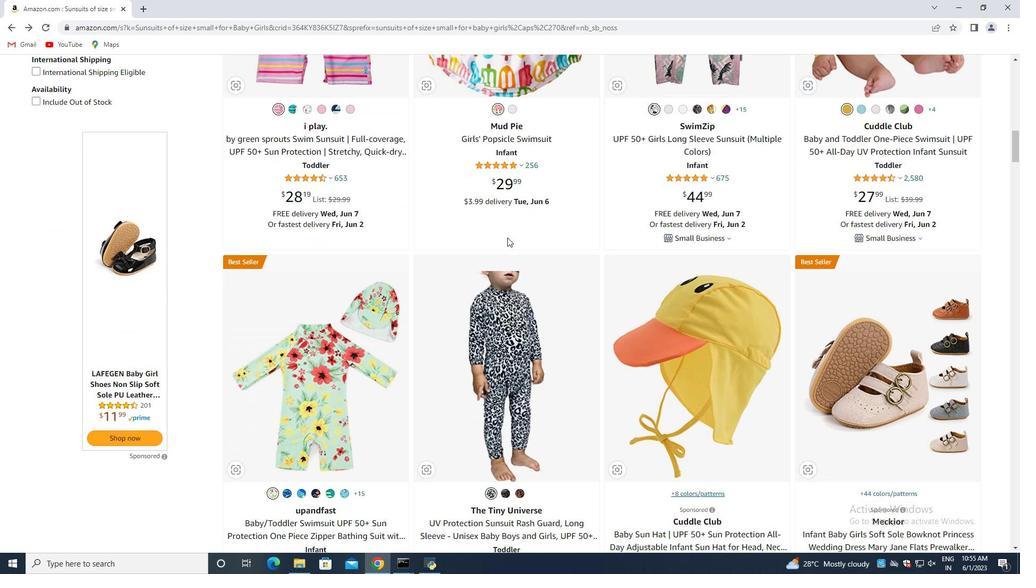 
Action: Mouse scrolled (506, 236) with delta (0, 0)
Screenshot: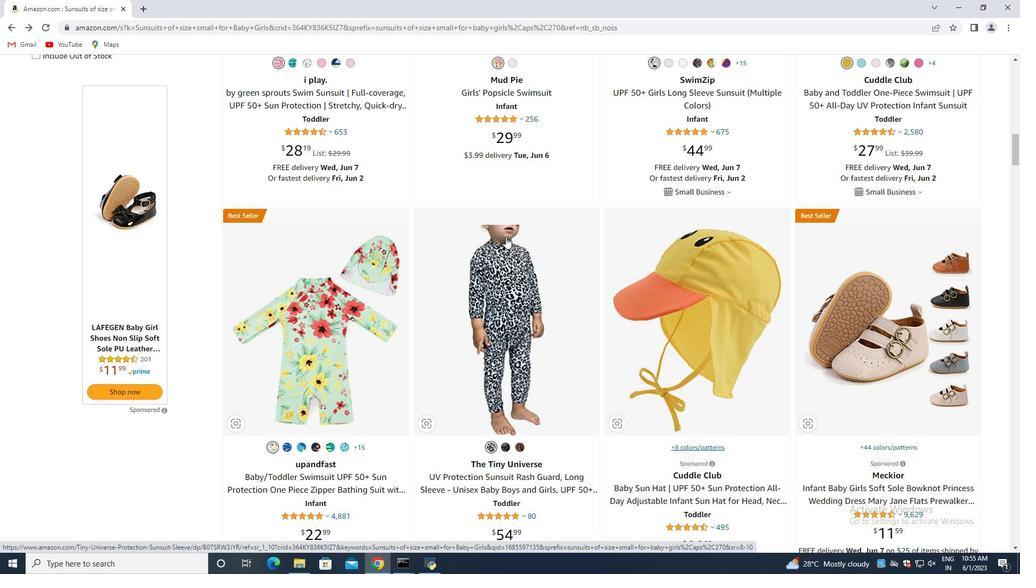 
Action: Mouse moved to (769, 259)
Screenshot: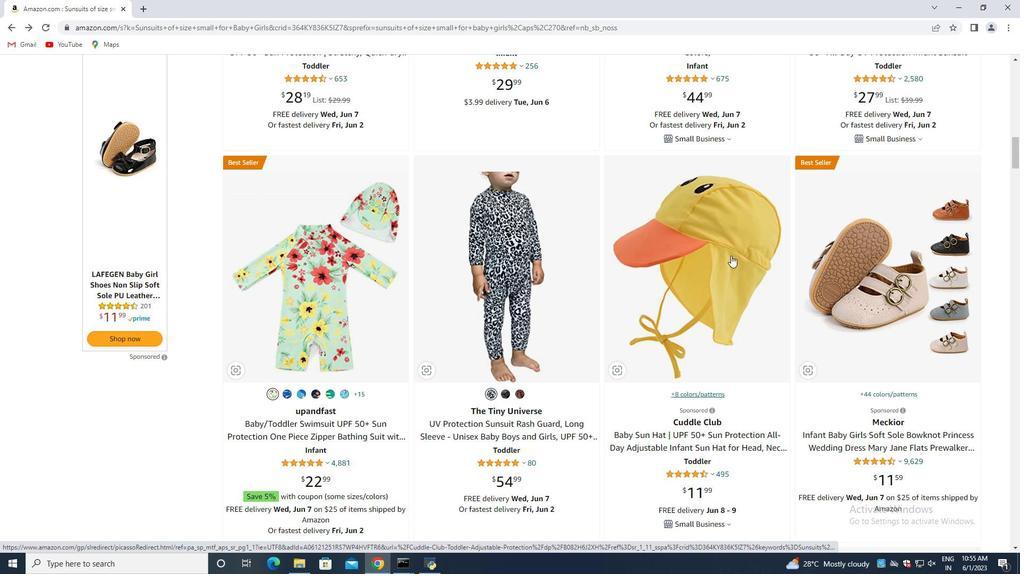 
Action: Mouse scrolled (769, 259) with delta (0, 0)
Screenshot: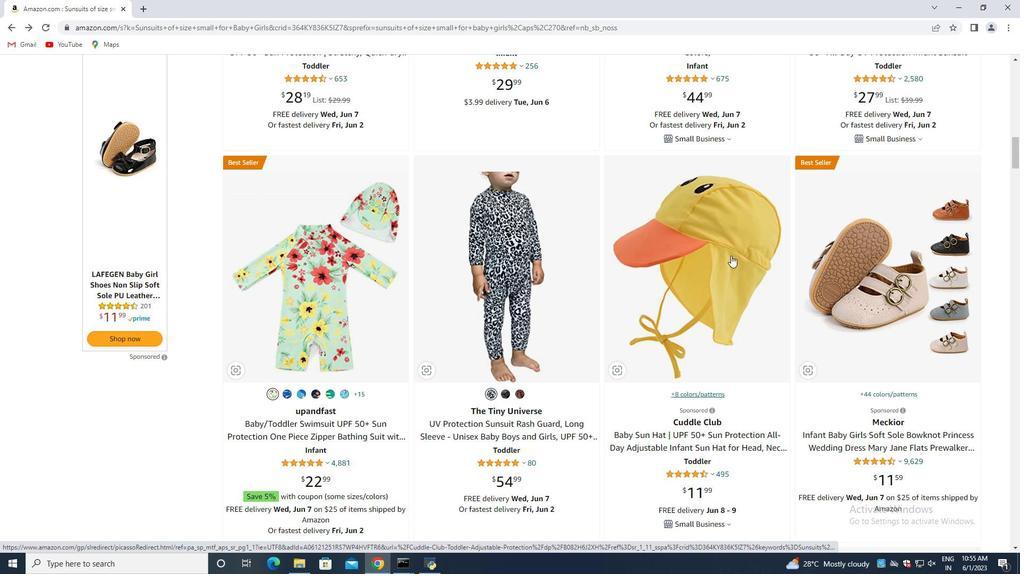 
Action: Mouse scrolled (769, 259) with delta (0, 0)
Screenshot: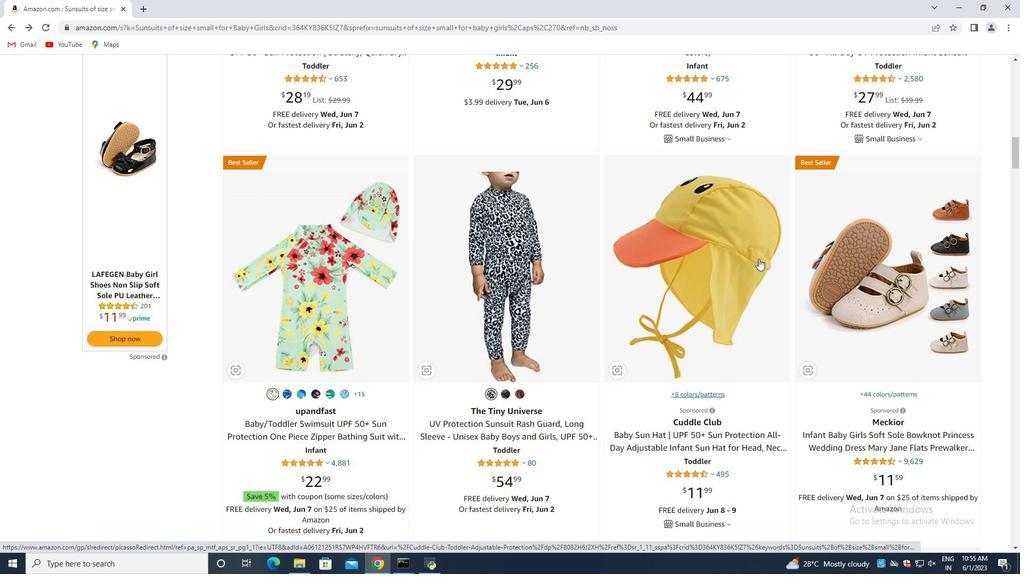 
Action: Mouse moved to (770, 259)
Screenshot: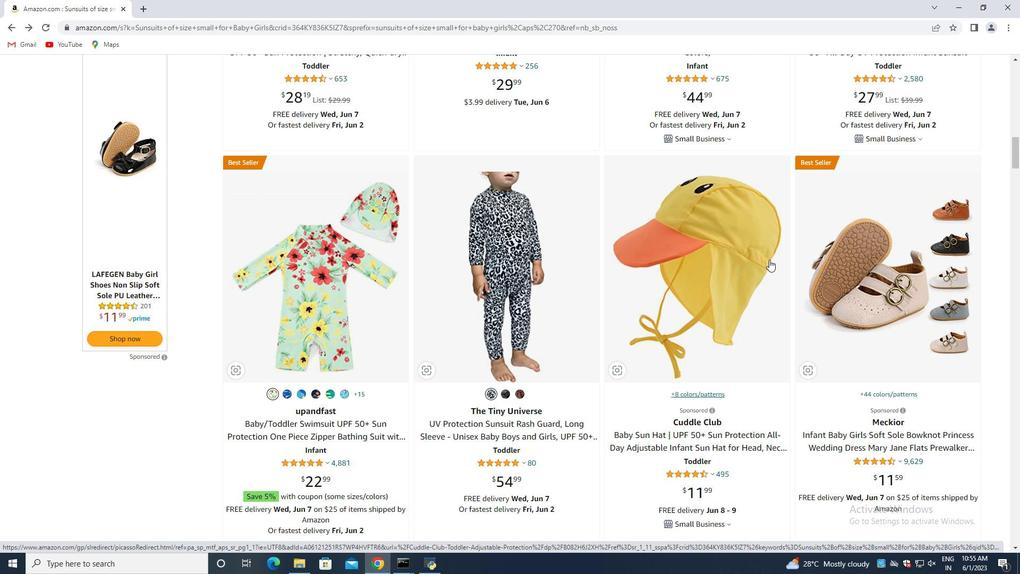 
Action: Mouse scrolled (770, 259) with delta (0, 0)
Screenshot: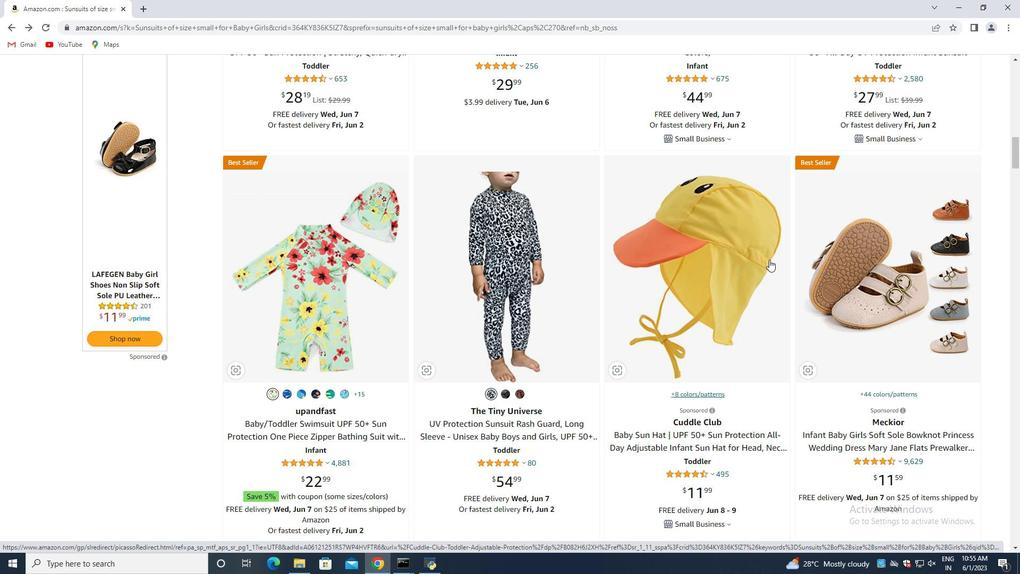 
Action: Mouse moved to (772, 259)
Screenshot: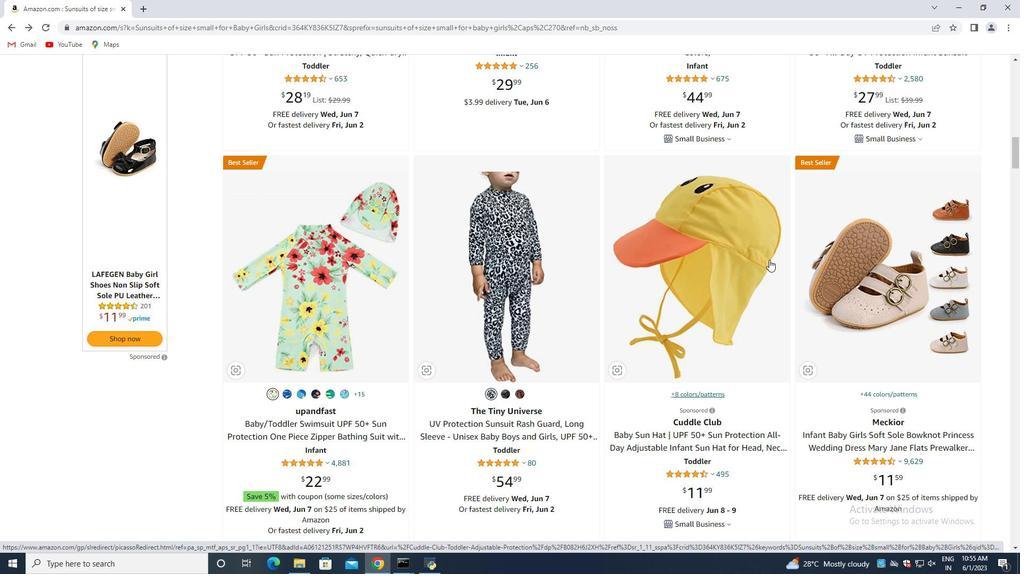 
Action: Mouse scrolled (772, 259) with delta (0, 0)
Screenshot: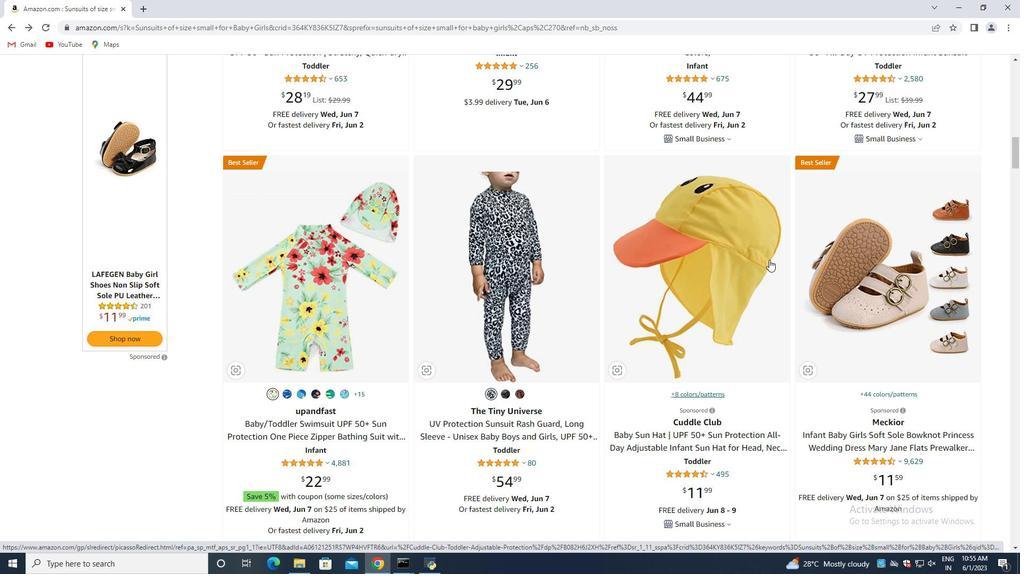 
Action: Mouse moved to (729, 253)
Screenshot: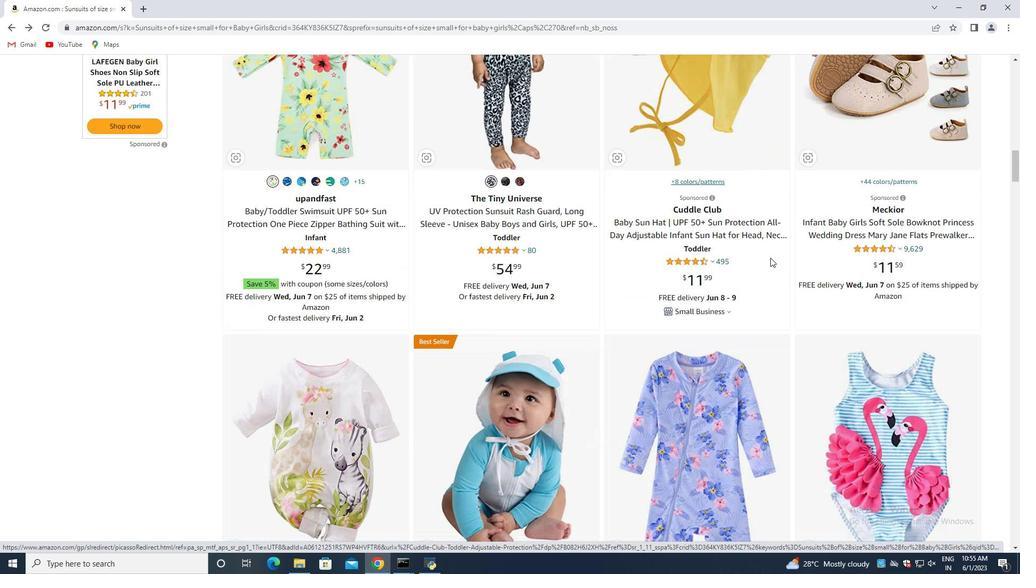 
Action: Mouse scrolled (729, 253) with delta (0, 0)
Screenshot: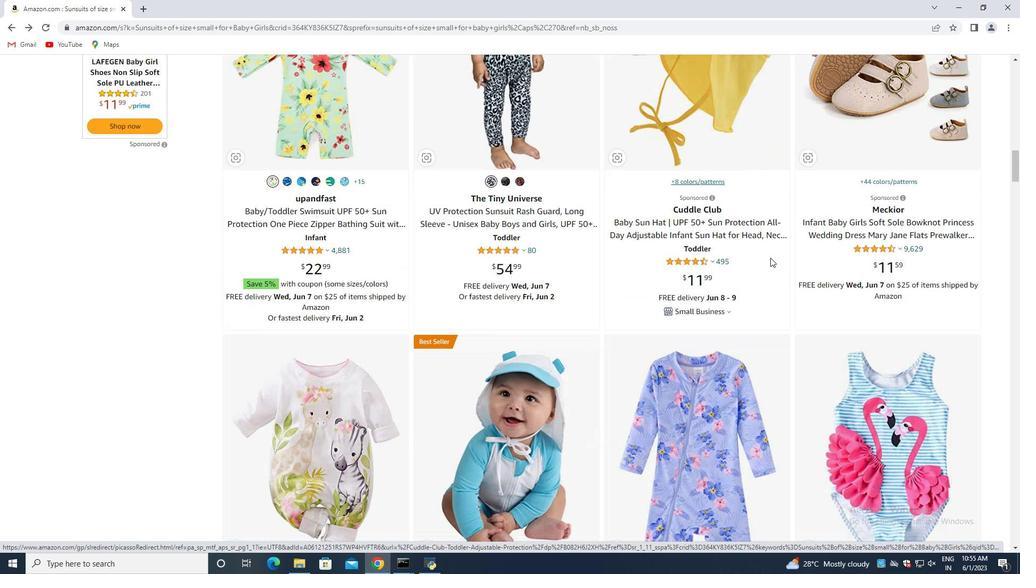 
Action: Mouse moved to (713, 249)
Screenshot: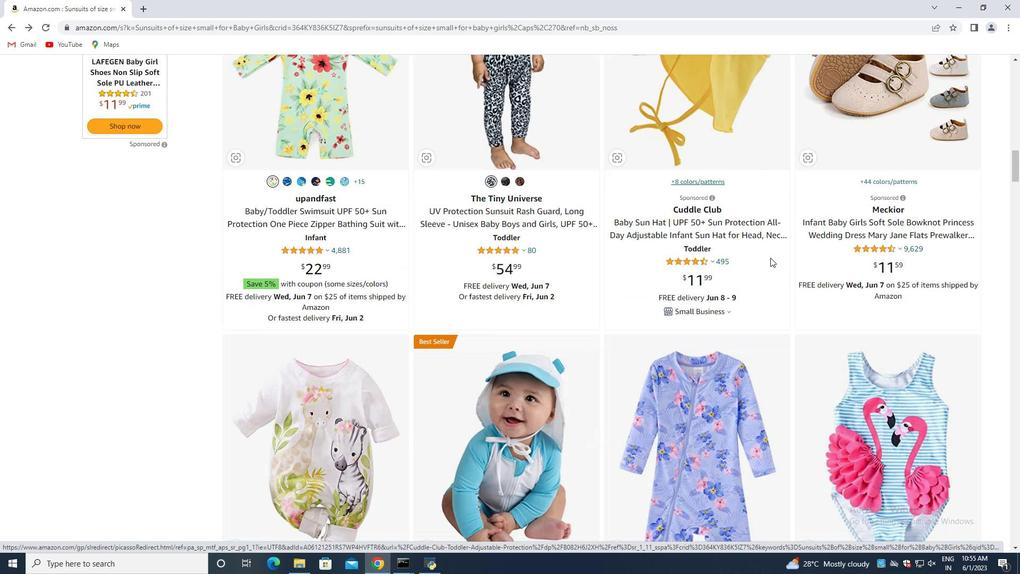 
Action: Mouse scrolled (713, 249) with delta (0, 0)
Screenshot: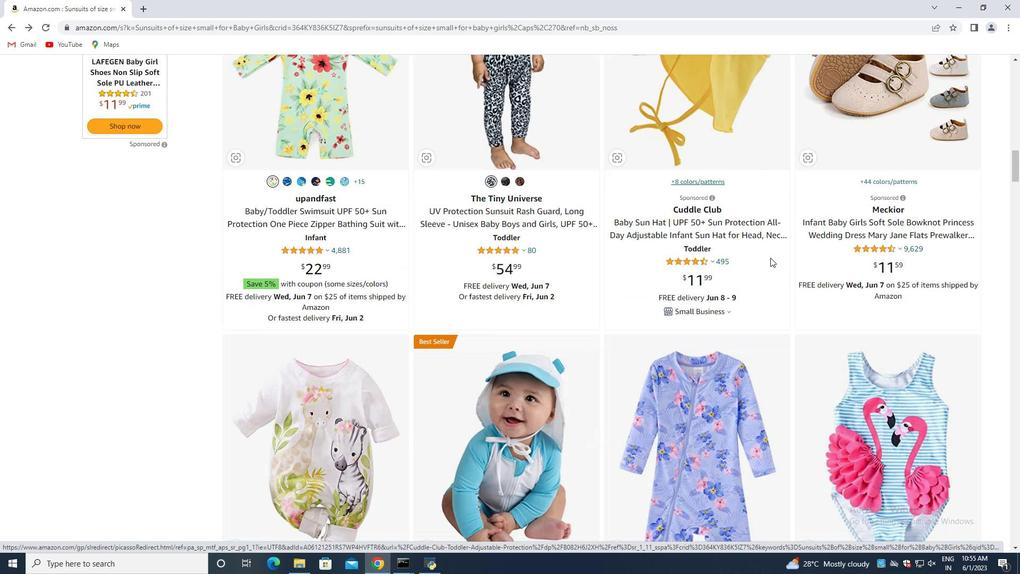 
Action: Mouse moved to (705, 249)
Screenshot: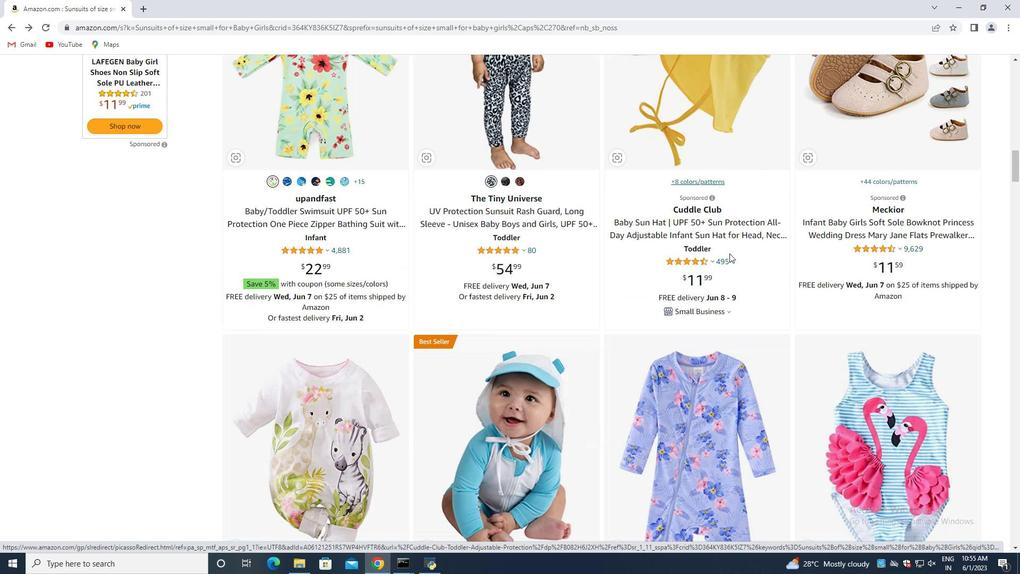 
Action: Mouse scrolled (705, 248) with delta (0, 0)
Screenshot: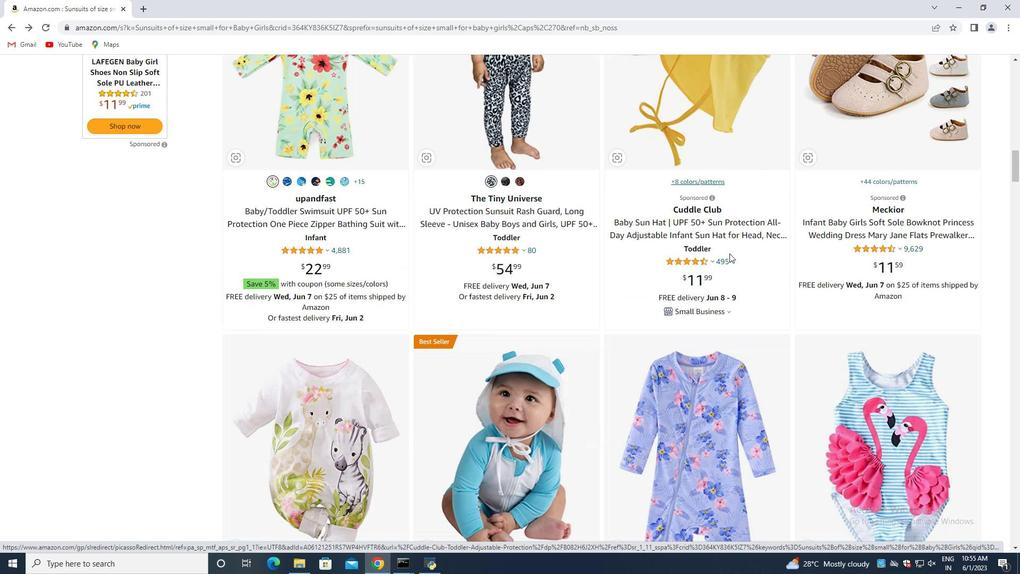 
Action: Mouse moved to (547, 234)
